 Task: Create a farming presentation slide template or agriculture farming presentation template layout.
Action: Mouse moved to (727, 366)
Screenshot: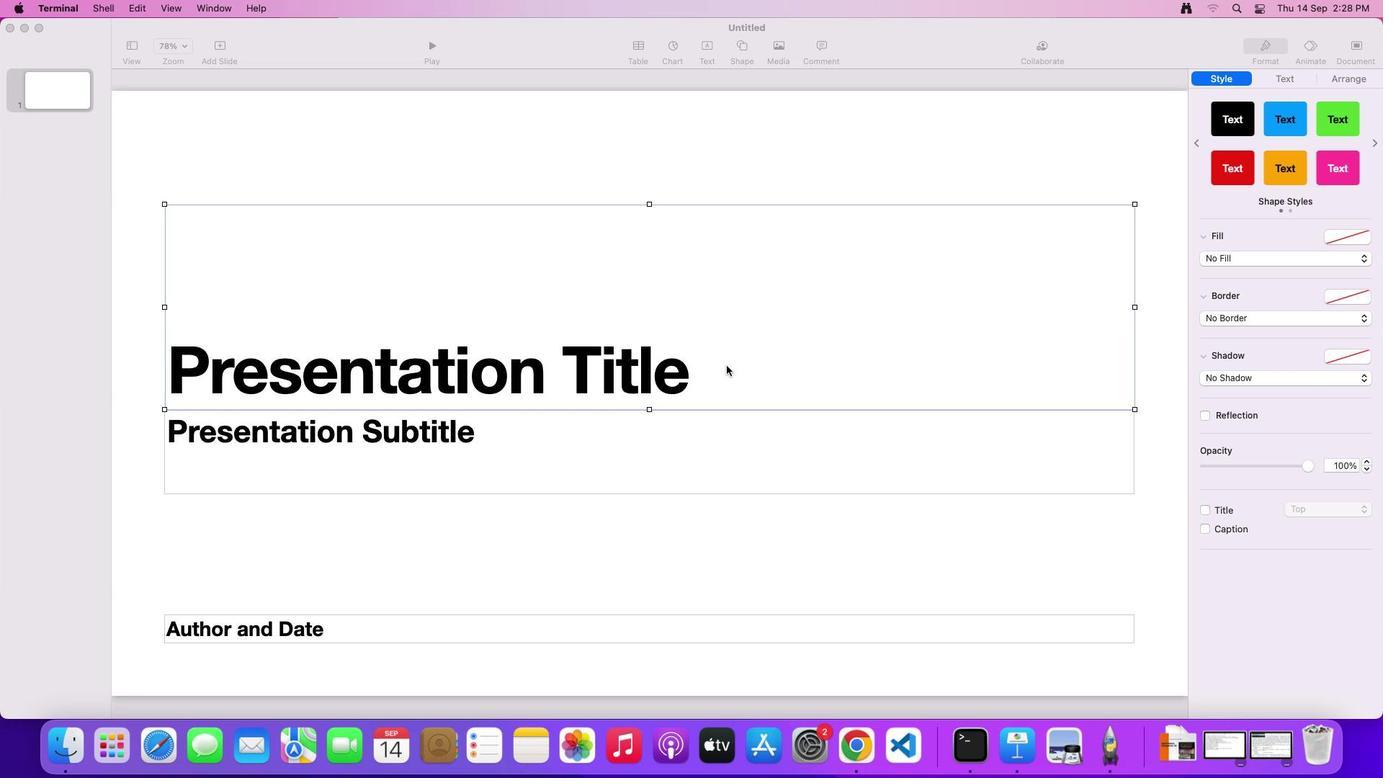 
Action: Mouse pressed left at (727, 366)
Screenshot: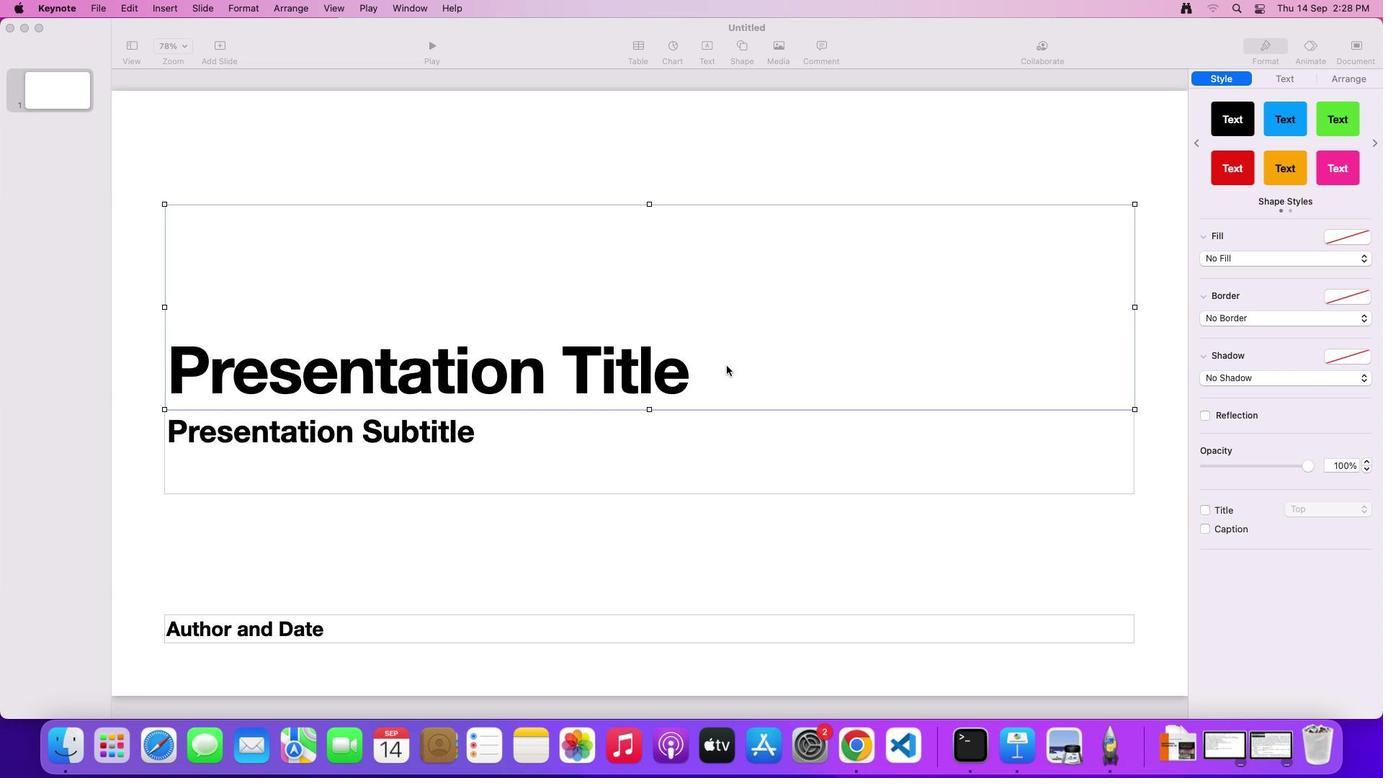 
Action: Key pressed Key.delete
Screenshot: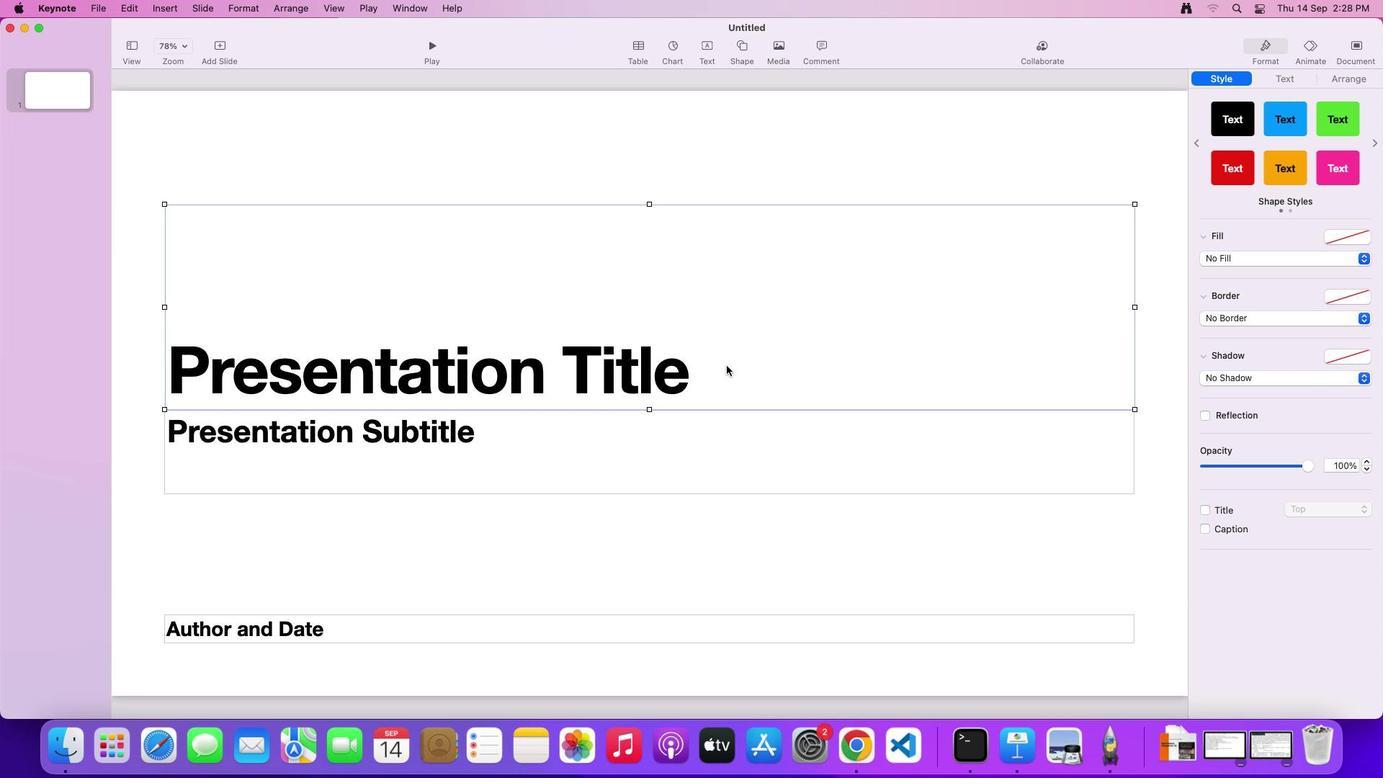 
Action: Mouse moved to (732, 443)
Screenshot: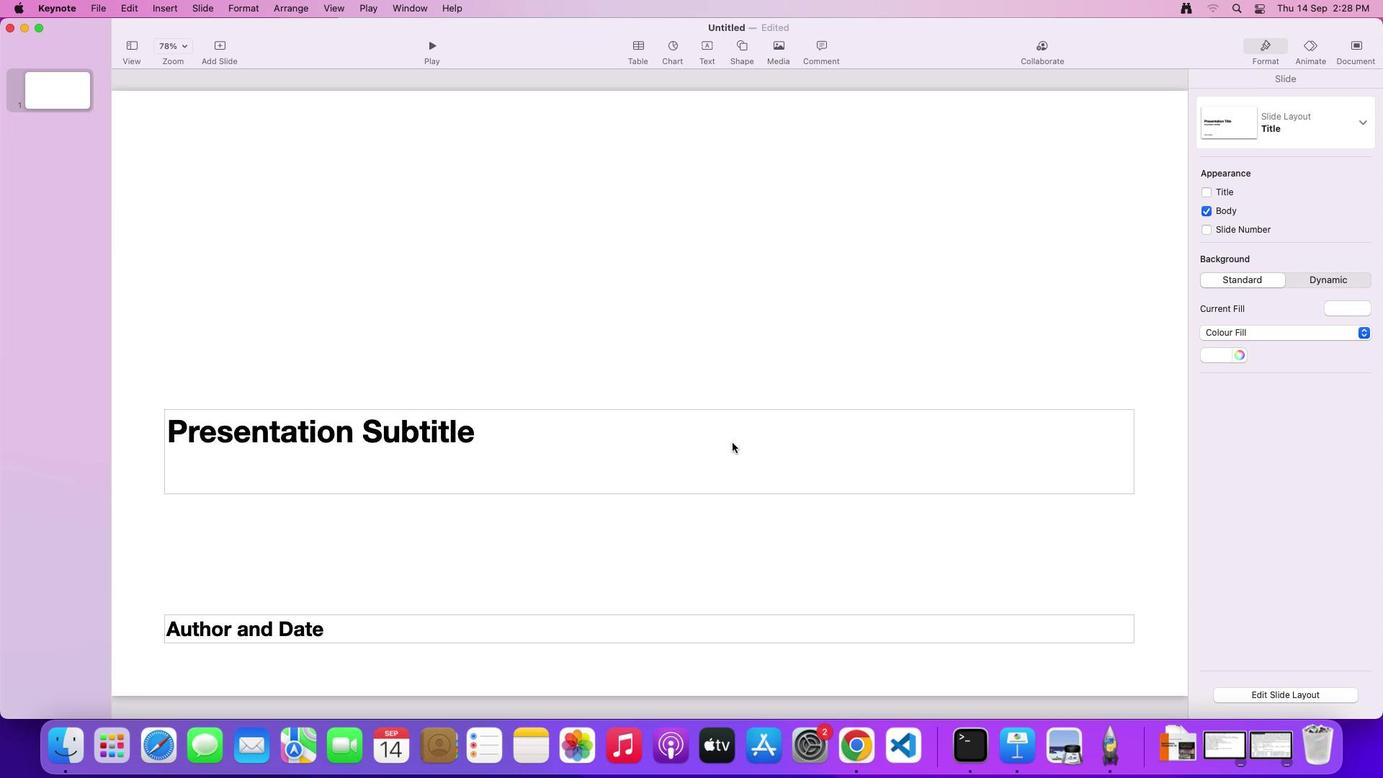 
Action: Mouse pressed left at (732, 443)
Screenshot: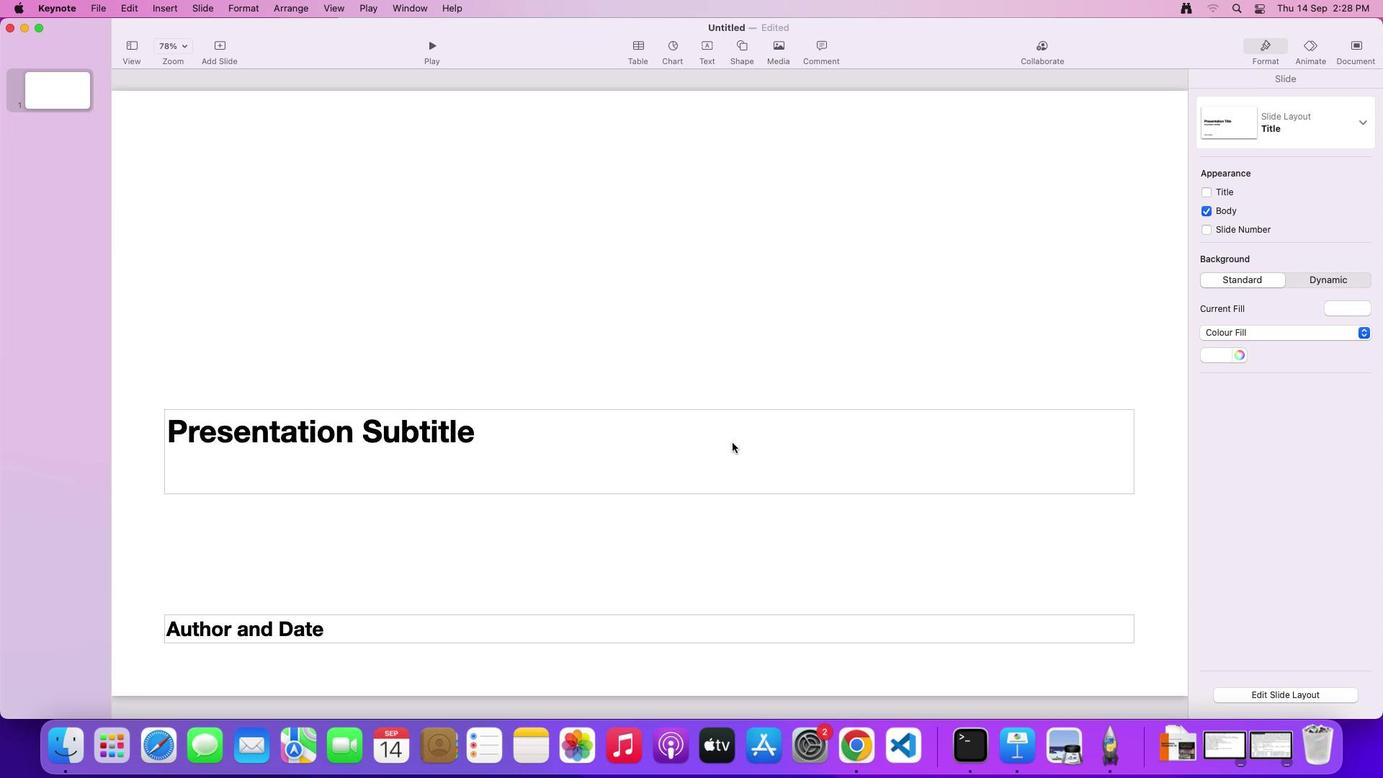 
Action: Key pressed Key.delete
Screenshot: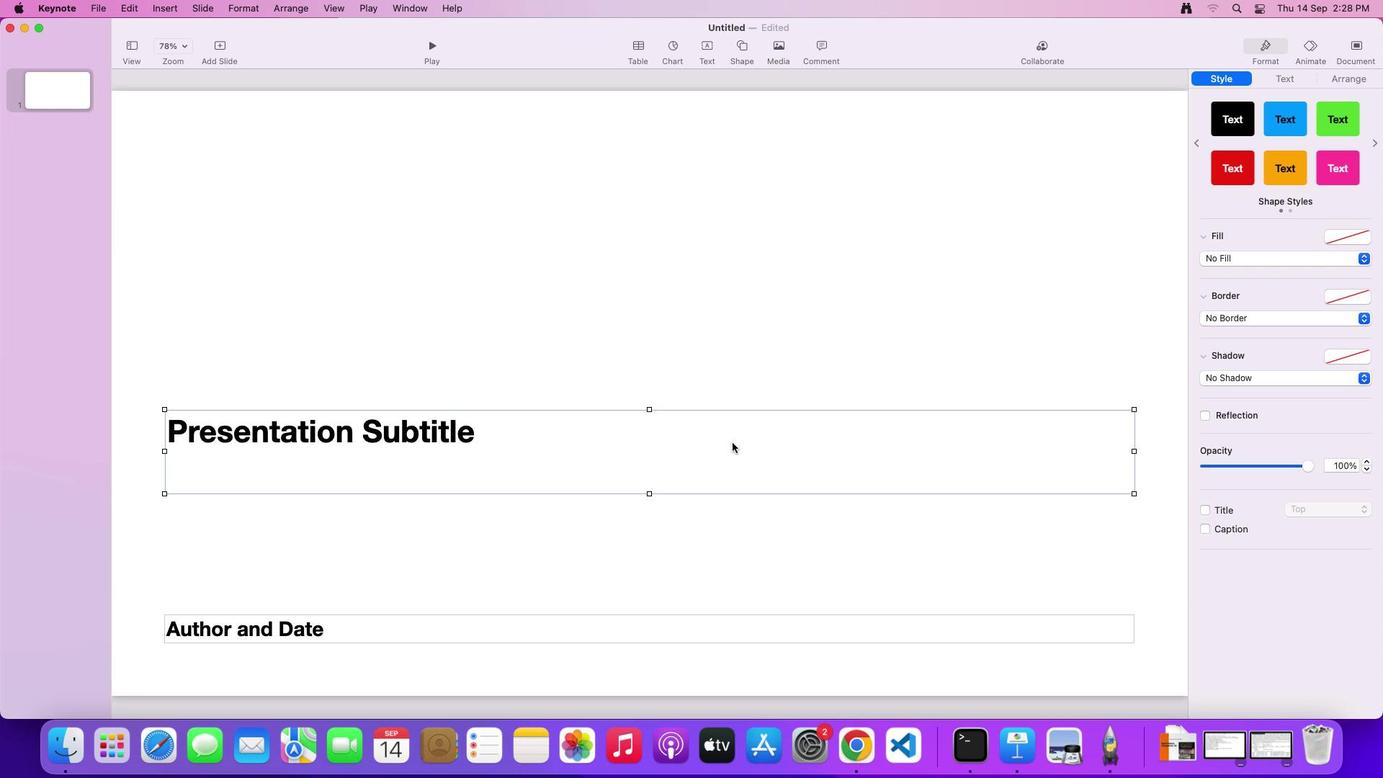 
Action: Mouse moved to (719, 623)
Screenshot: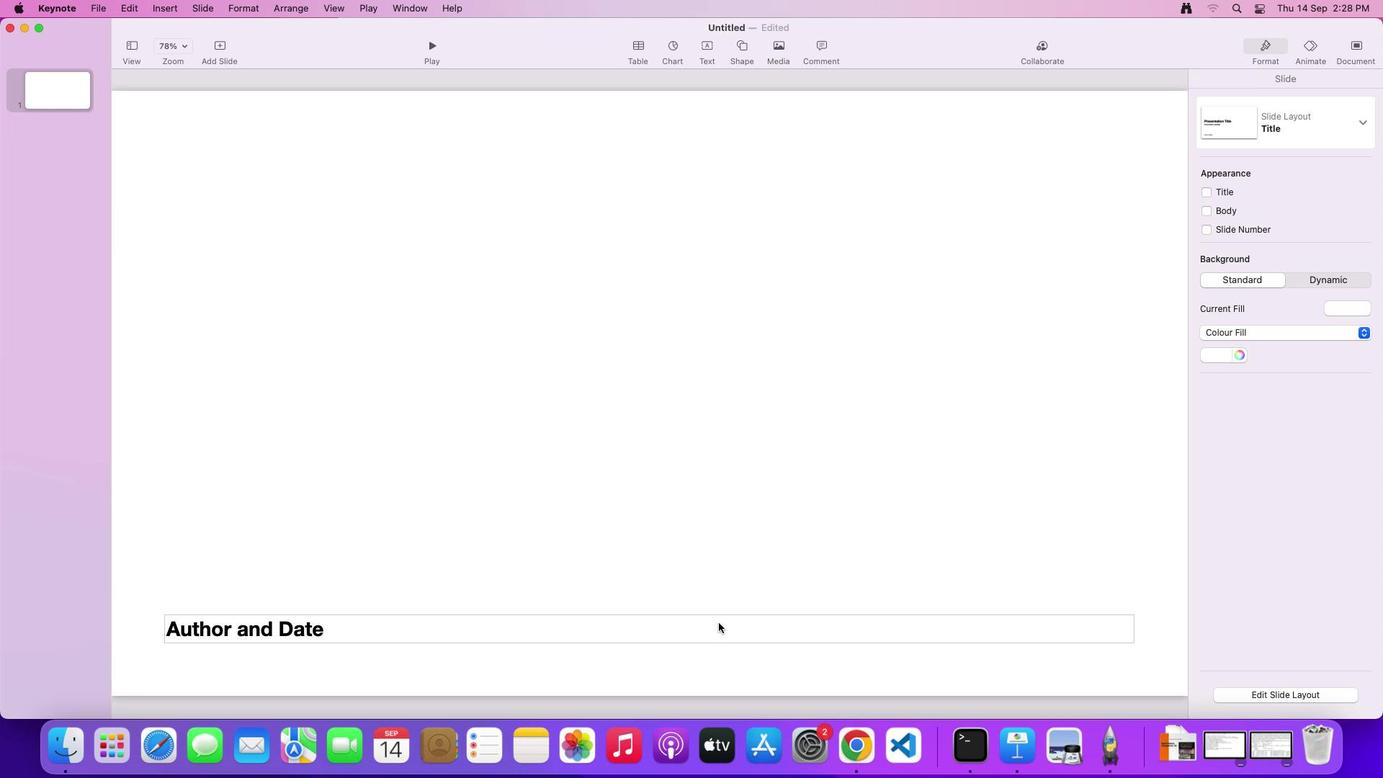 
Action: Mouse pressed left at (719, 623)
Screenshot: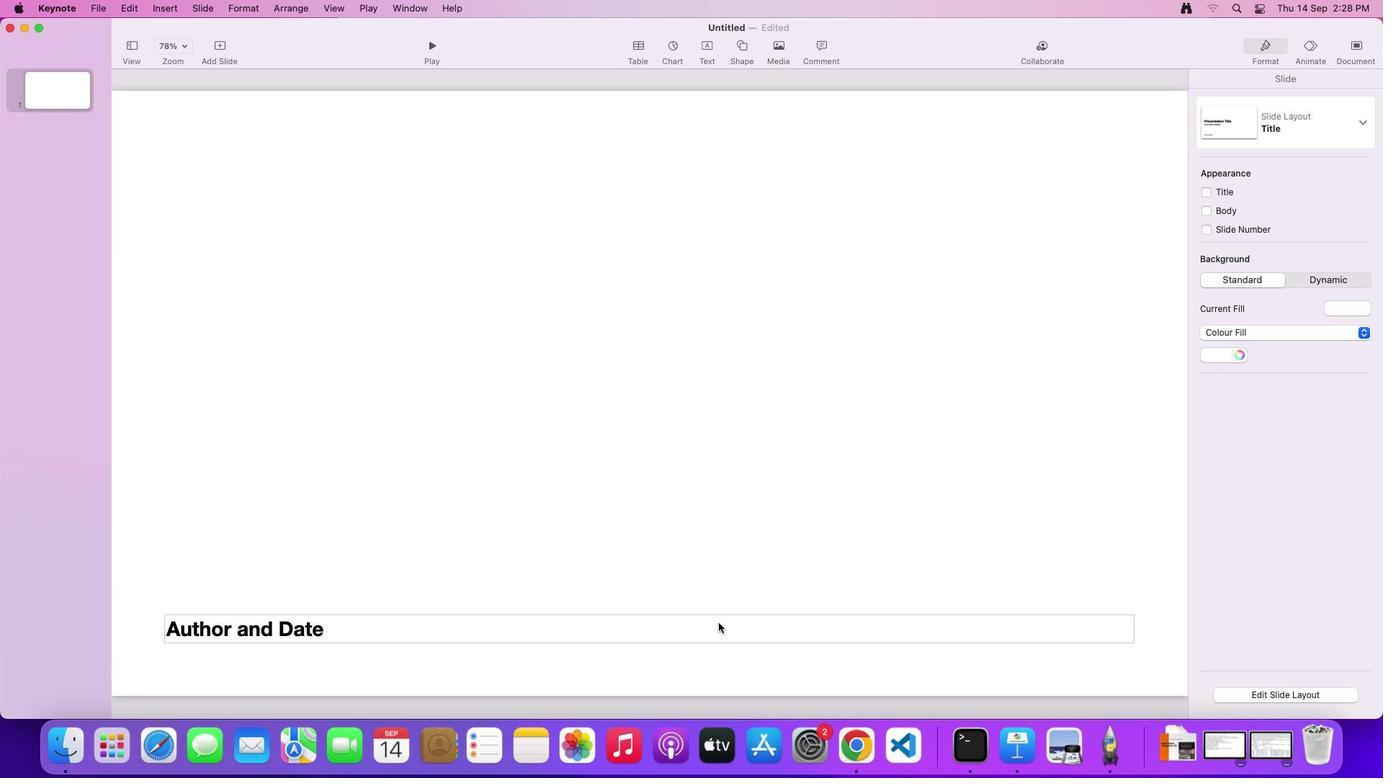 
Action: Key pressed Key.delete
Screenshot: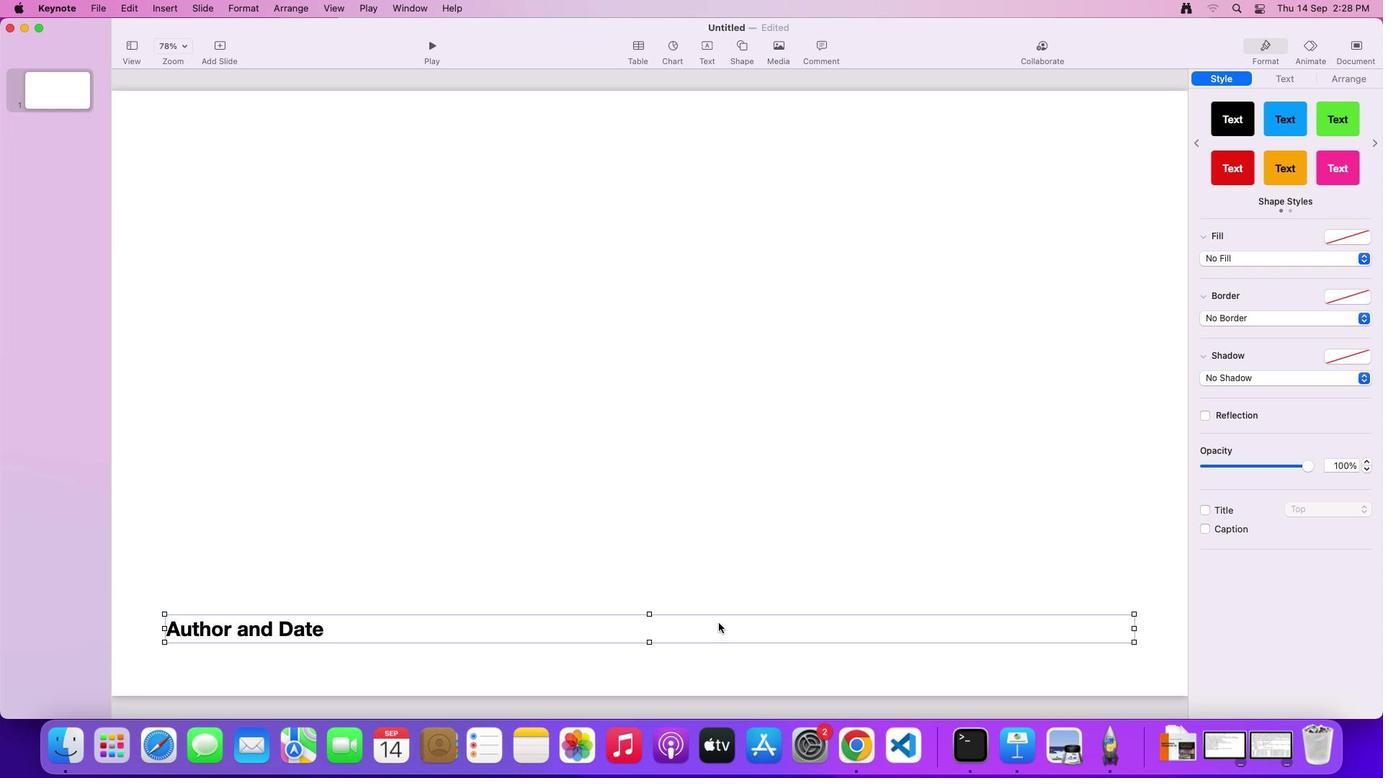 
Action: Mouse moved to (696, 440)
Screenshot: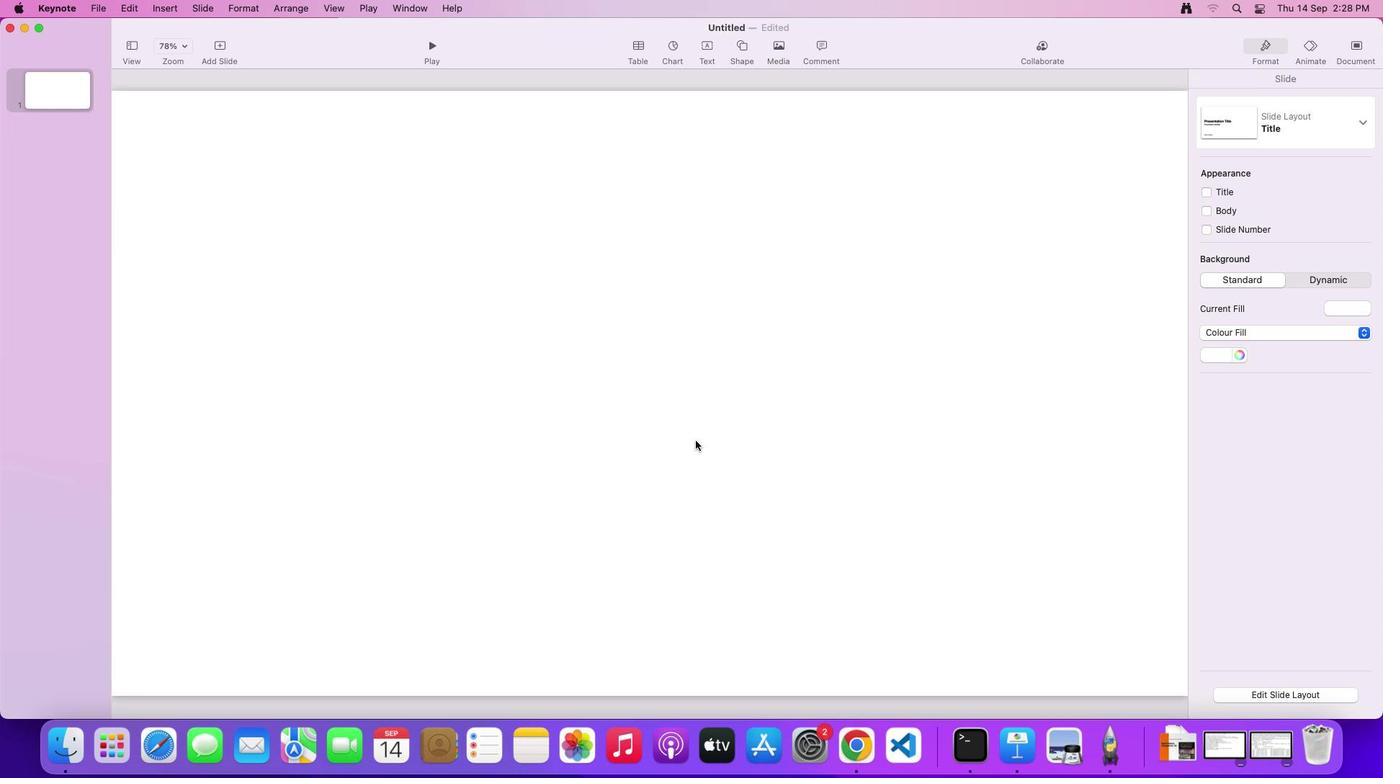 
Action: Mouse pressed left at (696, 440)
Screenshot: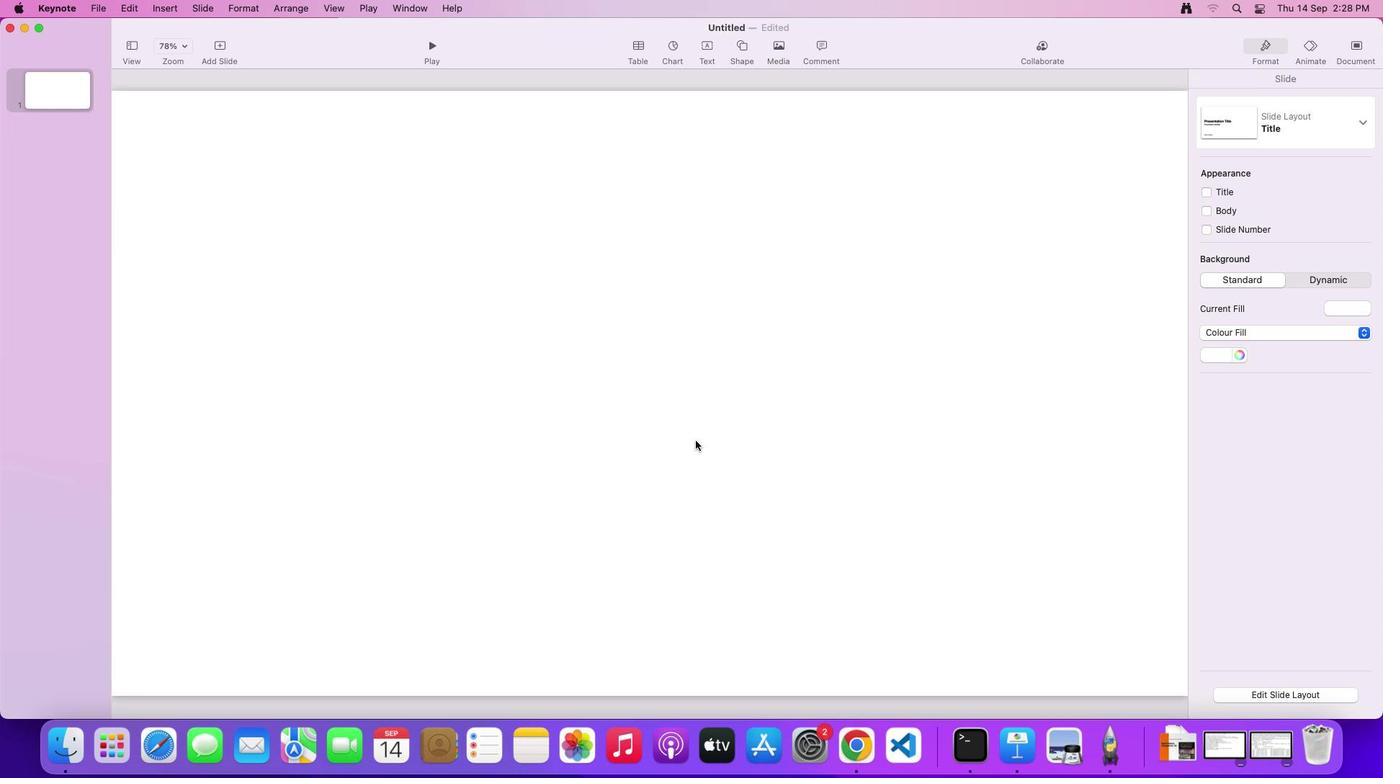 
Action: Mouse moved to (1225, 353)
Screenshot: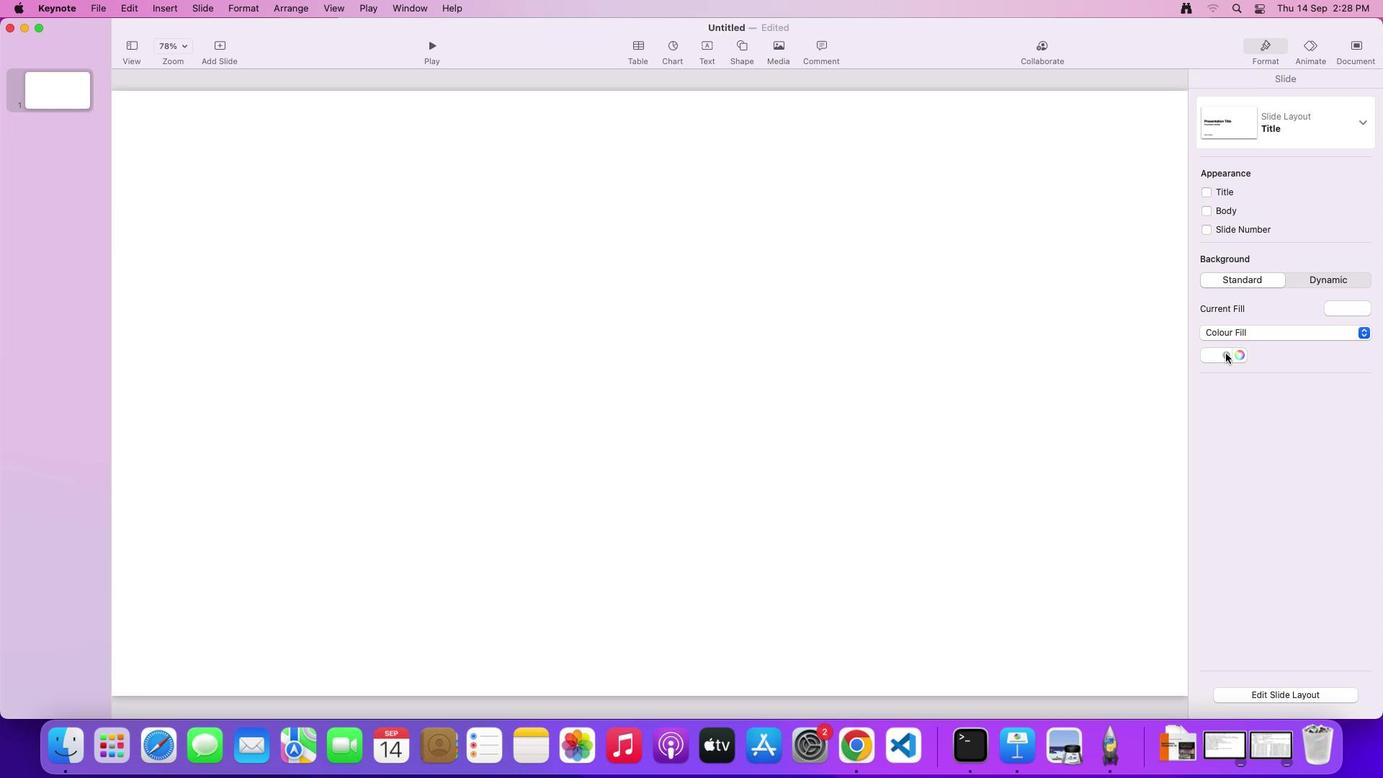 
Action: Mouse pressed left at (1225, 353)
Screenshot: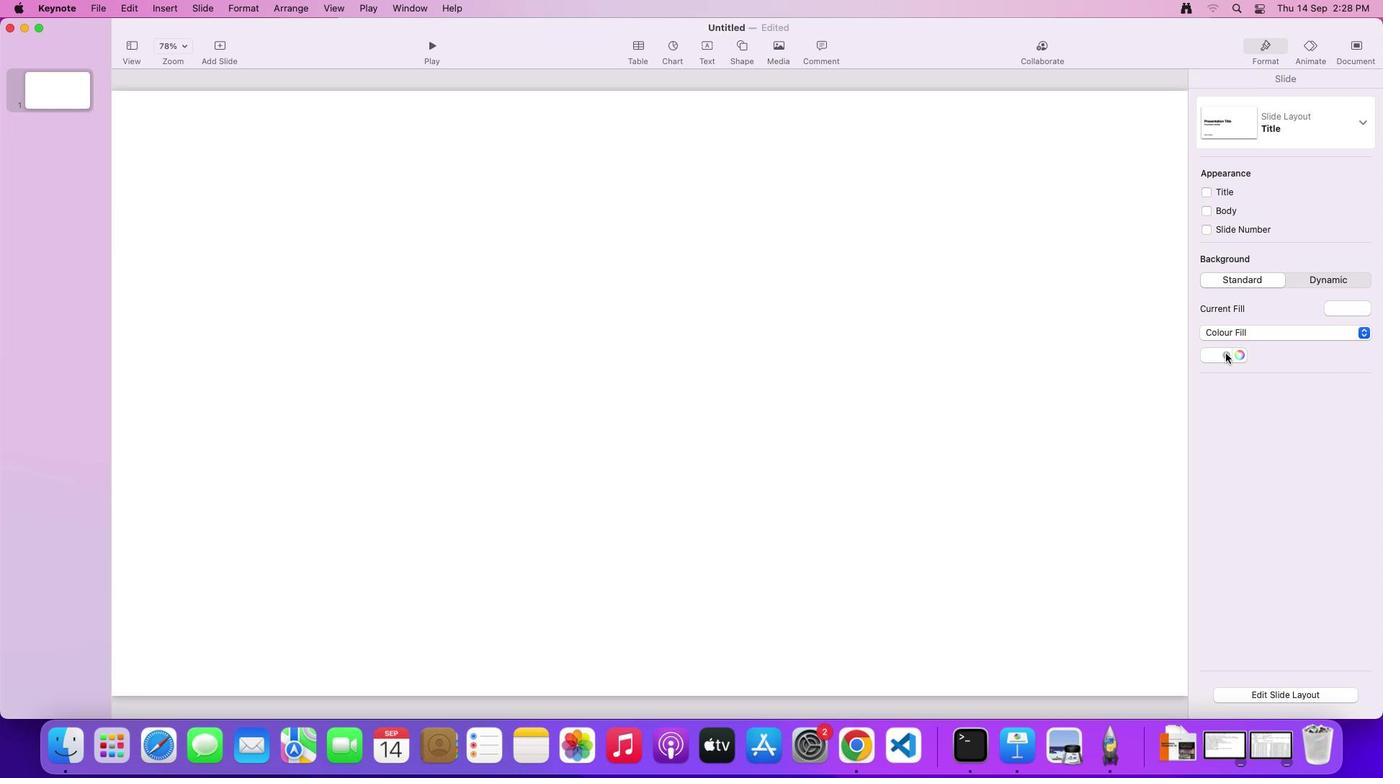 
Action: Mouse moved to (1229, 390)
Screenshot: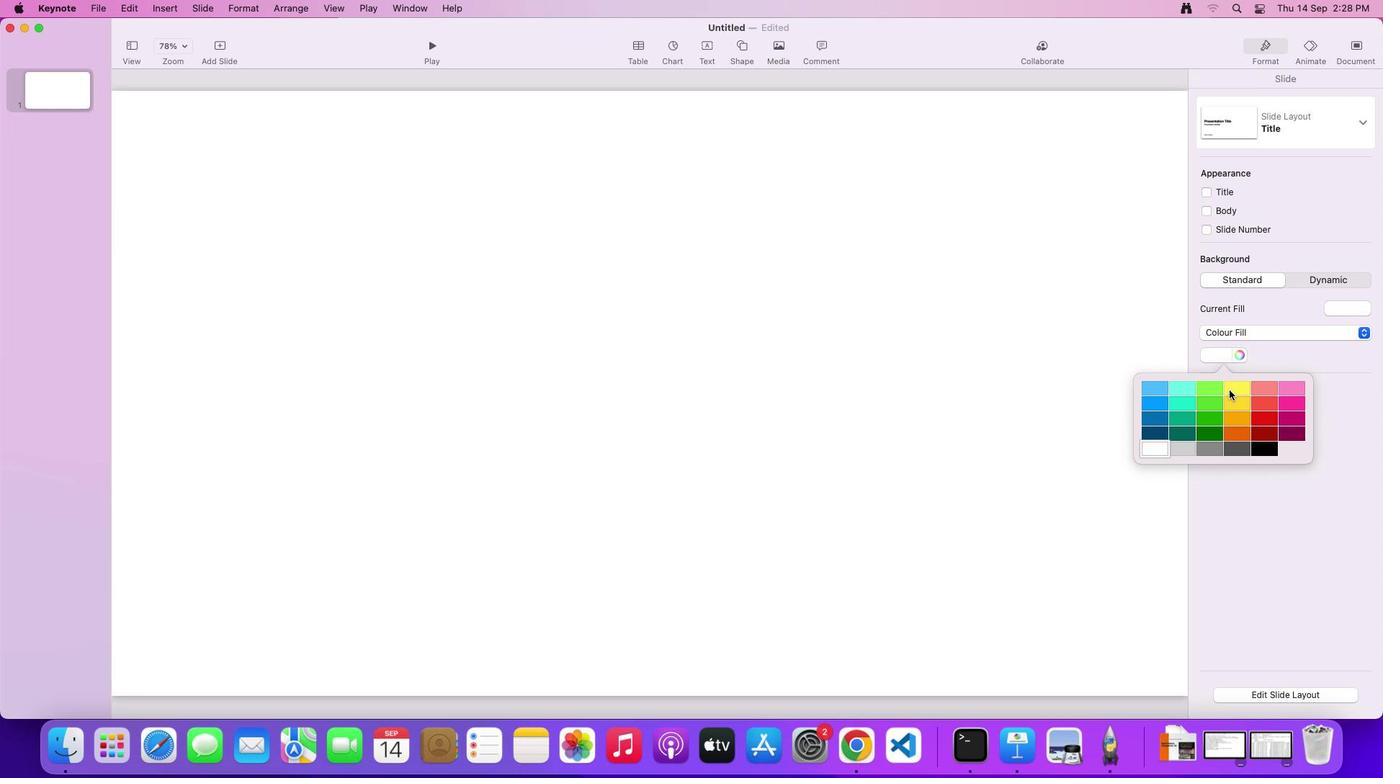 
Action: Mouse pressed left at (1229, 390)
Screenshot: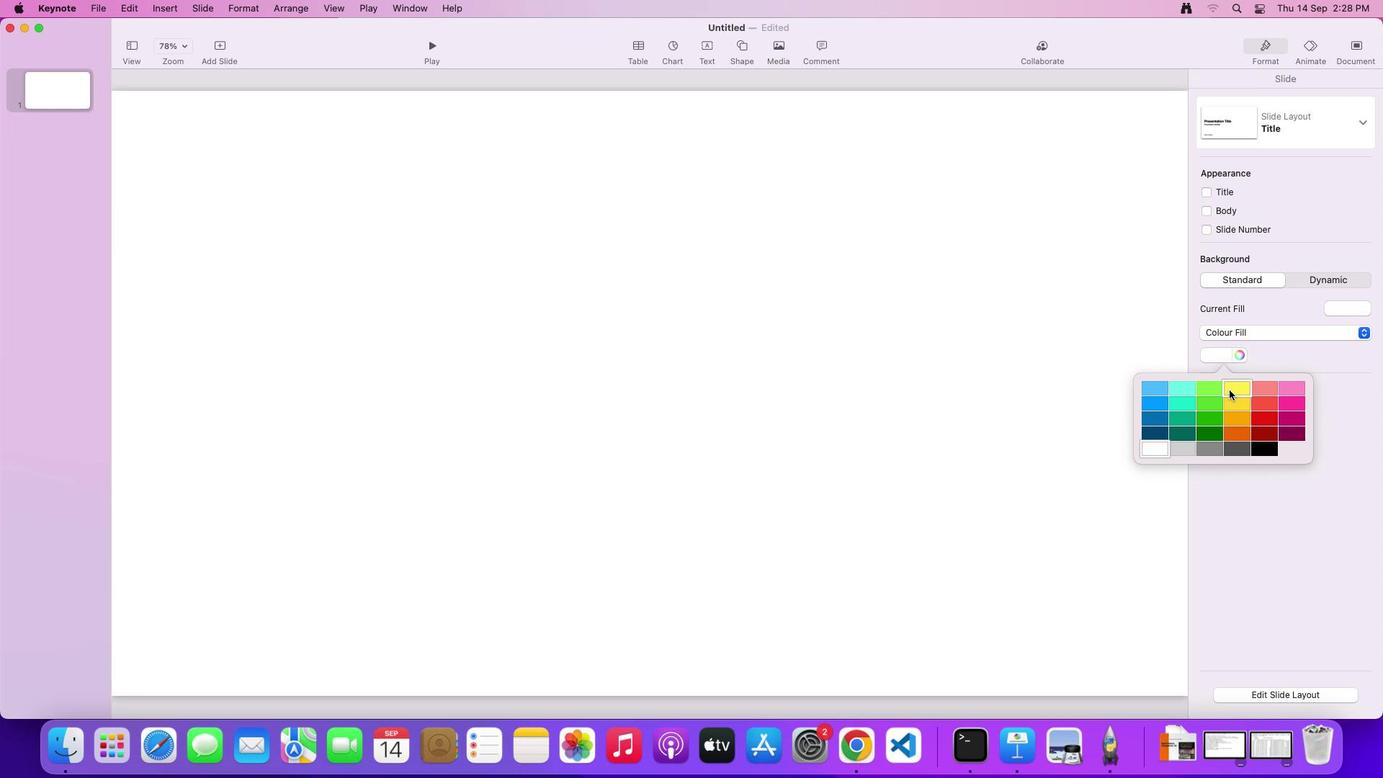 
Action: Mouse moved to (1359, 330)
Screenshot: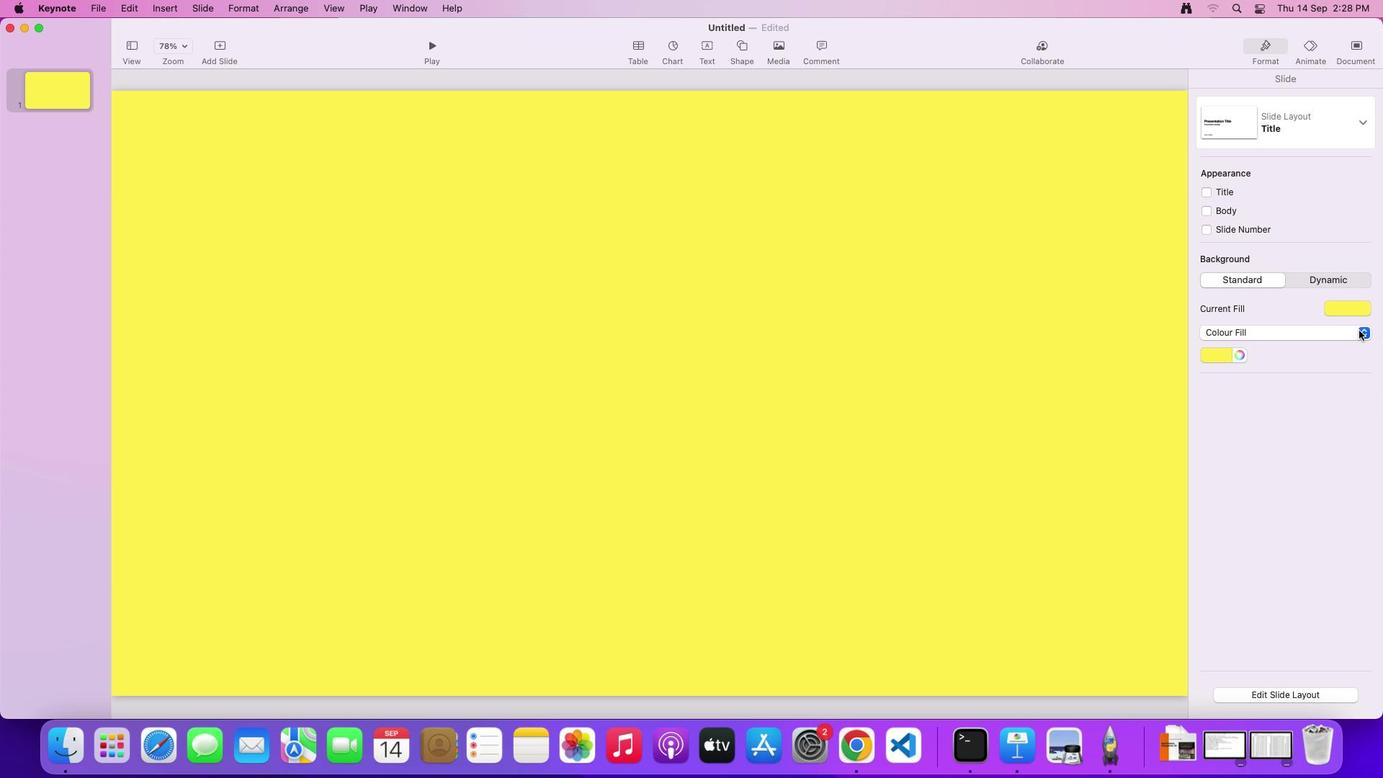 
Action: Mouse pressed left at (1359, 330)
Screenshot: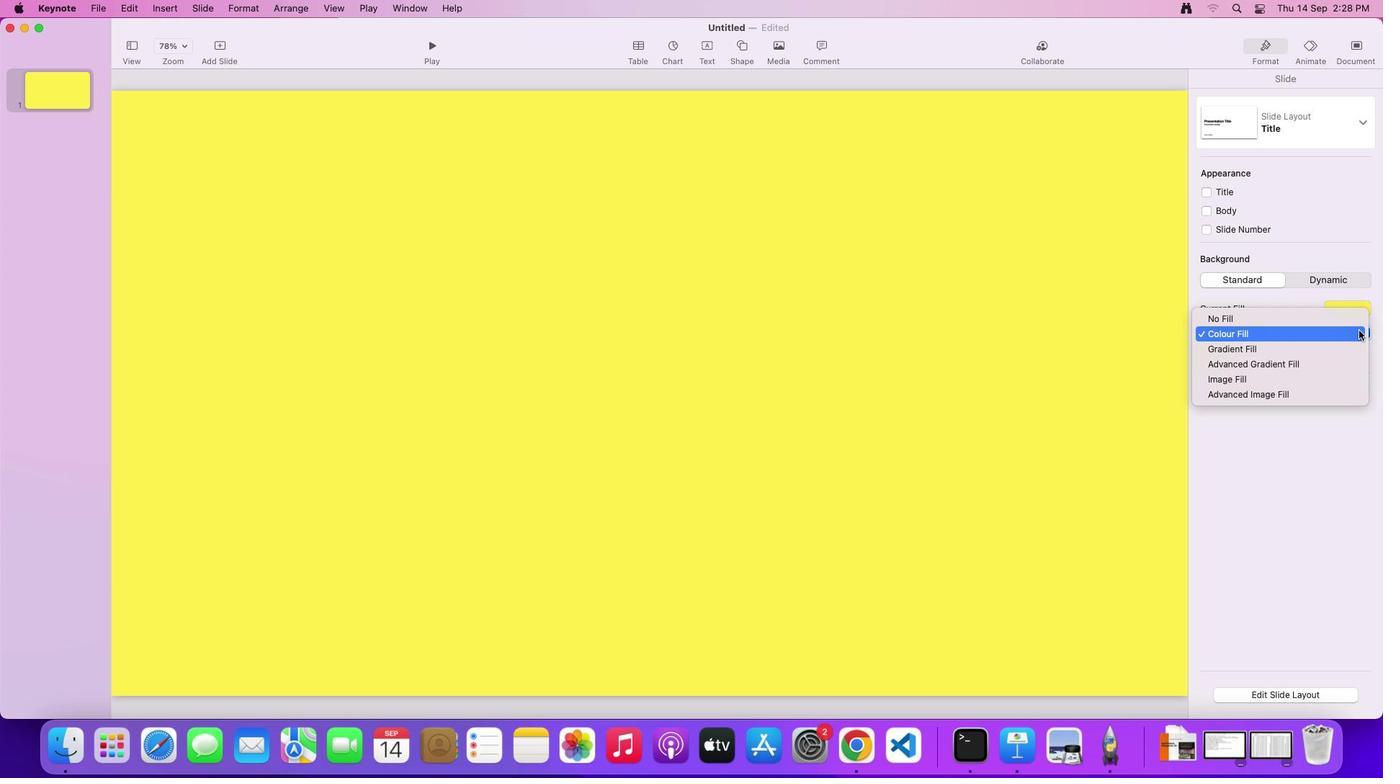 
Action: Mouse moved to (1335, 343)
Screenshot: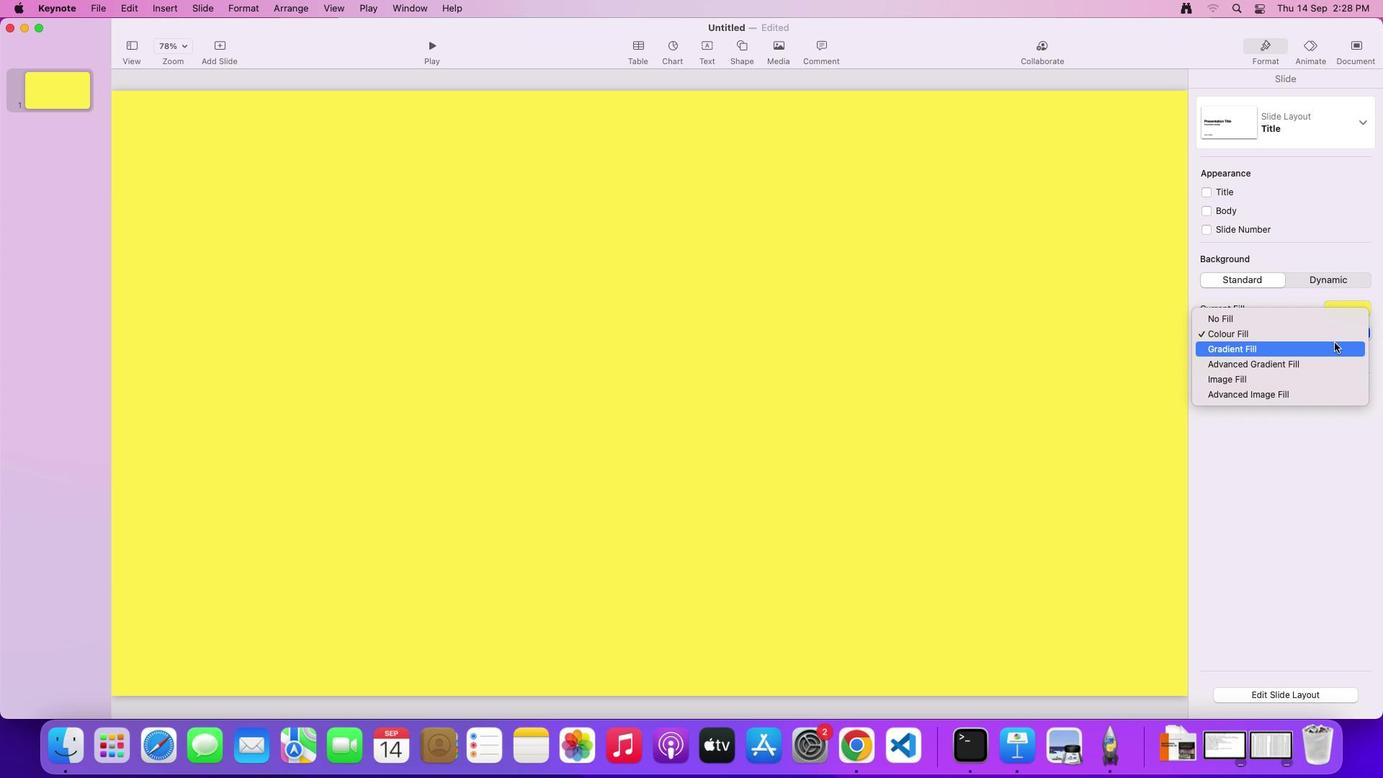 
Action: Mouse pressed left at (1335, 343)
Screenshot: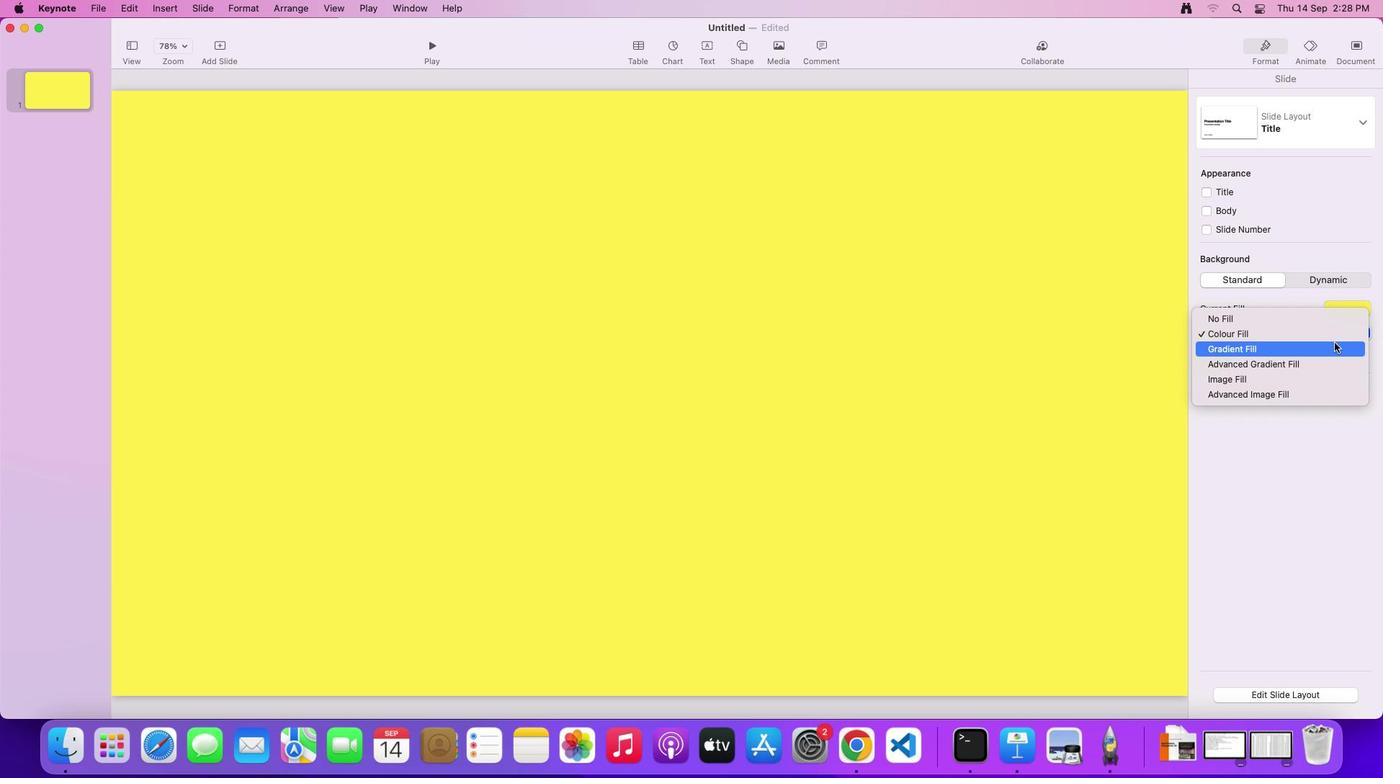 
Action: Mouse moved to (1235, 353)
Screenshot: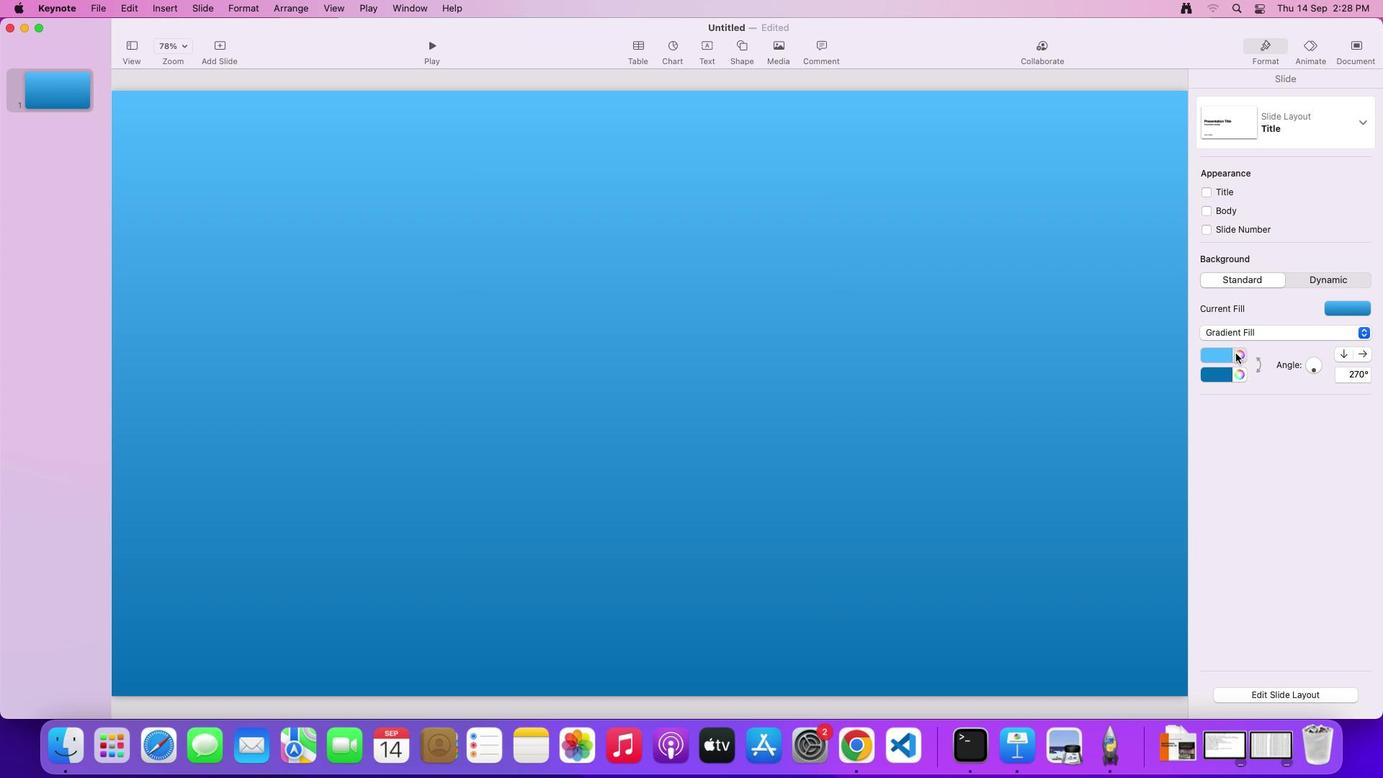 
Action: Mouse pressed left at (1235, 353)
Screenshot: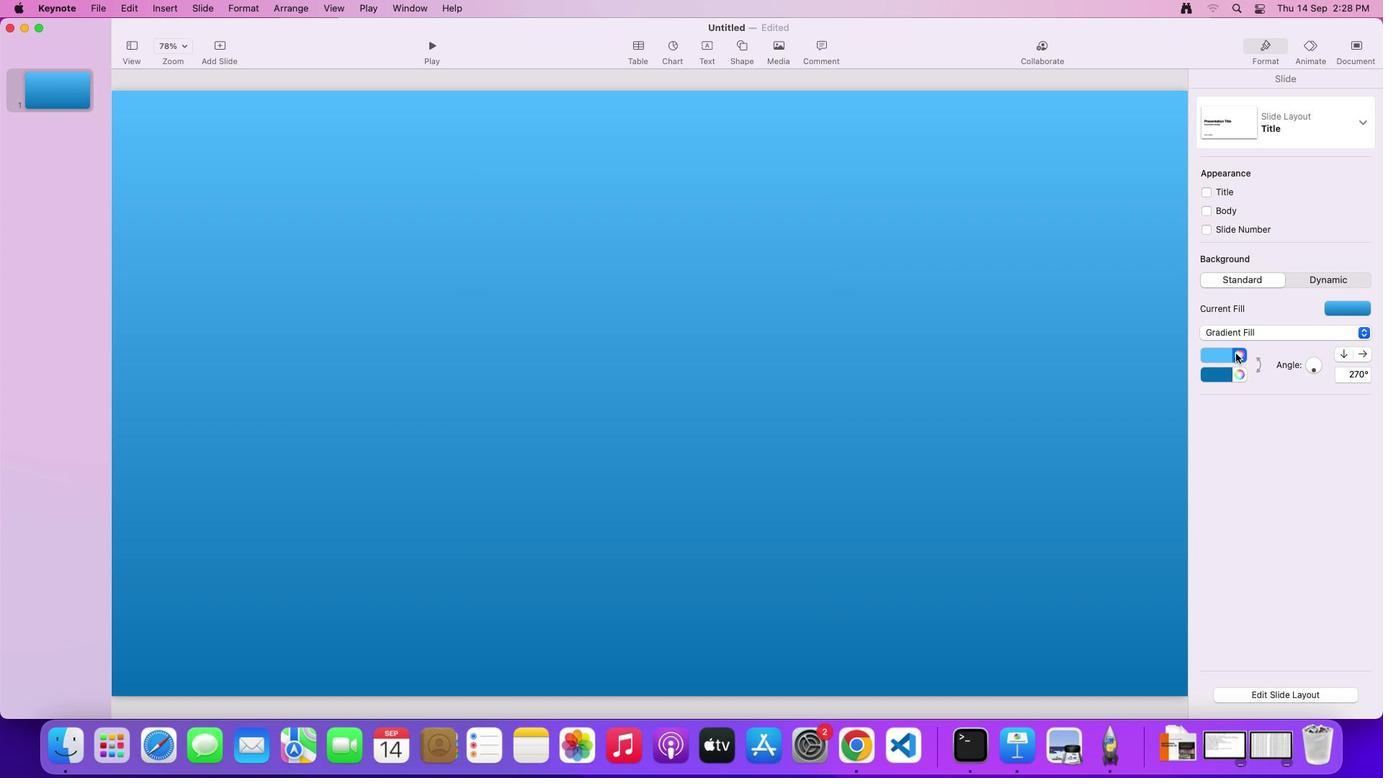
Action: Mouse moved to (18, 462)
Screenshot: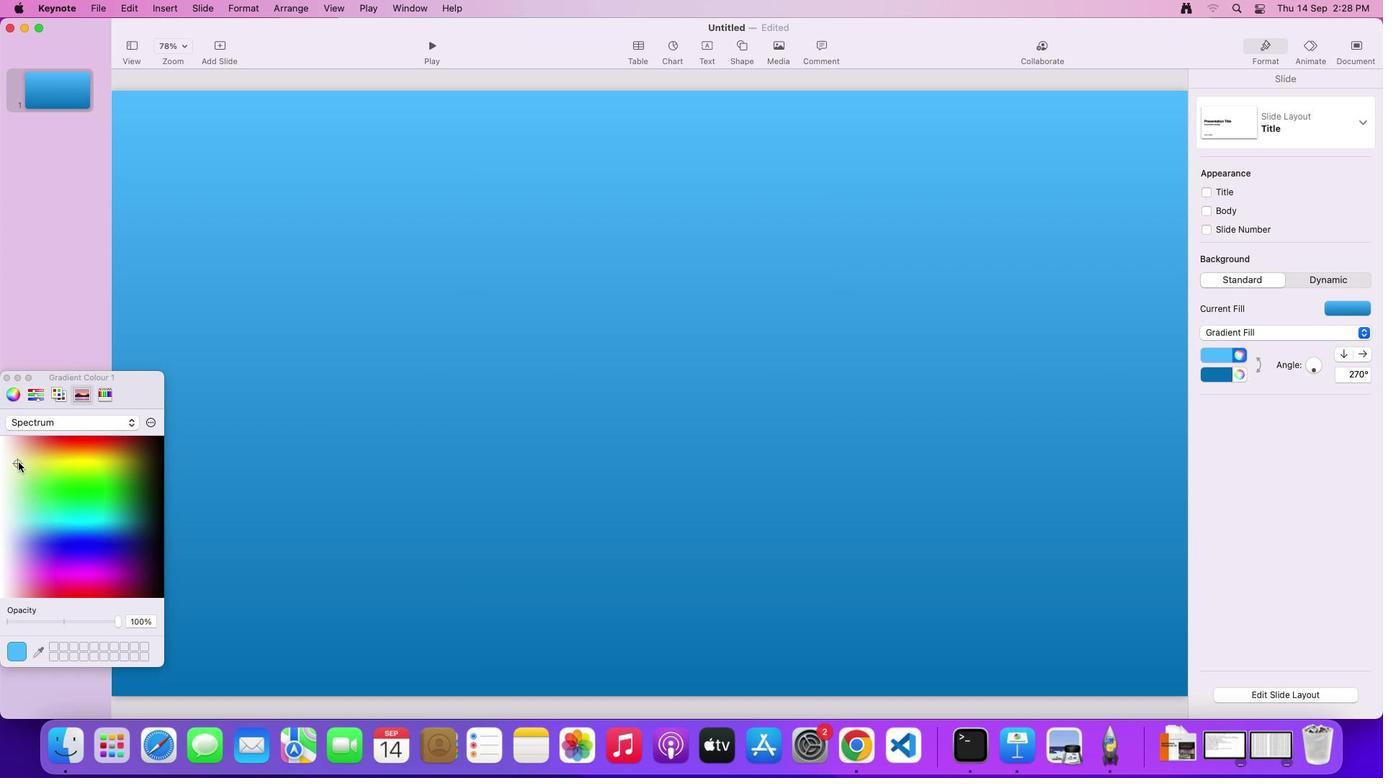 
Action: Mouse pressed left at (18, 462)
Screenshot: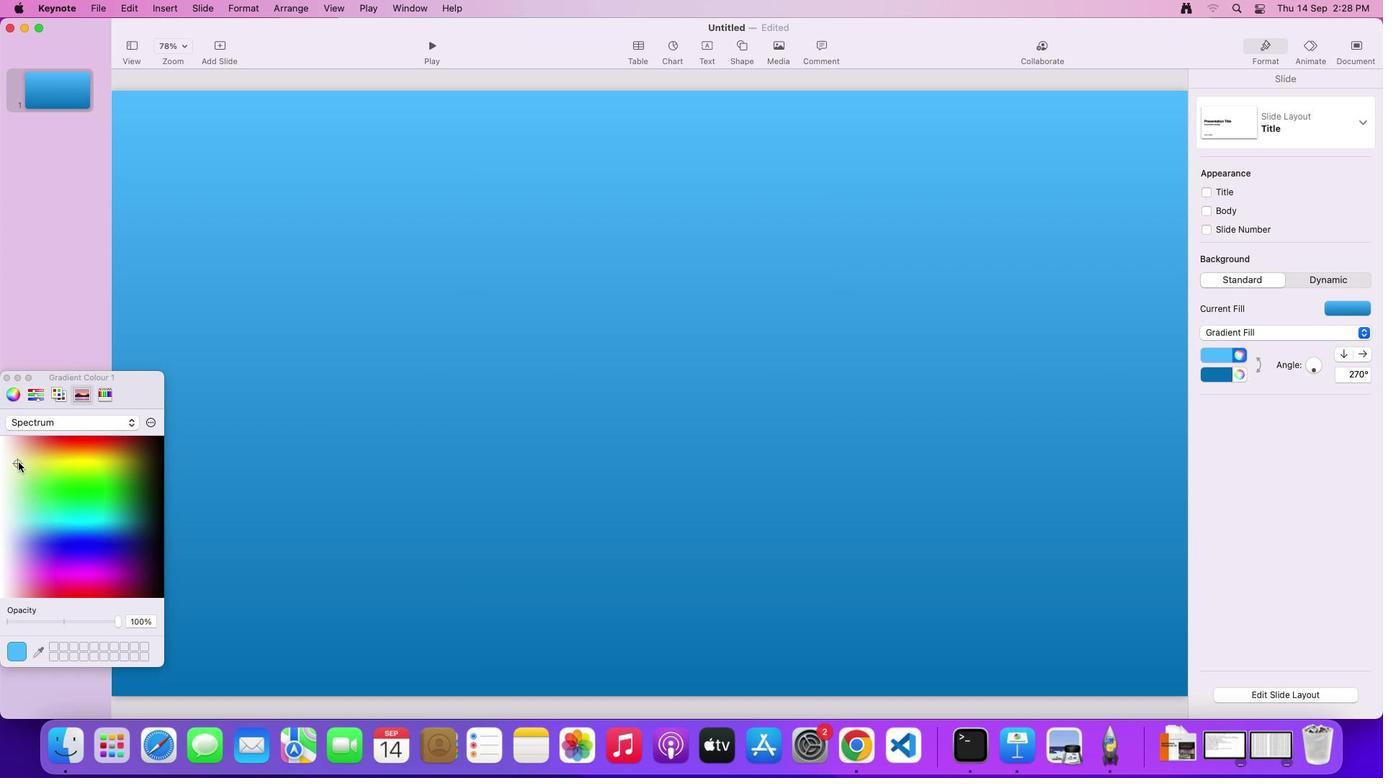 
Action: Mouse moved to (25, 457)
Screenshot: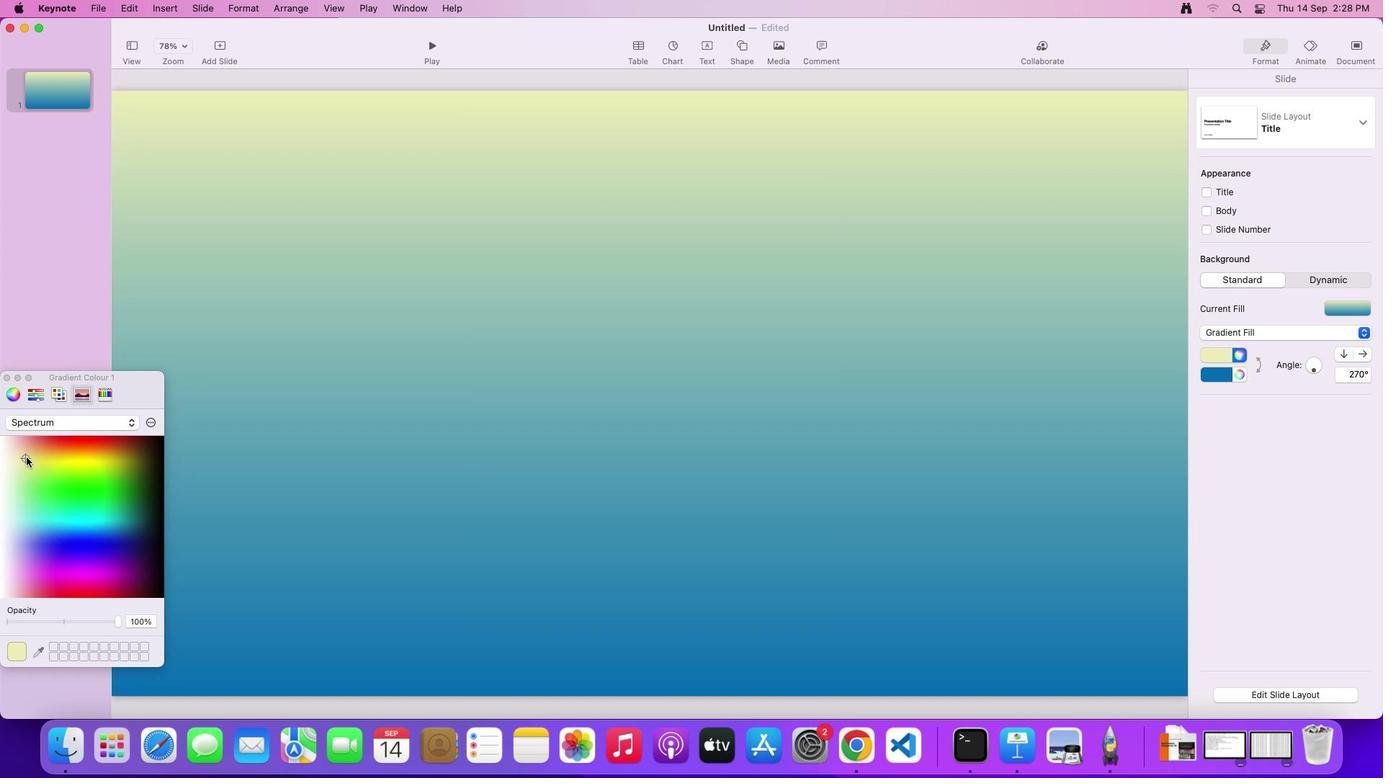 
Action: Mouse pressed left at (25, 457)
Screenshot: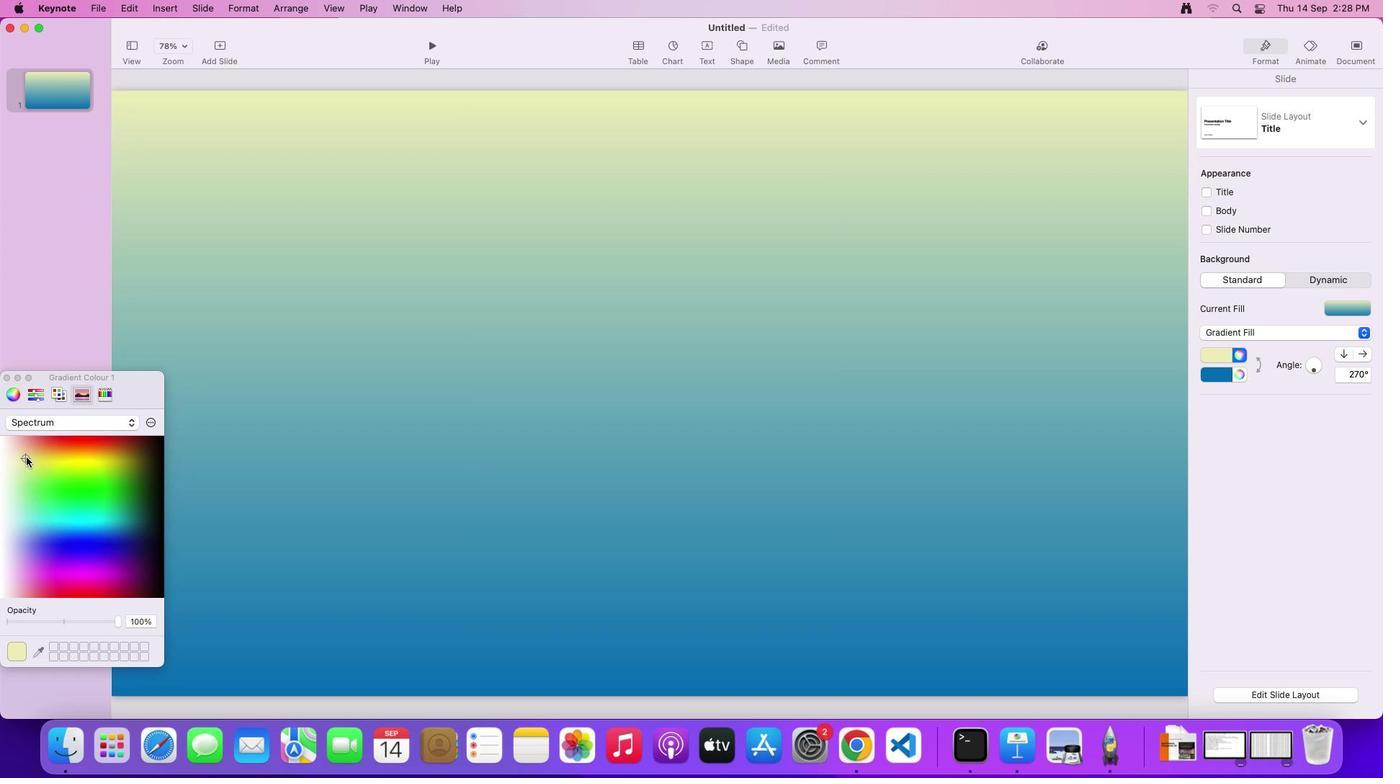 
Action: Mouse moved to (1234, 374)
Screenshot: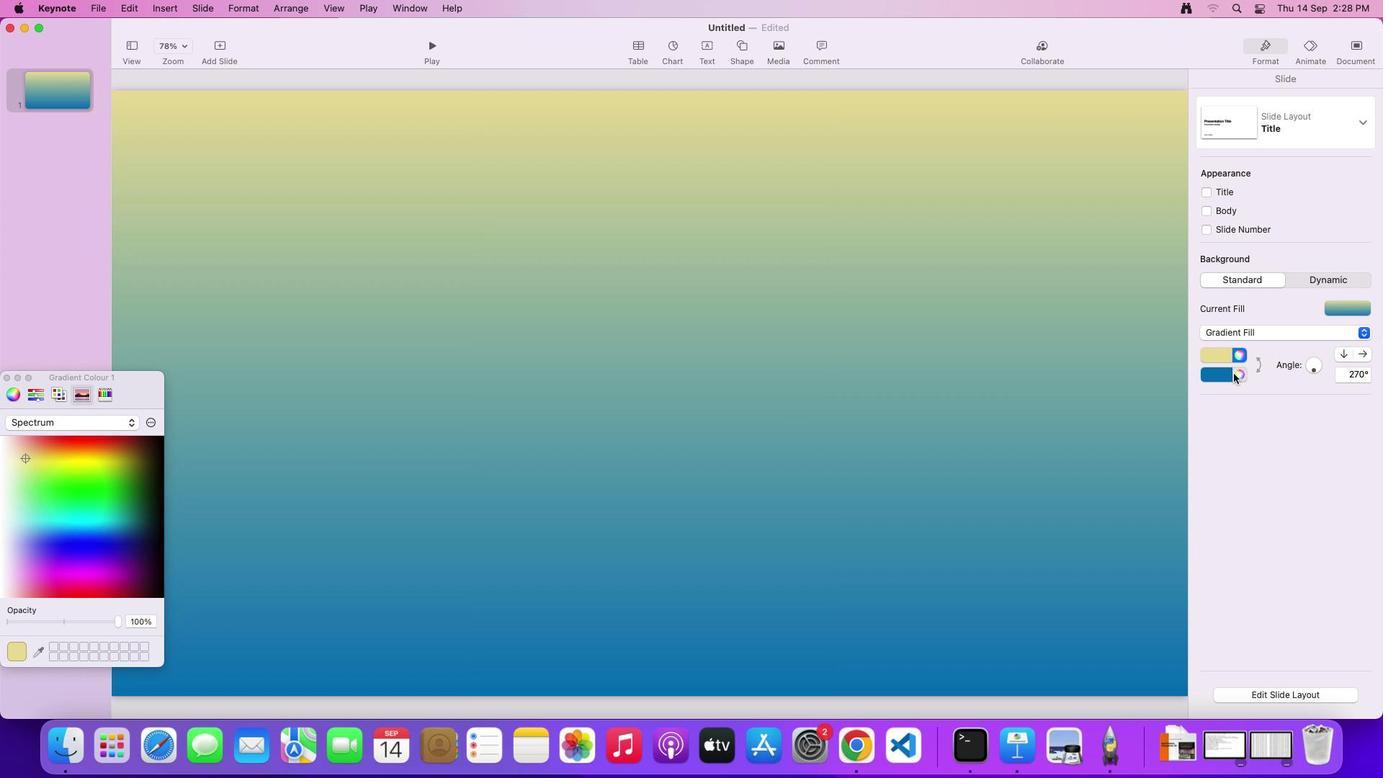 
Action: Mouse pressed left at (1234, 374)
Screenshot: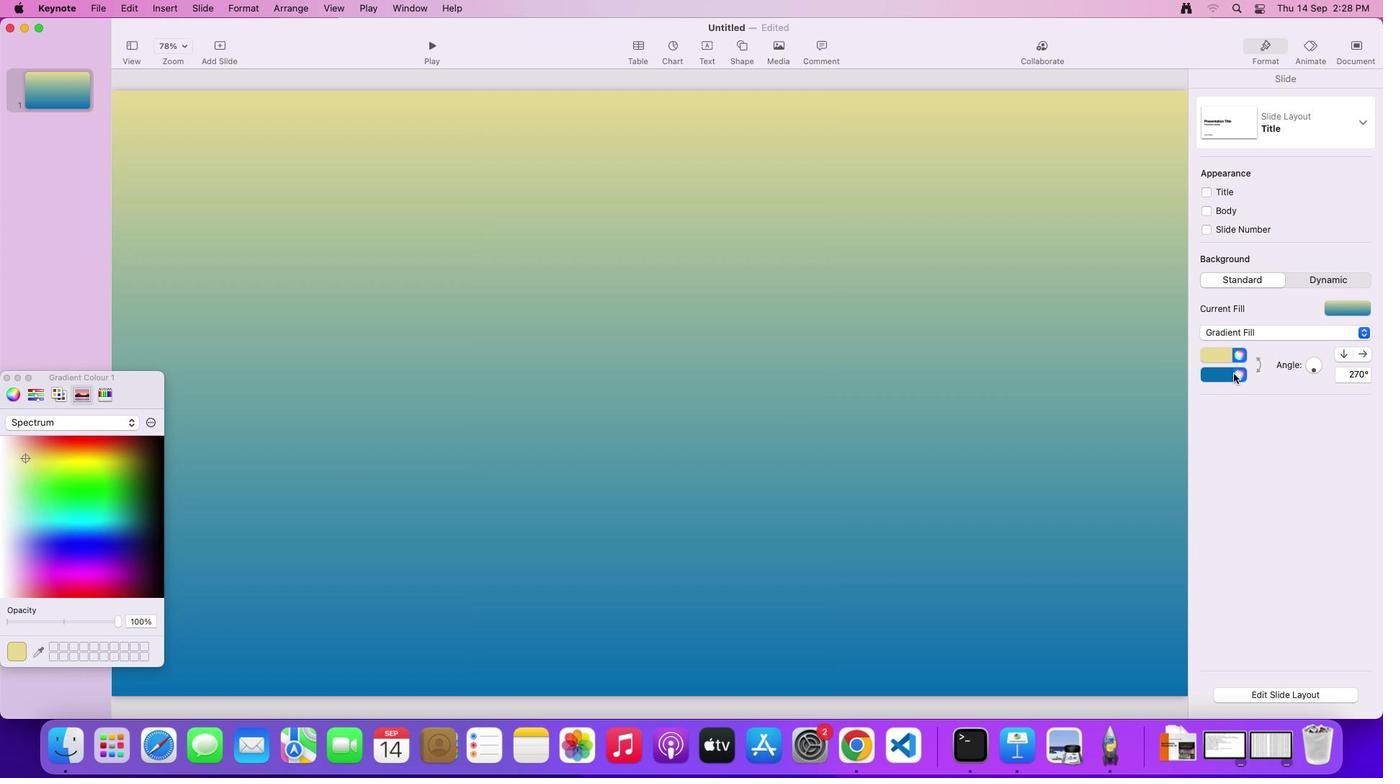 
Action: Mouse moved to (20, 465)
Screenshot: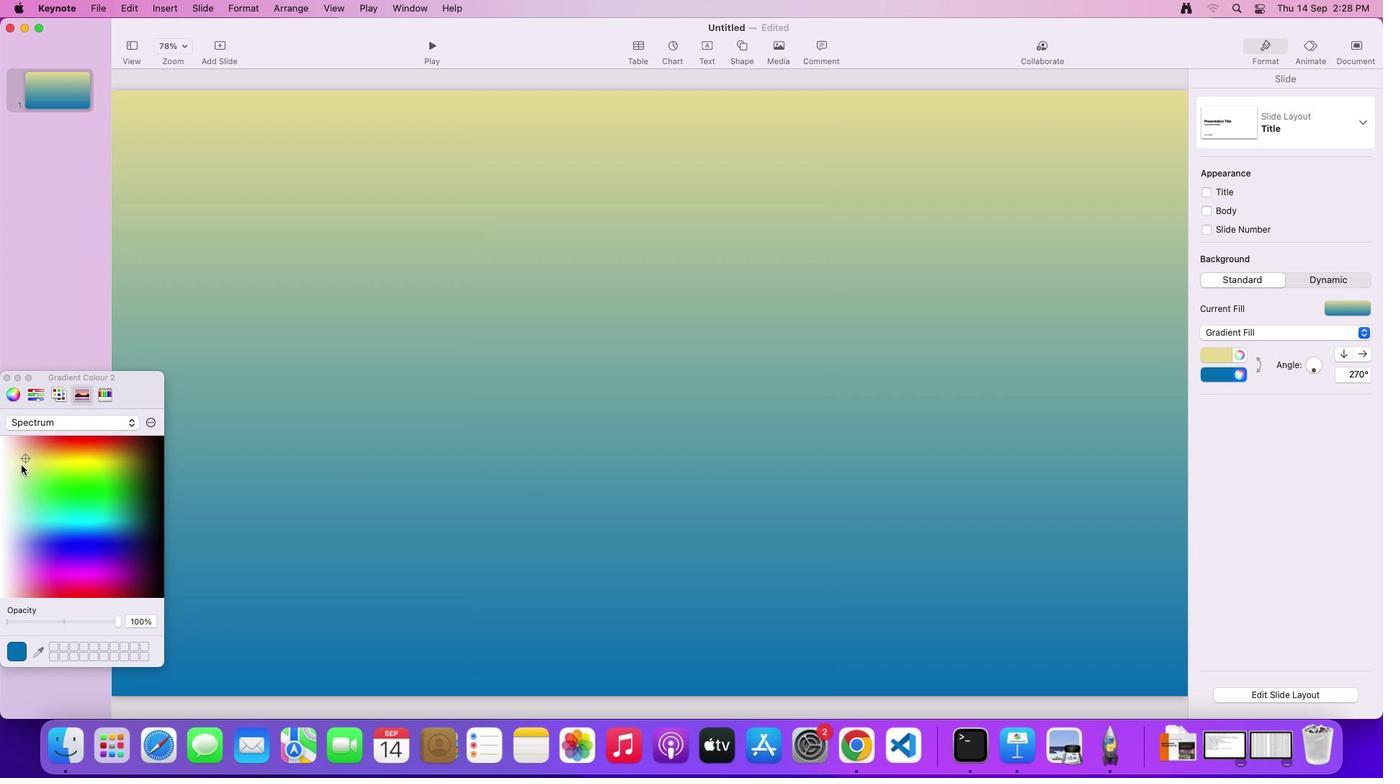 
Action: Mouse pressed left at (20, 465)
Screenshot: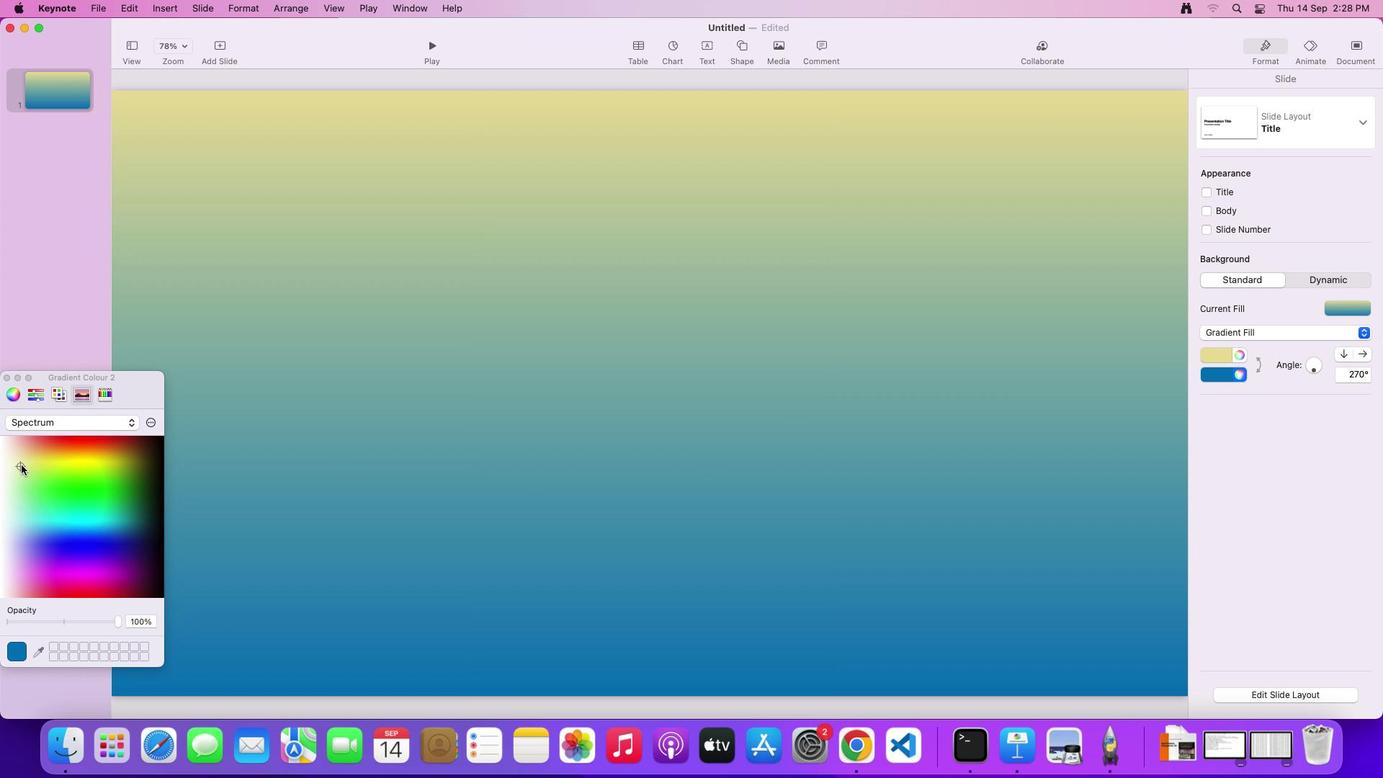 
Action: Mouse moved to (25, 461)
Screenshot: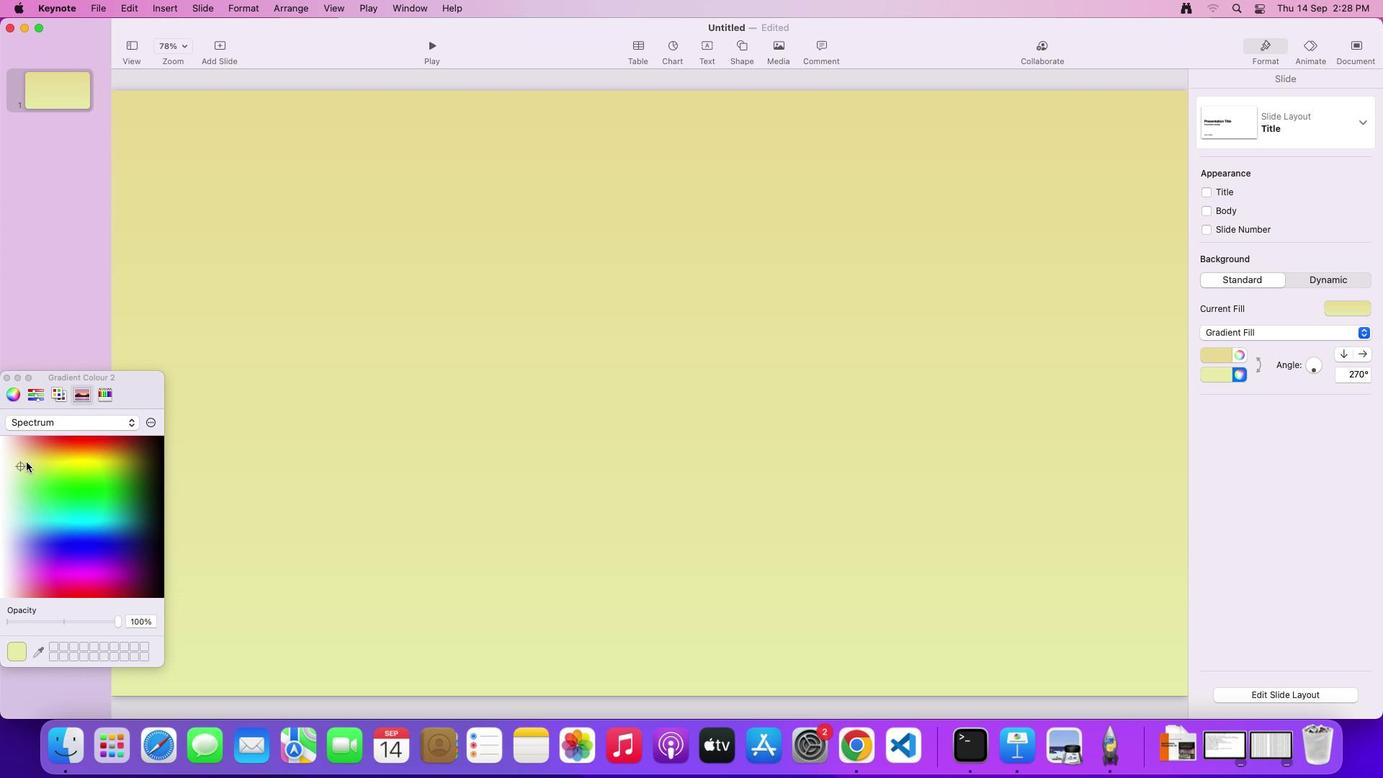 
Action: Mouse pressed left at (25, 461)
Screenshot: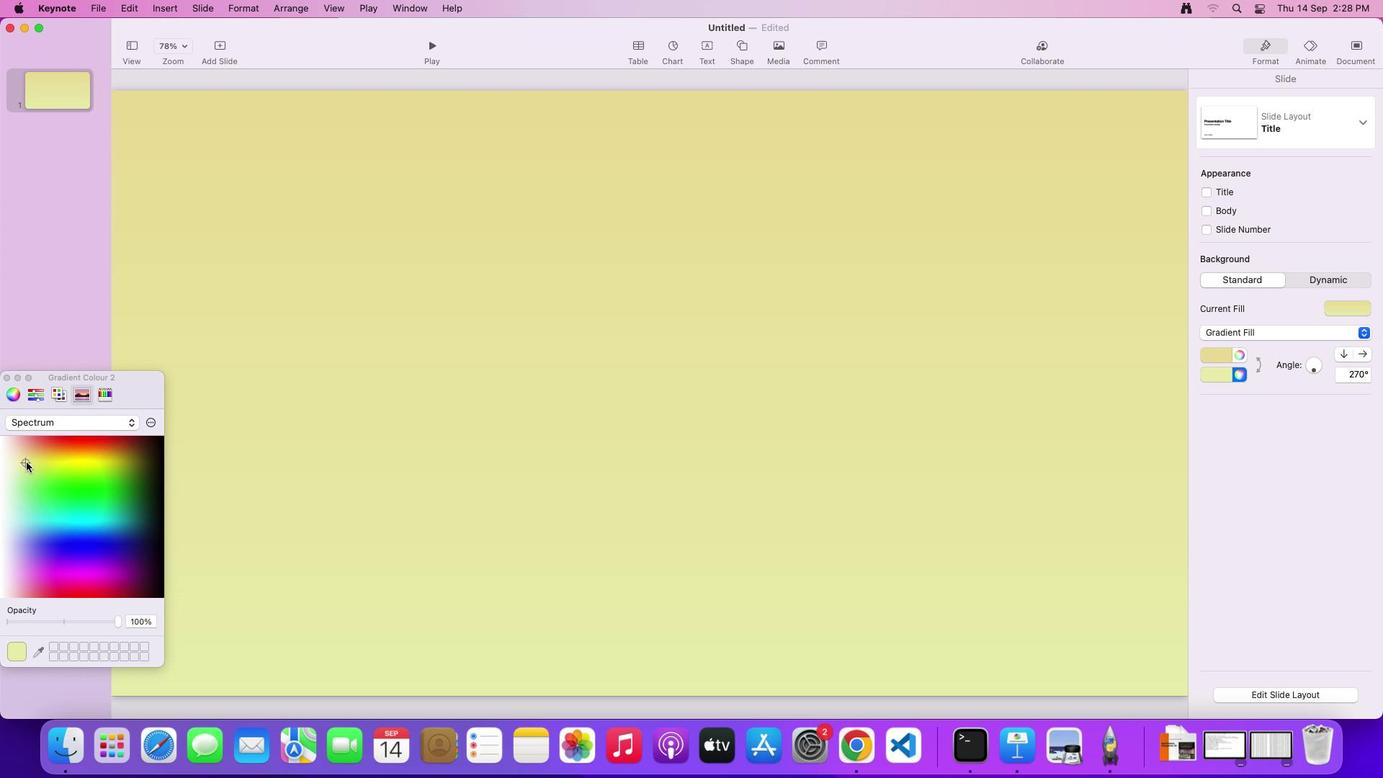 
Action: Mouse moved to (7, 378)
Screenshot: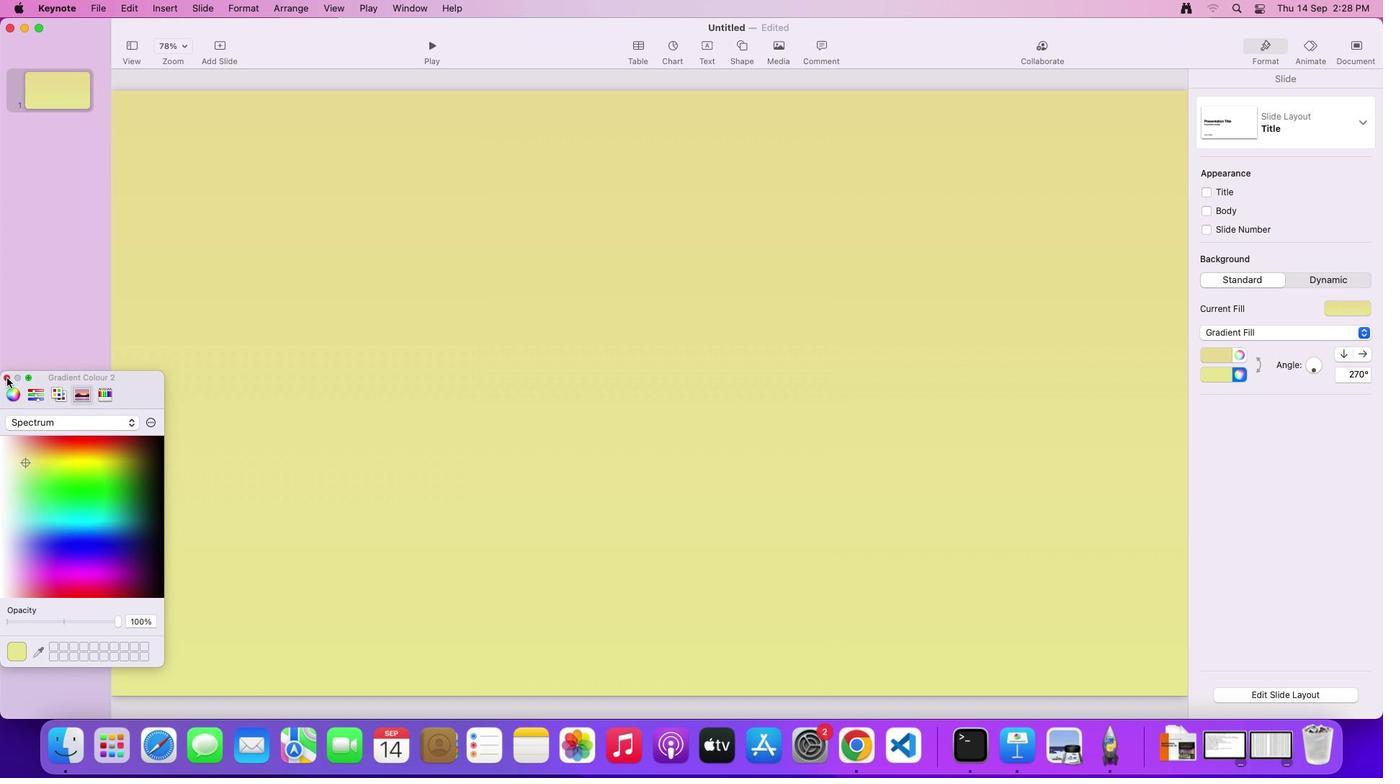 
Action: Mouse pressed left at (7, 378)
Screenshot: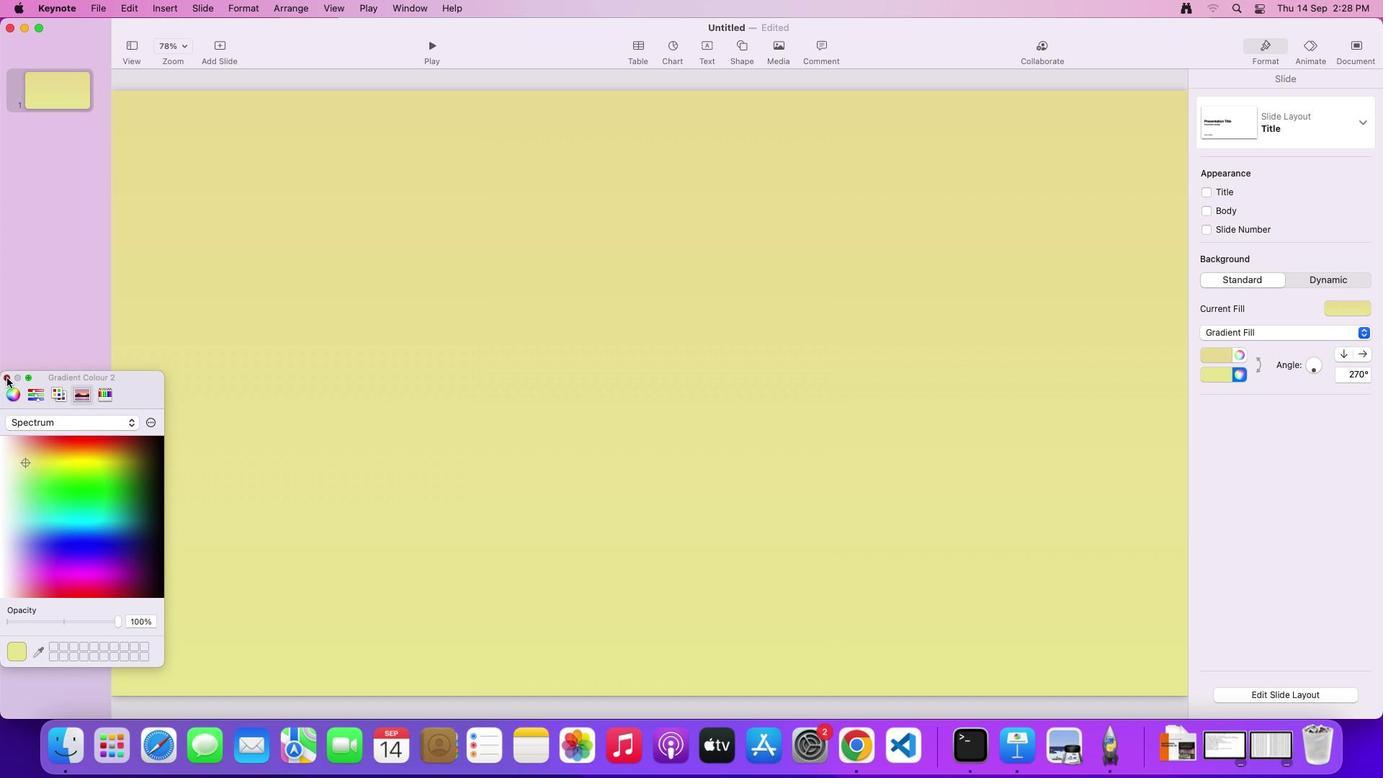
Action: Mouse moved to (744, 47)
Screenshot: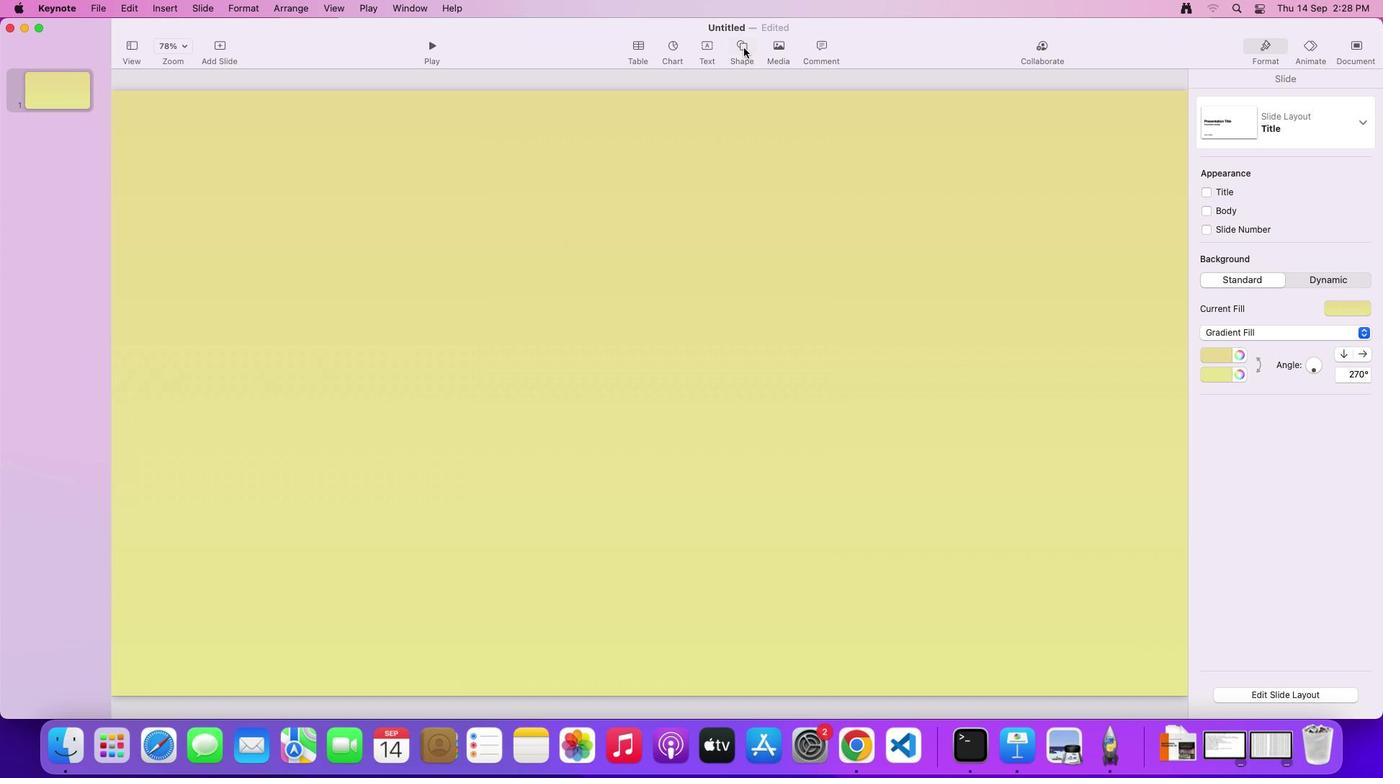 
Action: Mouse pressed left at (744, 47)
Screenshot: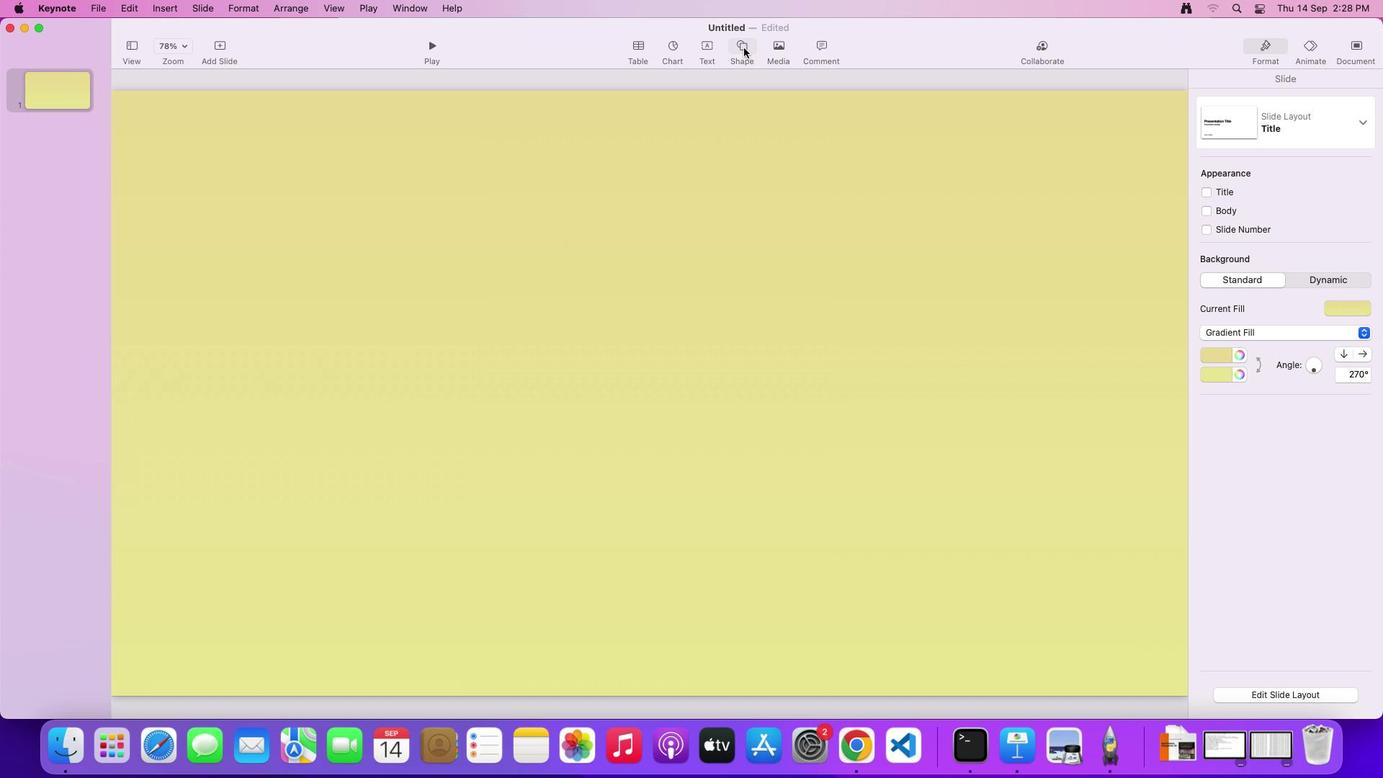 
Action: Mouse moved to (738, 164)
Screenshot: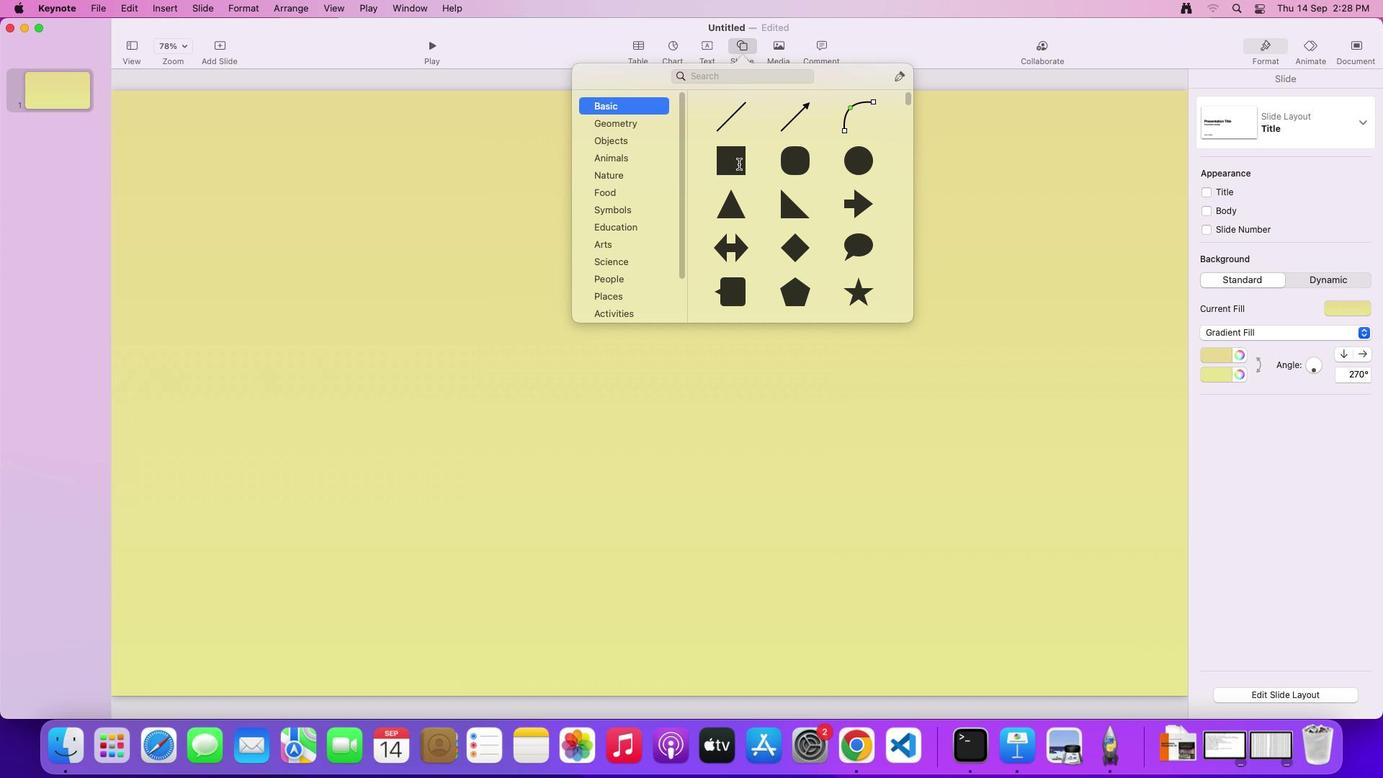 
Action: Mouse pressed left at (738, 164)
Screenshot: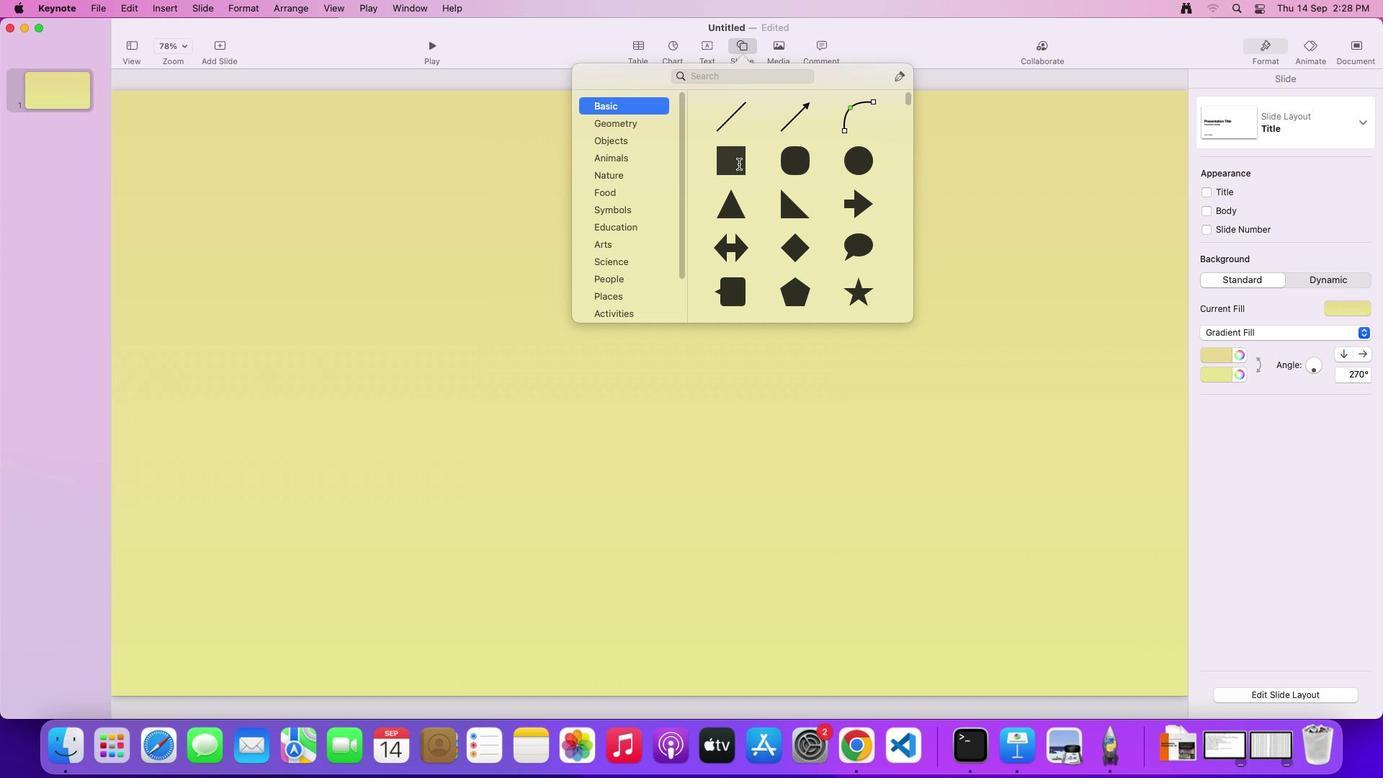 
Action: Mouse moved to (620, 361)
Screenshot: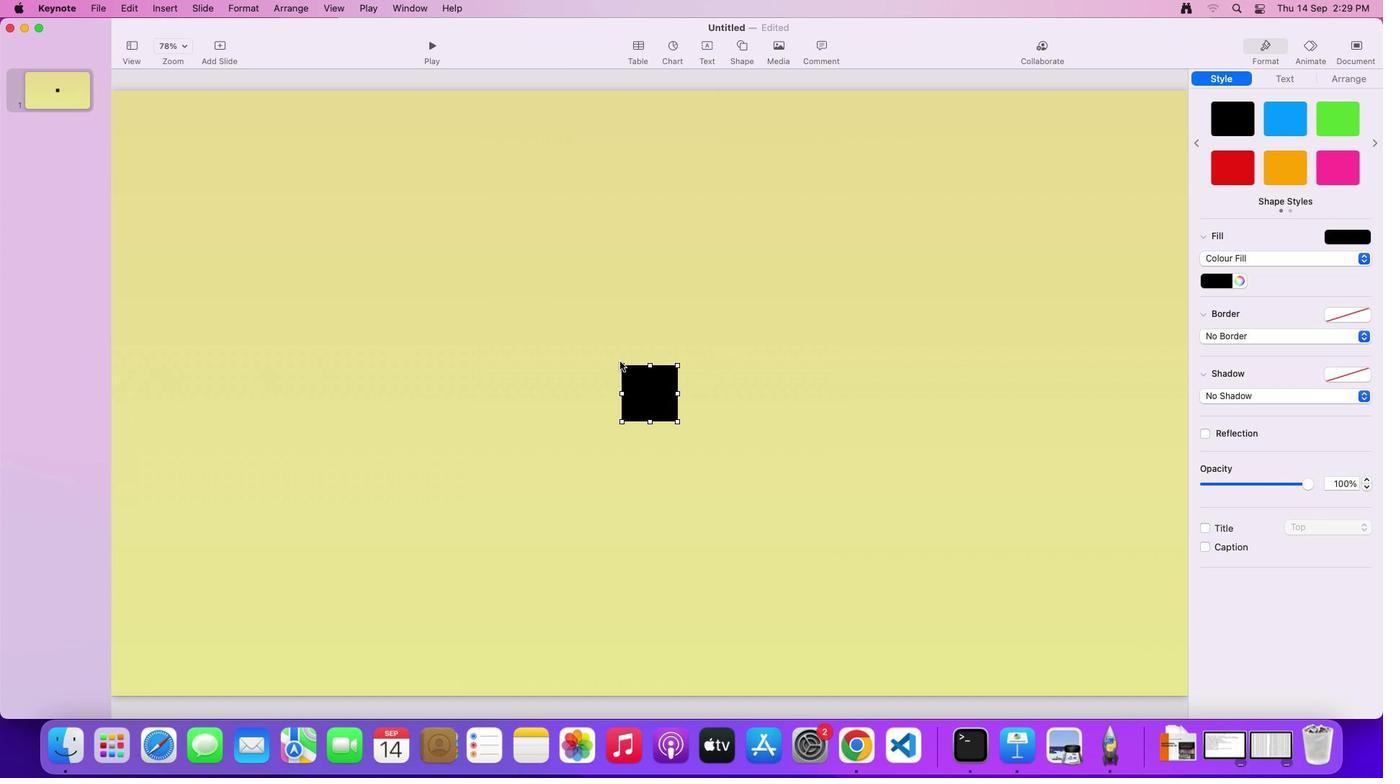 
Action: Mouse pressed left at (620, 361)
Screenshot: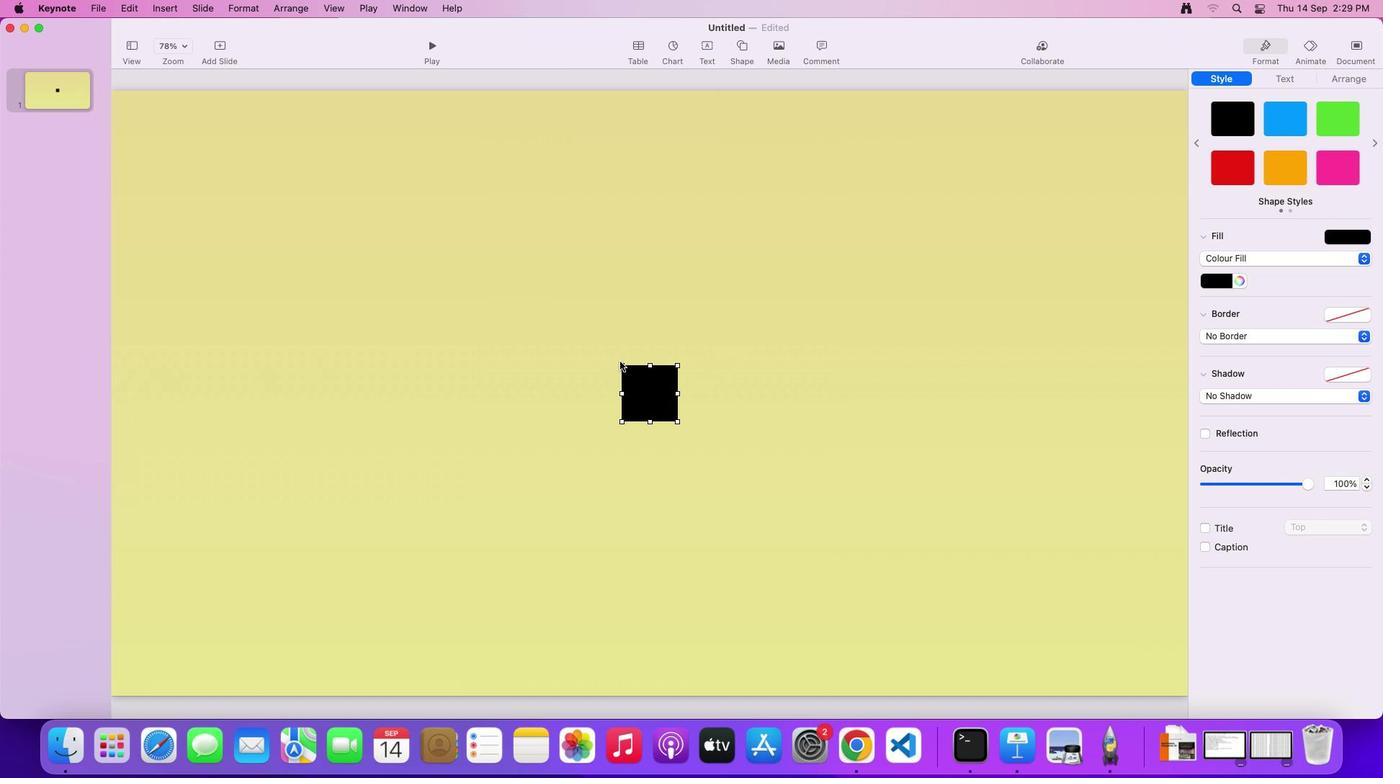 
Action: Mouse moved to (430, 309)
Screenshot: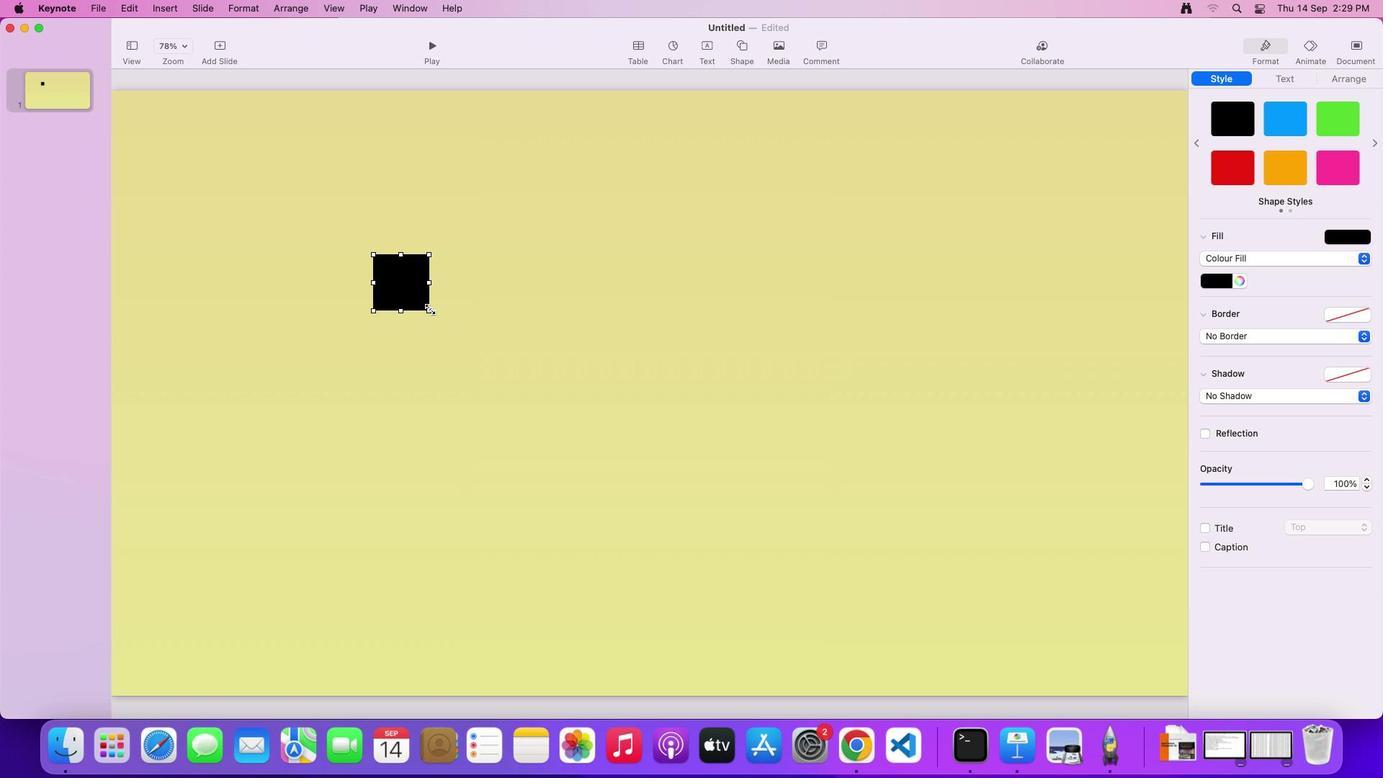 
Action: Mouse pressed left at (430, 309)
Screenshot: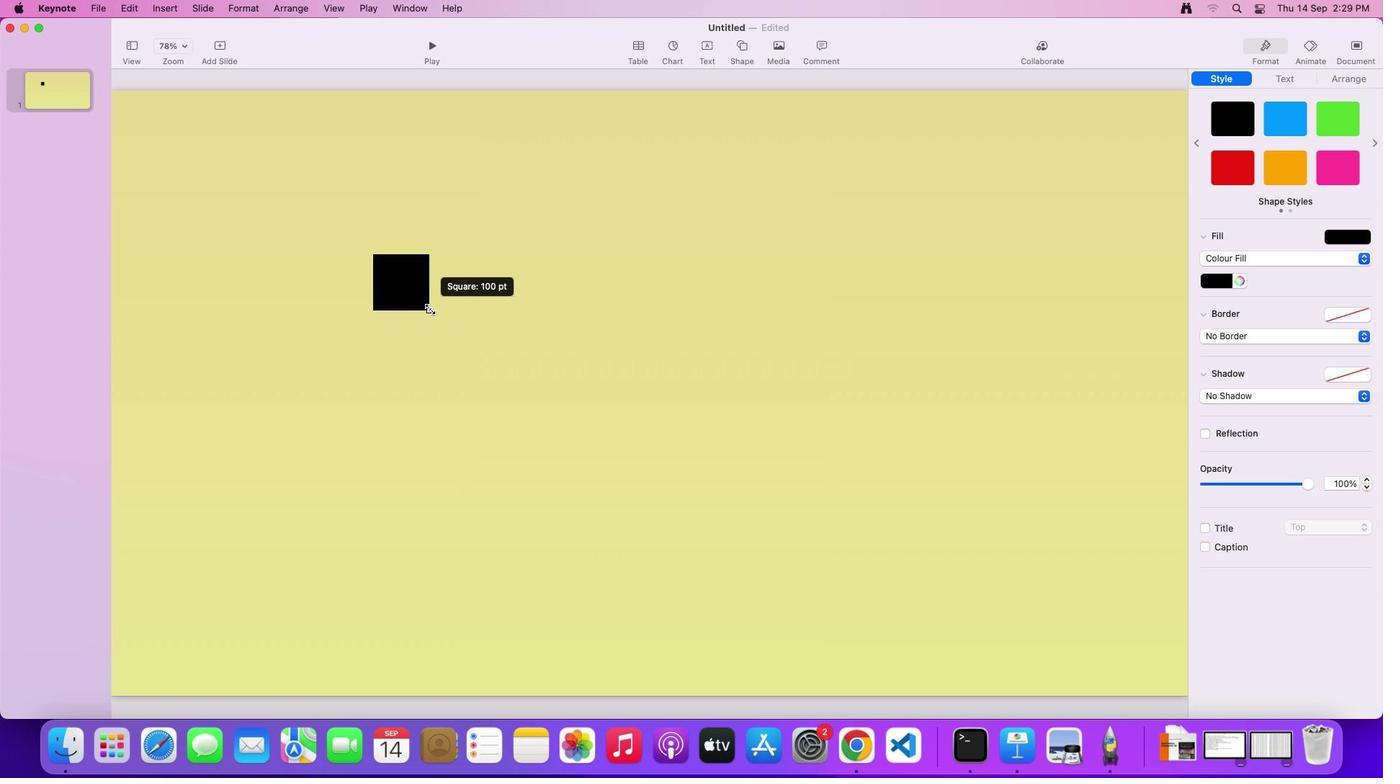
Action: Mouse moved to (423, 303)
Screenshot: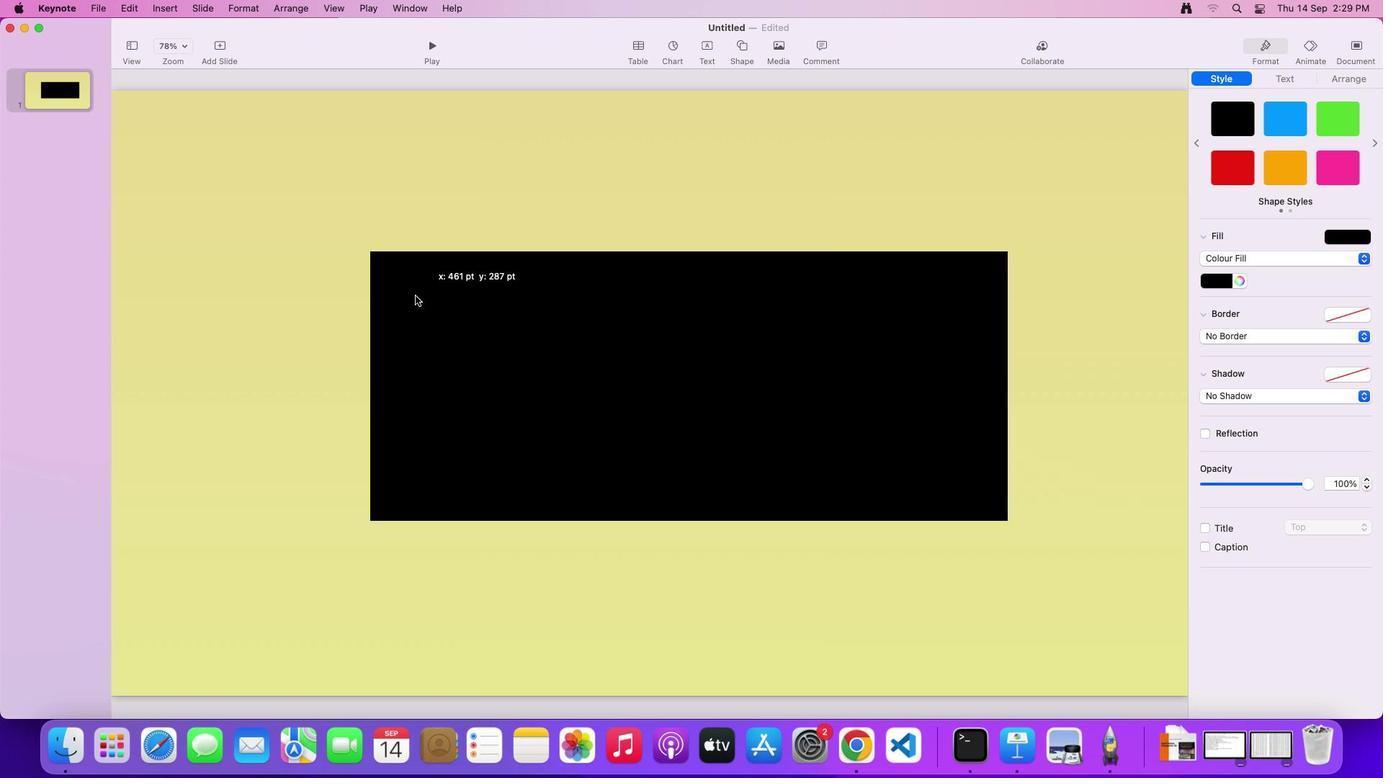 
Action: Mouse pressed left at (423, 303)
Screenshot: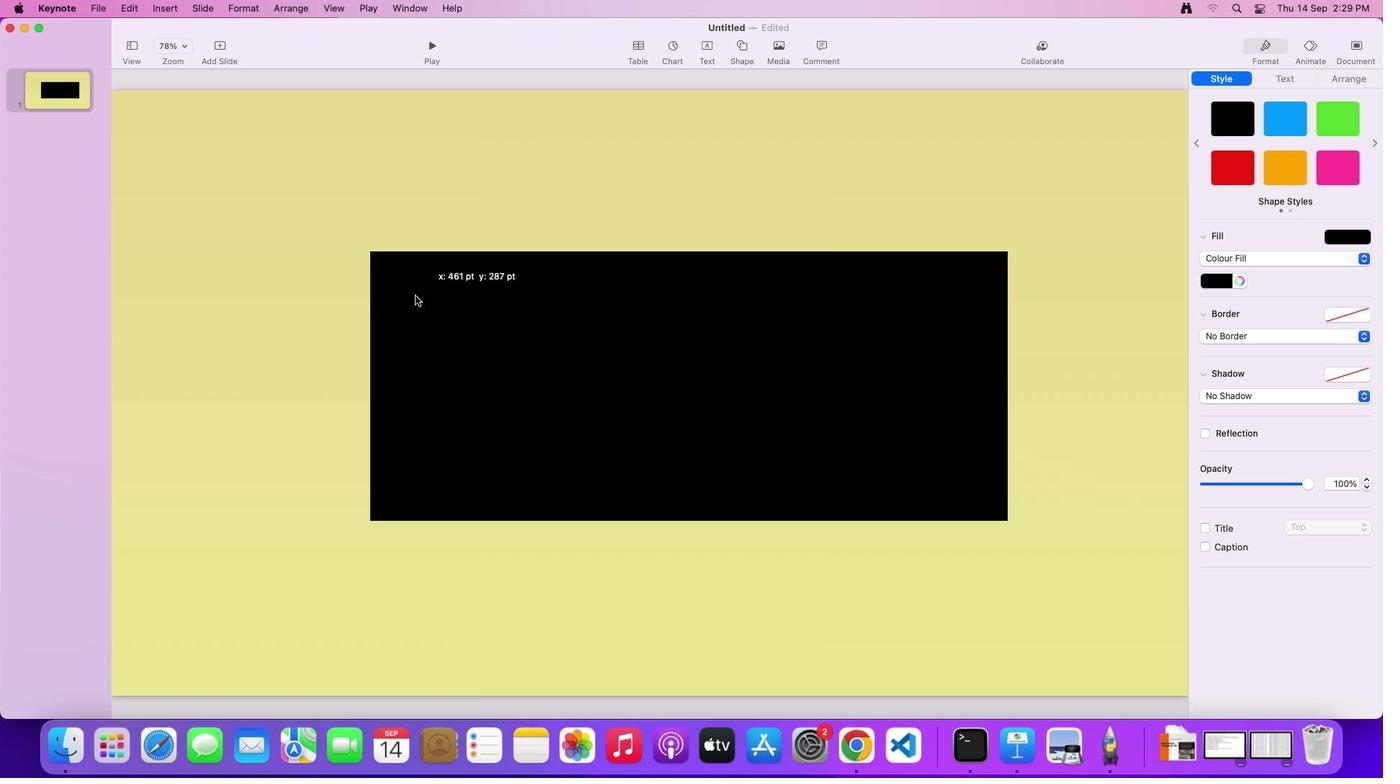 
Action: Mouse moved to (680, 389)
Screenshot: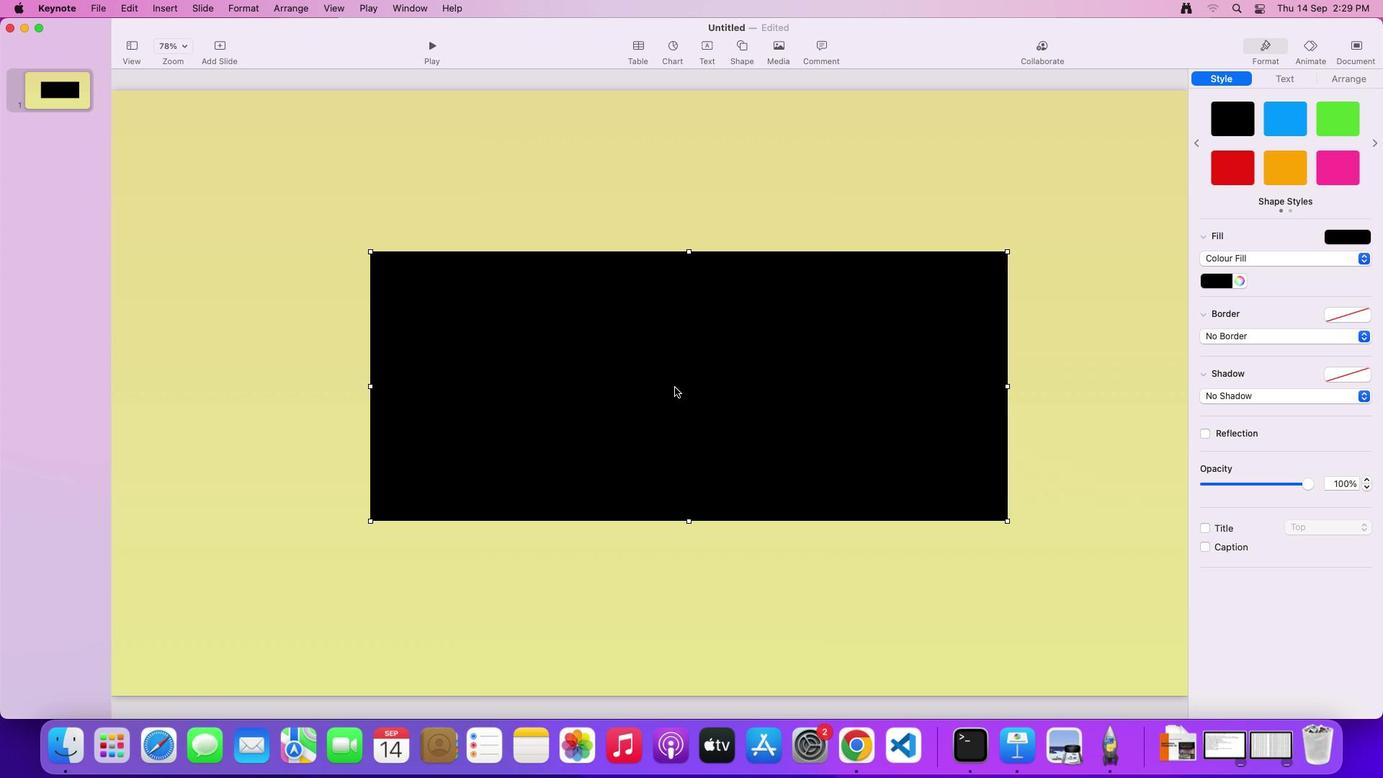 
Action: Mouse pressed left at (680, 389)
Screenshot: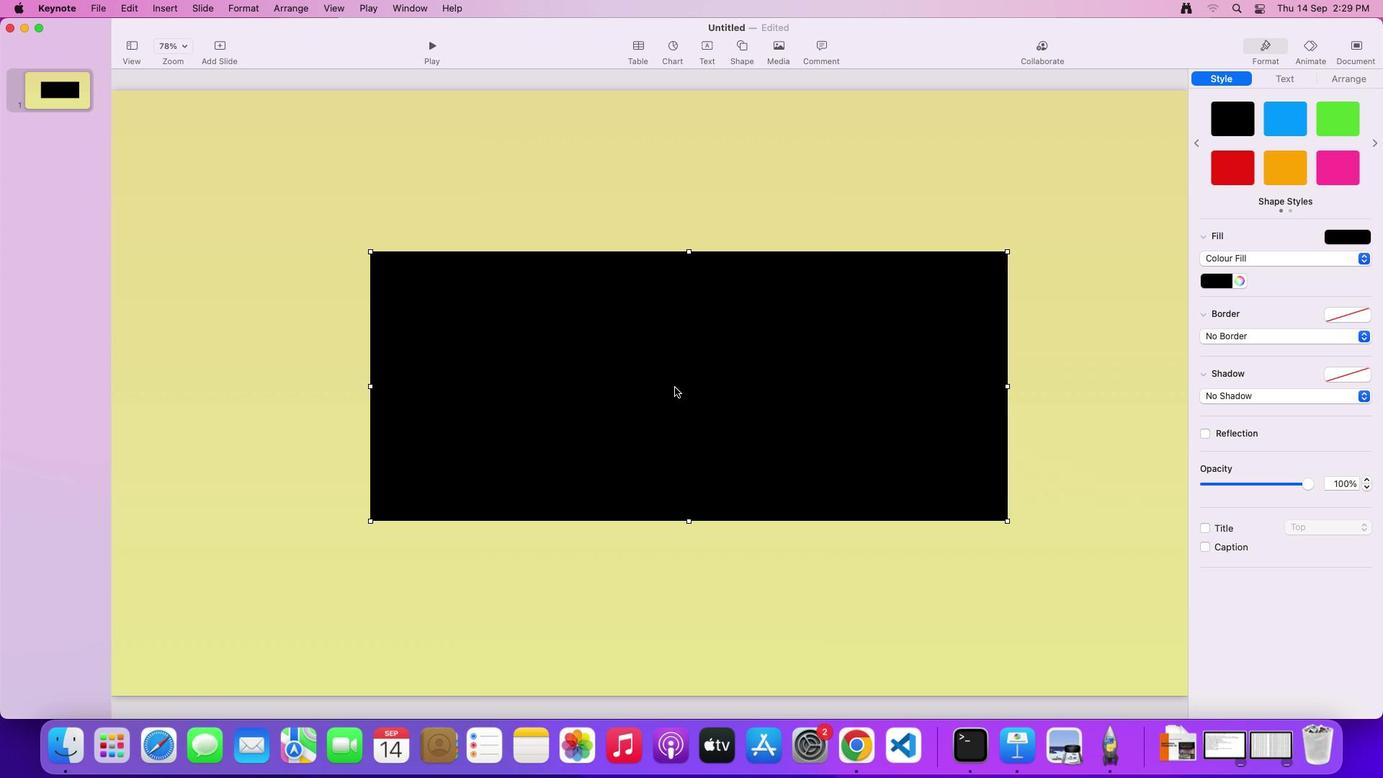 
Action: Mouse moved to (818, 446)
Screenshot: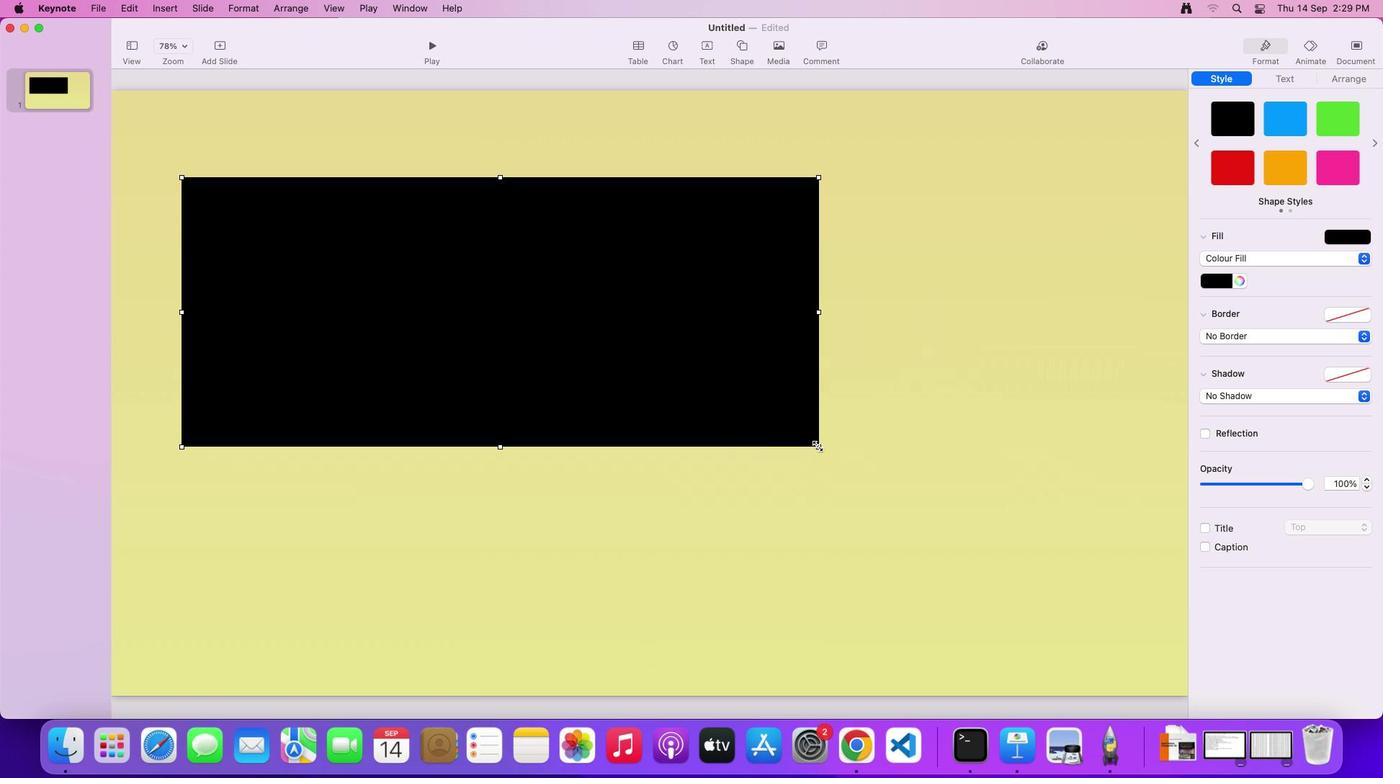 
Action: Mouse pressed left at (818, 446)
Screenshot: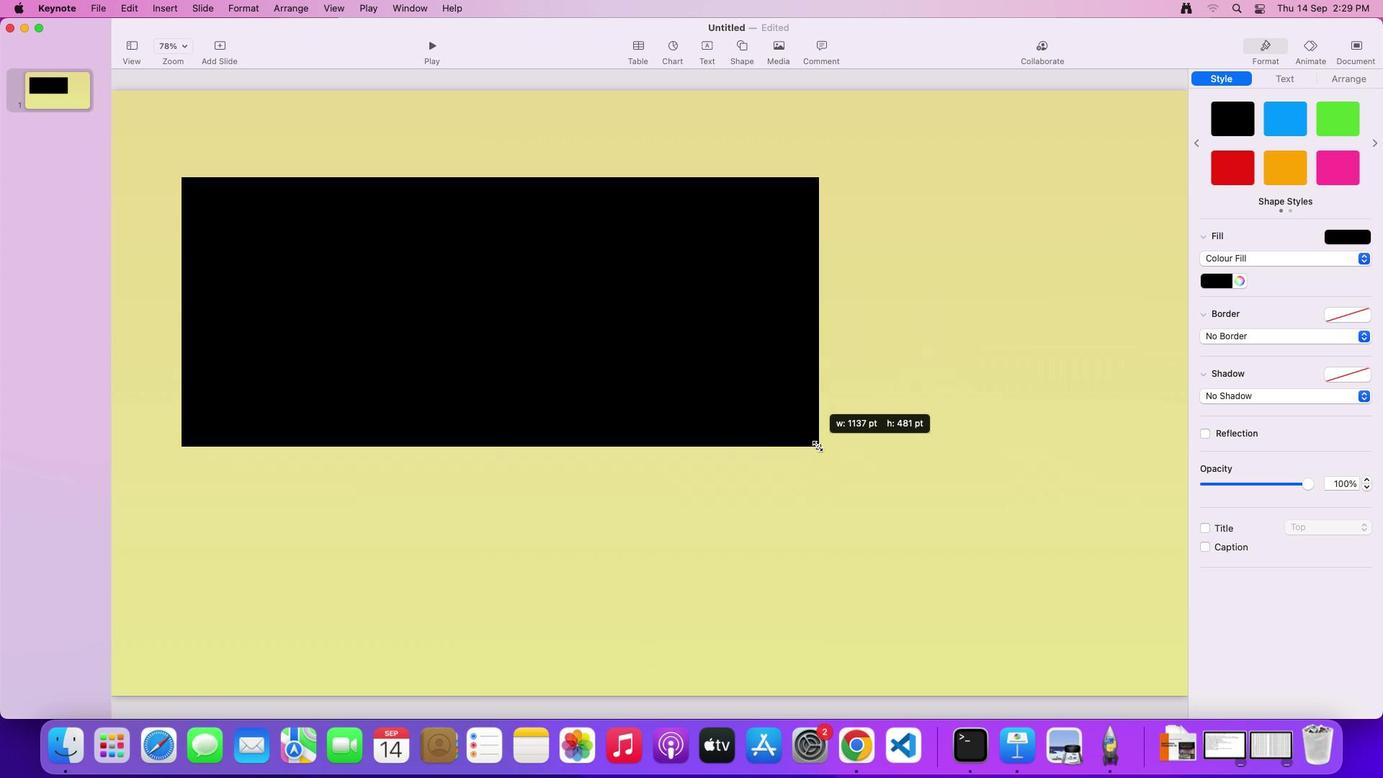 
Action: Mouse moved to (851, 478)
Screenshot: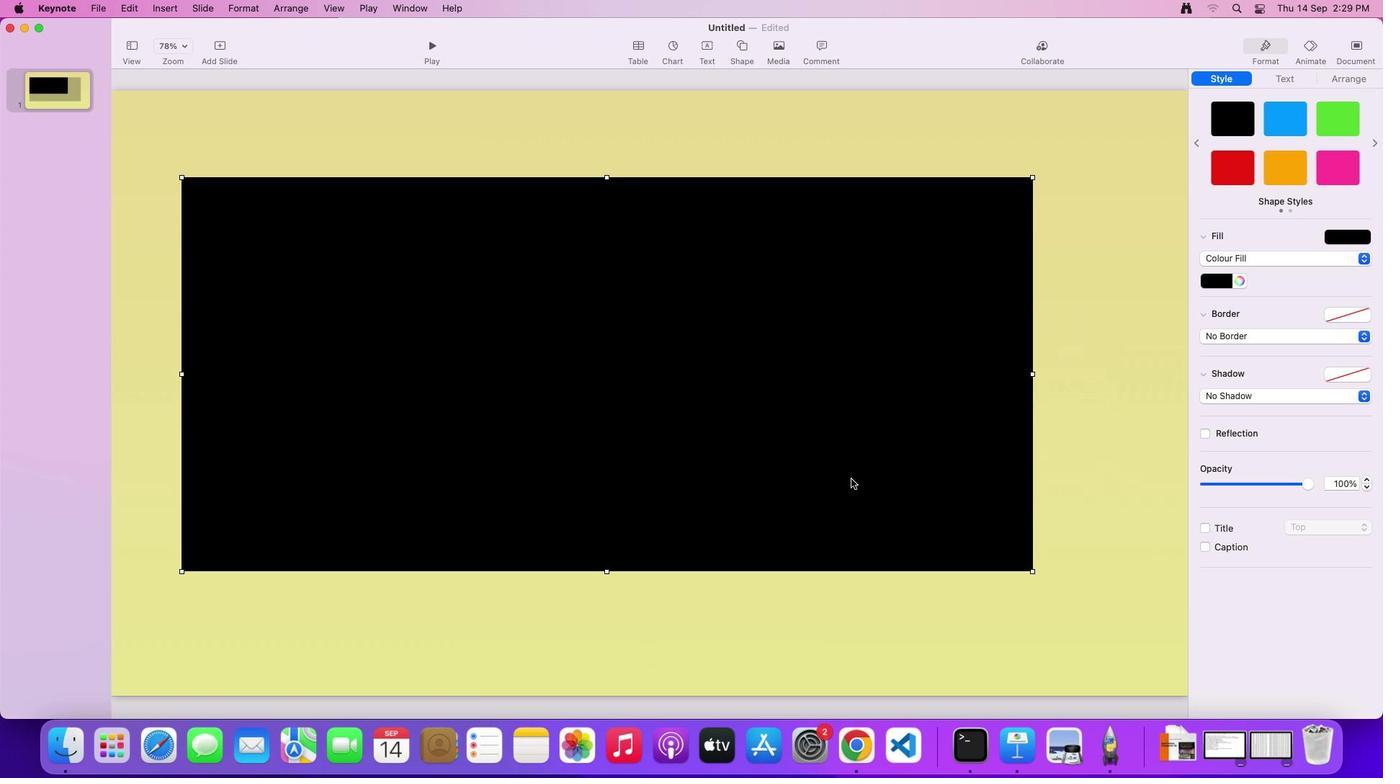 
Action: Mouse pressed left at (851, 478)
Screenshot: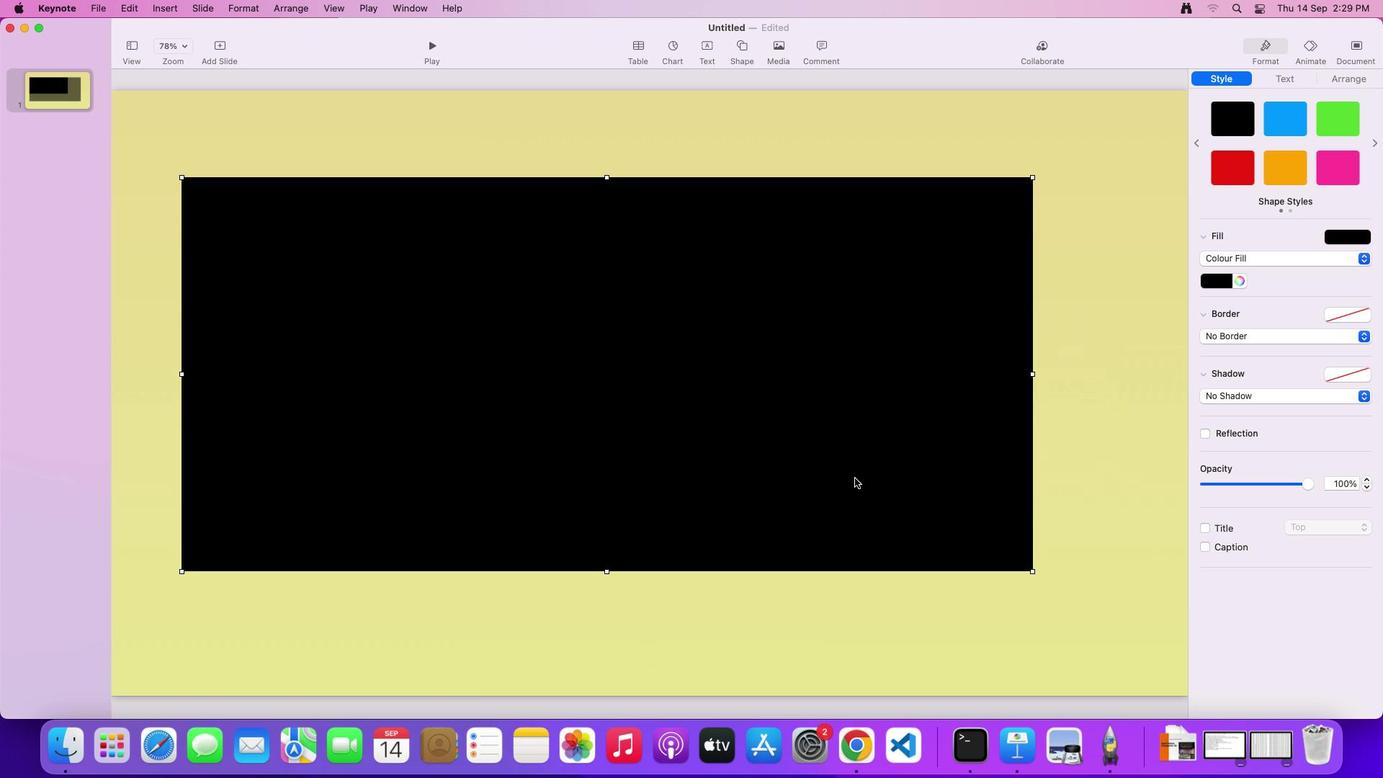 
Action: Mouse moved to (1370, 255)
Screenshot: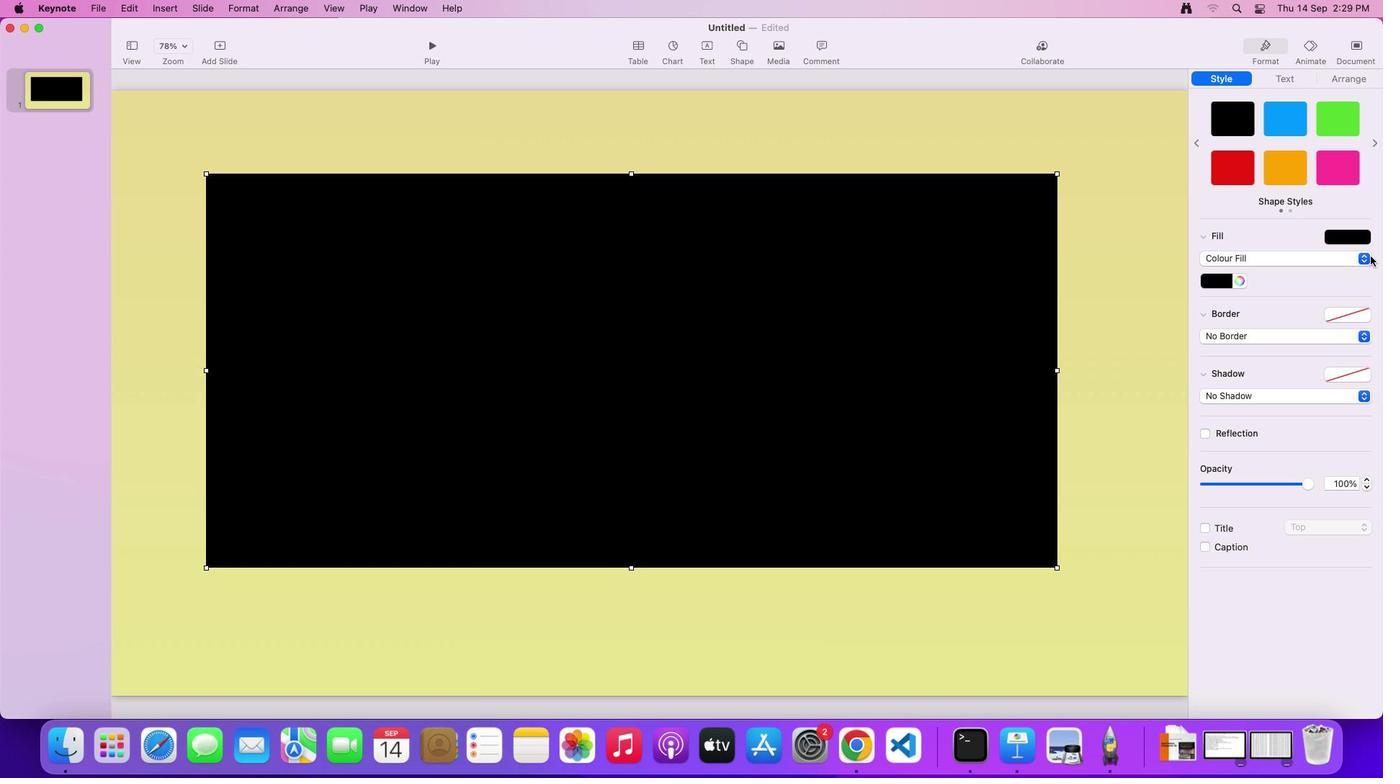 
Action: Mouse pressed left at (1370, 255)
Screenshot: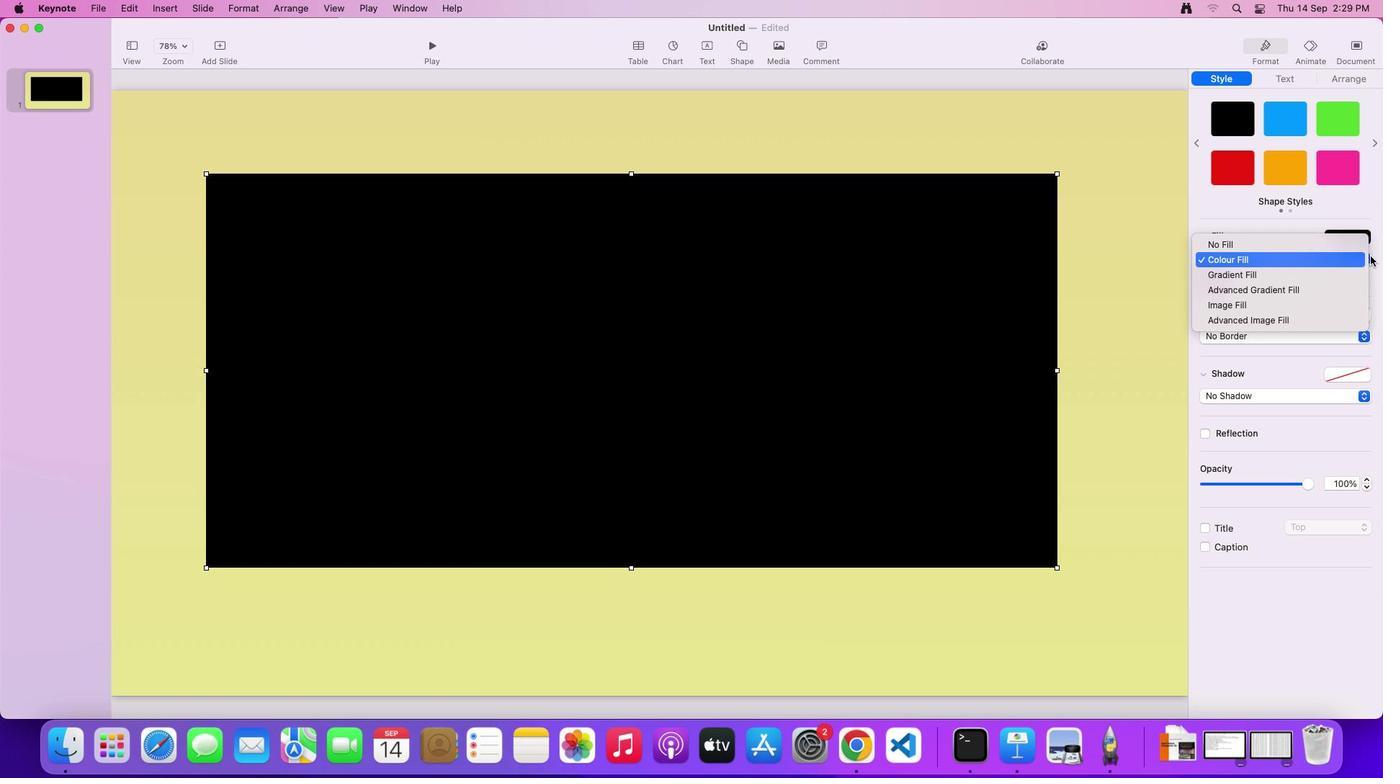 
Action: Mouse moved to (1320, 273)
Screenshot: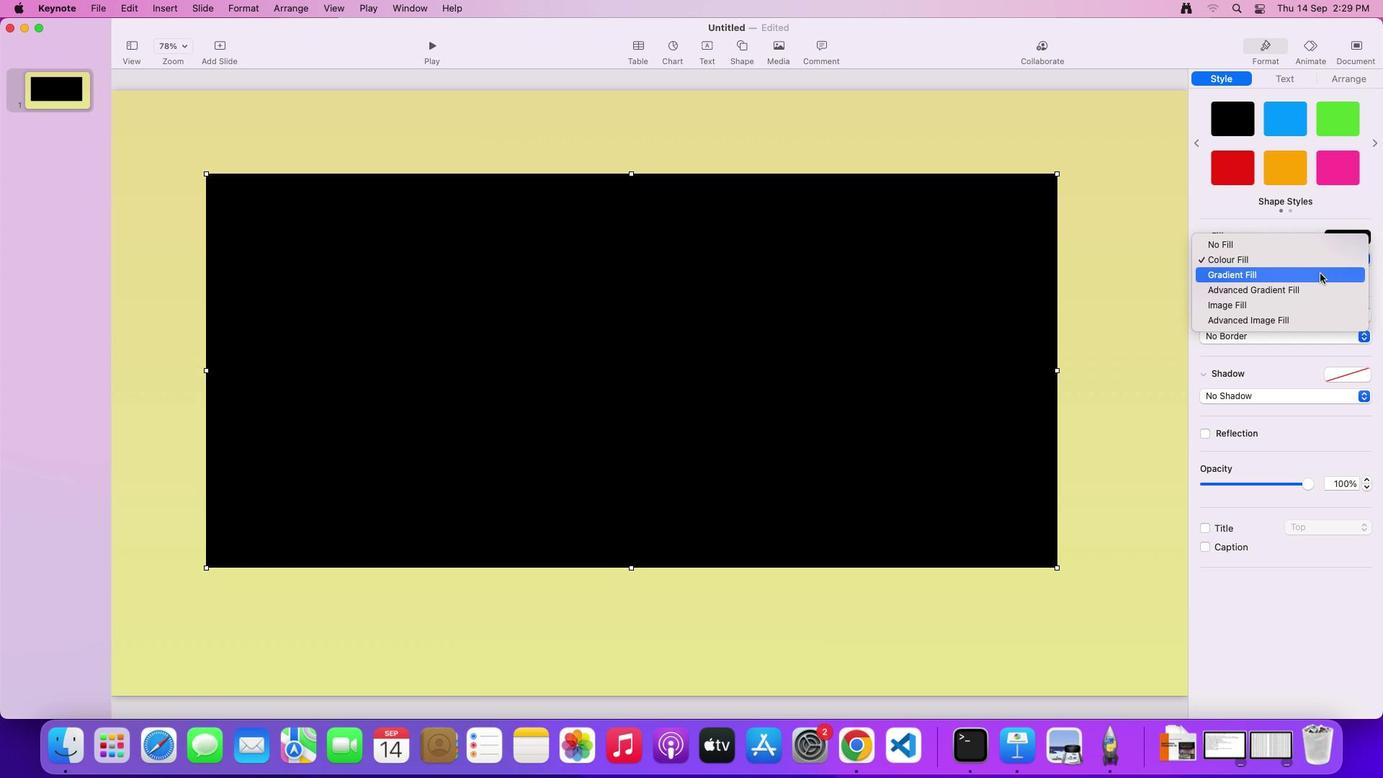 
Action: Mouse pressed left at (1320, 273)
Screenshot: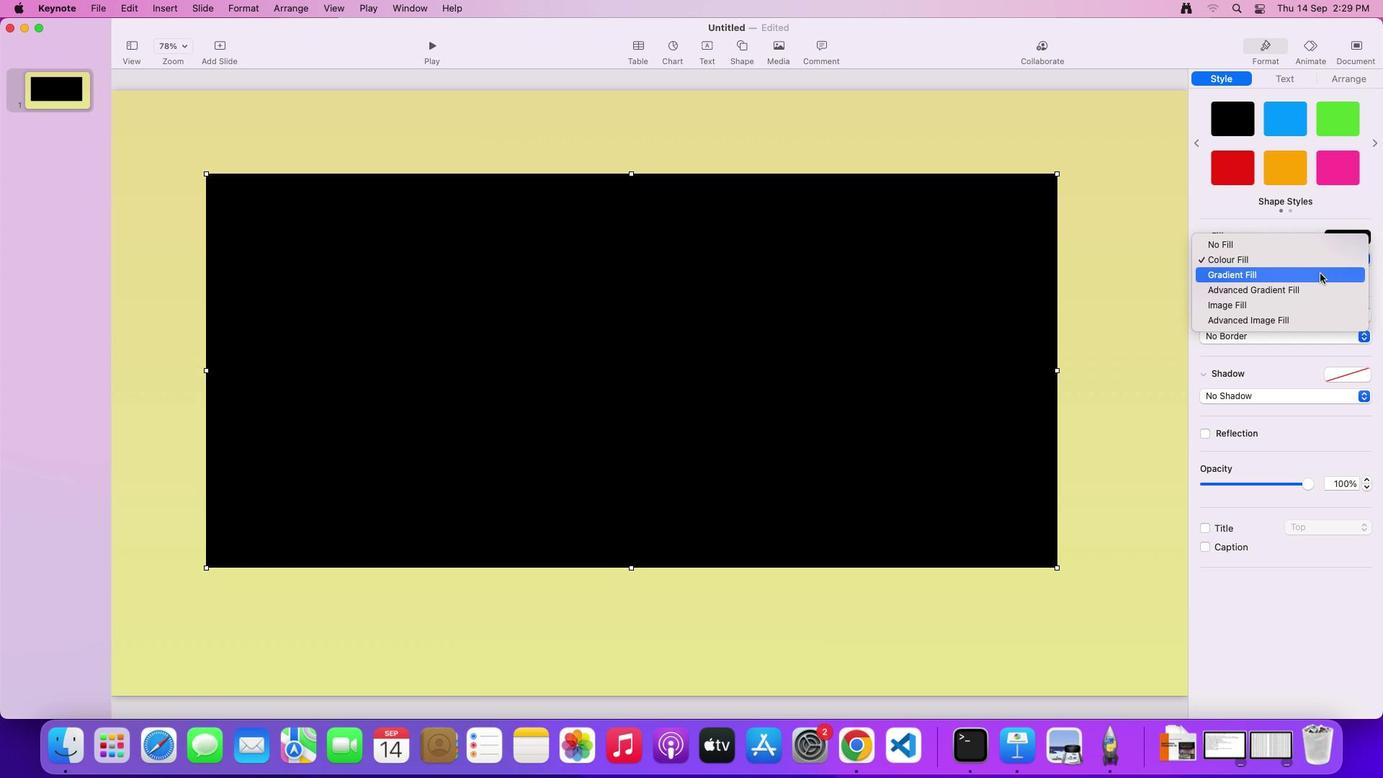 
Action: Mouse moved to (1235, 275)
Screenshot: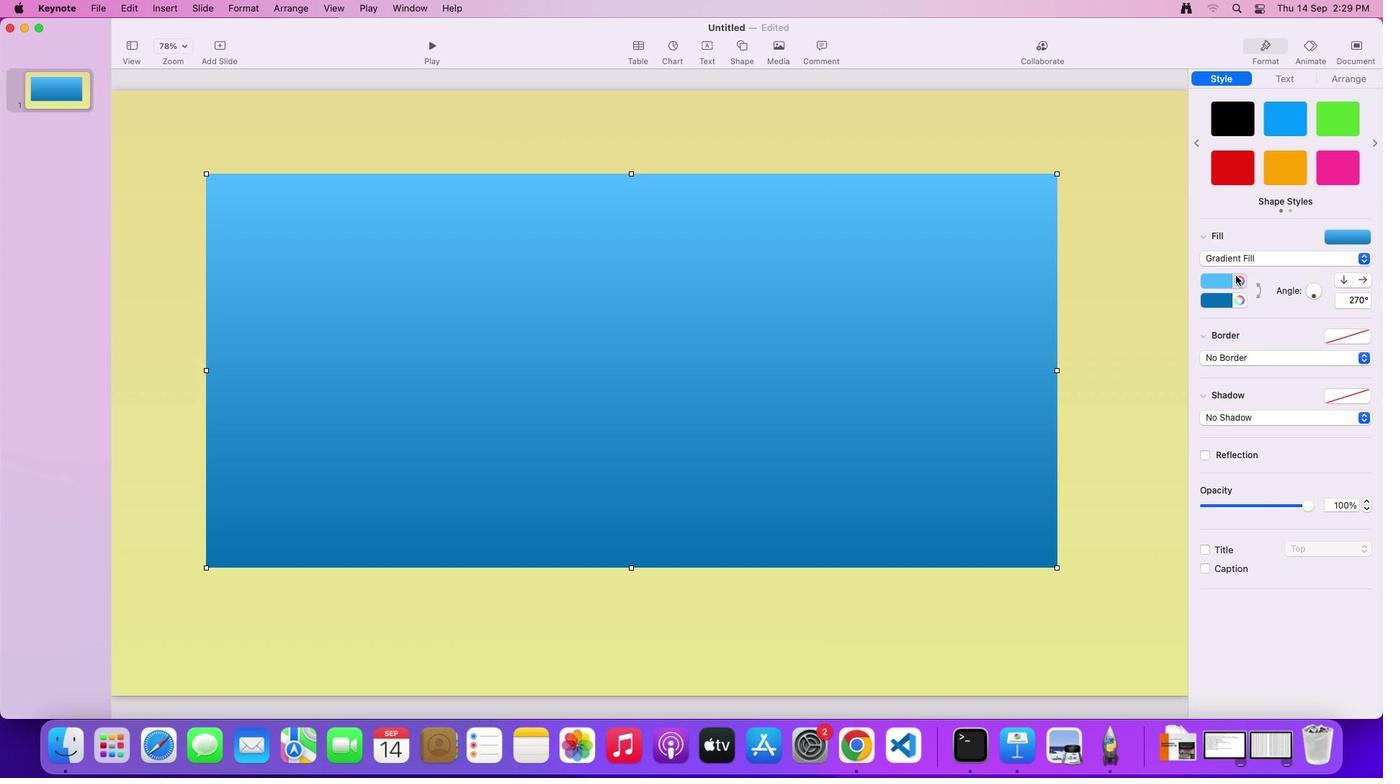 
Action: Mouse pressed left at (1235, 275)
Screenshot: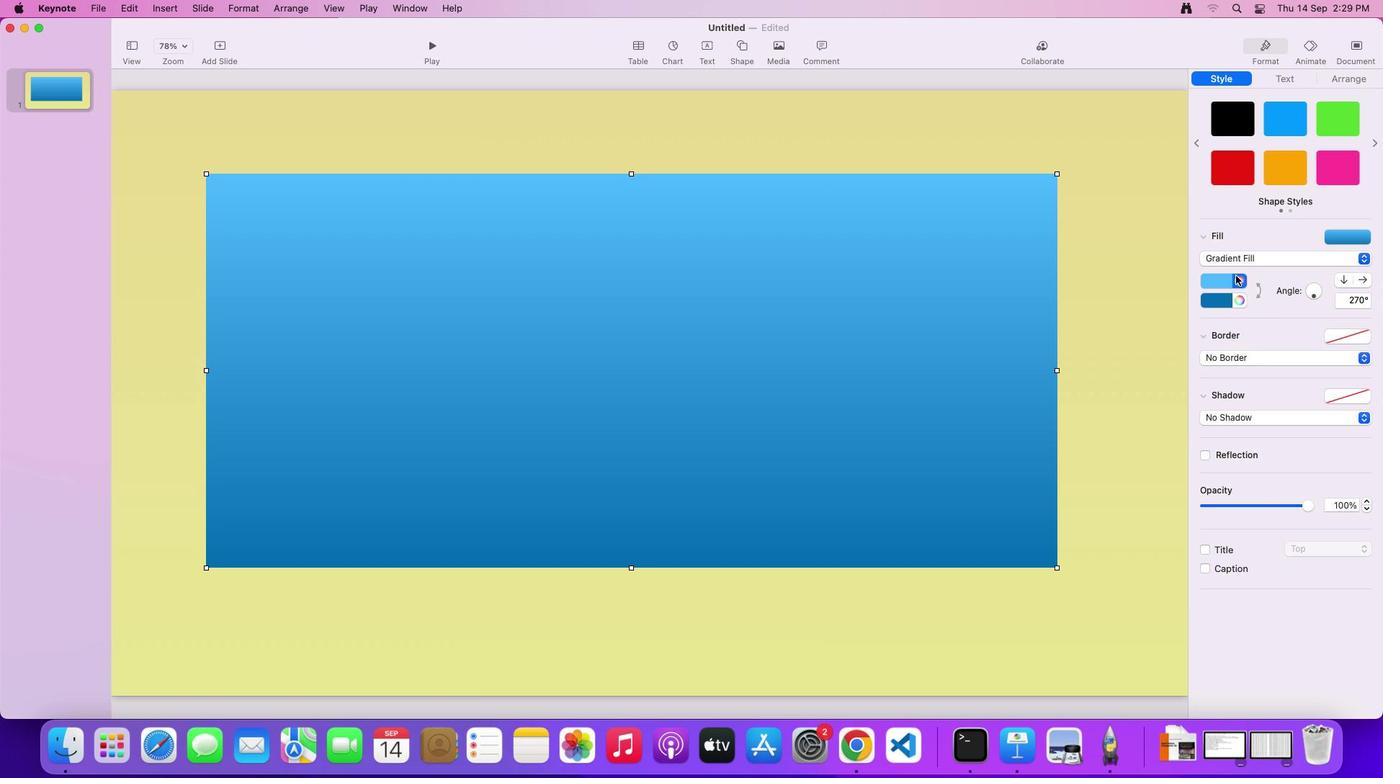 
Action: Mouse moved to (32, 477)
Screenshot: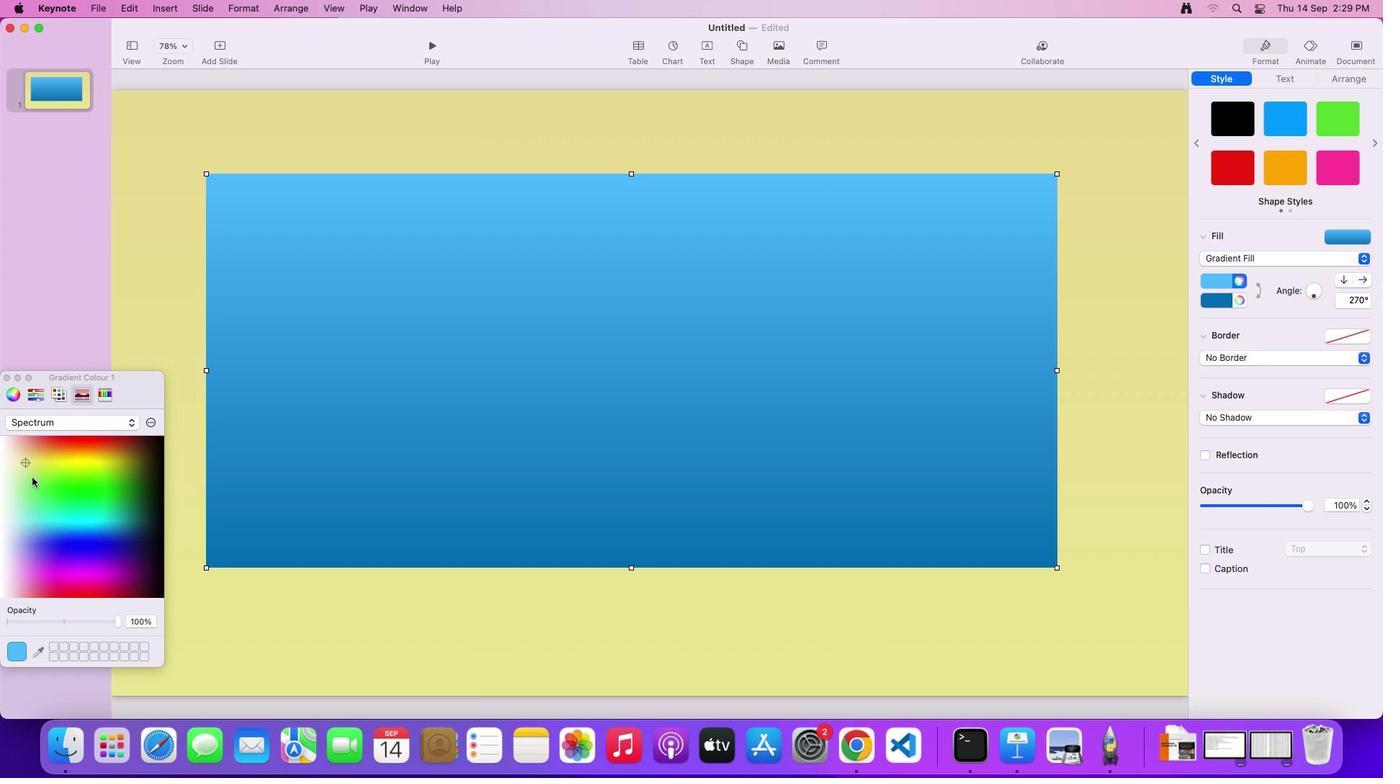 
Action: Mouse pressed left at (32, 477)
Screenshot: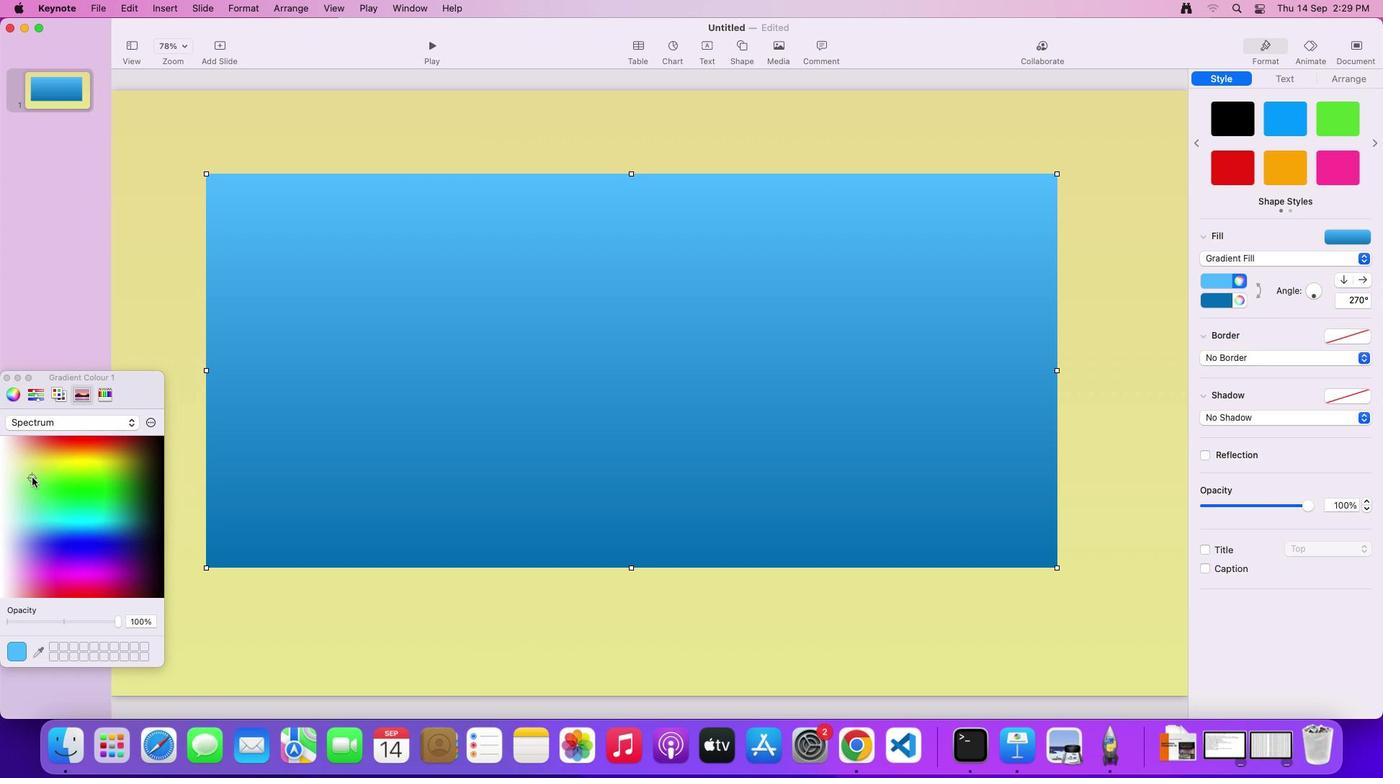 
Action: Mouse moved to (25, 484)
Screenshot: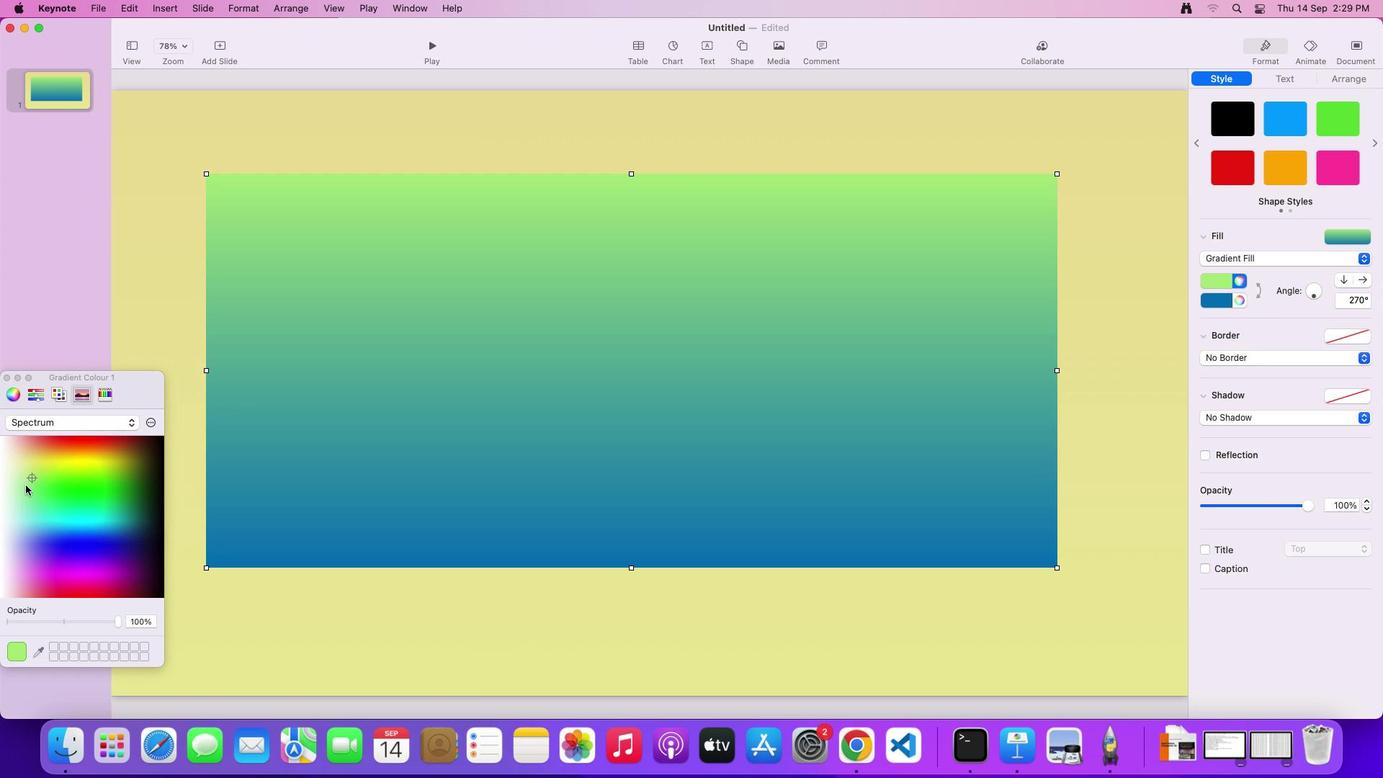 
Action: Mouse pressed left at (25, 484)
Screenshot: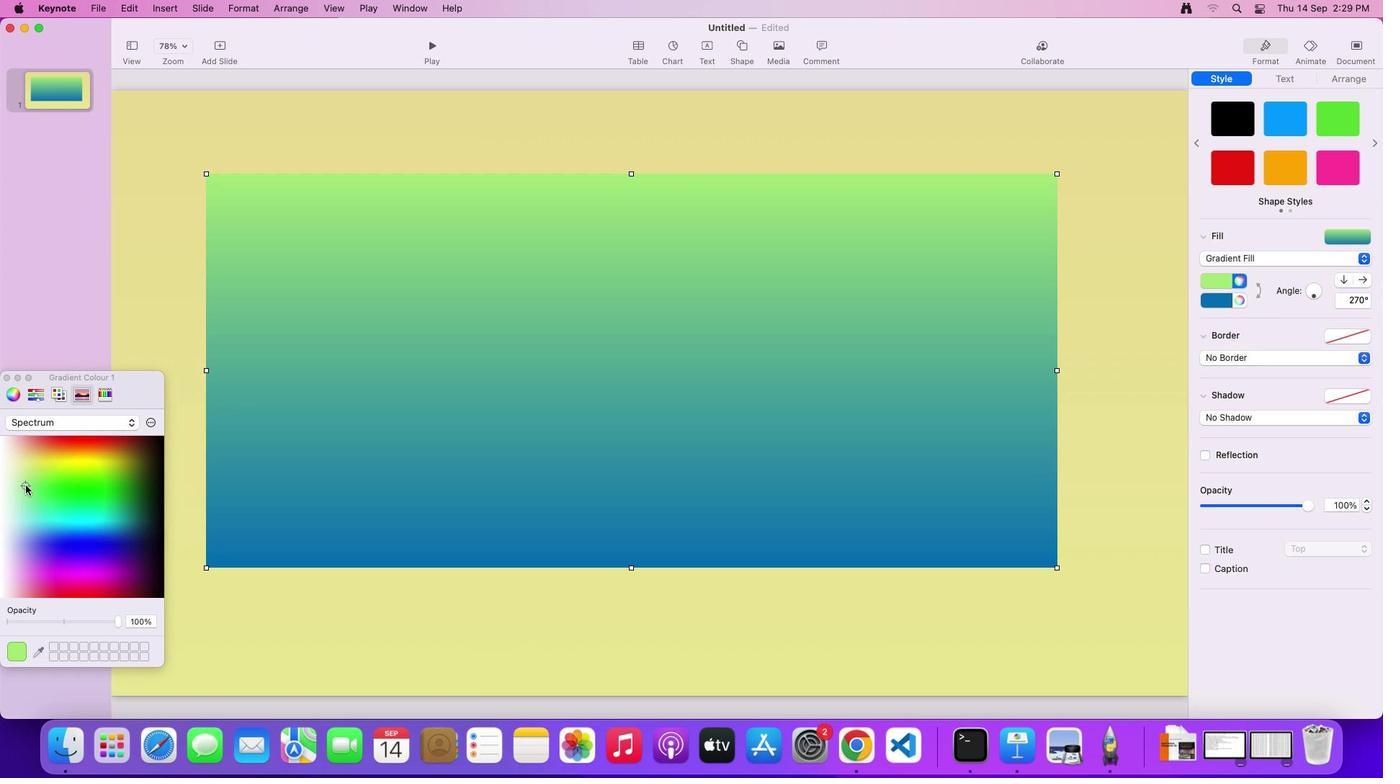 
Action: Mouse moved to (33, 480)
Screenshot: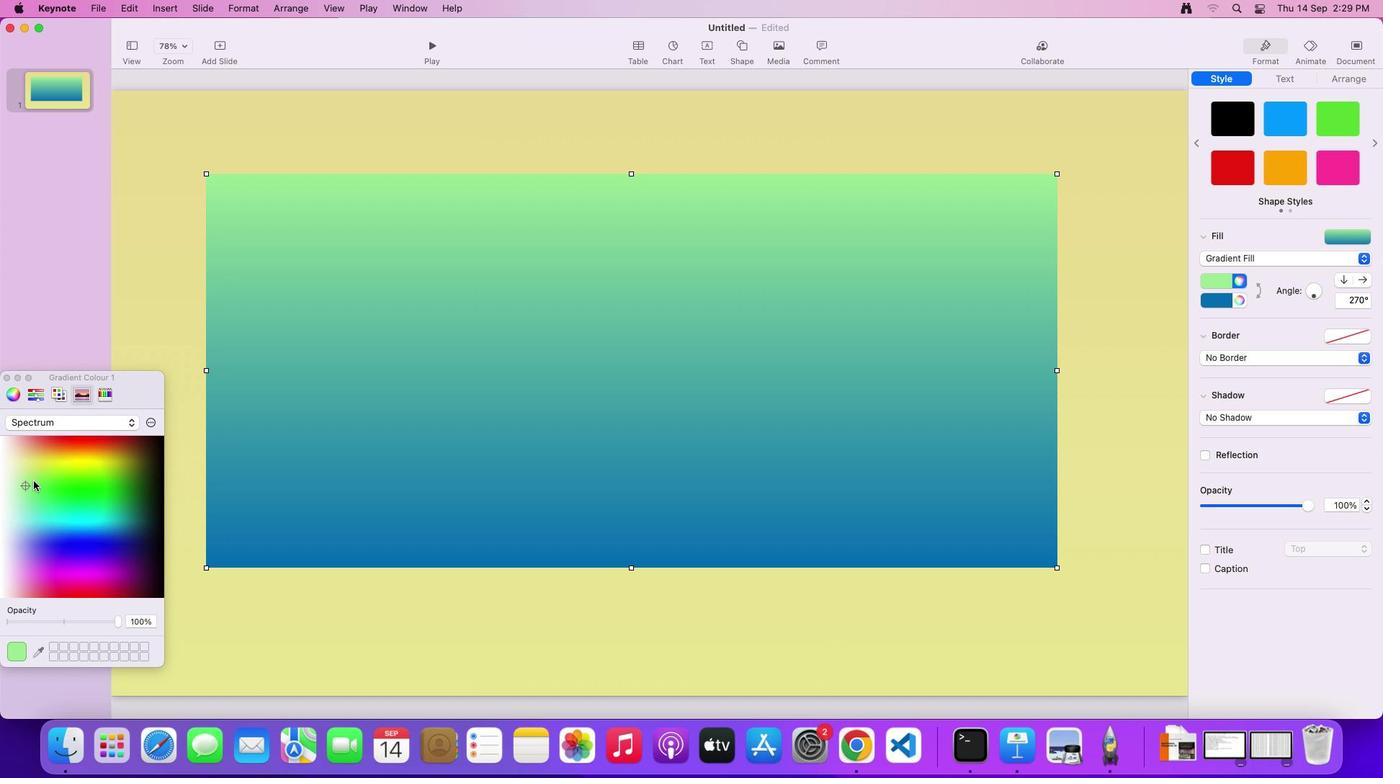 
Action: Mouse pressed left at (33, 480)
Screenshot: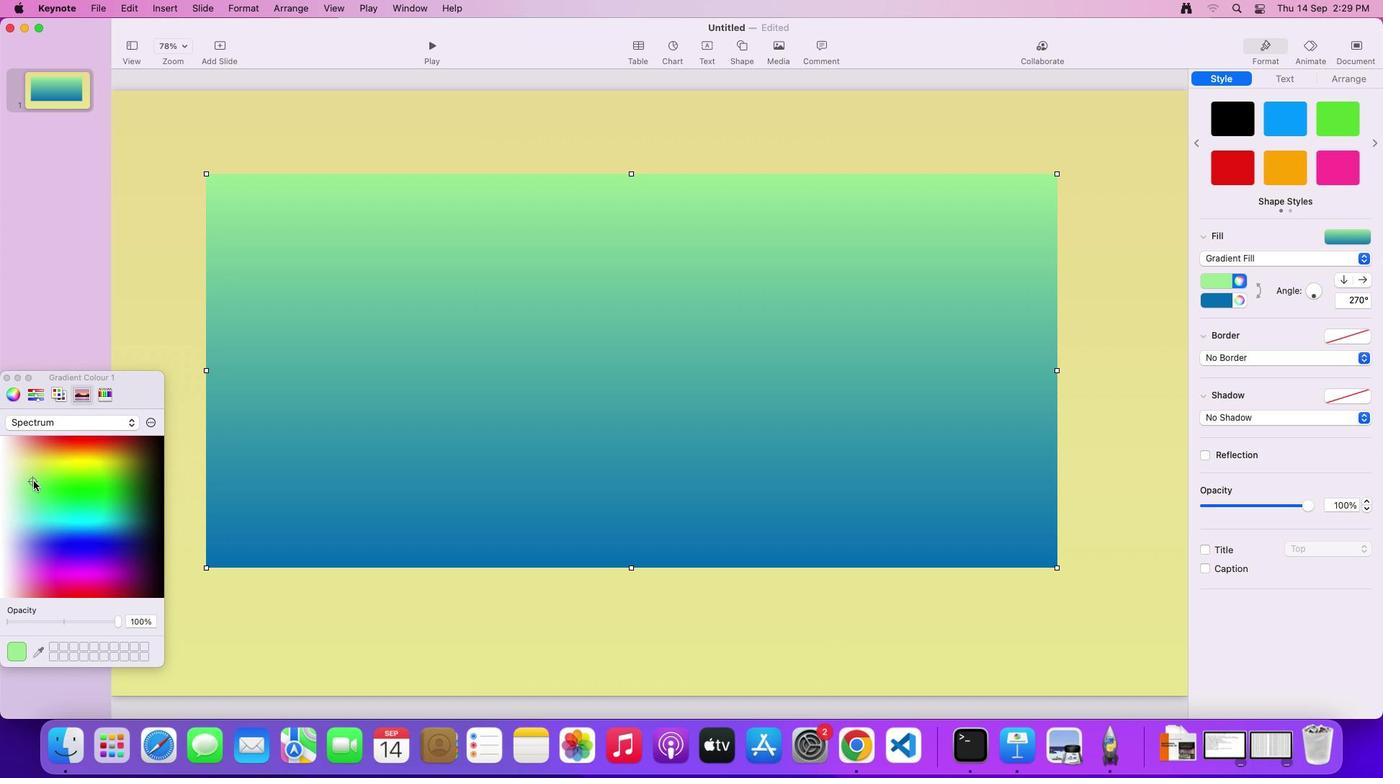
Action: Mouse moved to (1239, 294)
Screenshot: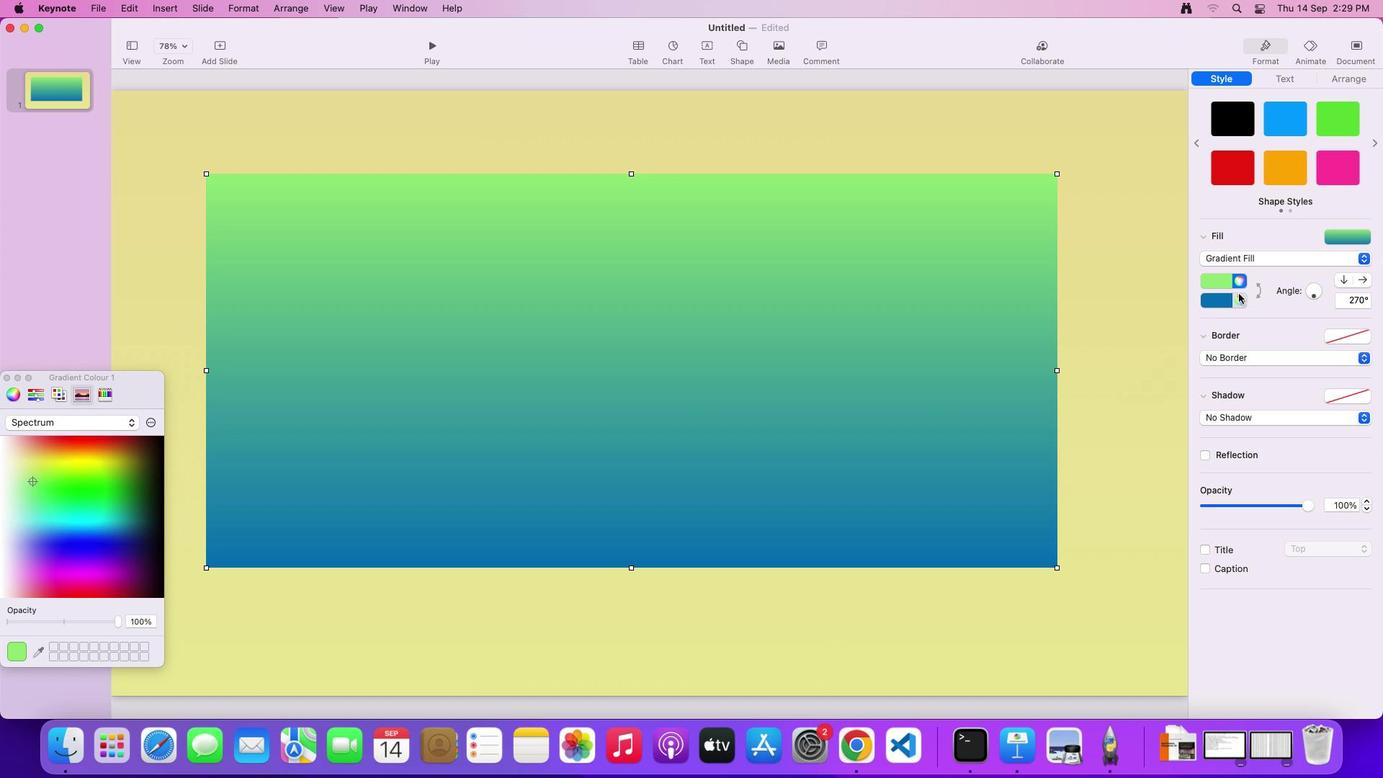 
Action: Mouse pressed left at (1239, 294)
Screenshot: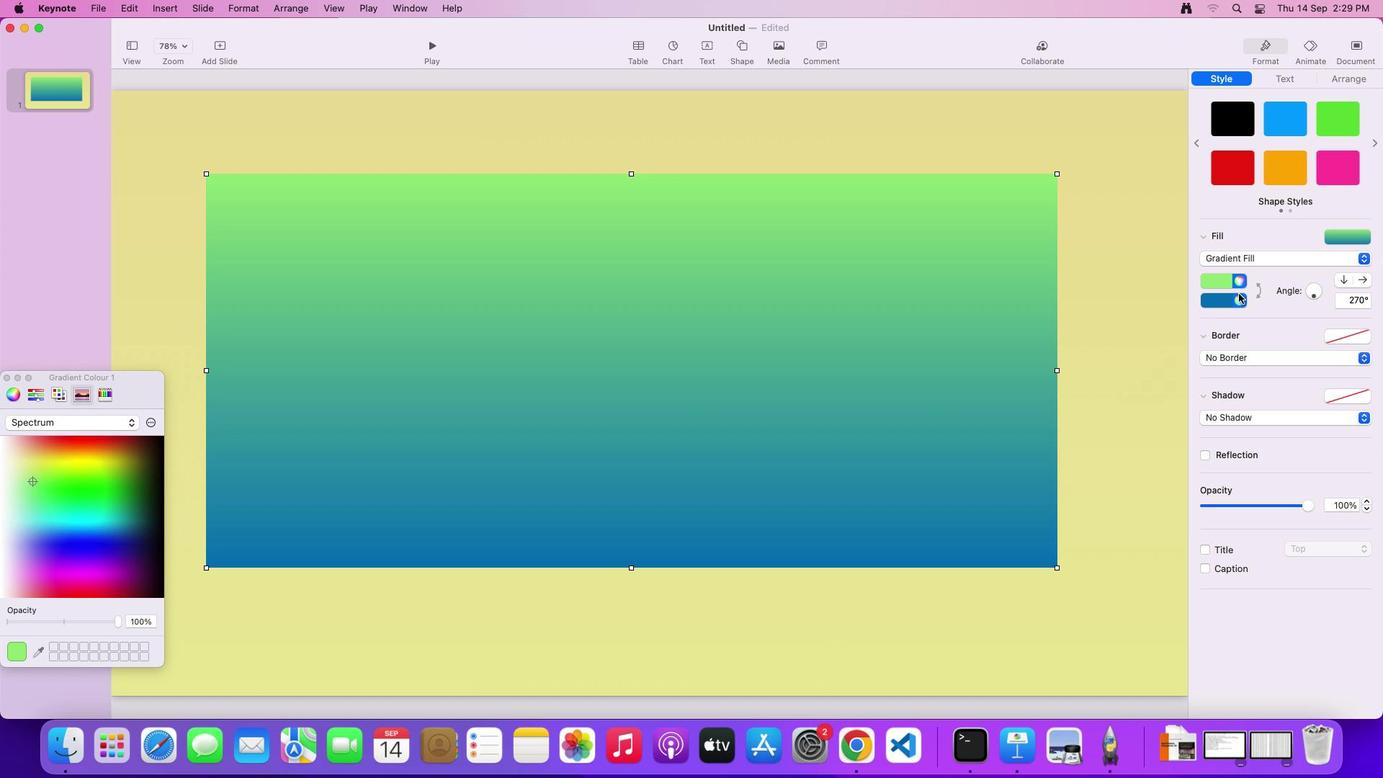 
Action: Mouse moved to (1235, 301)
Screenshot: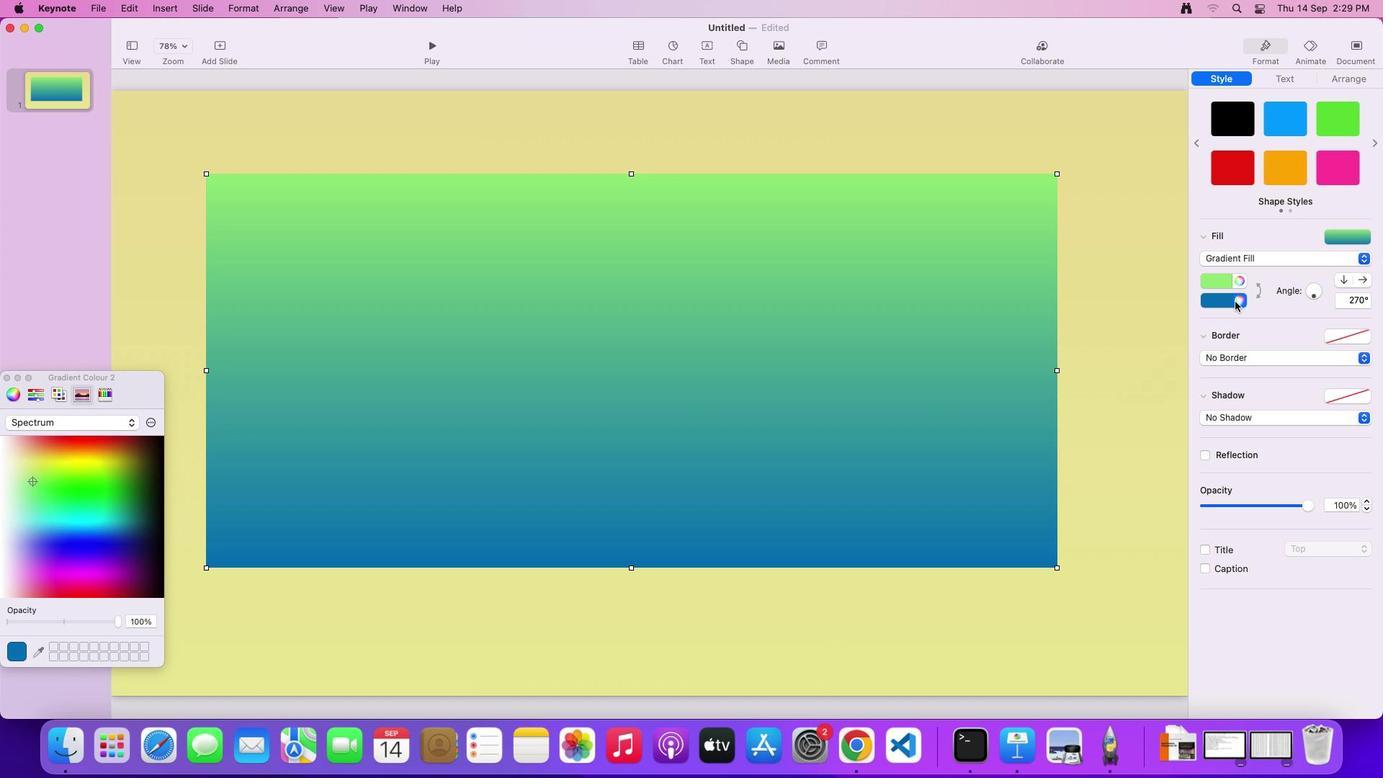
Action: Mouse pressed left at (1235, 301)
Screenshot: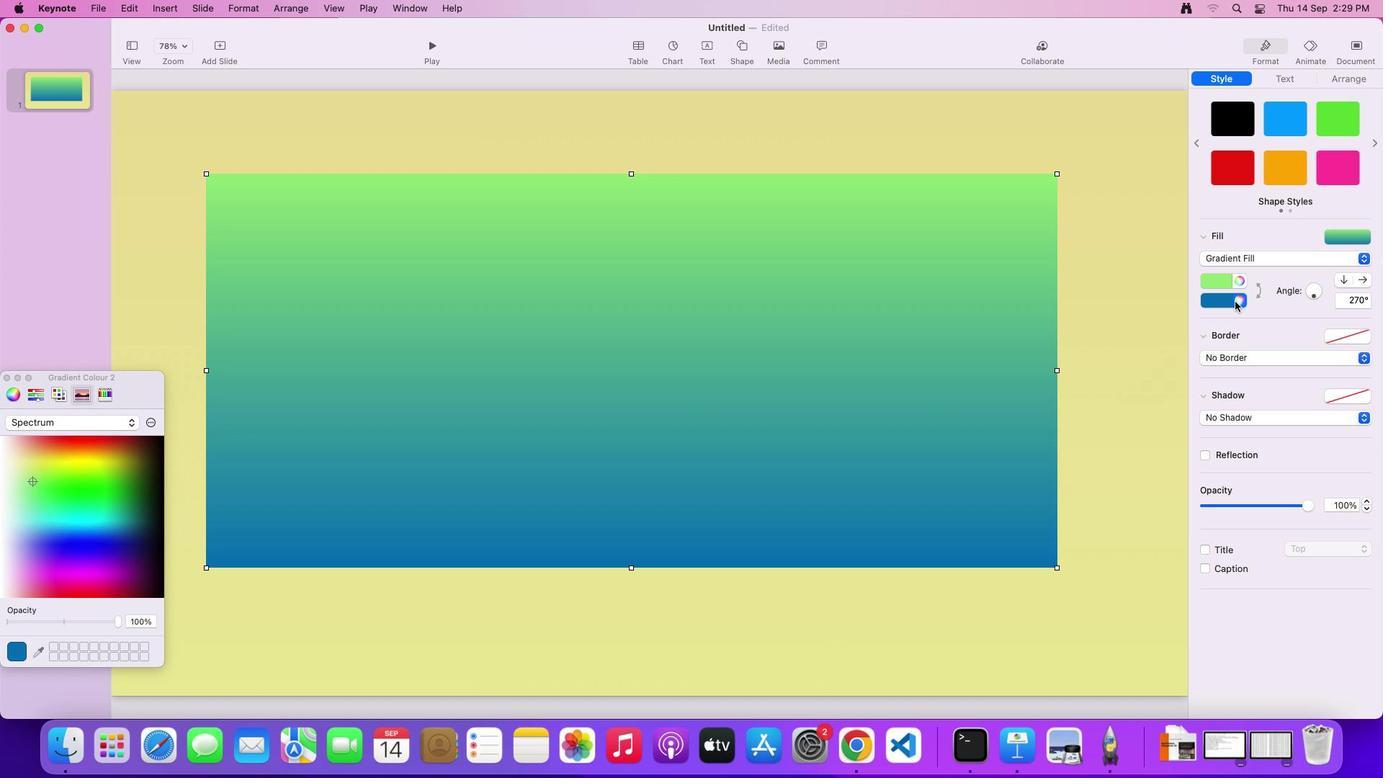 
Action: Mouse moved to (30, 489)
Screenshot: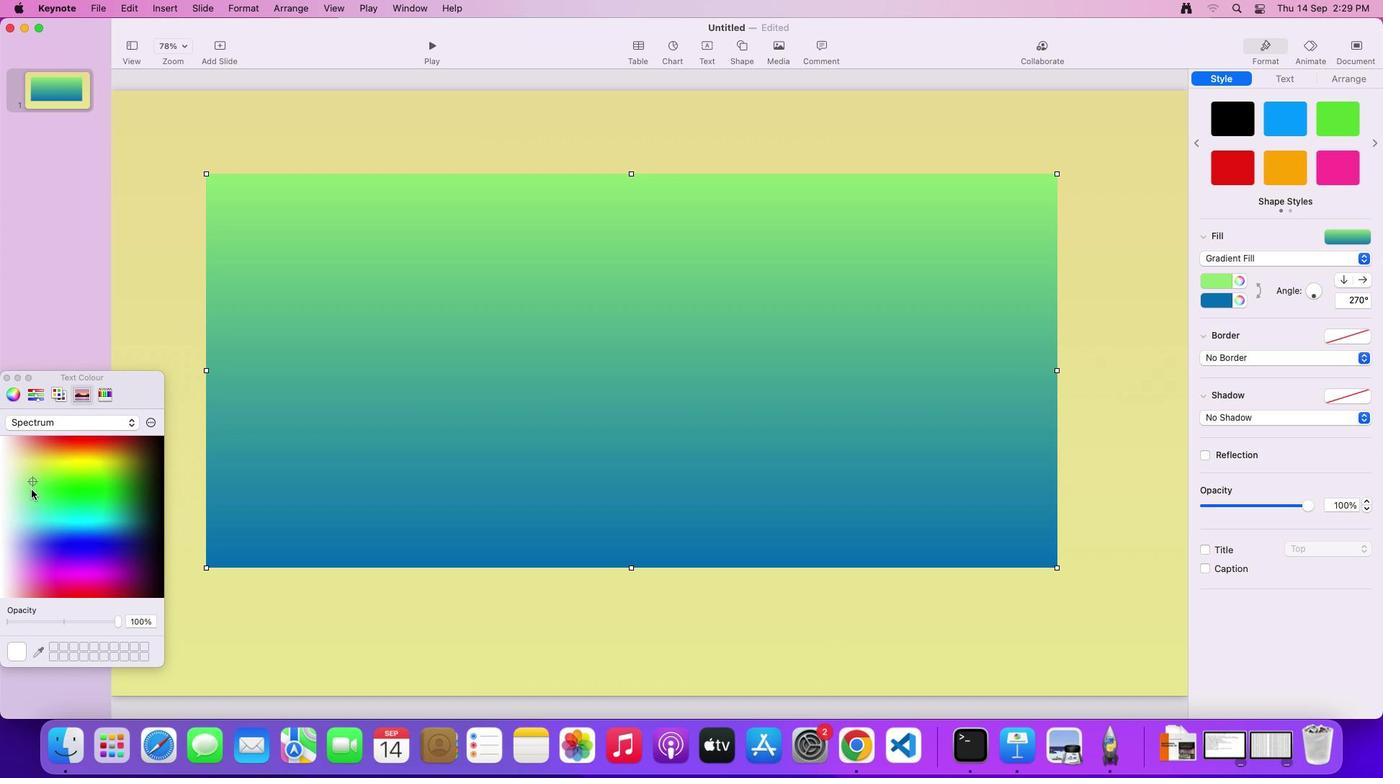 
Action: Mouse pressed left at (30, 489)
Screenshot: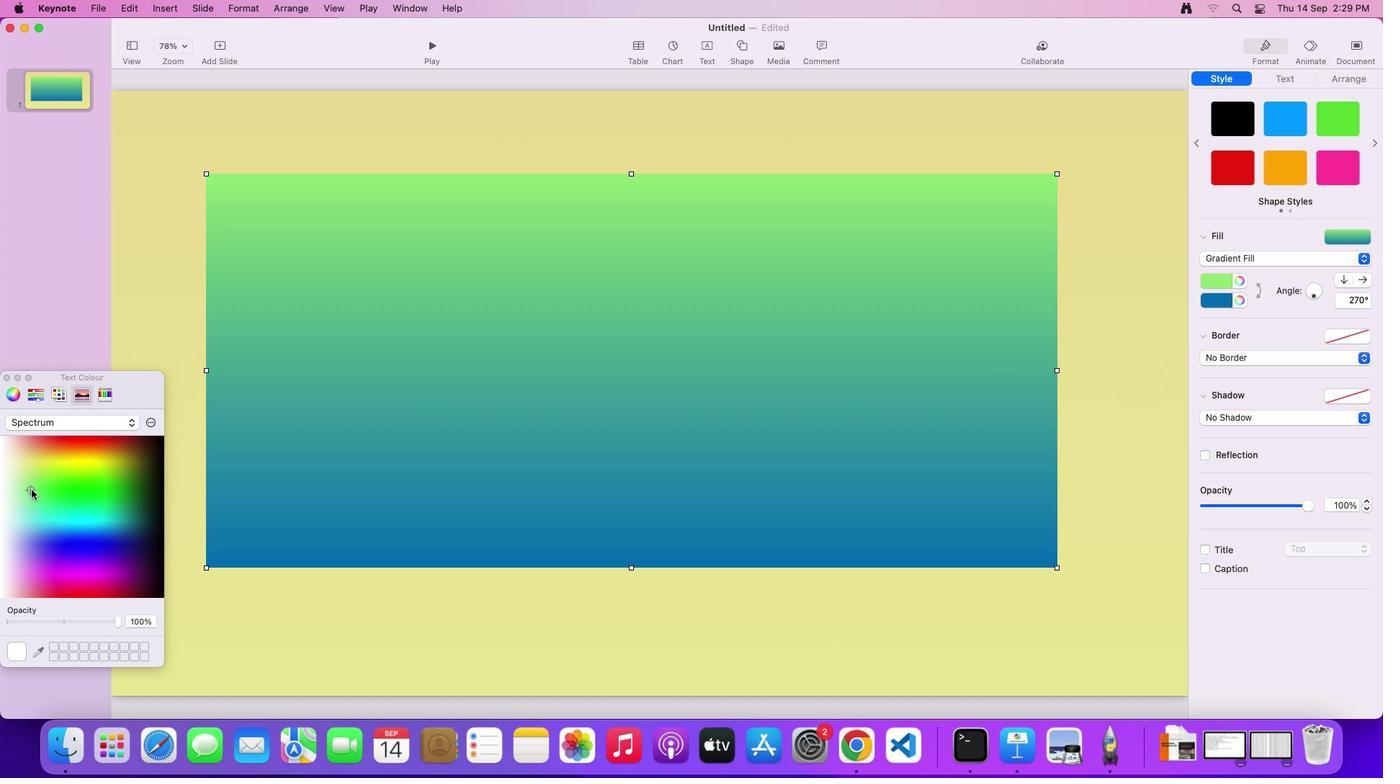 
Action: Mouse pressed left at (30, 489)
Screenshot: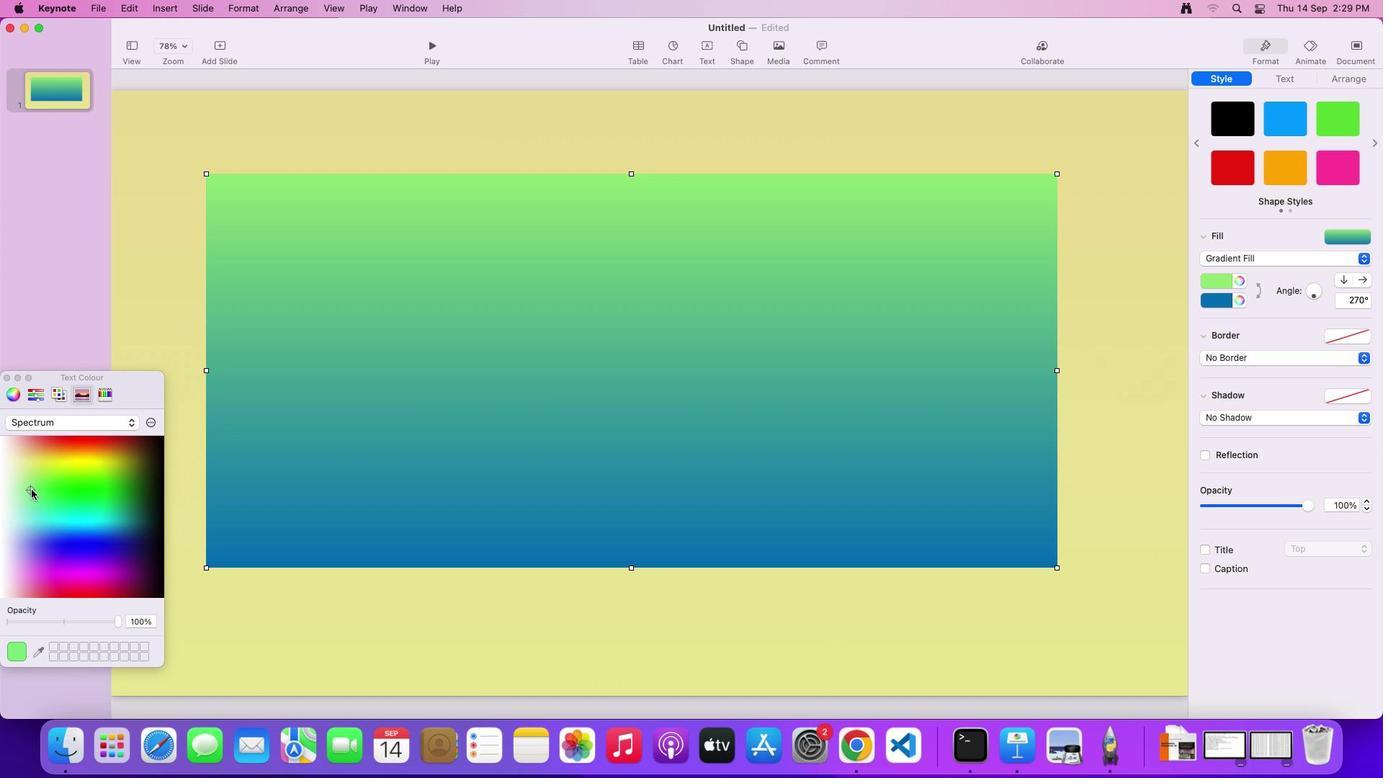 
Action: Mouse moved to (36, 495)
Screenshot: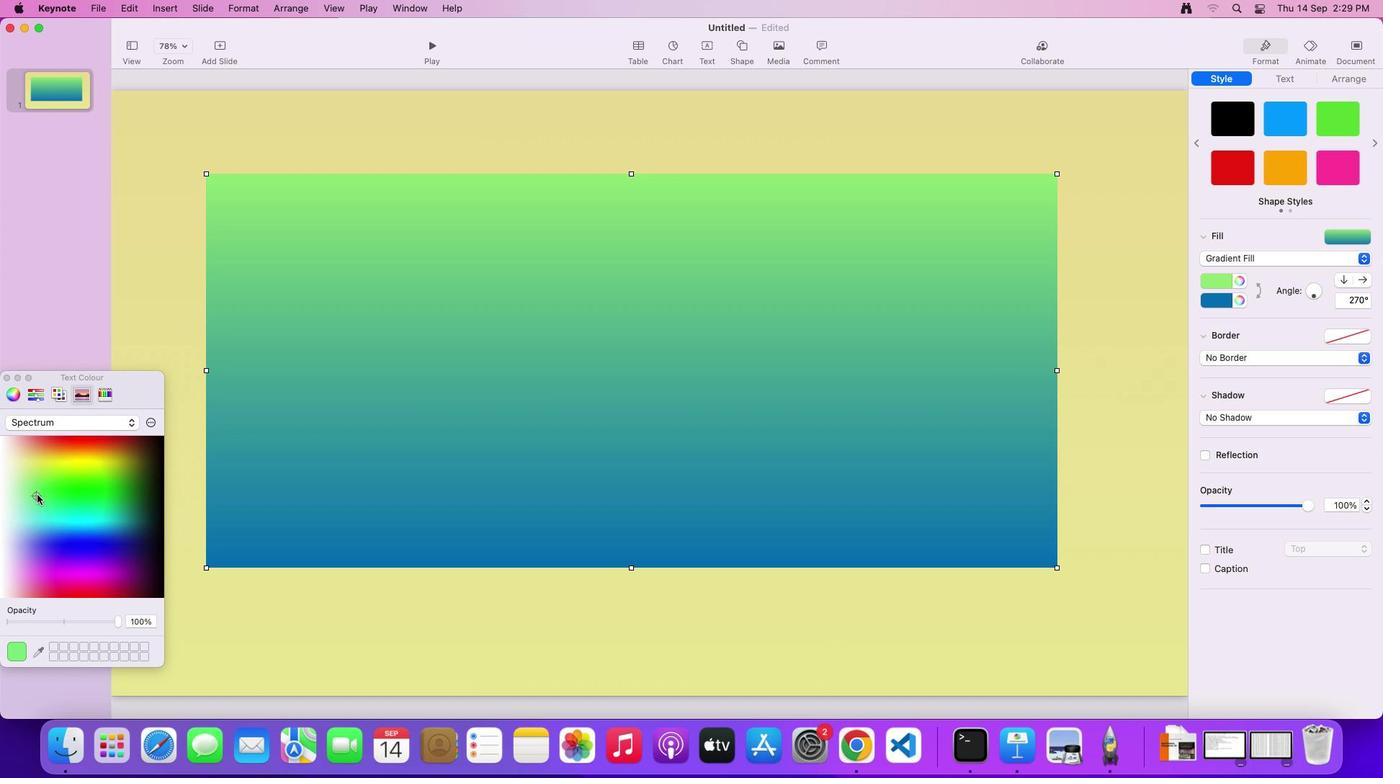 
Action: Mouse pressed left at (36, 495)
Screenshot: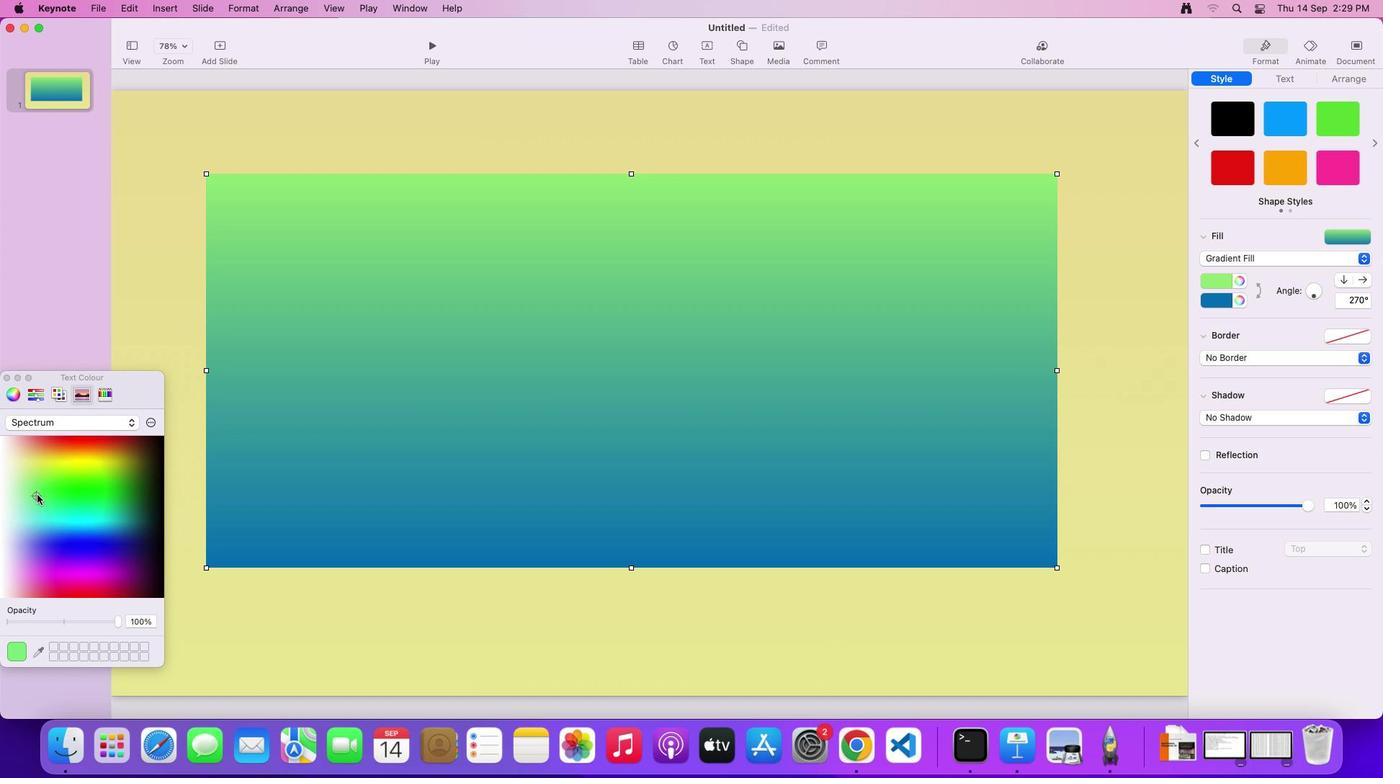 
Action: Mouse moved to (1238, 300)
Screenshot: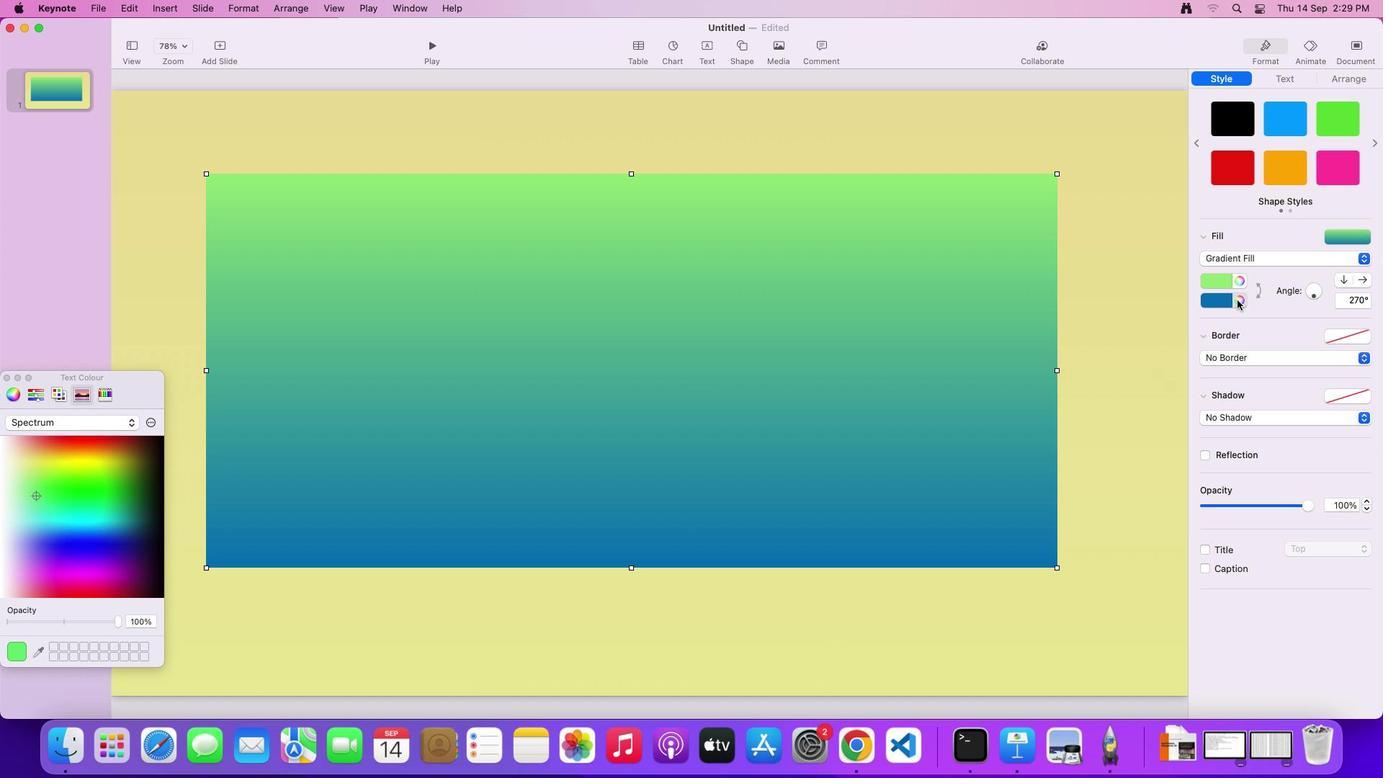 
Action: Mouse pressed left at (1238, 300)
Screenshot: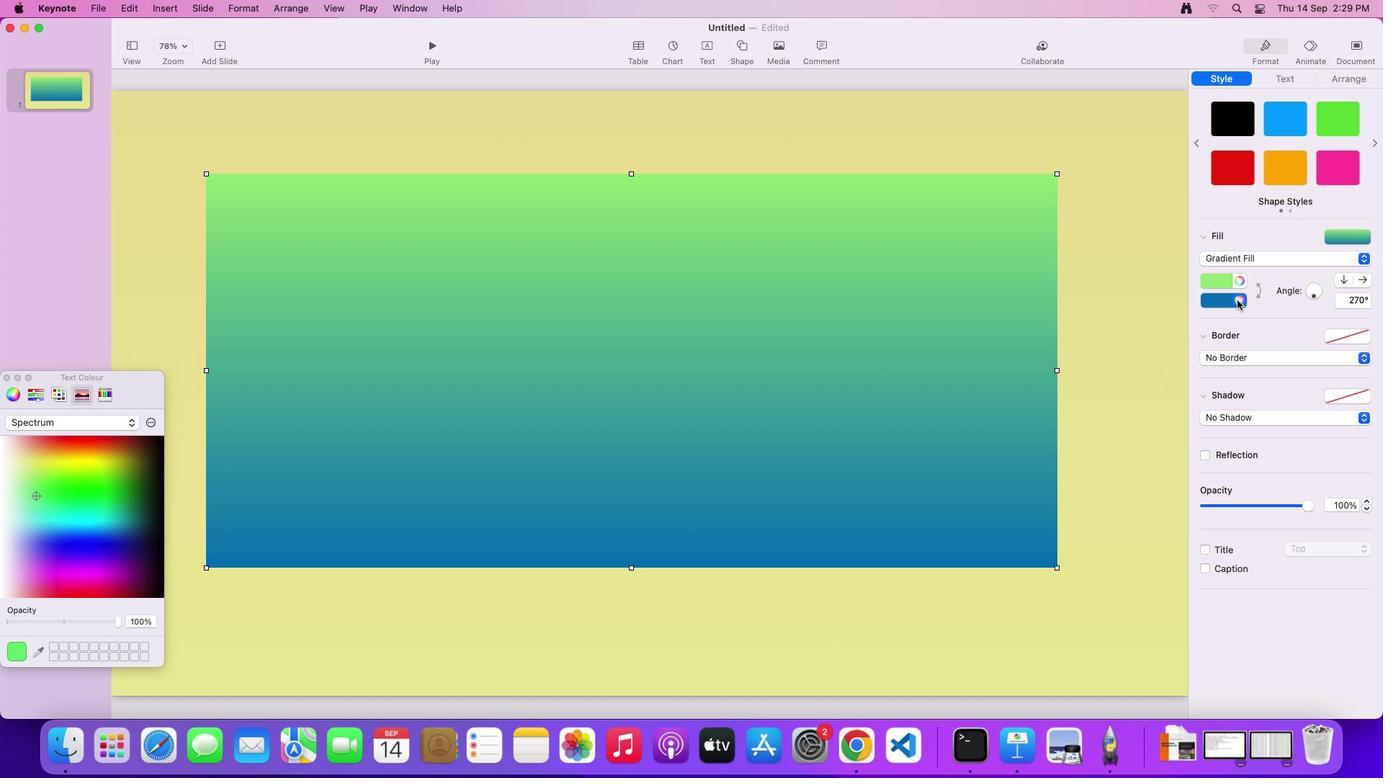 
Action: Mouse moved to (37, 484)
Screenshot: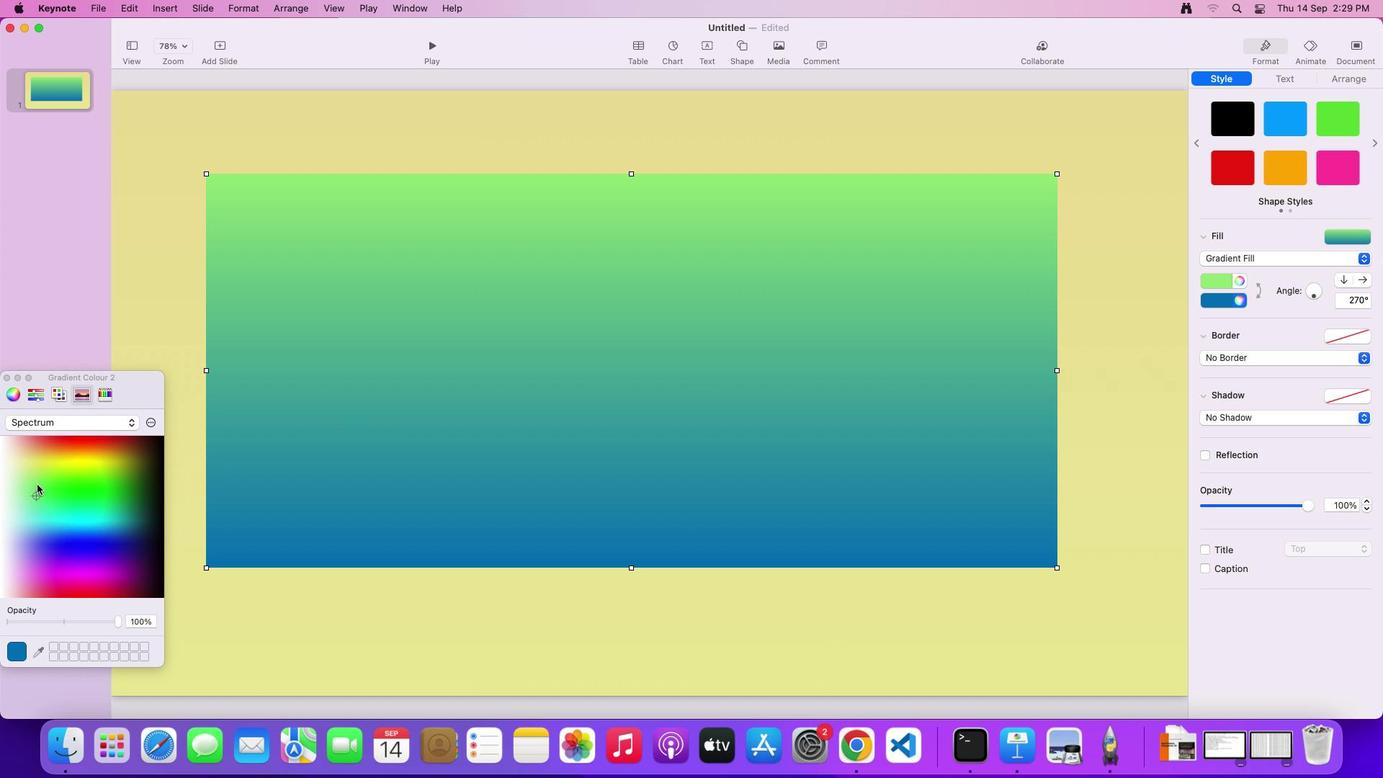 
Action: Mouse pressed left at (37, 484)
Screenshot: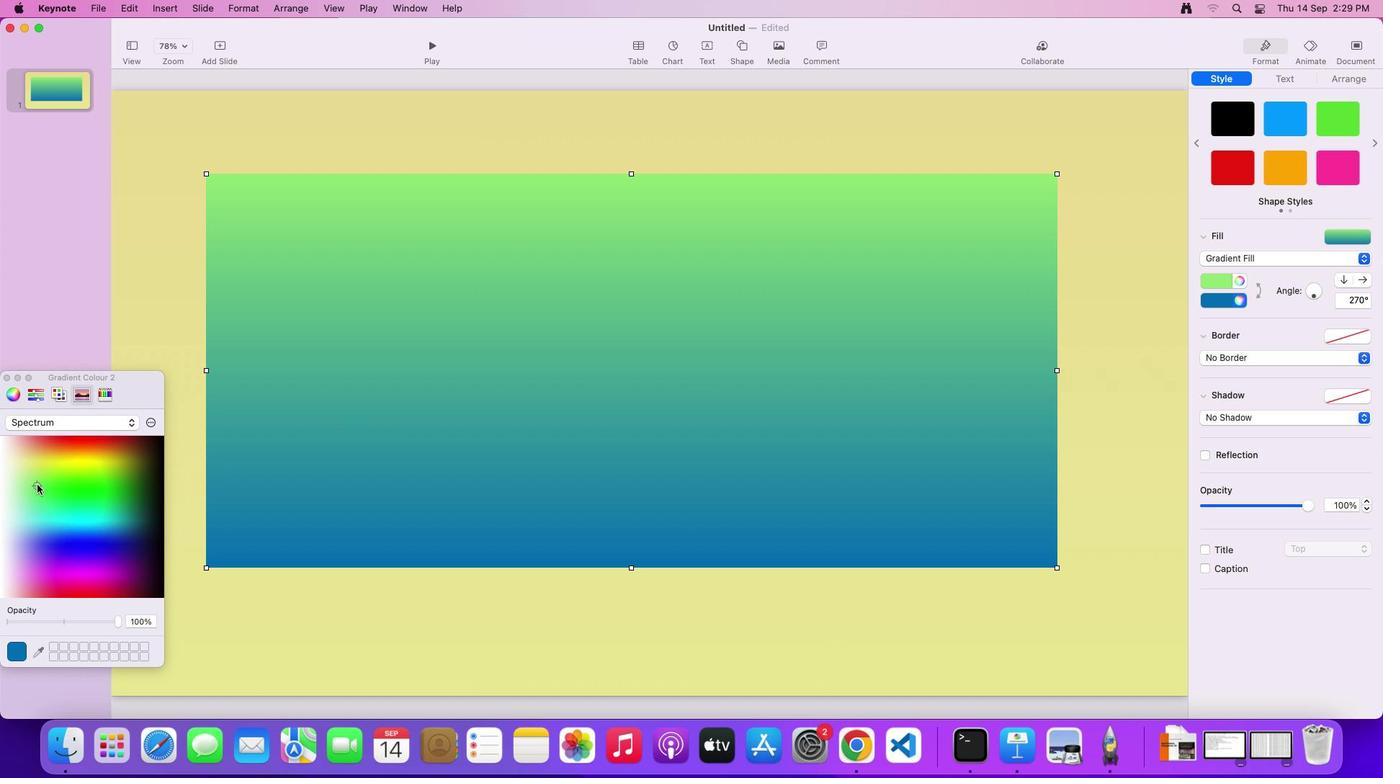 
Action: Mouse moved to (38, 477)
Screenshot: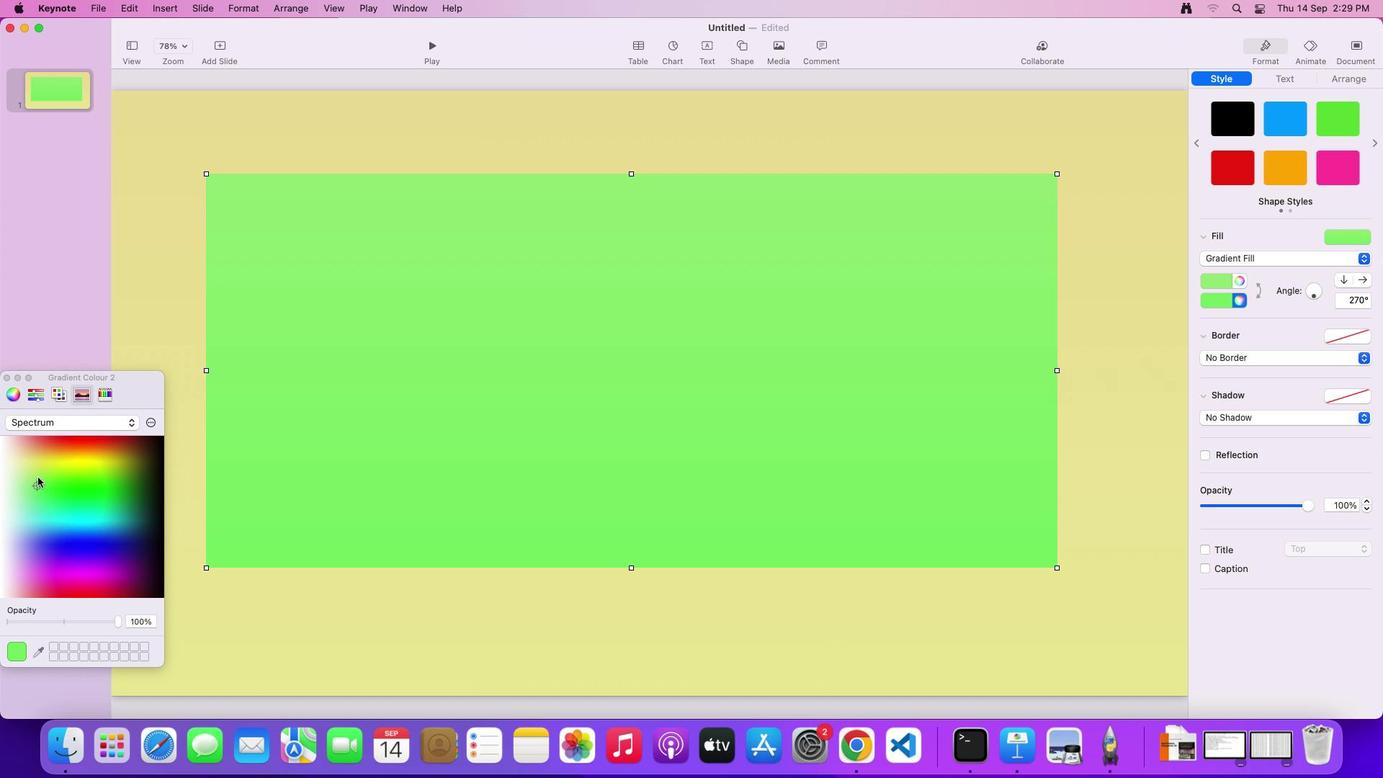 
Action: Mouse pressed left at (38, 477)
Screenshot: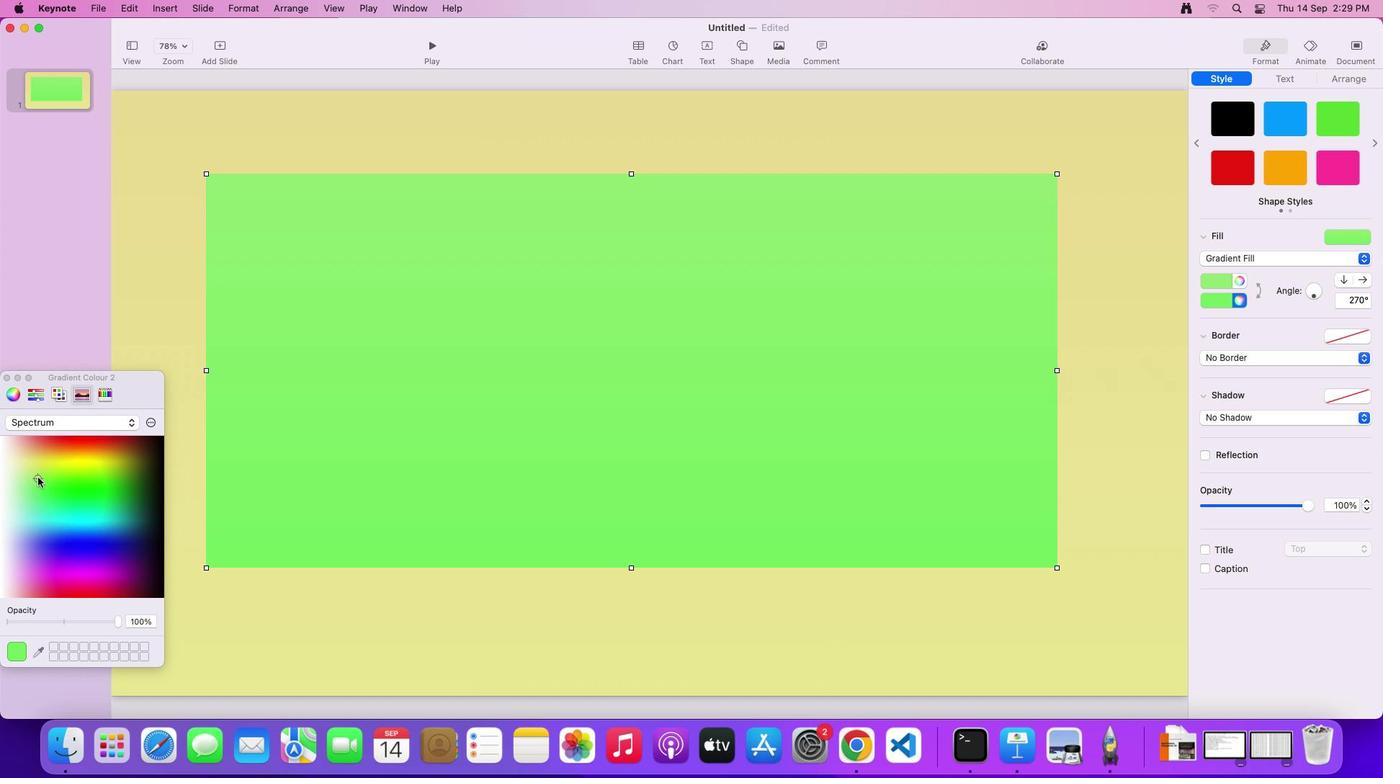 
Action: Mouse moved to (40, 475)
Screenshot: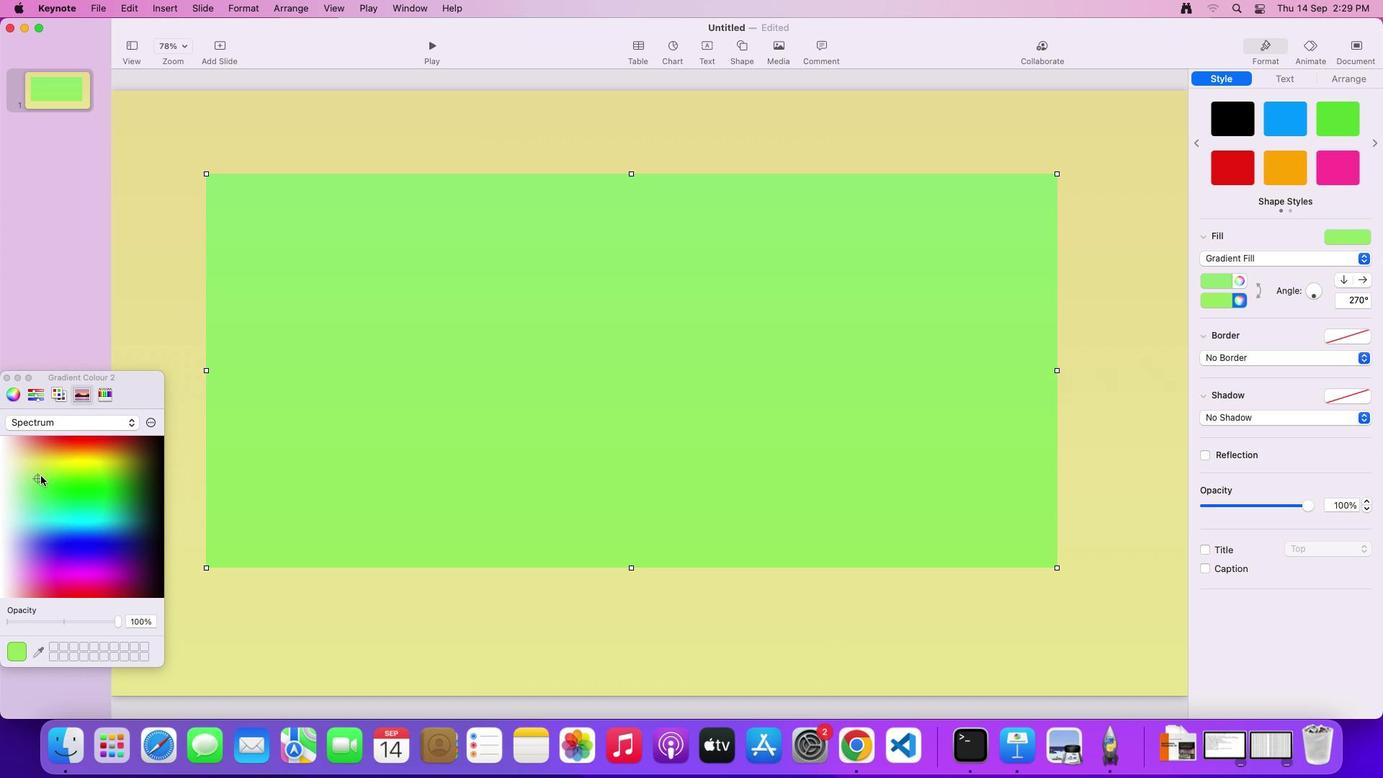 
Action: Mouse pressed left at (40, 475)
Screenshot: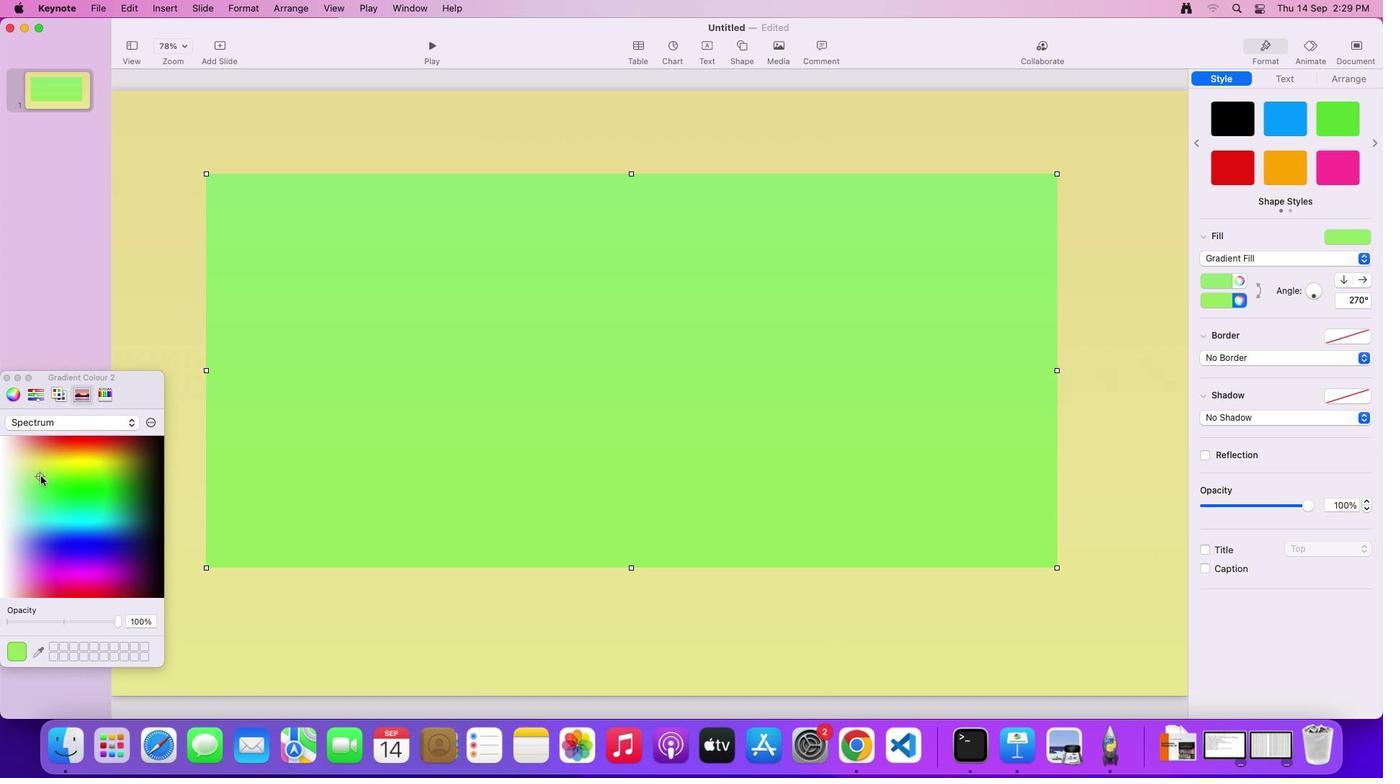 
Action: Mouse moved to (54, 473)
Screenshot: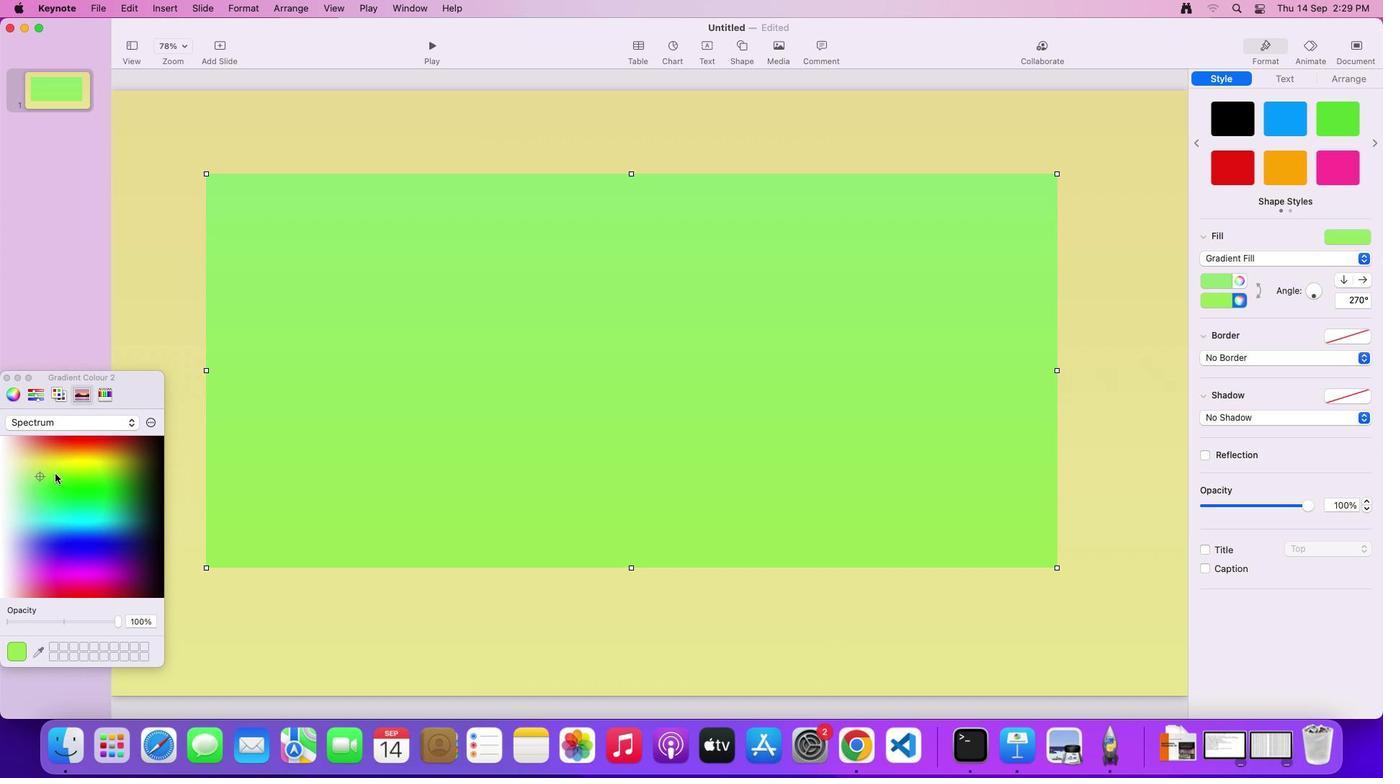 
Action: Mouse pressed left at (54, 473)
Screenshot: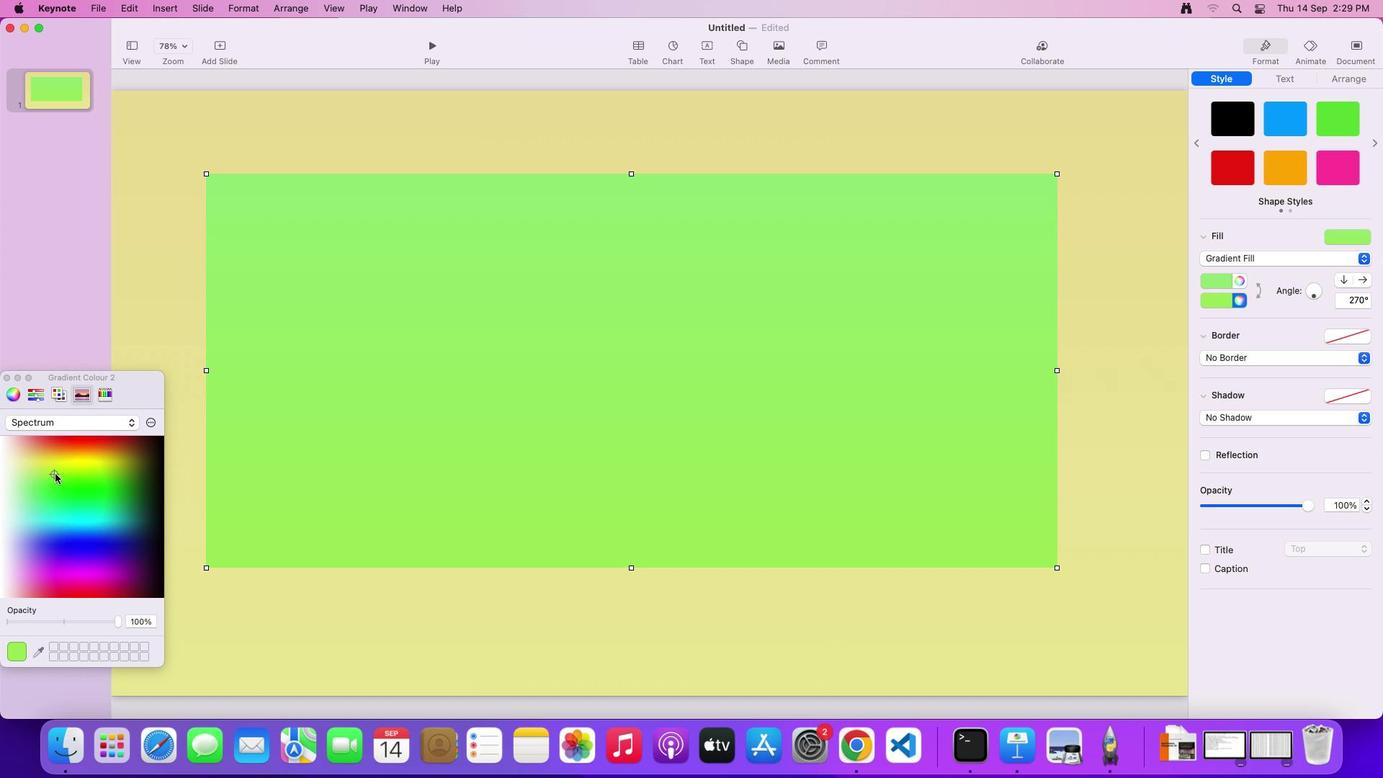 
Action: Mouse moved to (46, 496)
Screenshot: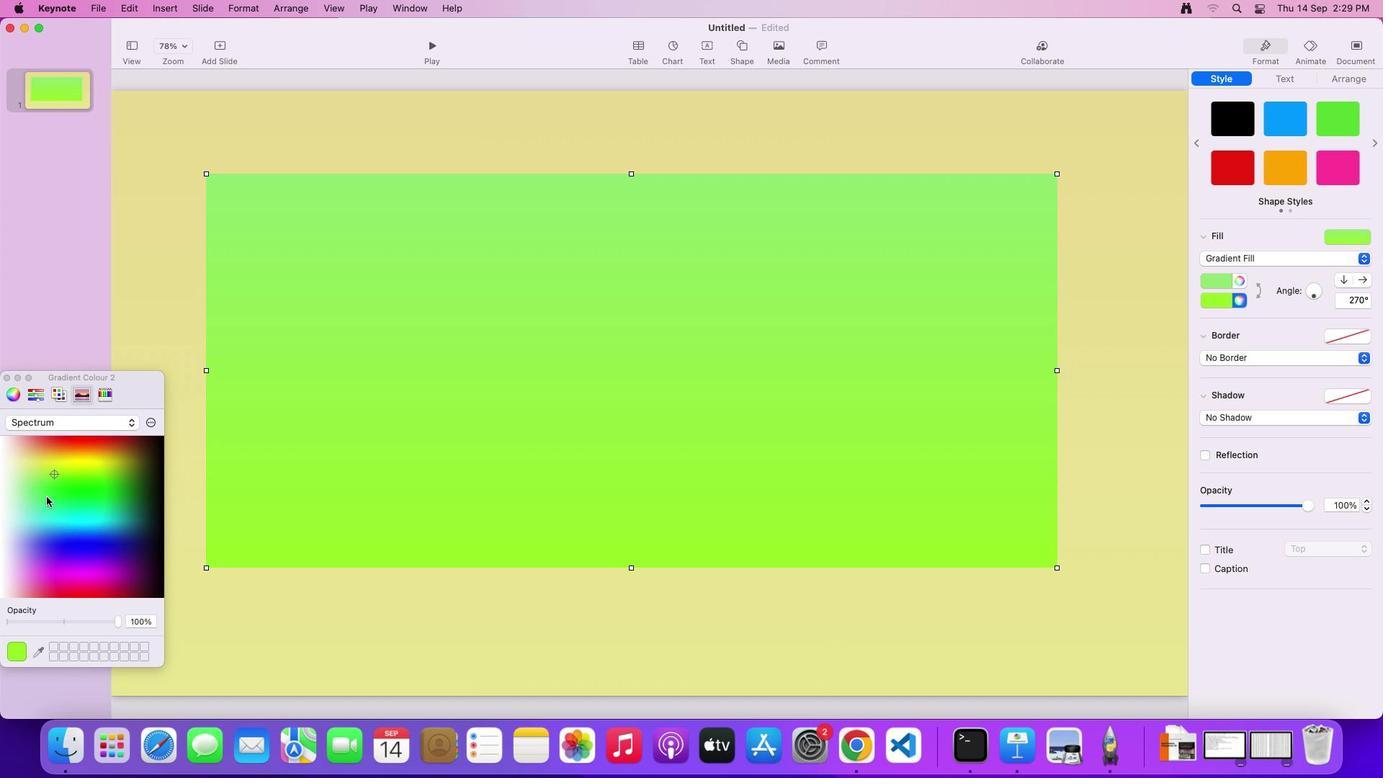 
Action: Mouse pressed left at (46, 496)
Screenshot: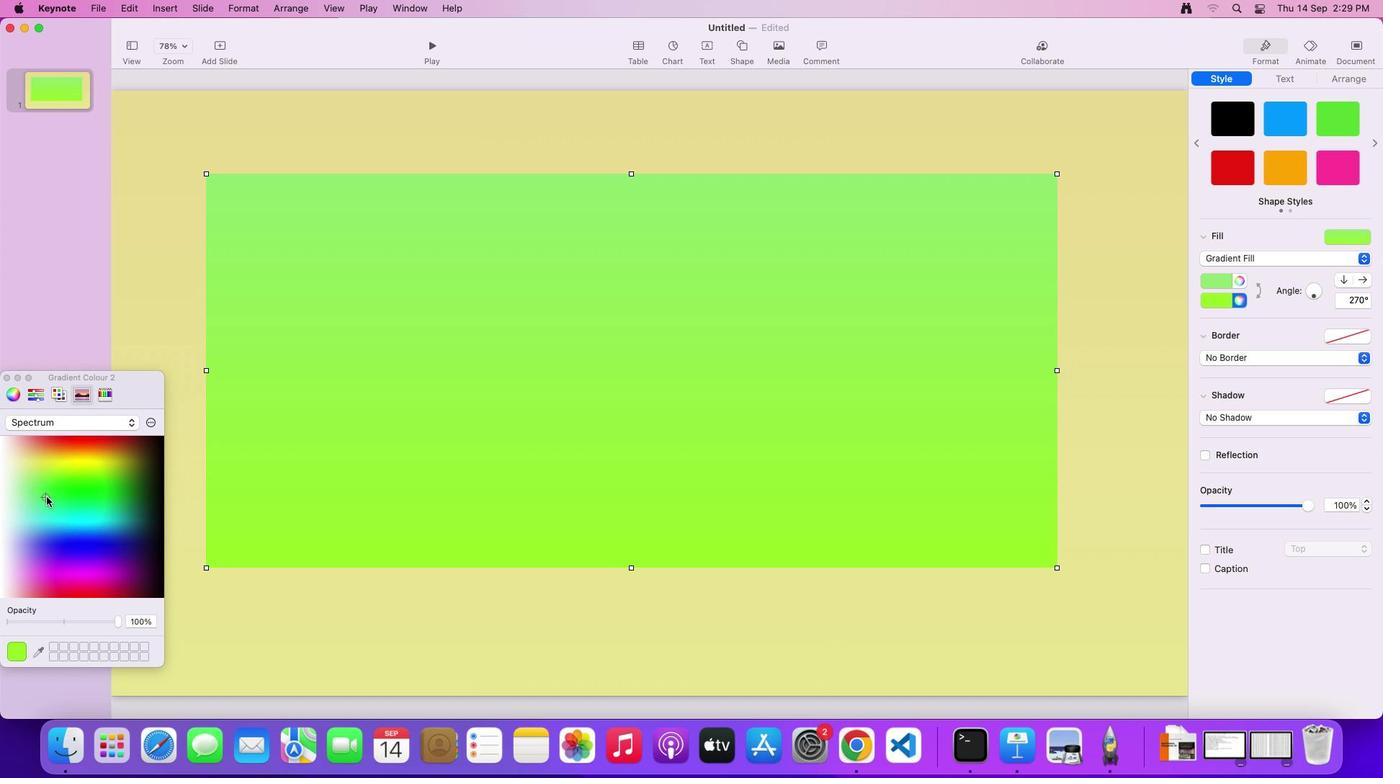 
Action: Mouse moved to (41, 485)
Screenshot: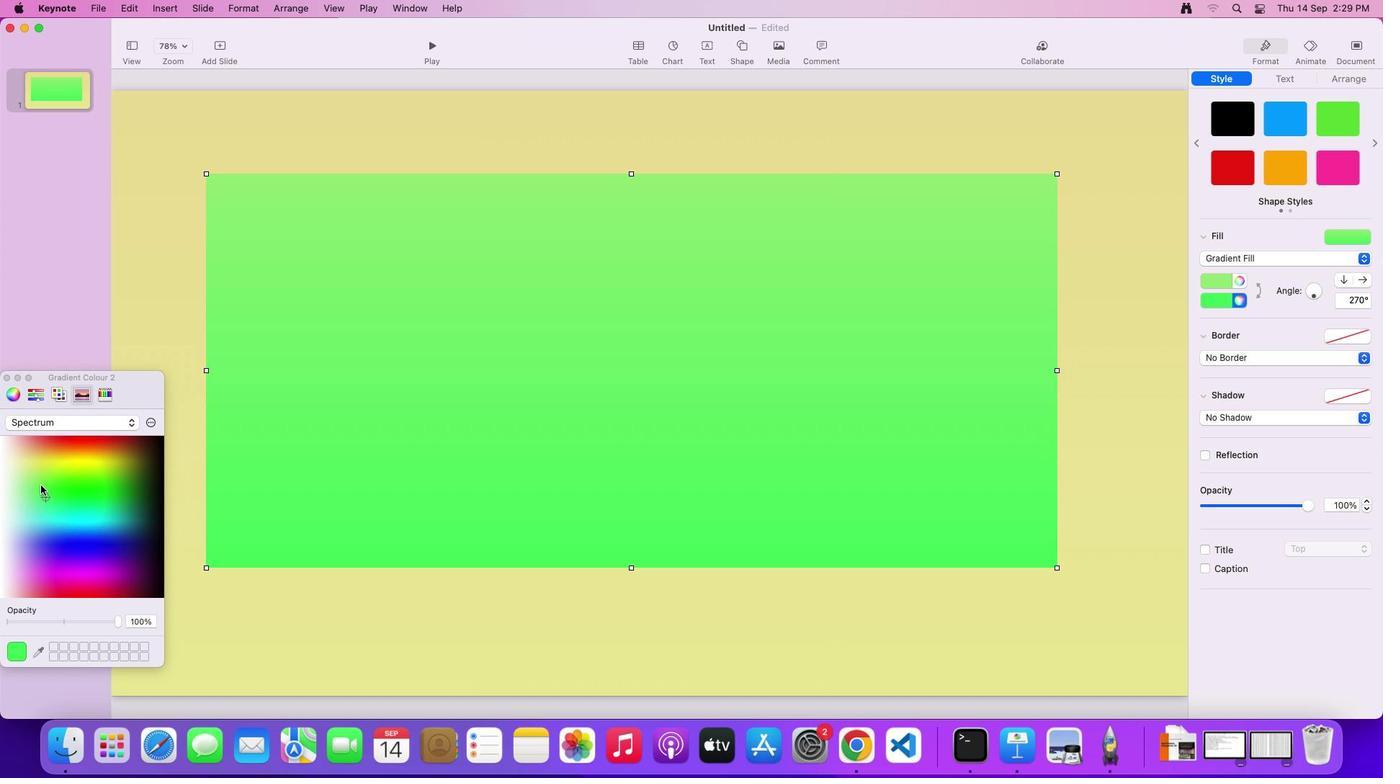 
Action: Mouse pressed left at (41, 485)
Screenshot: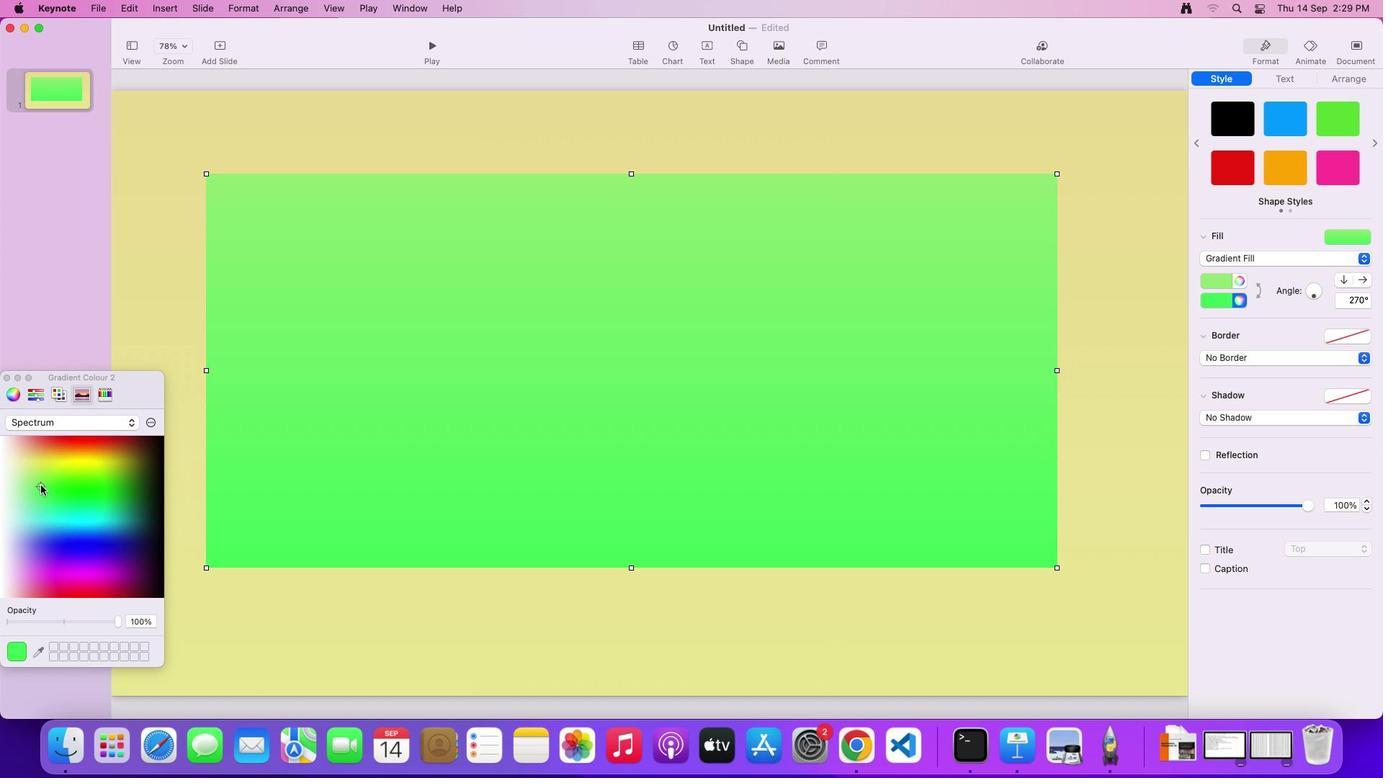 
Action: Mouse moved to (10, 379)
Screenshot: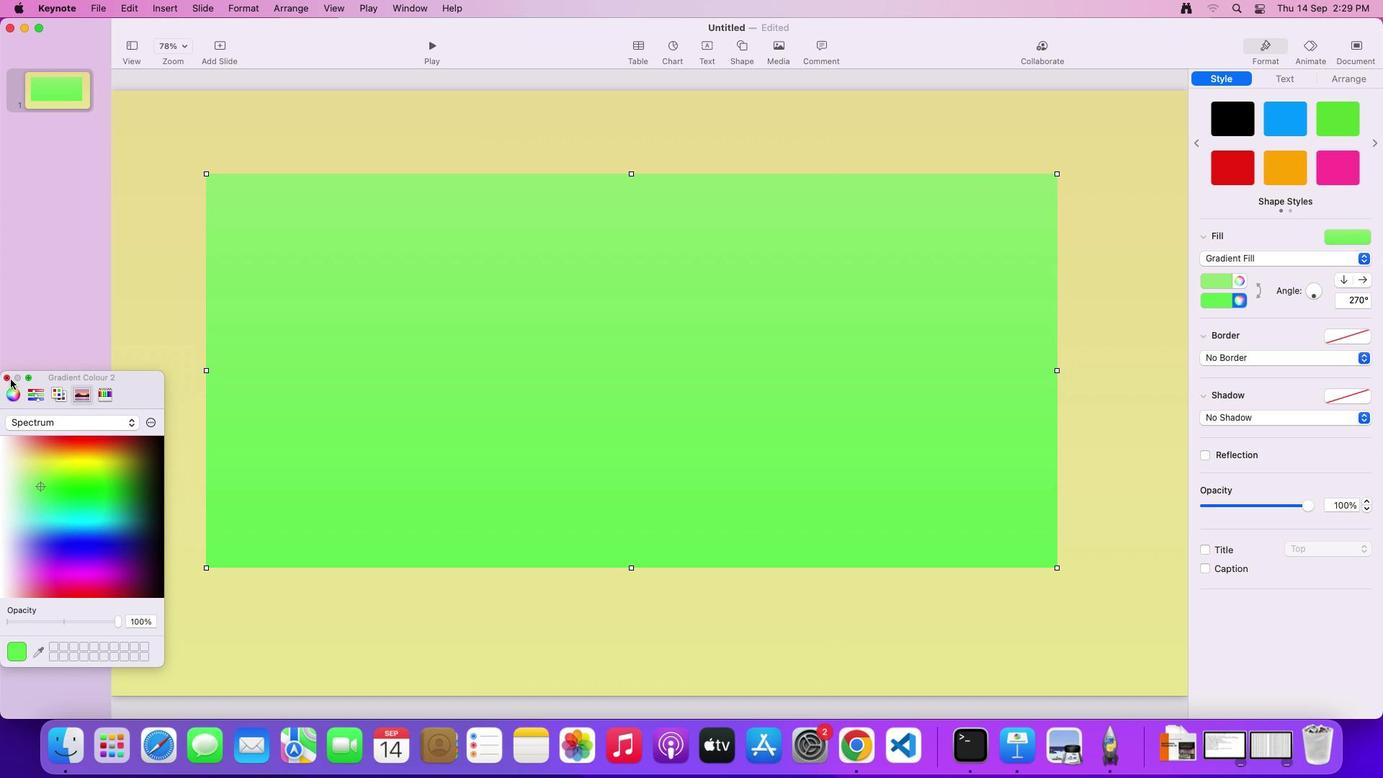 
Action: Mouse pressed left at (10, 379)
Screenshot: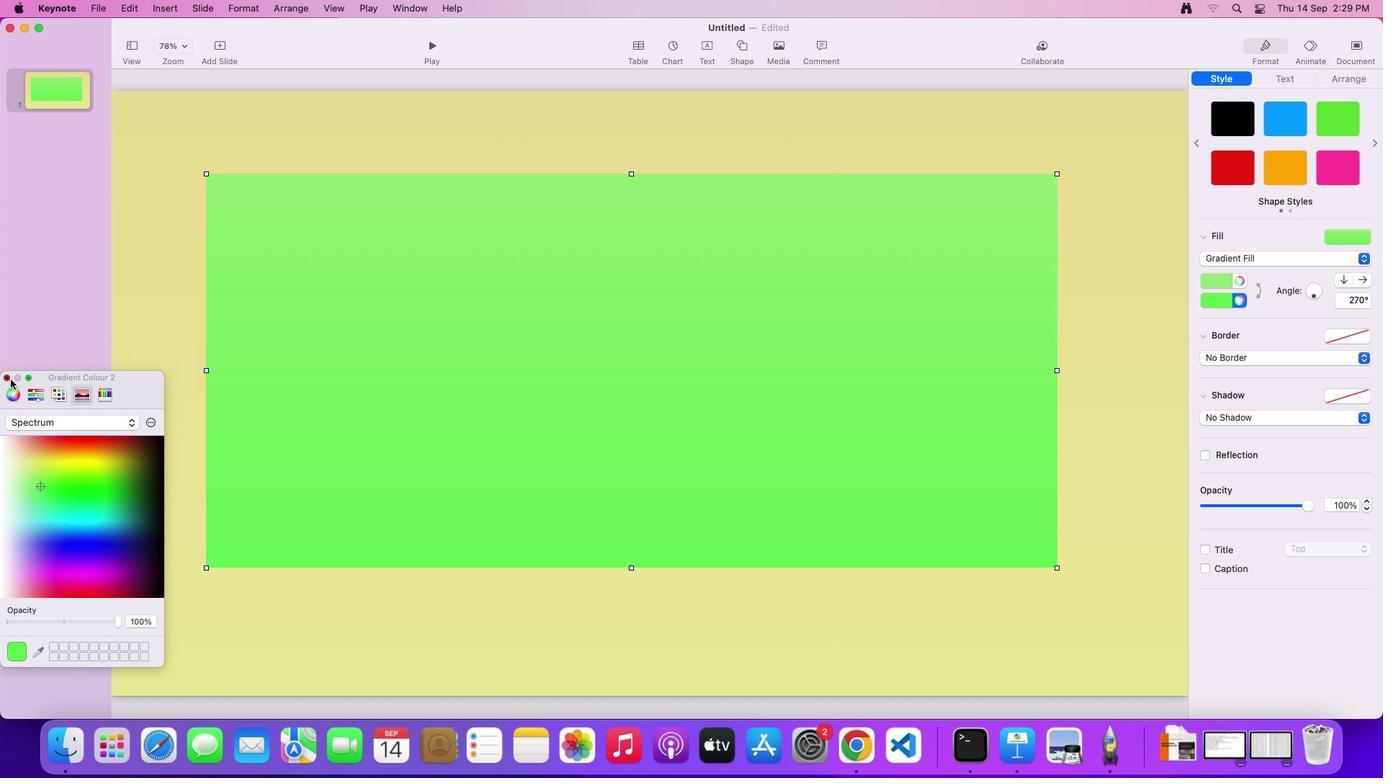 
Action: Mouse moved to (648, 394)
Screenshot: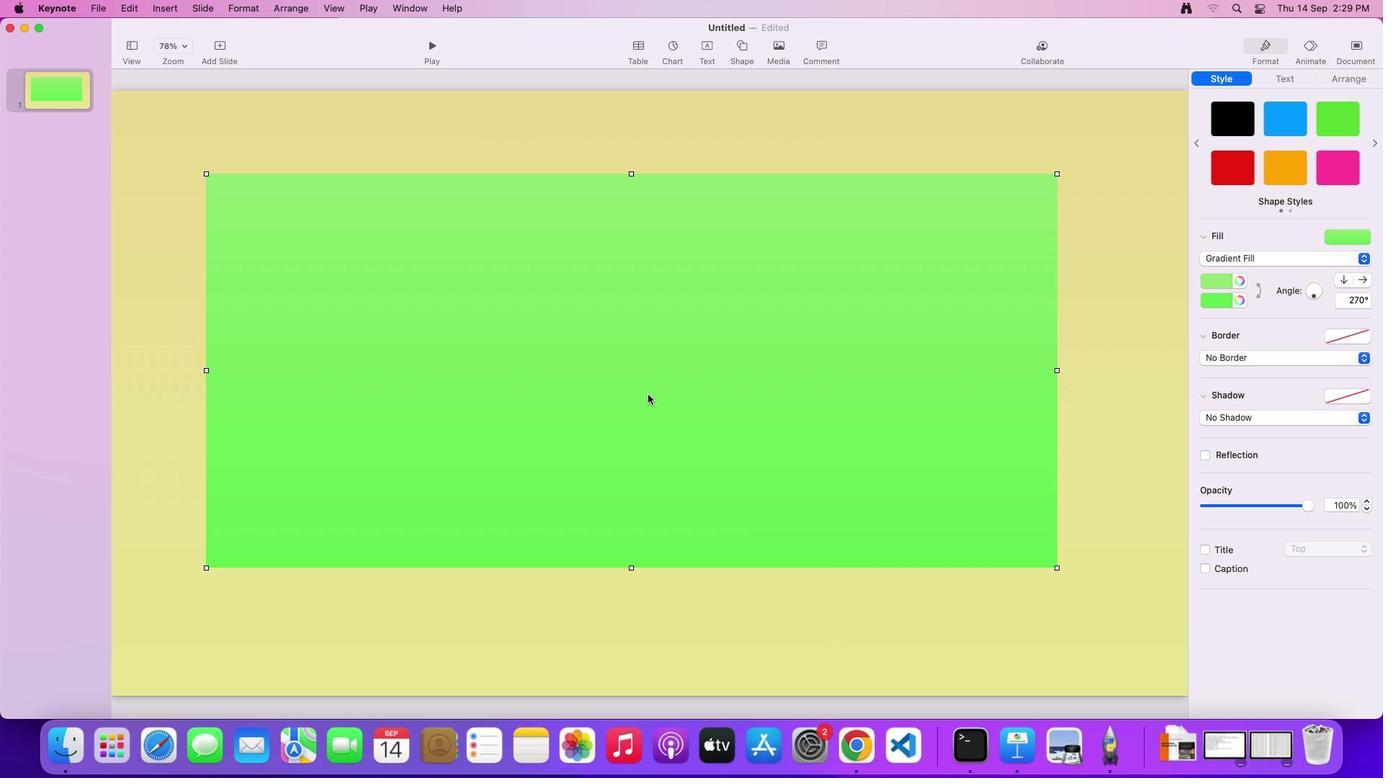
Action: Mouse pressed left at (648, 394)
Screenshot: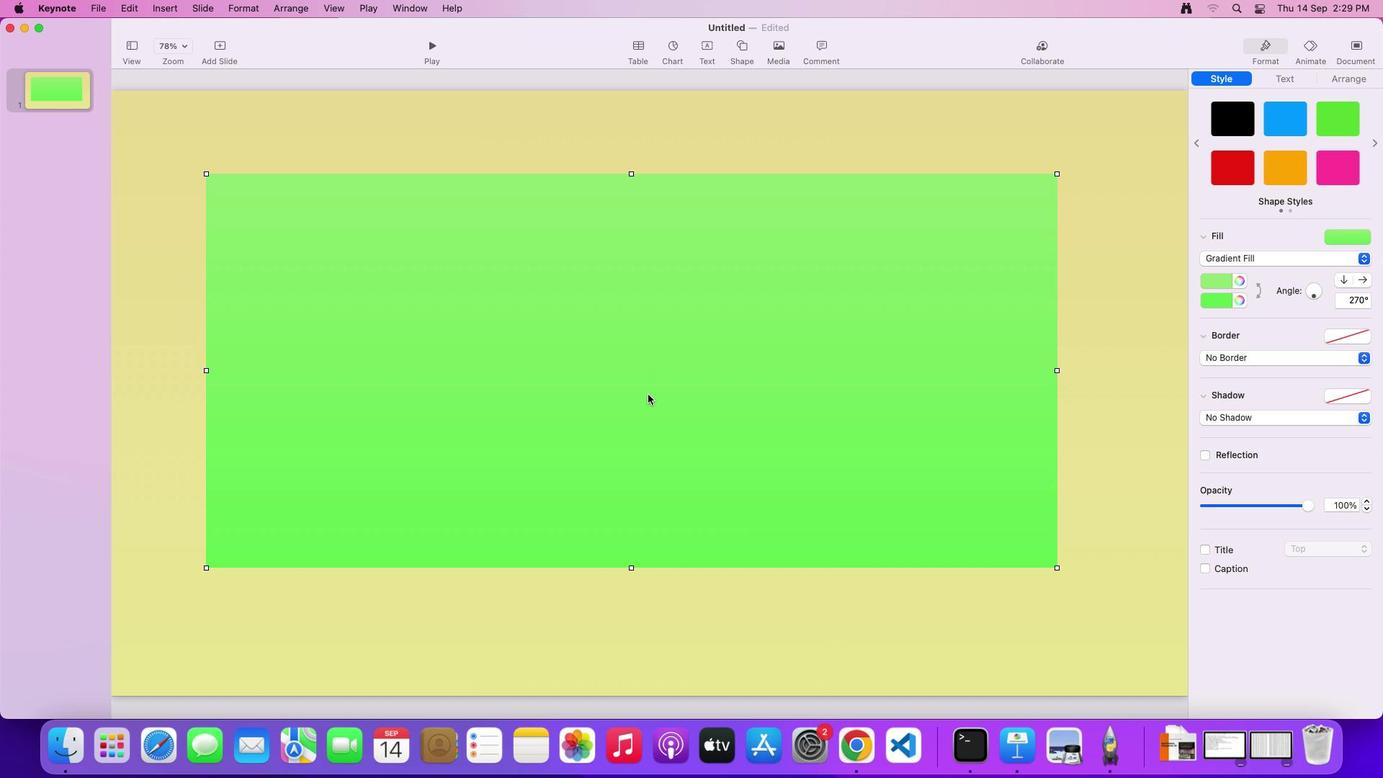 
Action: Mouse moved to (673, 361)
Screenshot: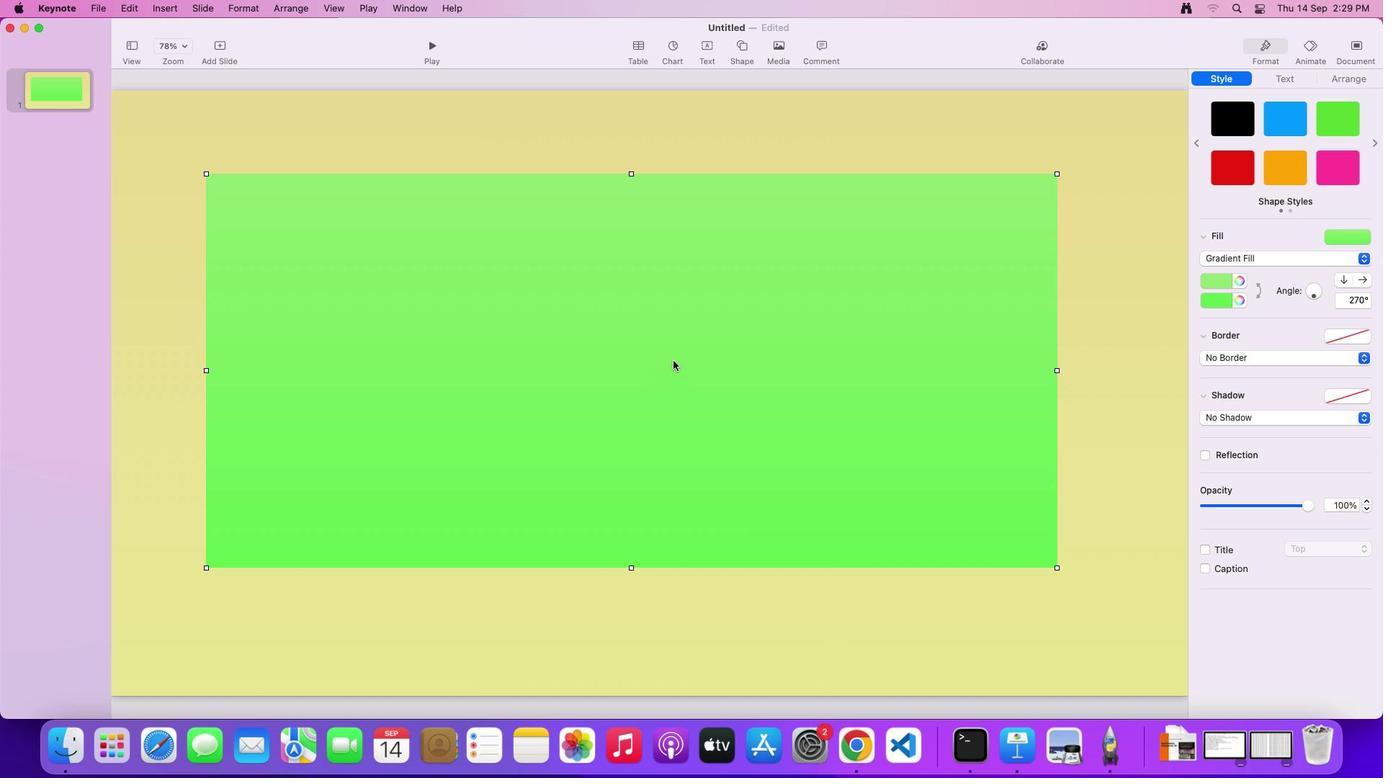 
Action: Mouse pressed left at (673, 361)
Screenshot: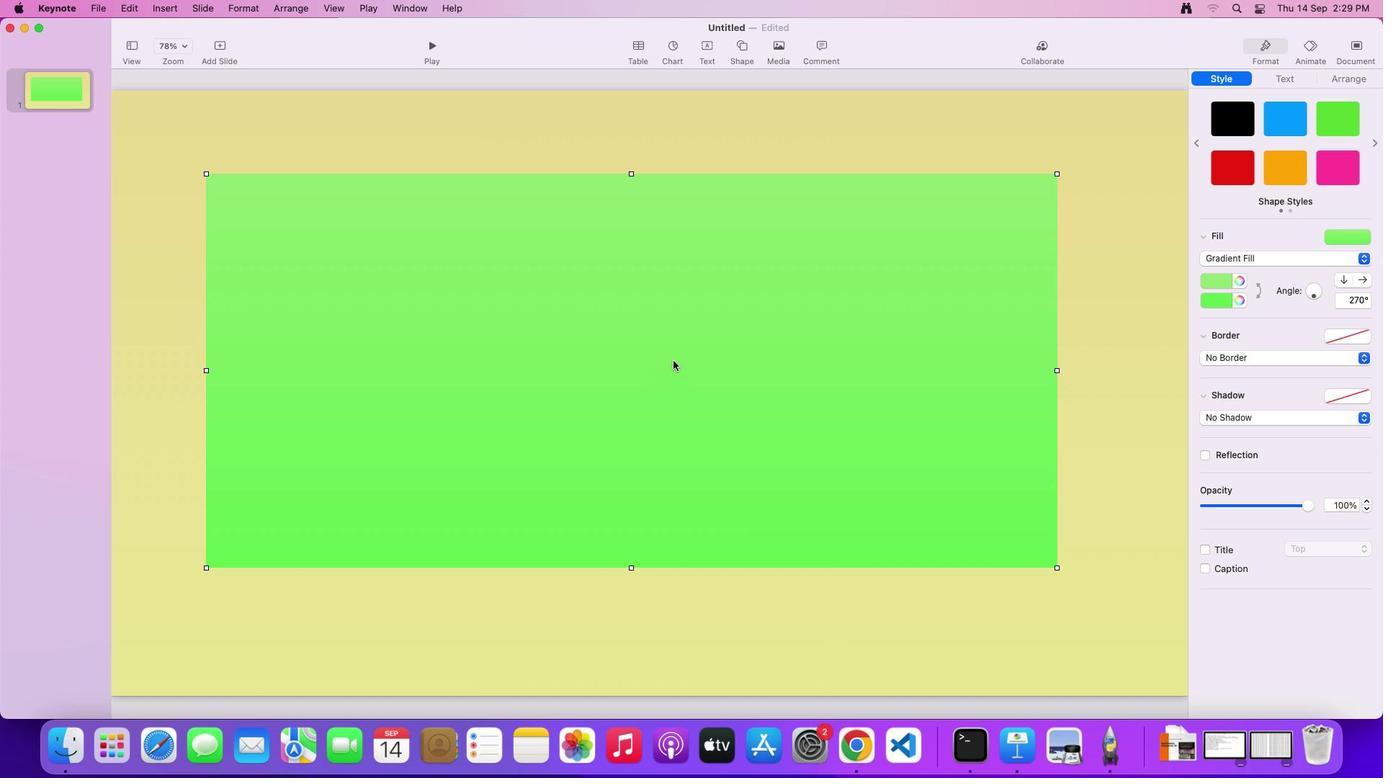 
Action: Mouse moved to (745, 43)
Screenshot: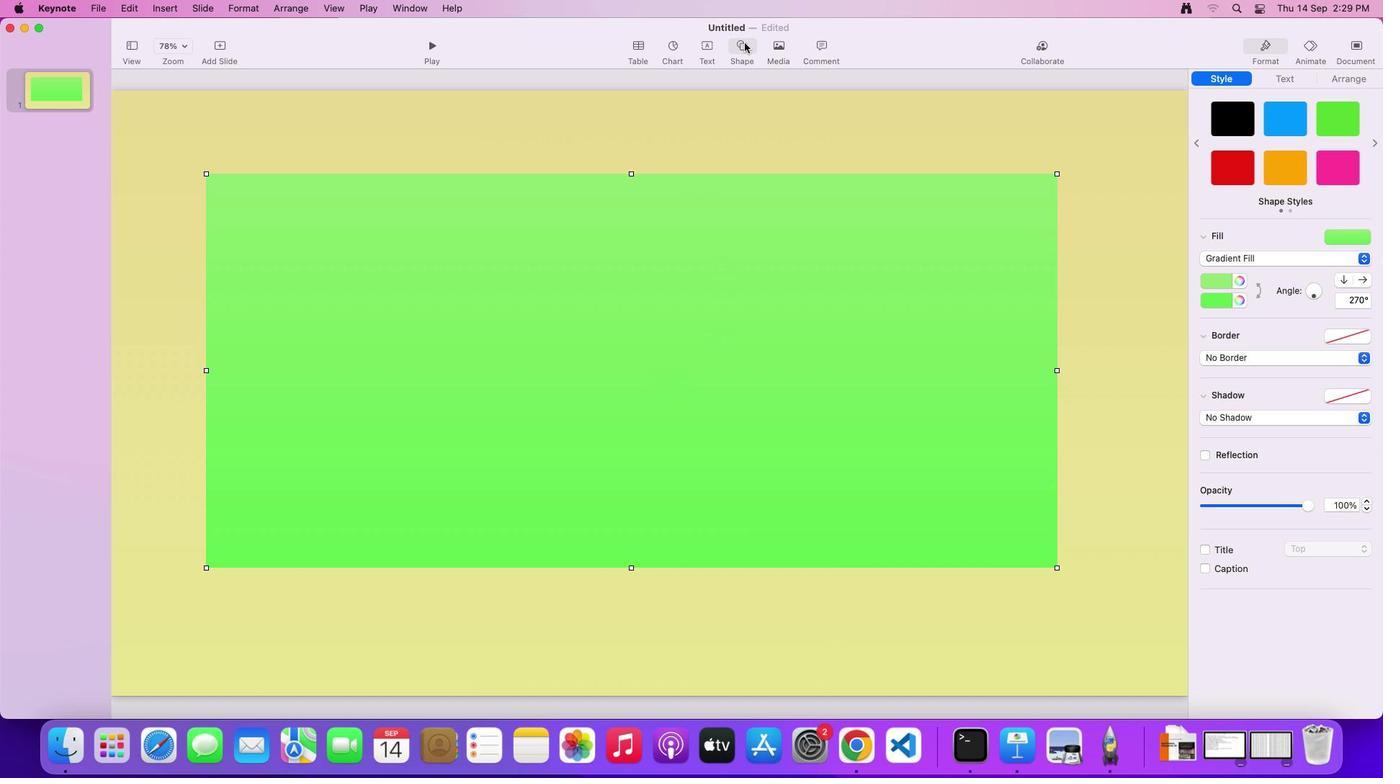 
Action: Mouse pressed left at (745, 43)
Screenshot: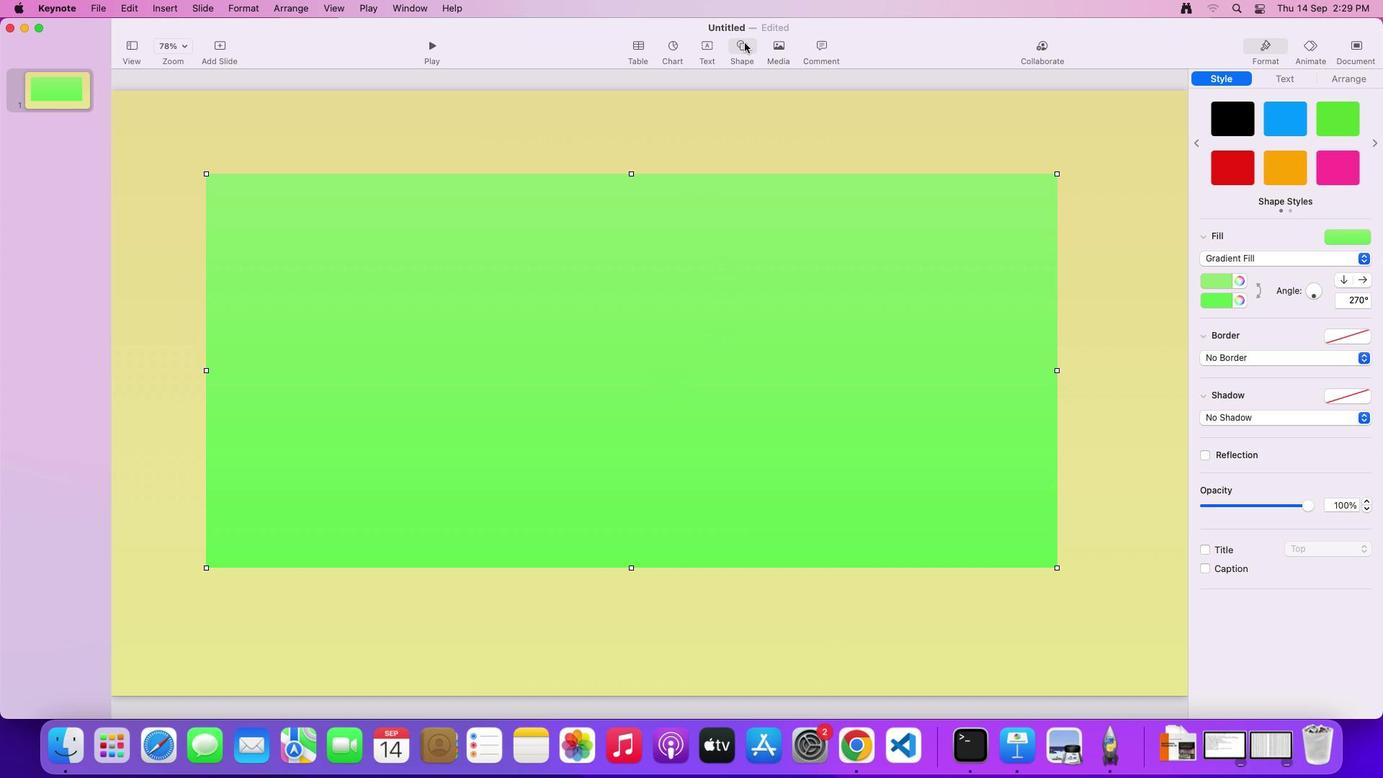 
Action: Mouse moved to (735, 158)
Screenshot: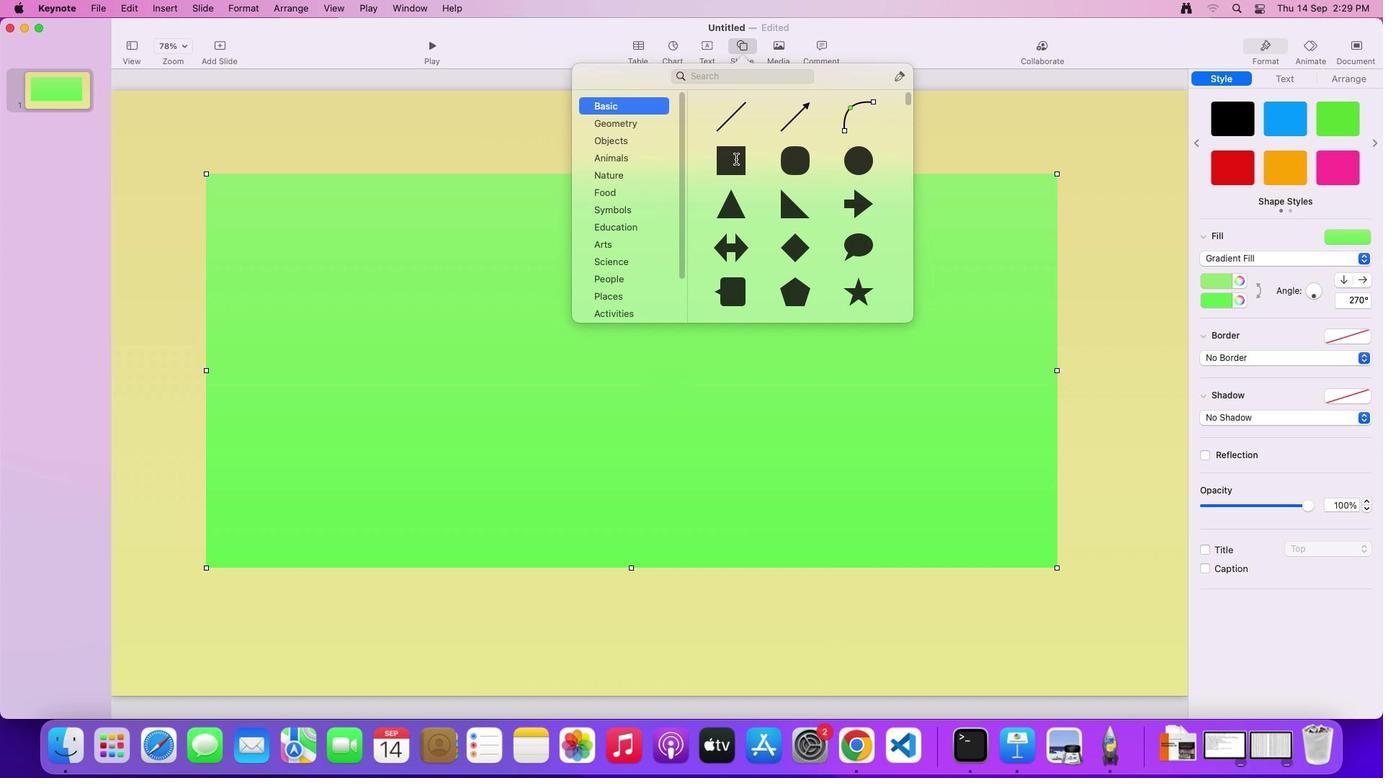 
Action: Mouse pressed left at (735, 158)
Screenshot: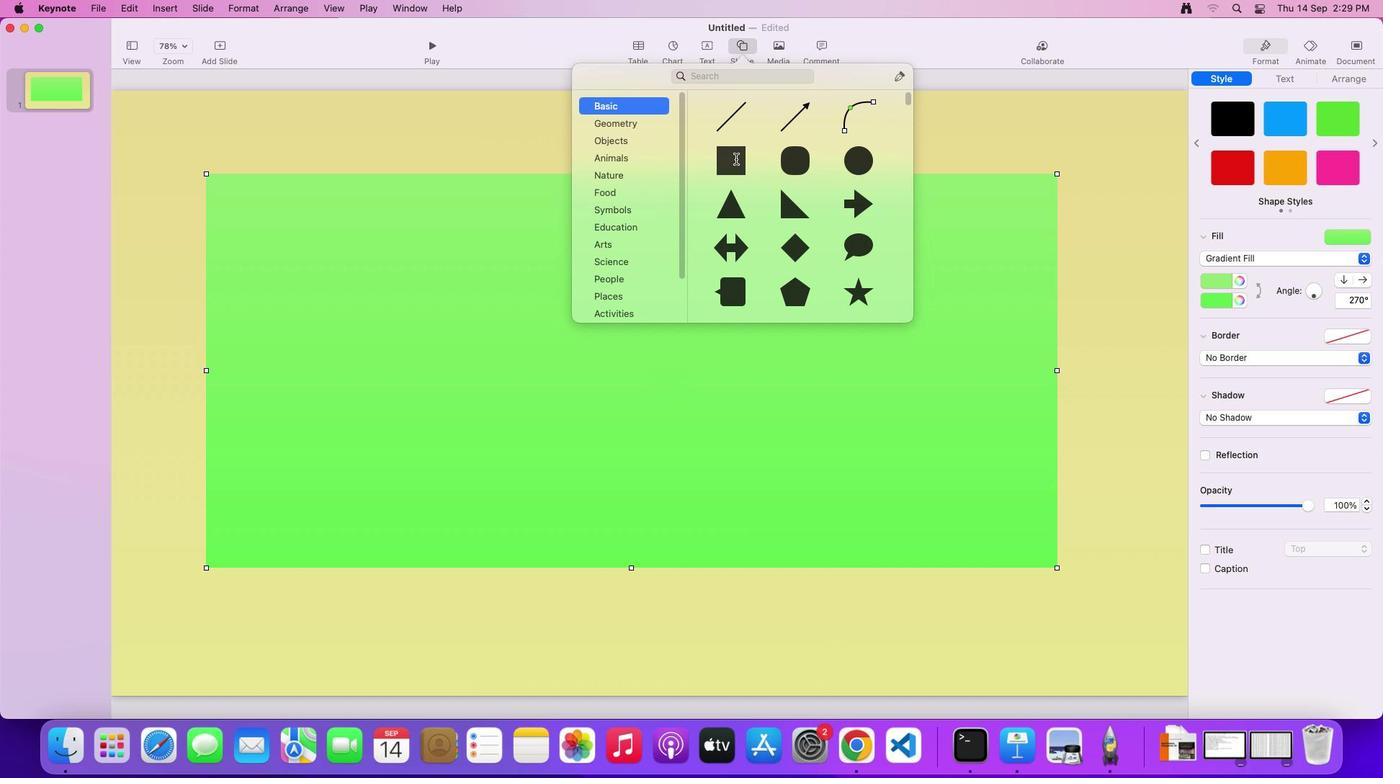 
Action: Mouse moved to (678, 367)
Screenshot: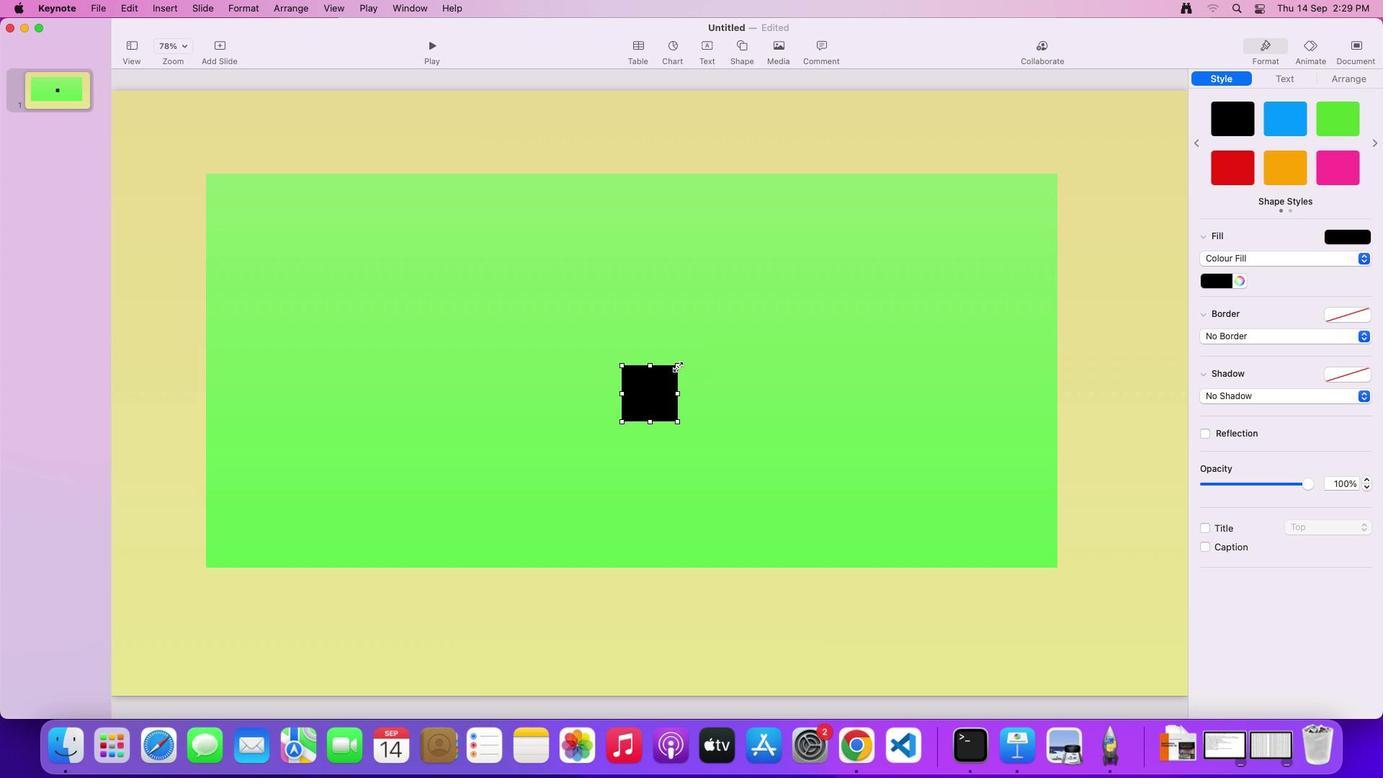 
Action: Mouse pressed left at (678, 367)
Screenshot: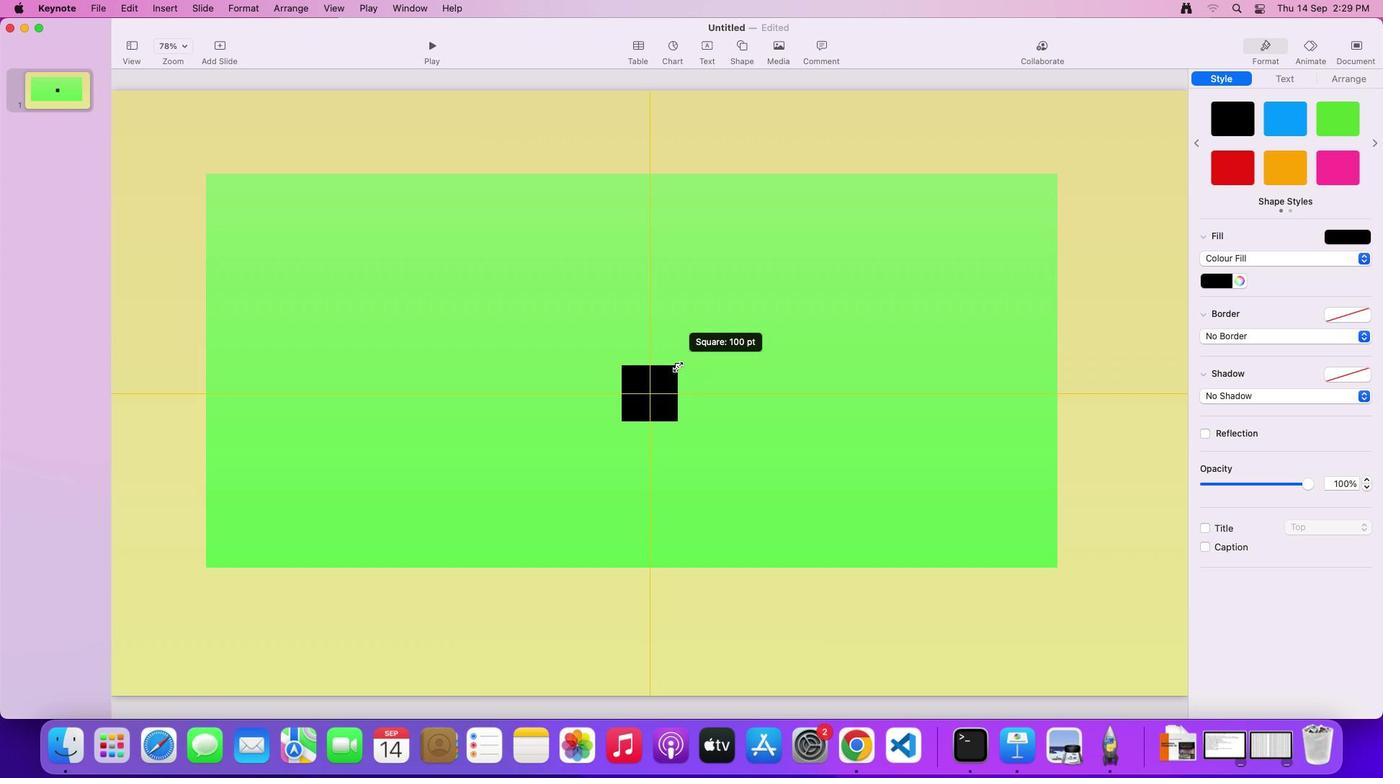 
Action: Mouse moved to (802, 332)
Screenshot: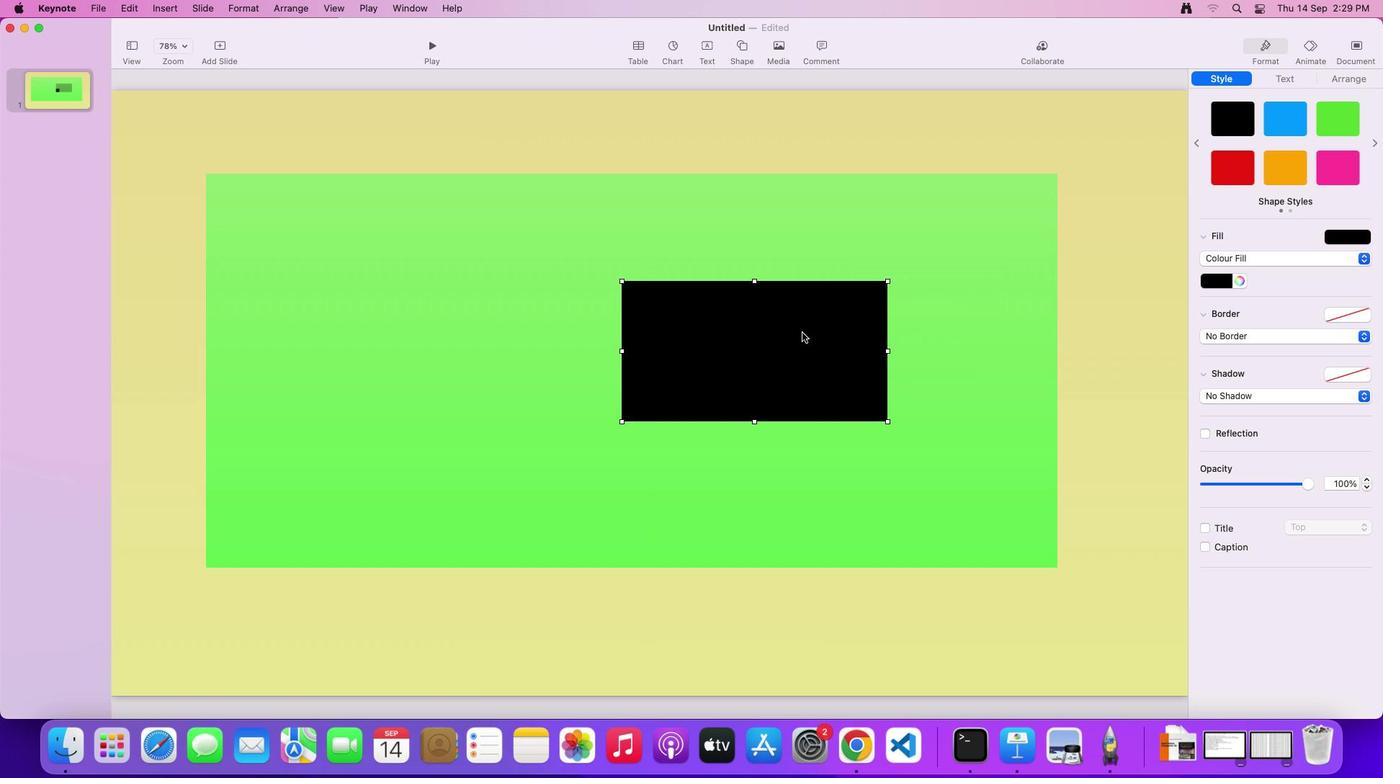 
Action: Mouse pressed left at (802, 332)
Screenshot: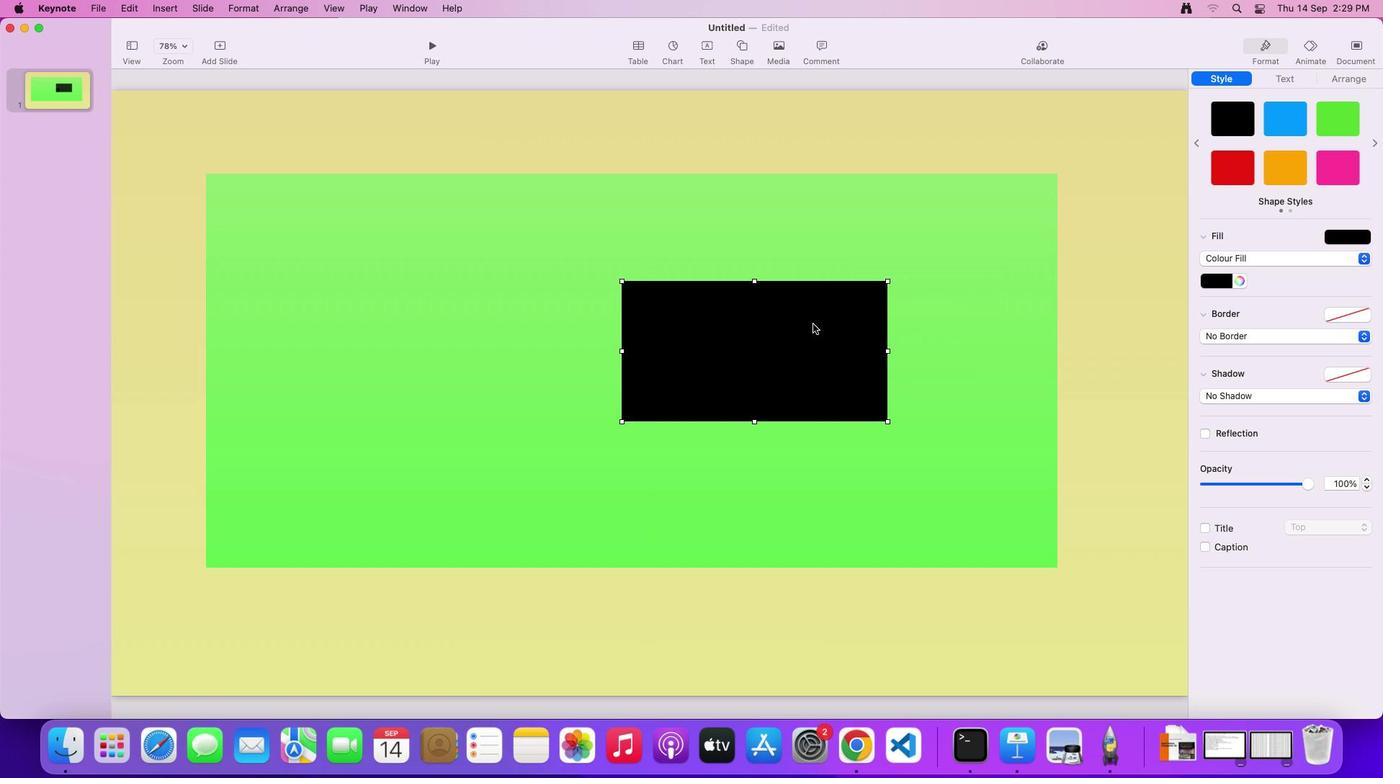 
Action: Mouse moved to (1052, 314)
Screenshot: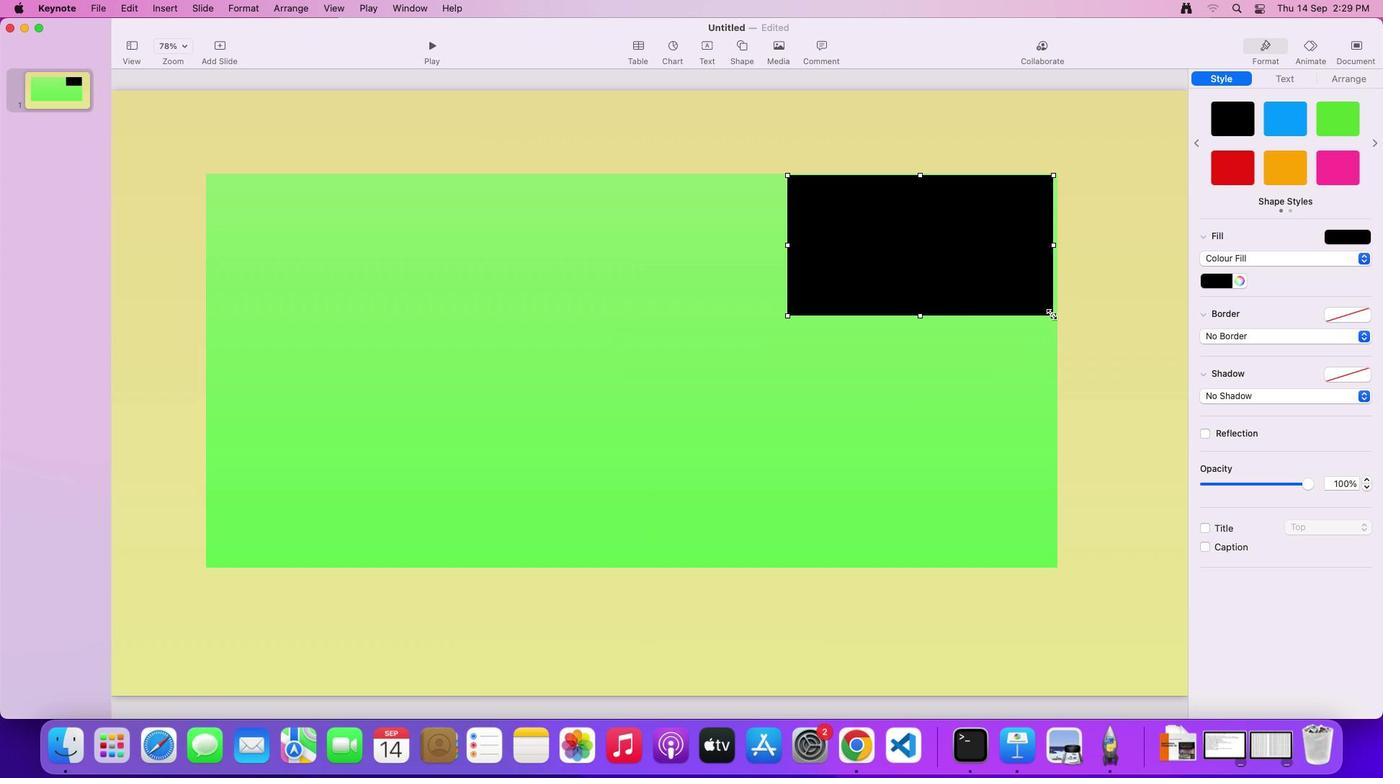 
Action: Mouse pressed left at (1052, 314)
Screenshot: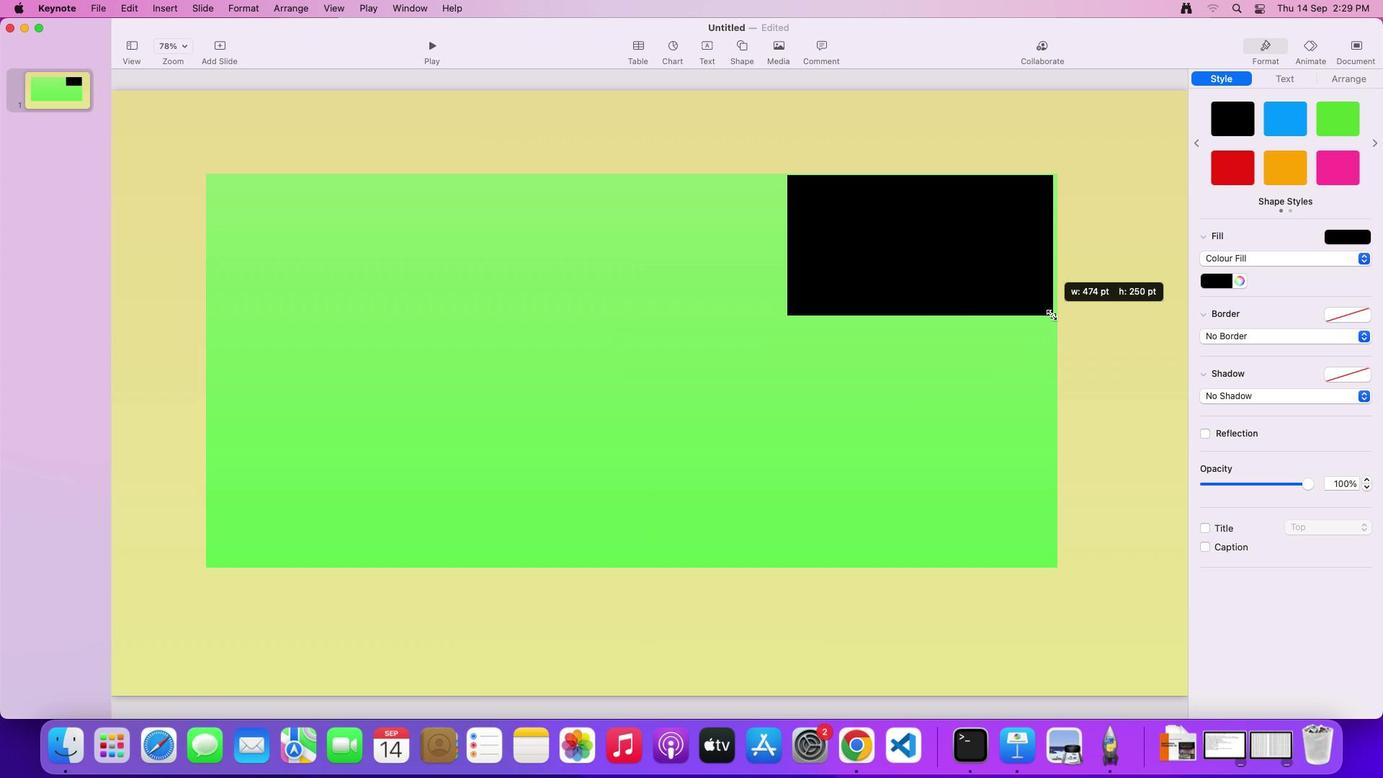 
Action: Mouse moved to (787, 175)
Screenshot: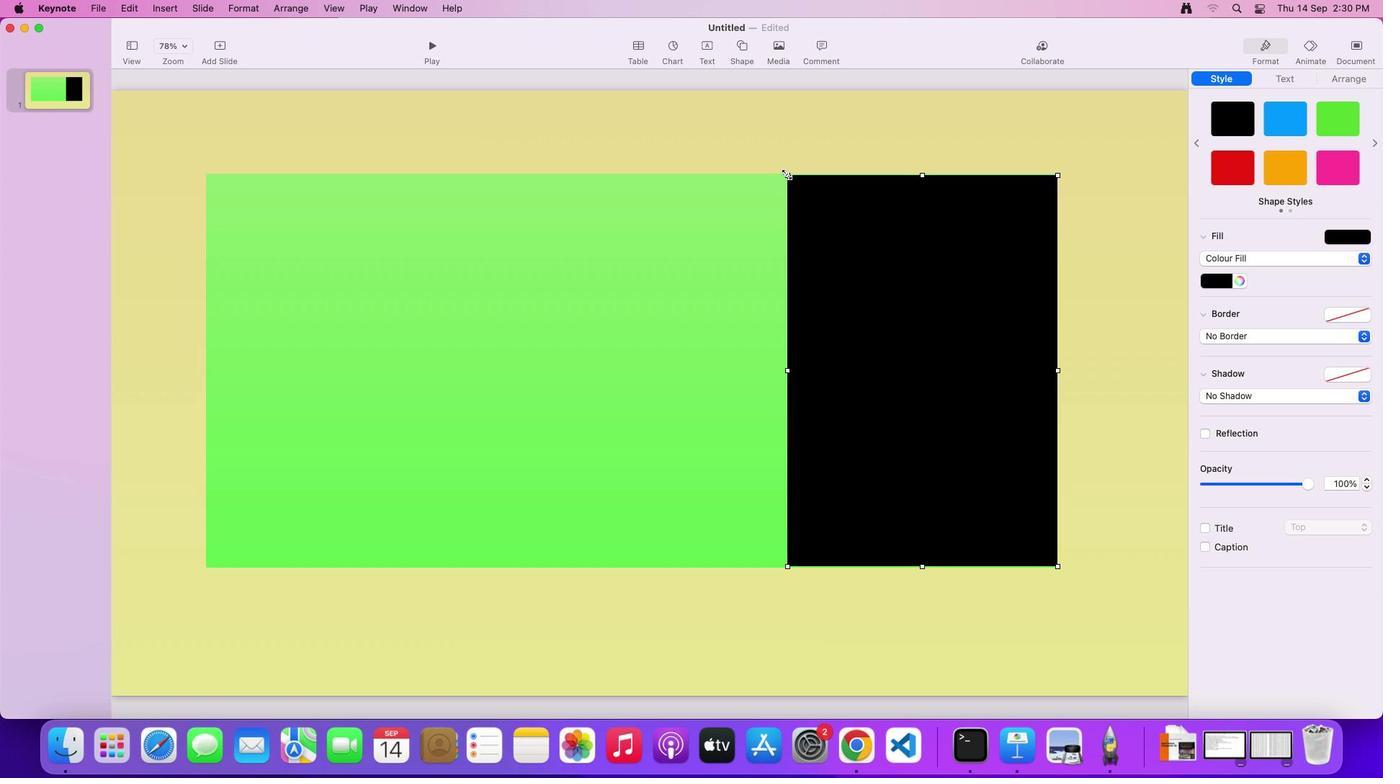 
Action: Mouse pressed left at (787, 175)
Screenshot: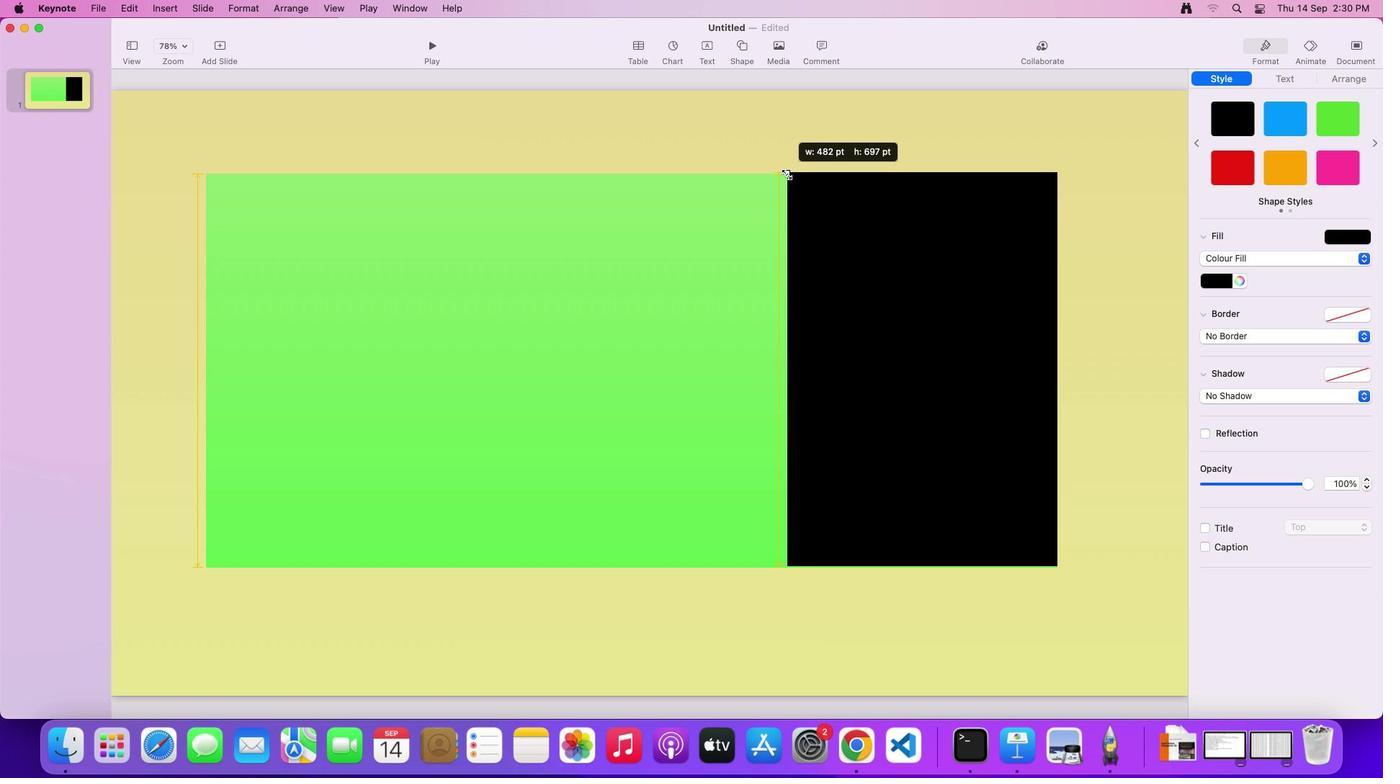 
Action: Mouse moved to (1224, 279)
Screenshot: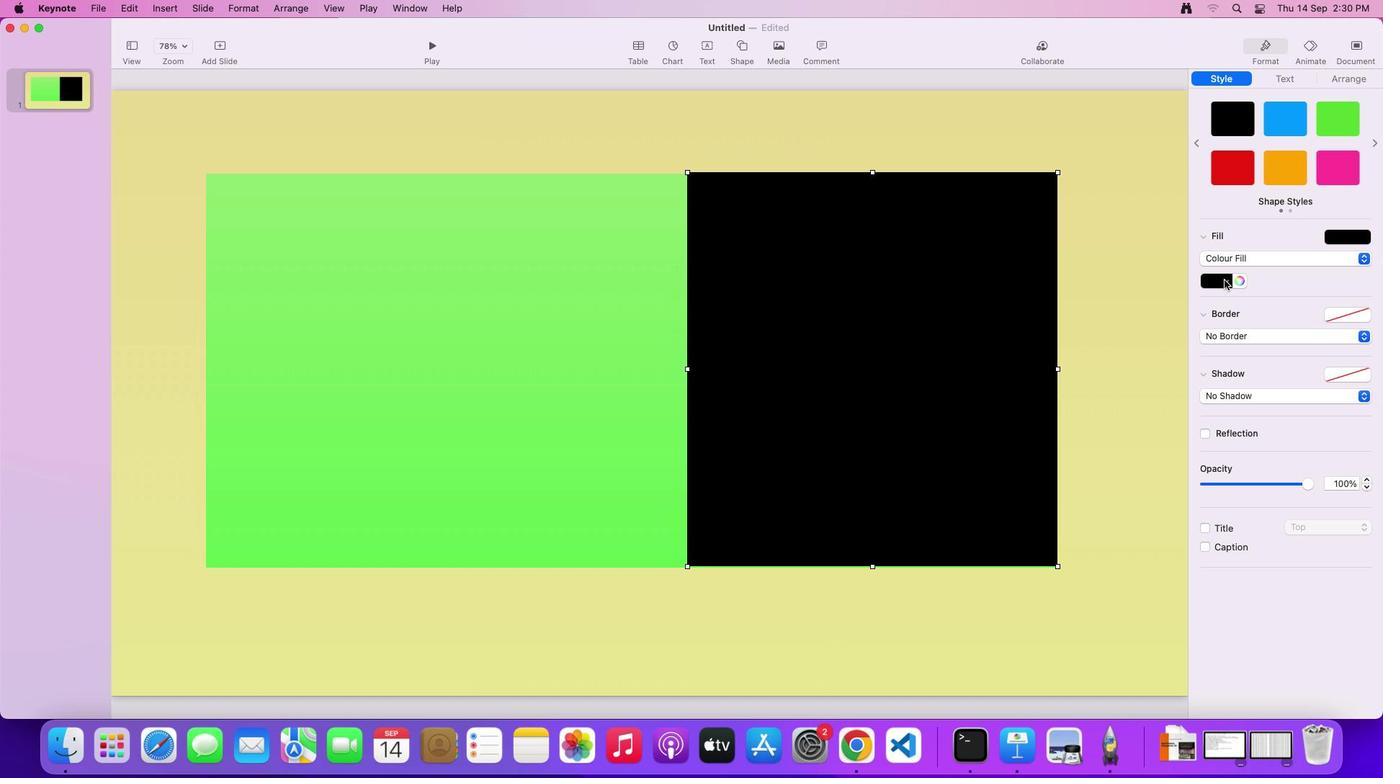 
Action: Mouse pressed left at (1224, 279)
Screenshot: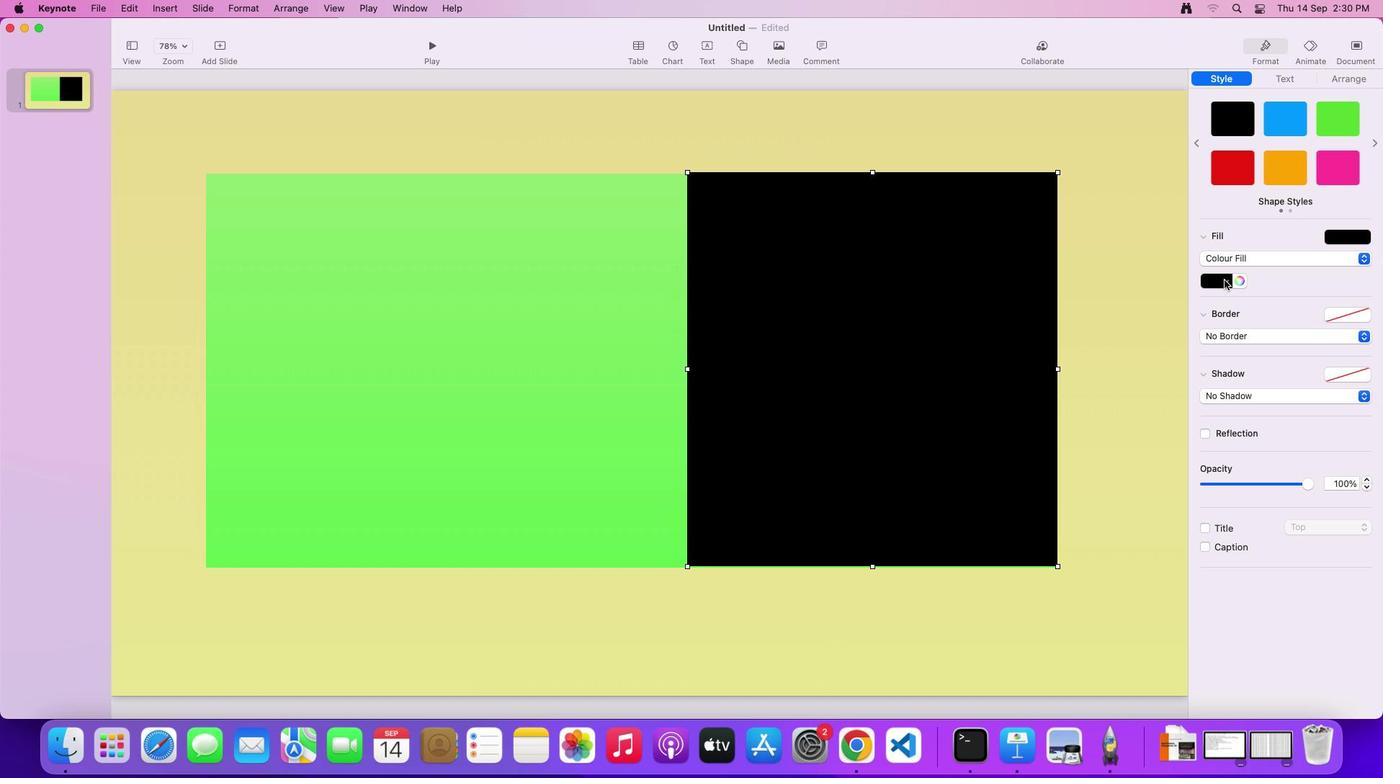 
Action: Mouse moved to (1155, 371)
Screenshot: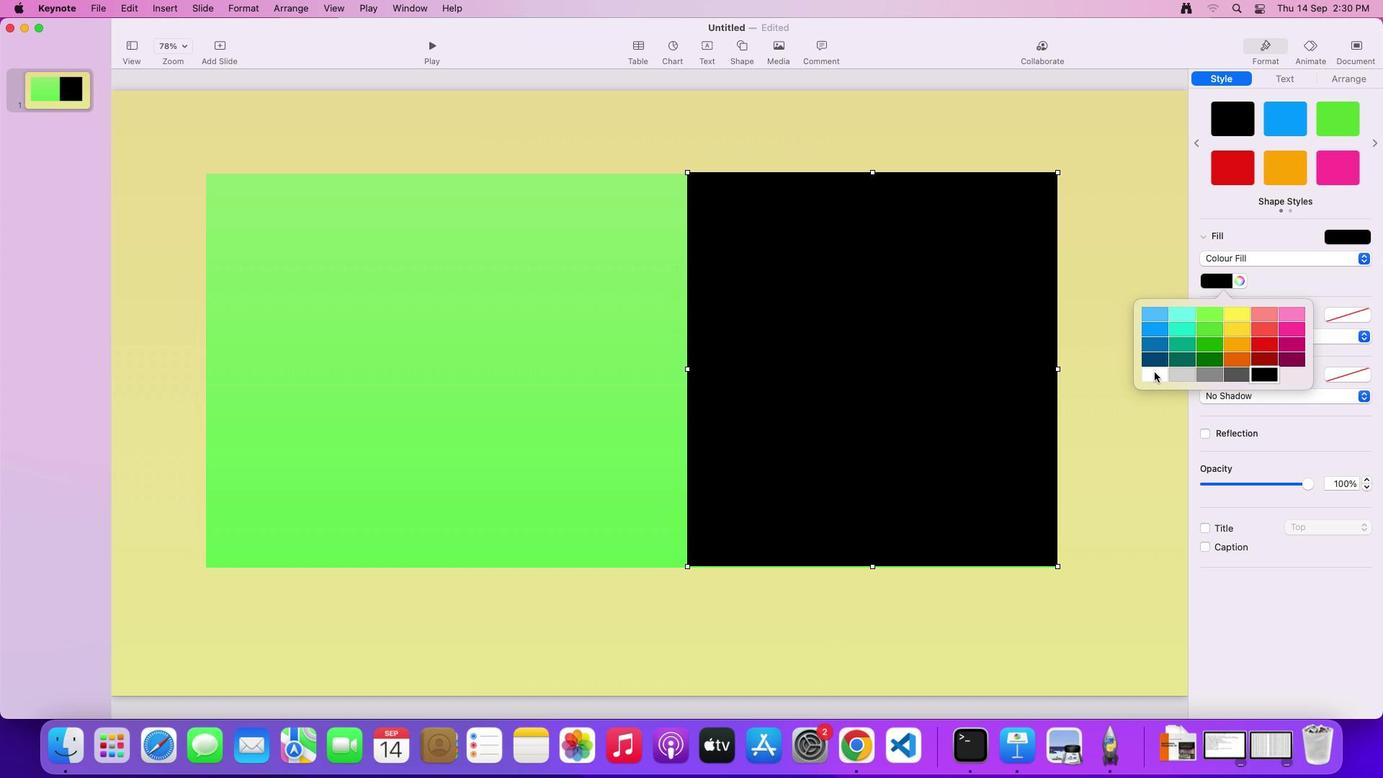 
Action: Mouse pressed left at (1155, 371)
Screenshot: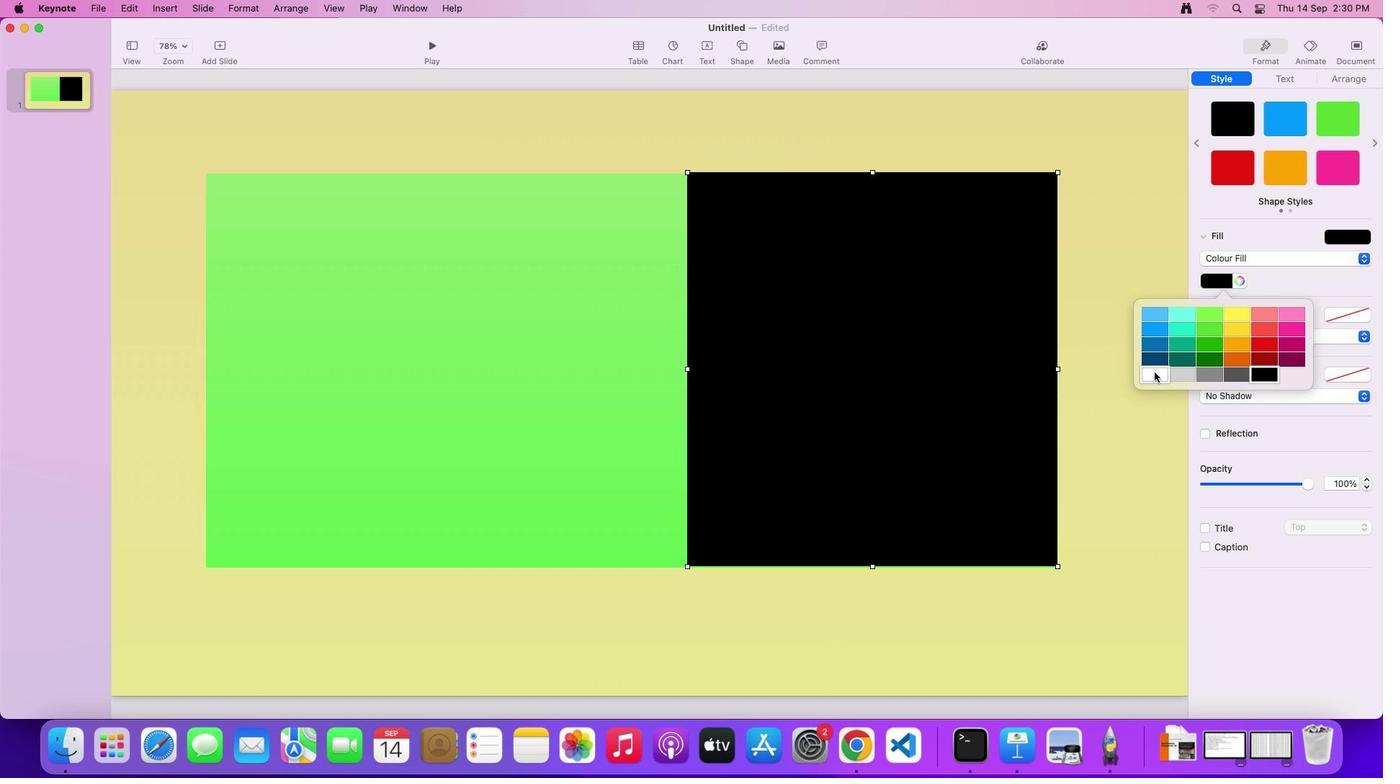 
Action: Mouse moved to (686, 415)
Screenshot: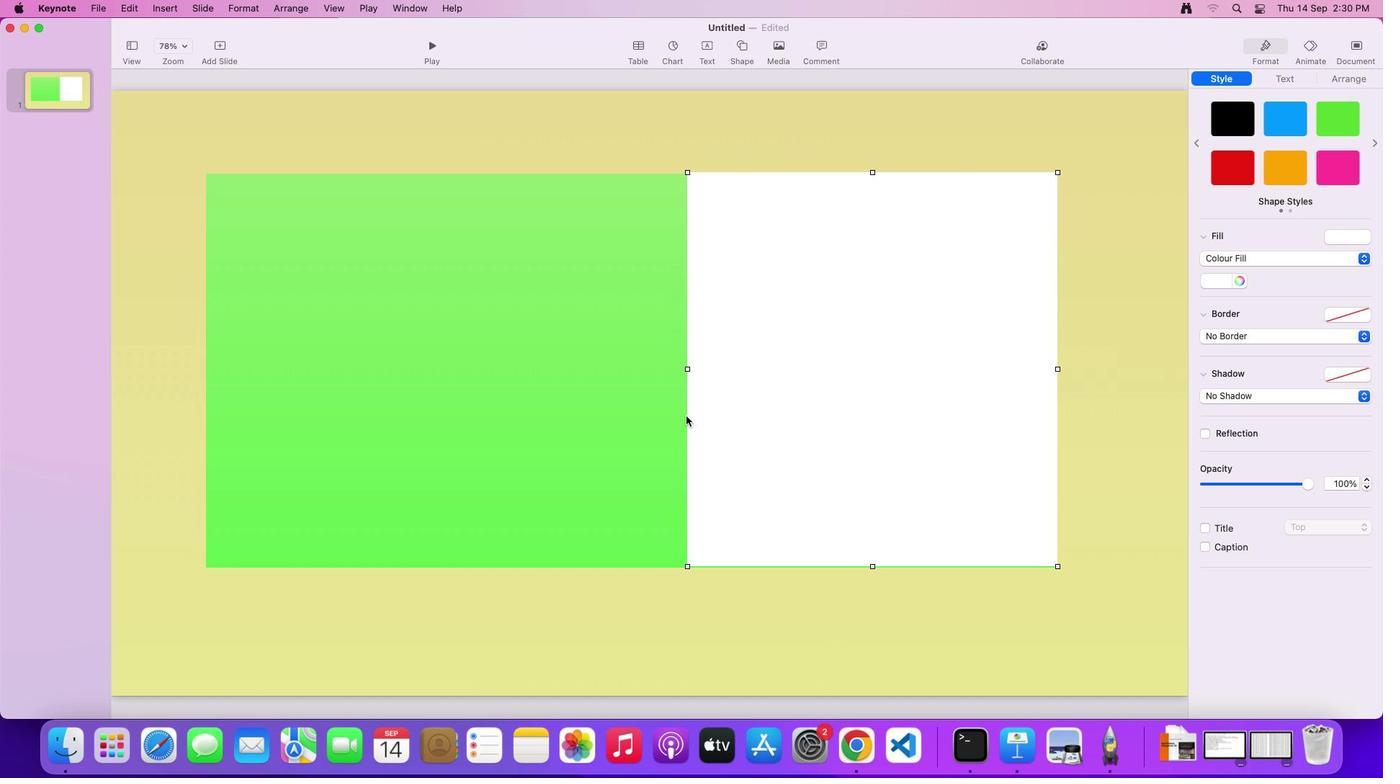 
Action: Mouse pressed left at (686, 415)
Screenshot: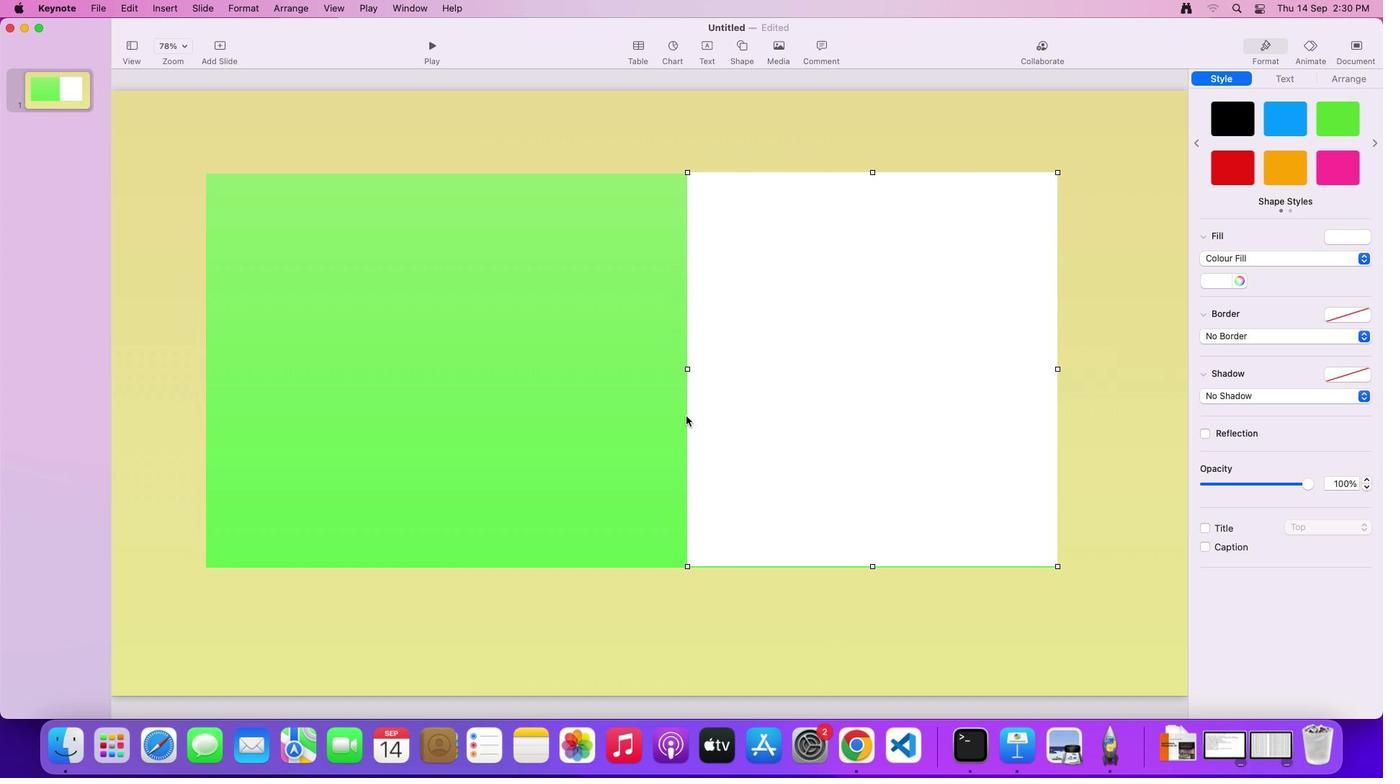 
Action: Mouse moved to (687, 564)
Screenshot: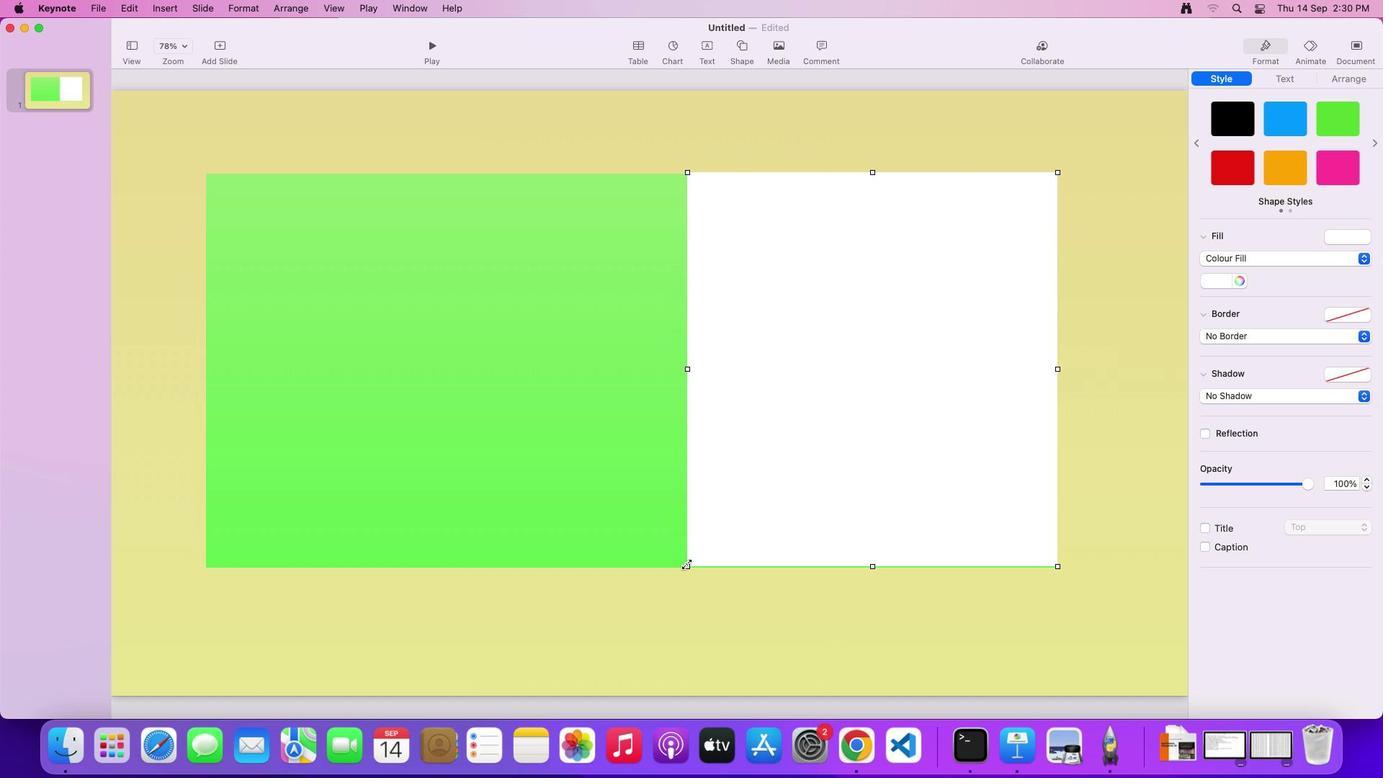
Action: Mouse pressed left at (687, 564)
Screenshot: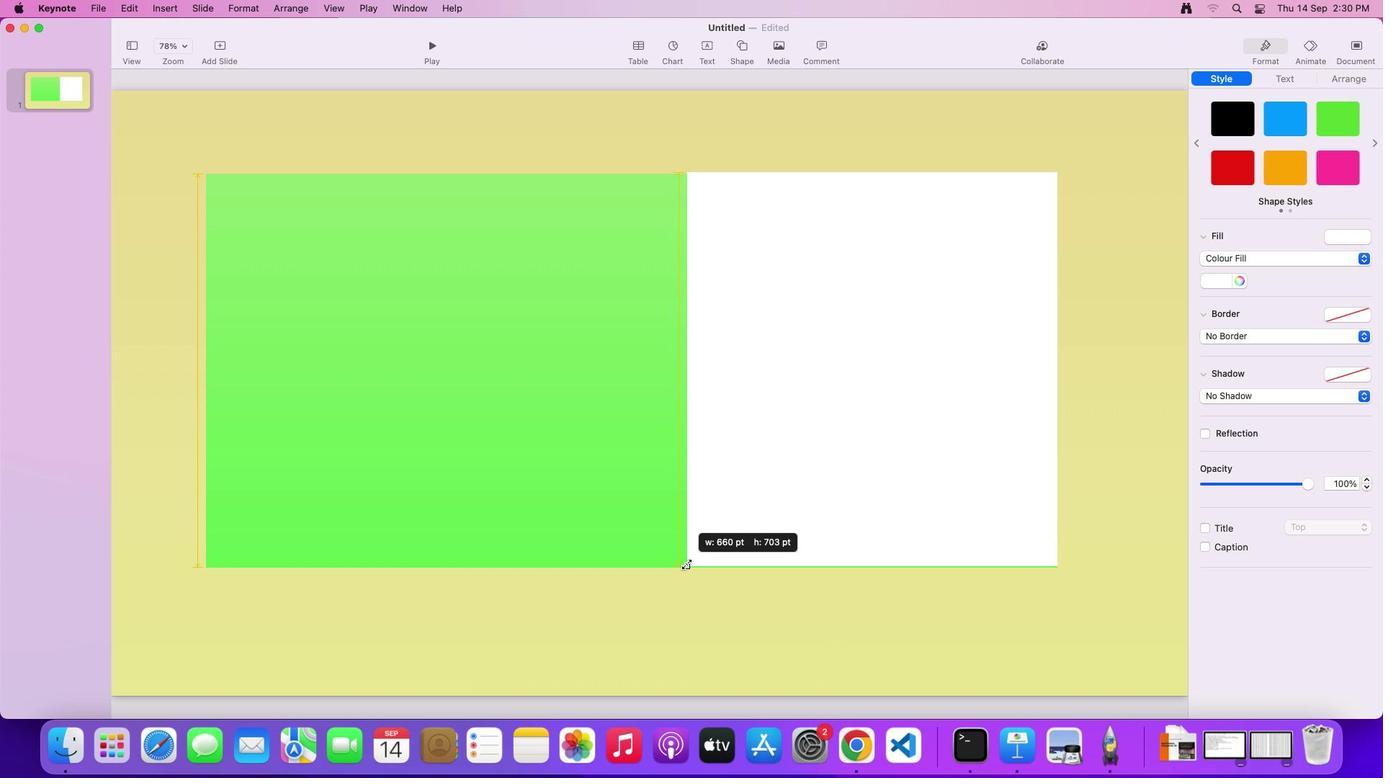 
Action: Mouse moved to (591, 512)
Screenshot: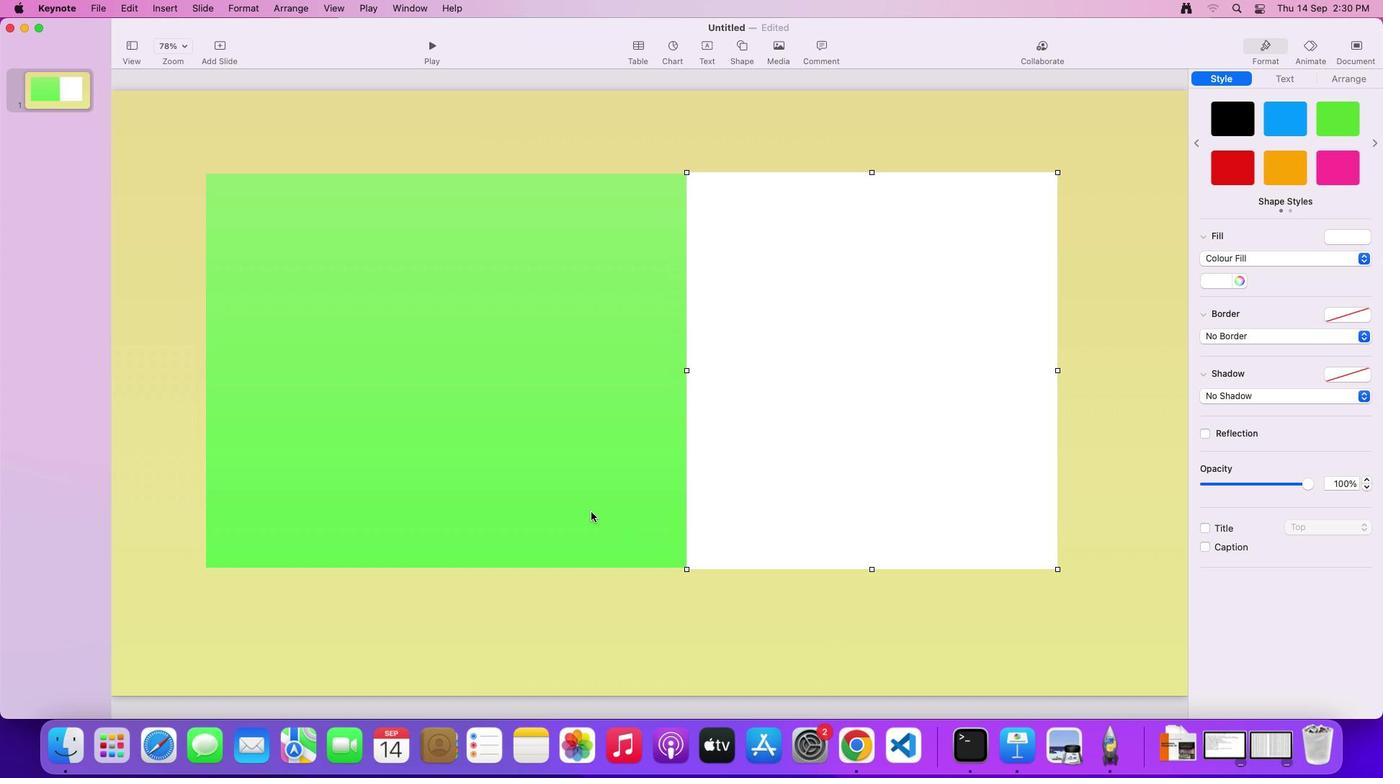 
Action: Mouse pressed left at (591, 512)
Screenshot: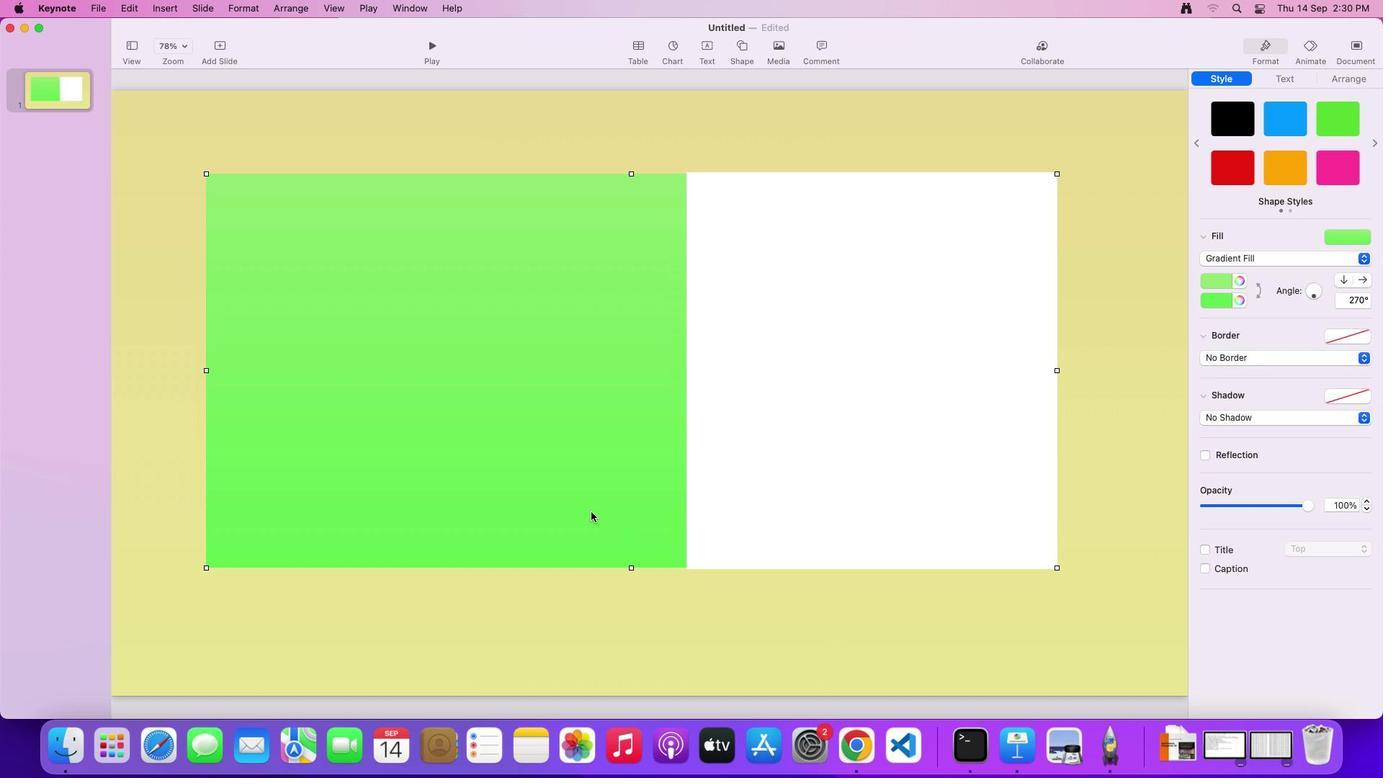 
Action: Mouse moved to (802, 446)
Screenshot: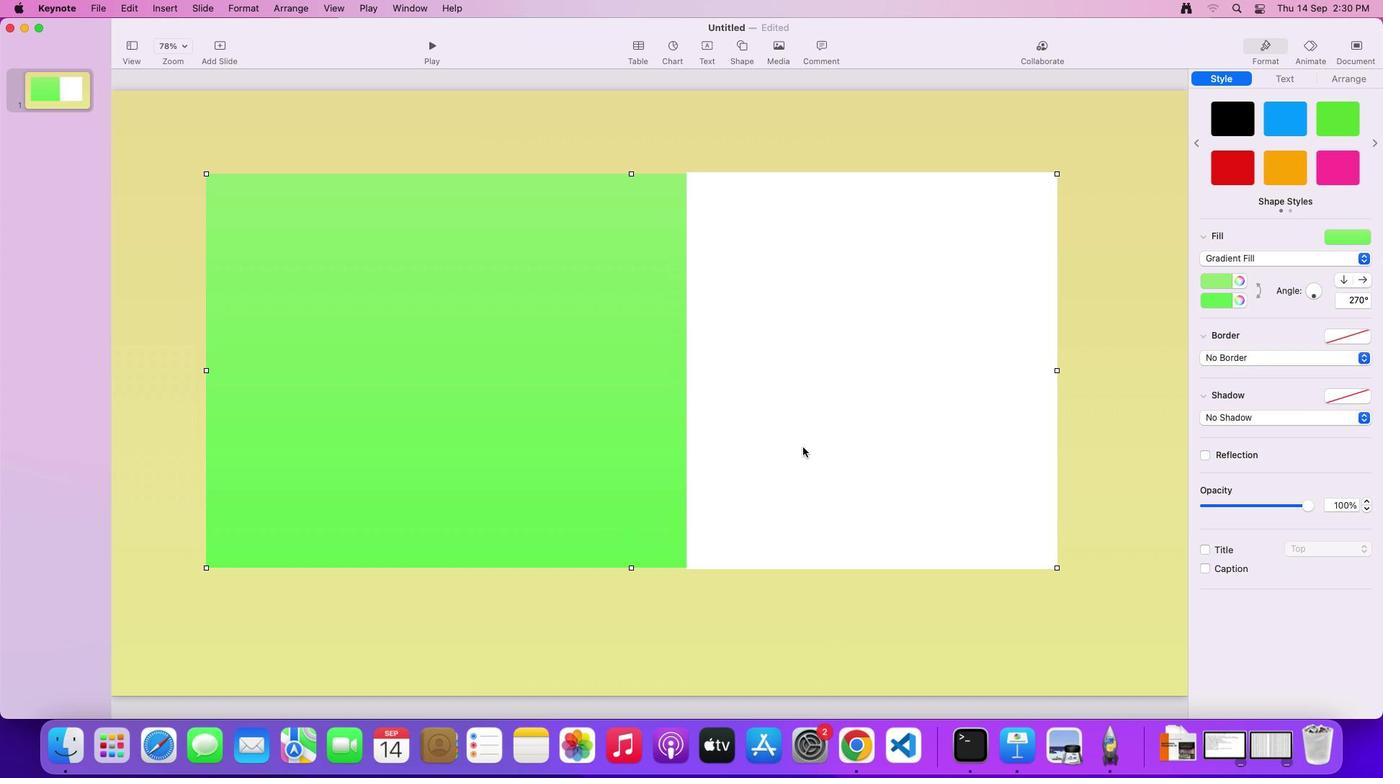 
Action: Mouse pressed left at (802, 446)
Screenshot: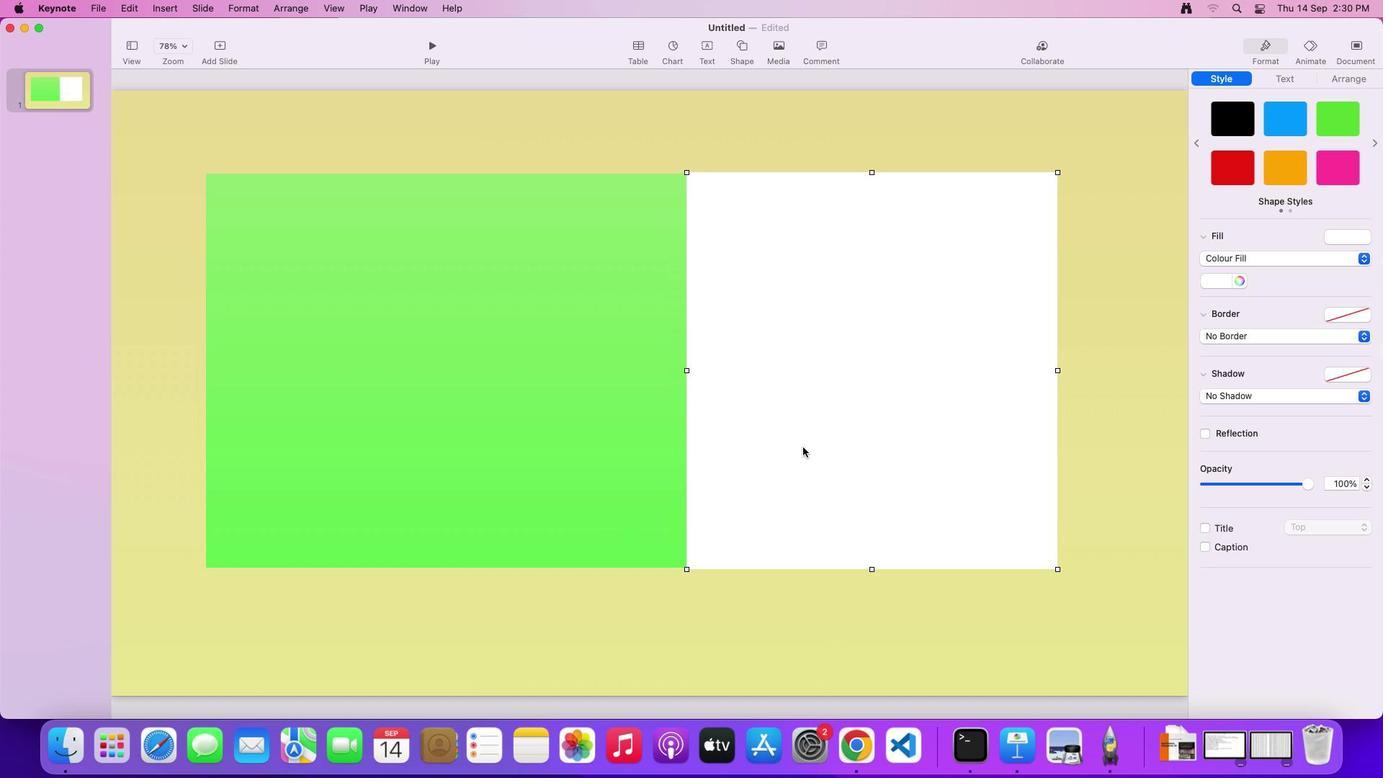 
Action: Mouse moved to (862, 300)
Screenshot: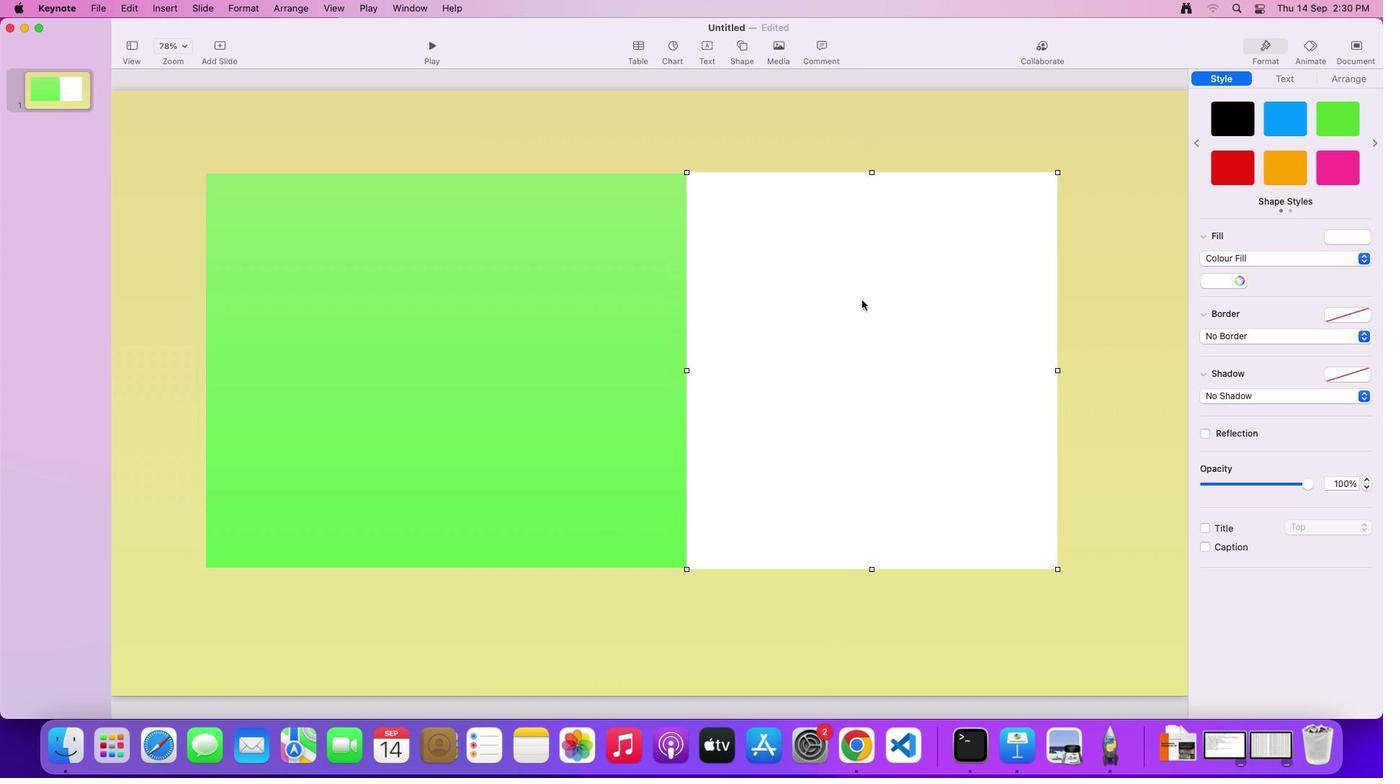 
Action: Mouse pressed left at (862, 300)
Screenshot: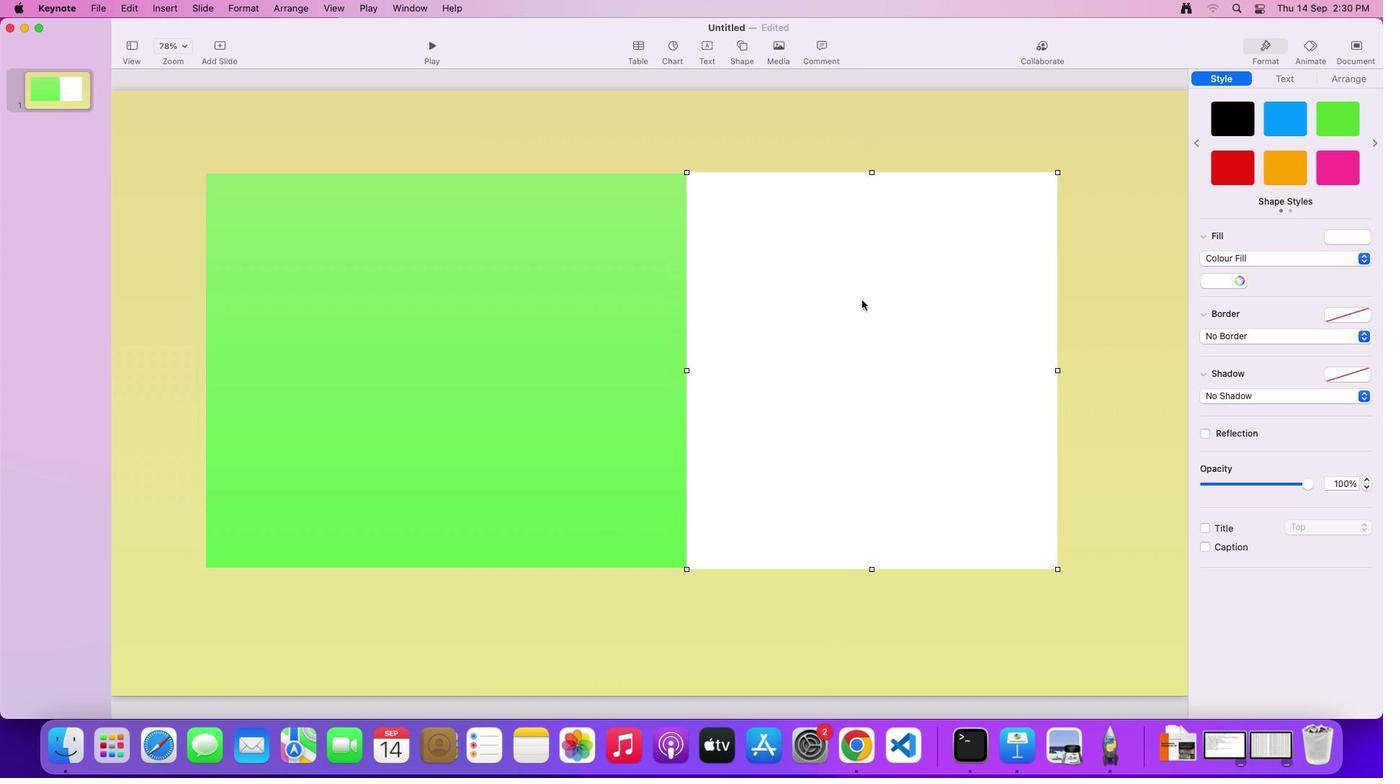 
Action: Mouse moved to (743, 39)
Screenshot: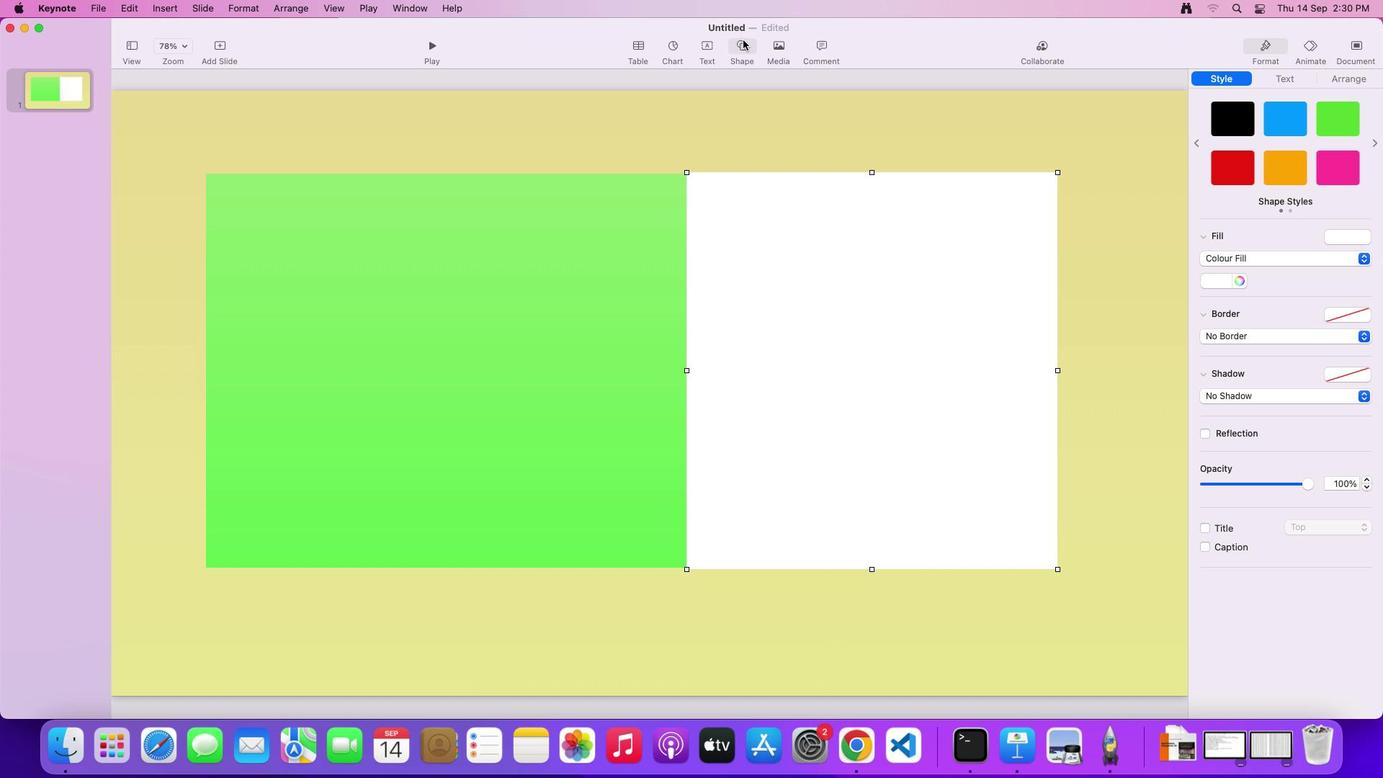 
Action: Mouse pressed left at (743, 39)
Screenshot: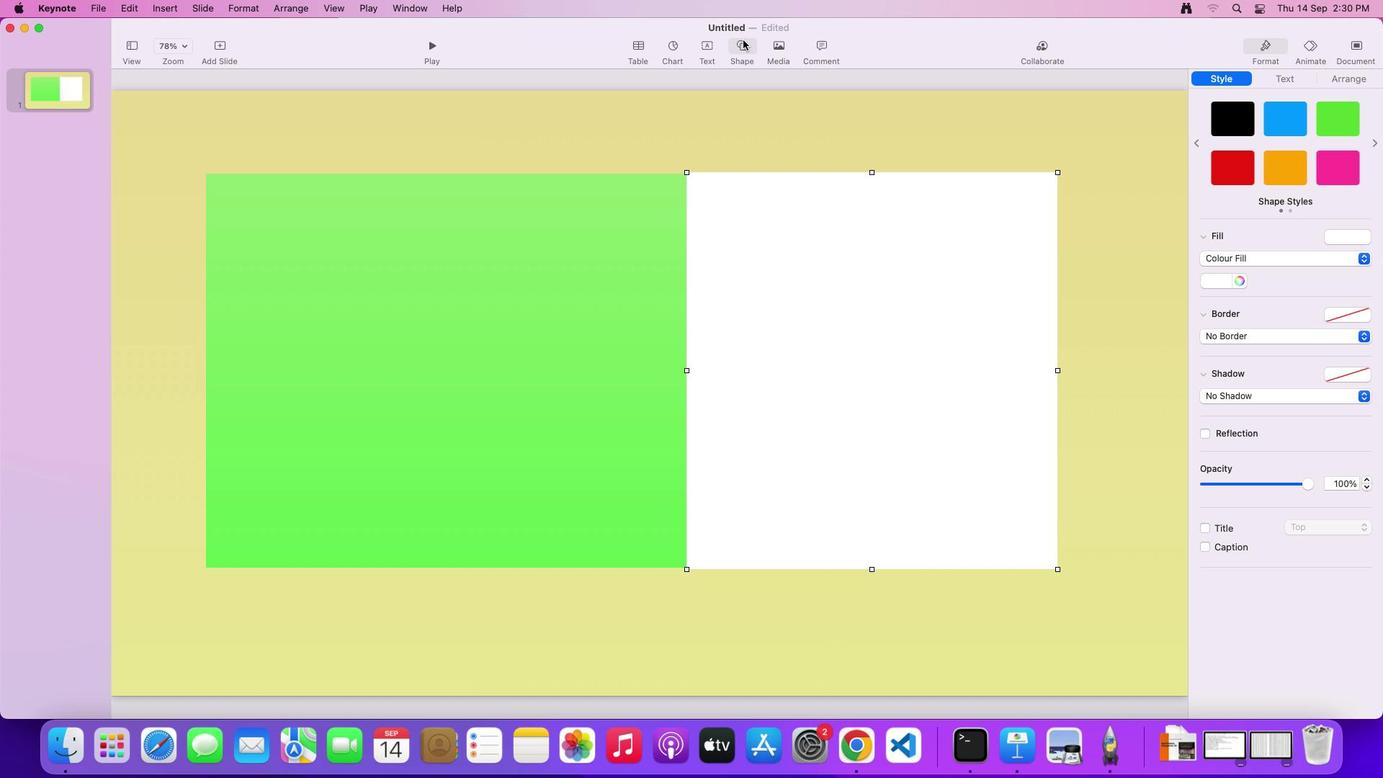 
Action: Mouse moved to (729, 172)
Screenshot: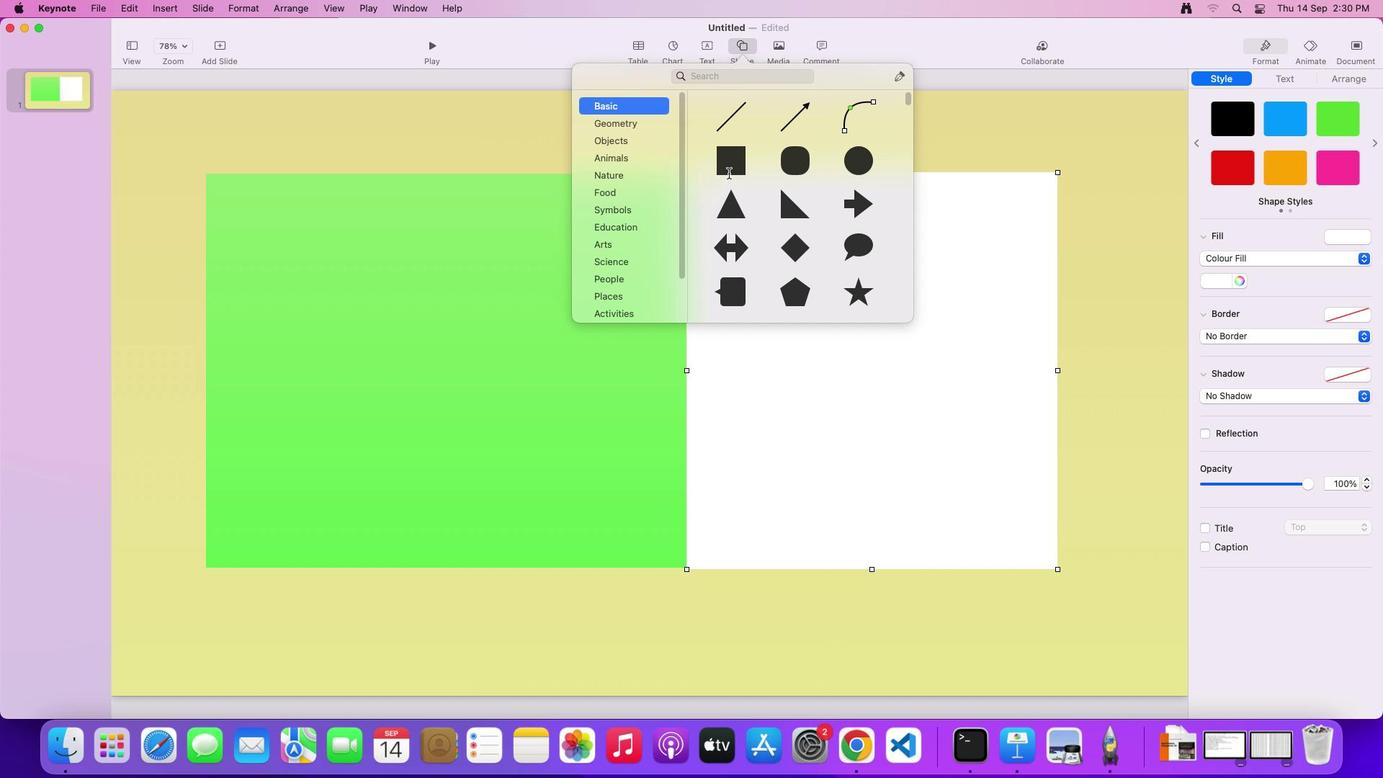 
Action: Mouse pressed left at (729, 172)
Screenshot: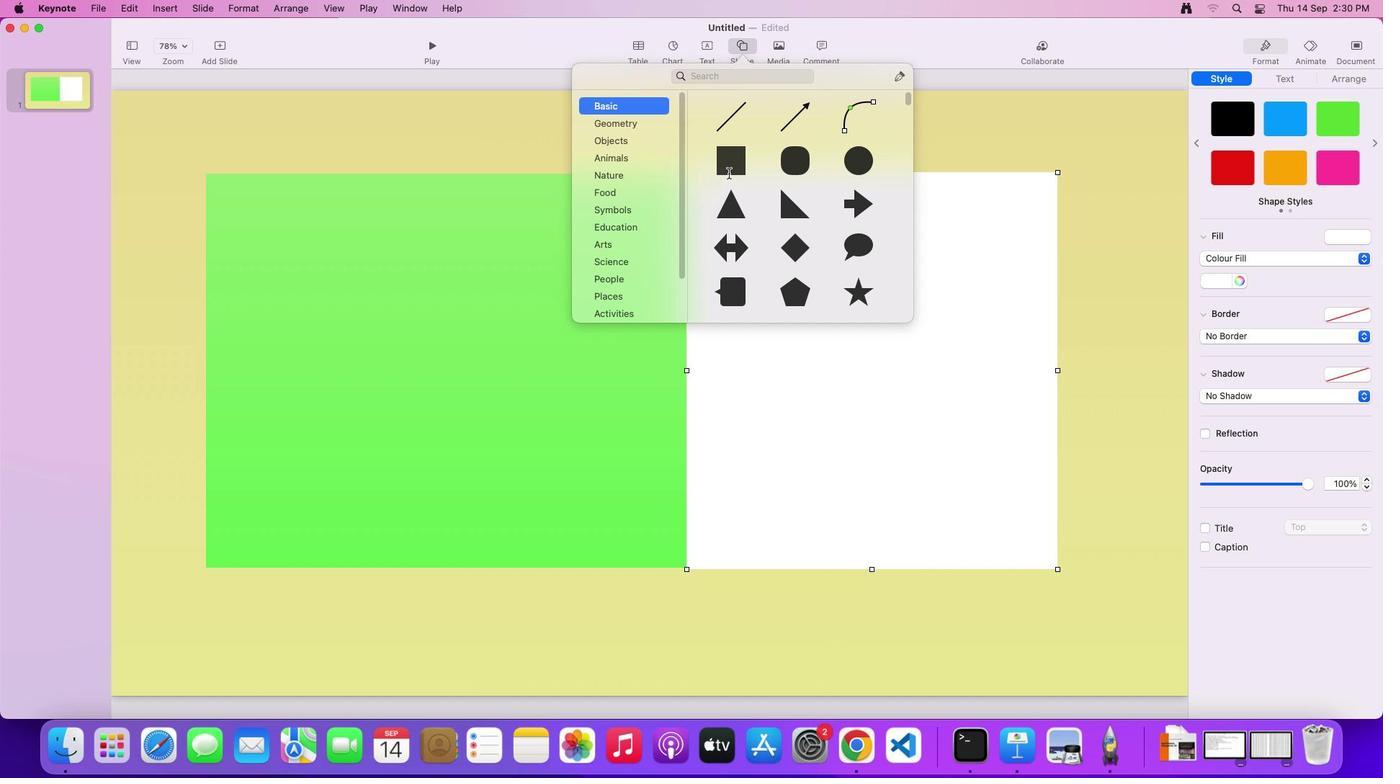 
Action: Mouse moved to (623, 366)
Screenshot: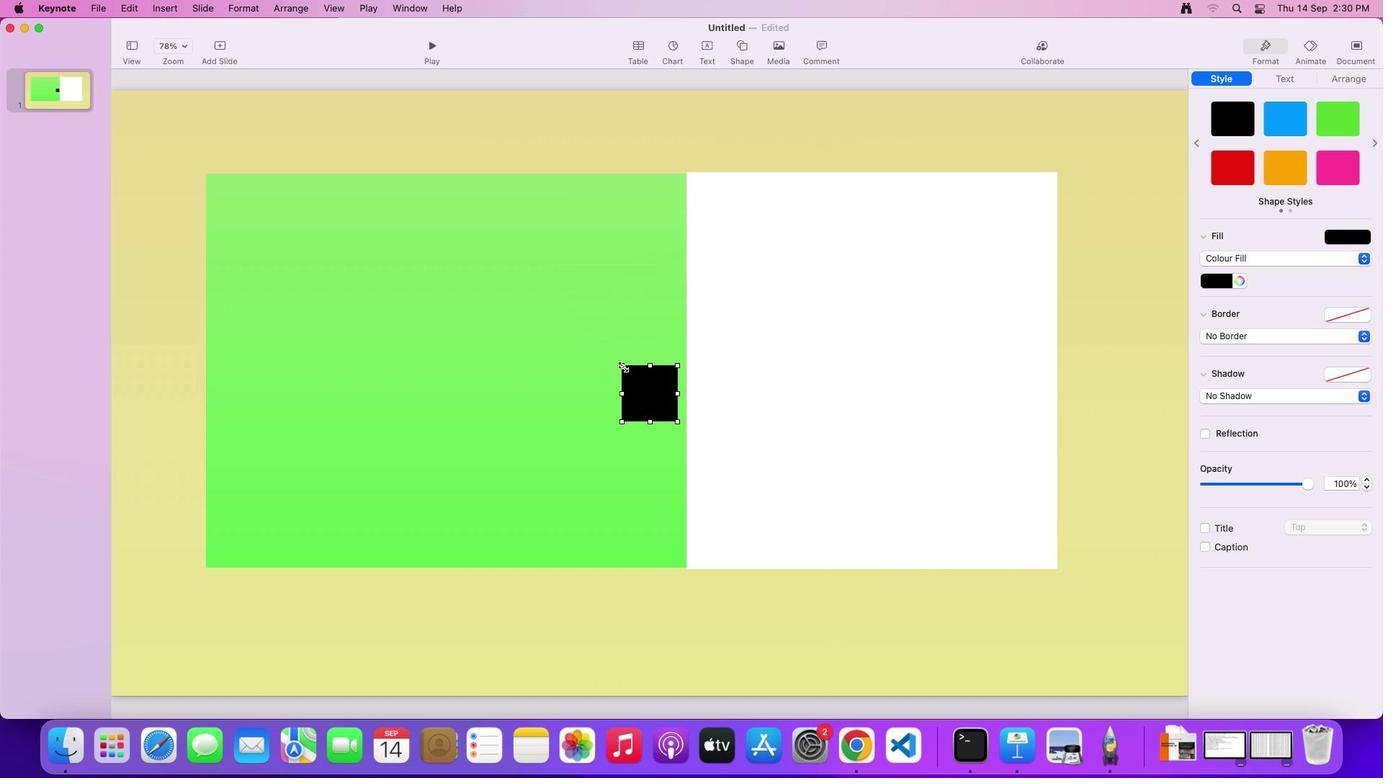 
Action: Mouse pressed left at (623, 366)
Screenshot: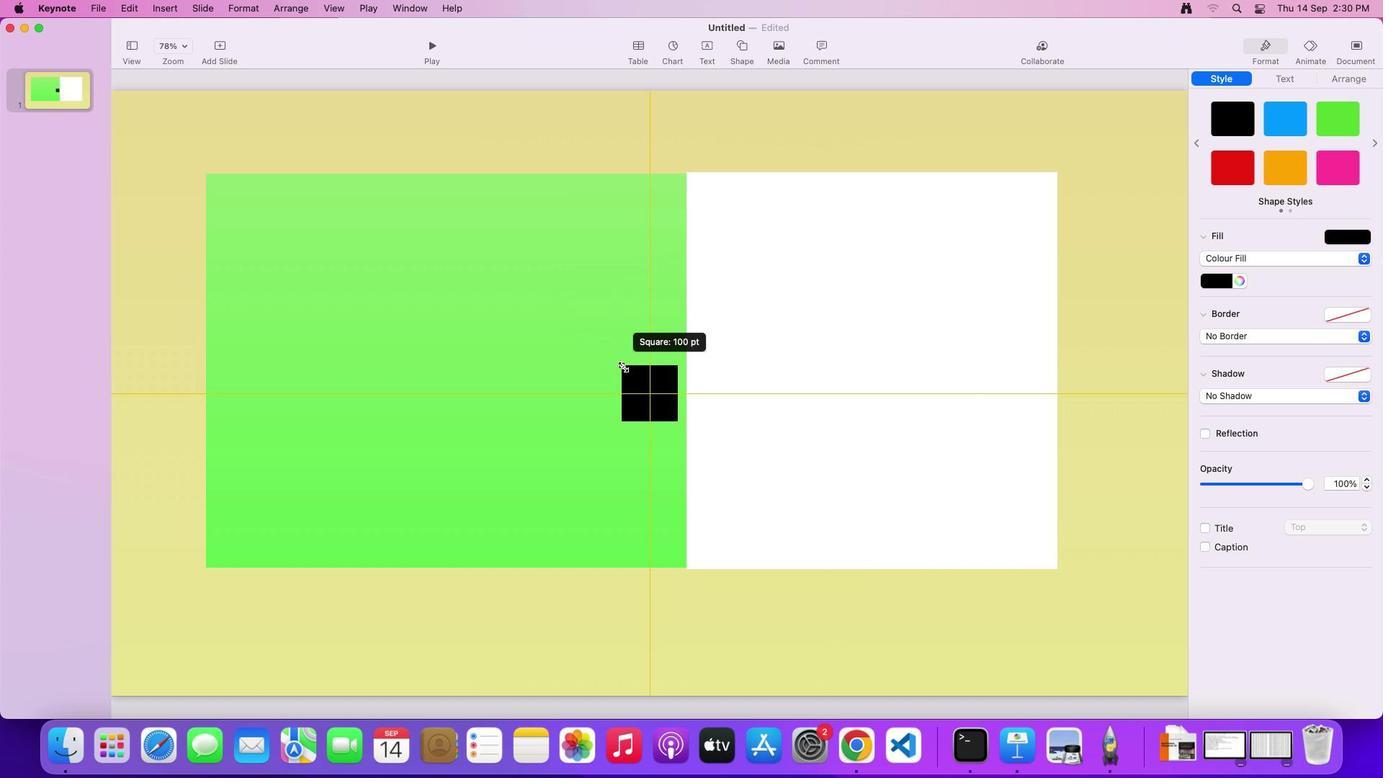 
Action: Mouse moved to (523, 174)
Screenshot: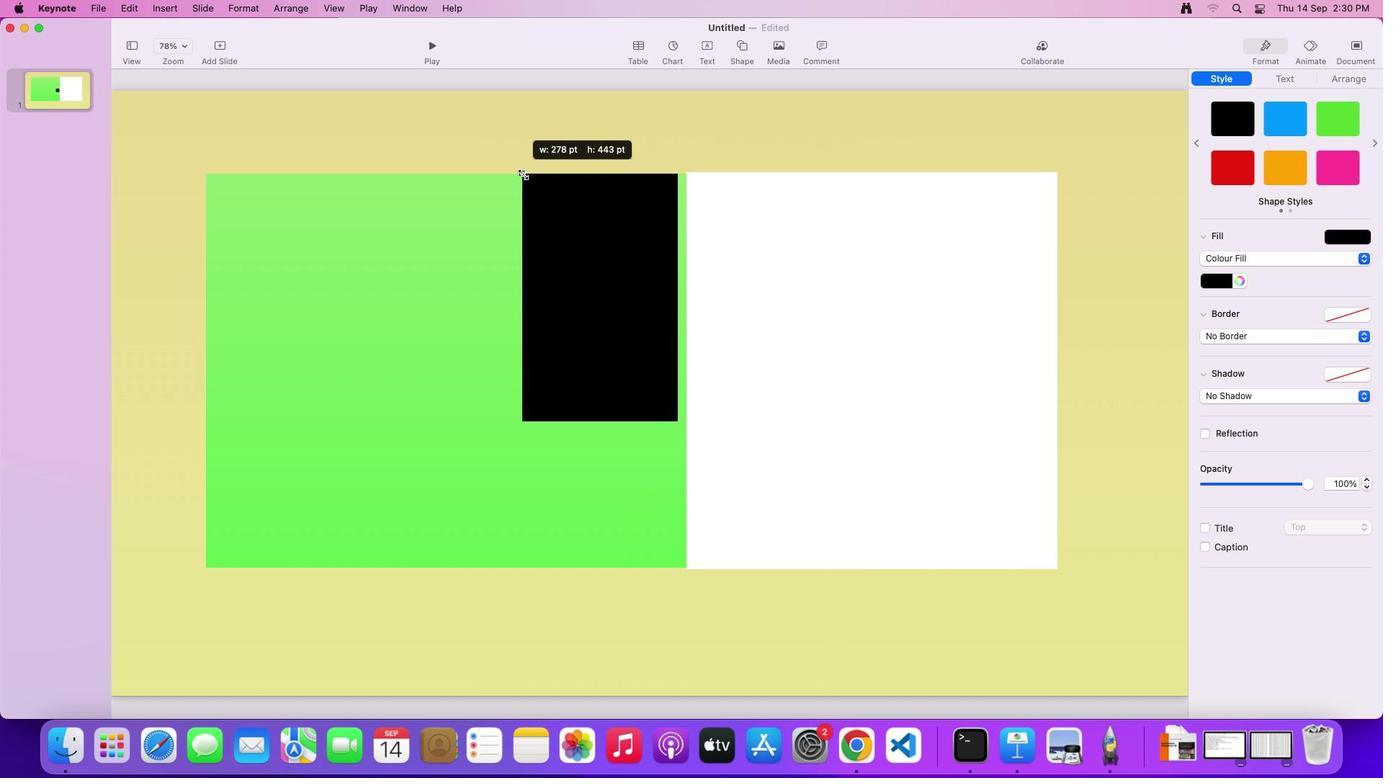 
Action: Mouse pressed left at (523, 174)
Screenshot: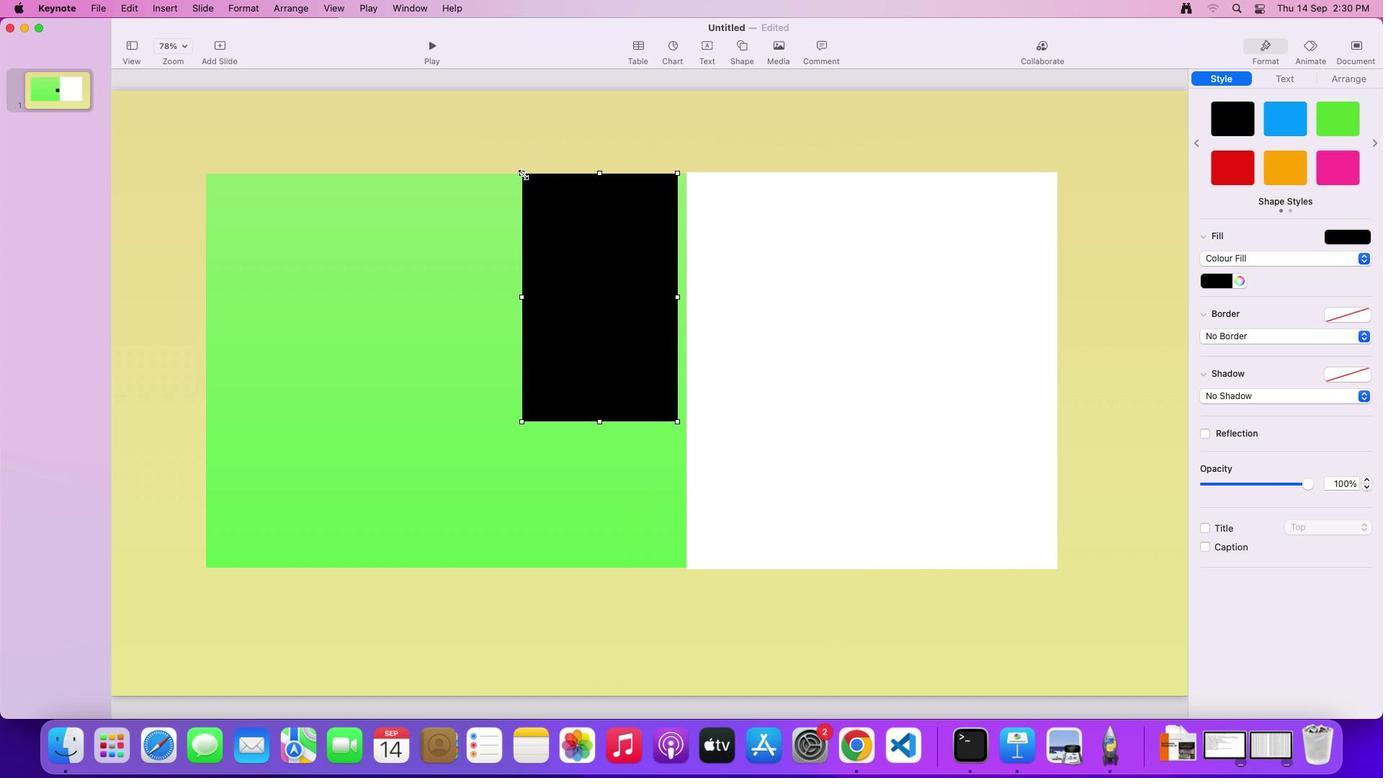 
Action: Mouse moved to (679, 172)
Screenshot: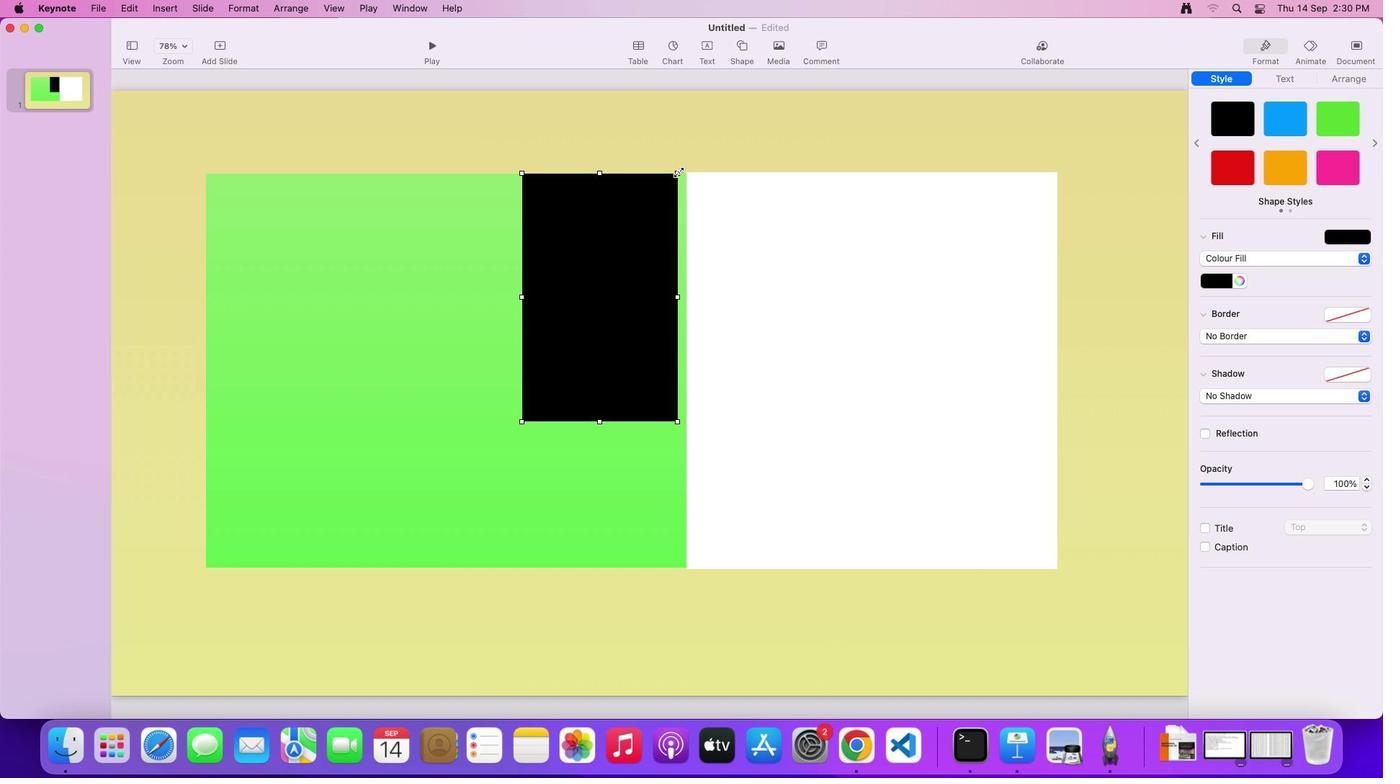 
Action: Mouse pressed left at (679, 172)
Screenshot: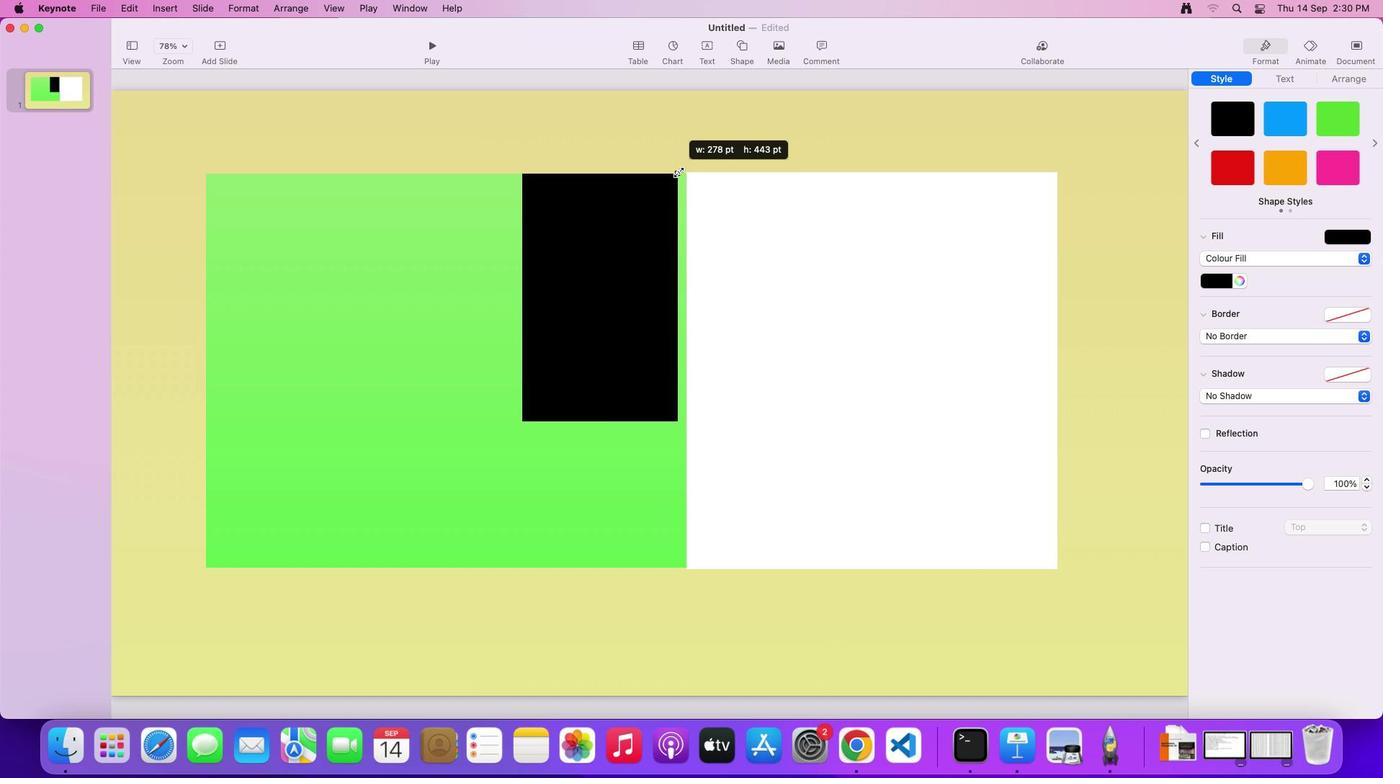 
Action: Mouse moved to (634, 420)
Screenshot: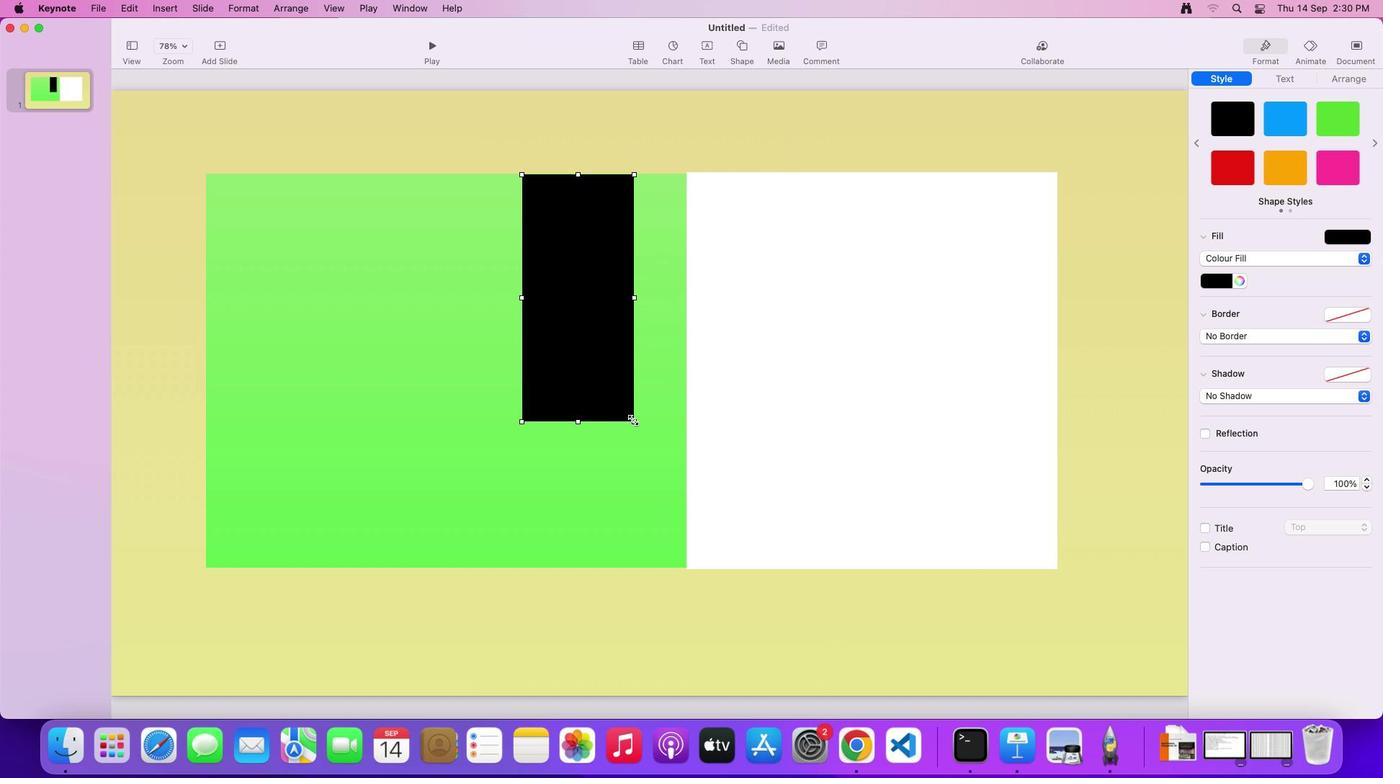 
Action: Mouse pressed left at (634, 420)
Screenshot: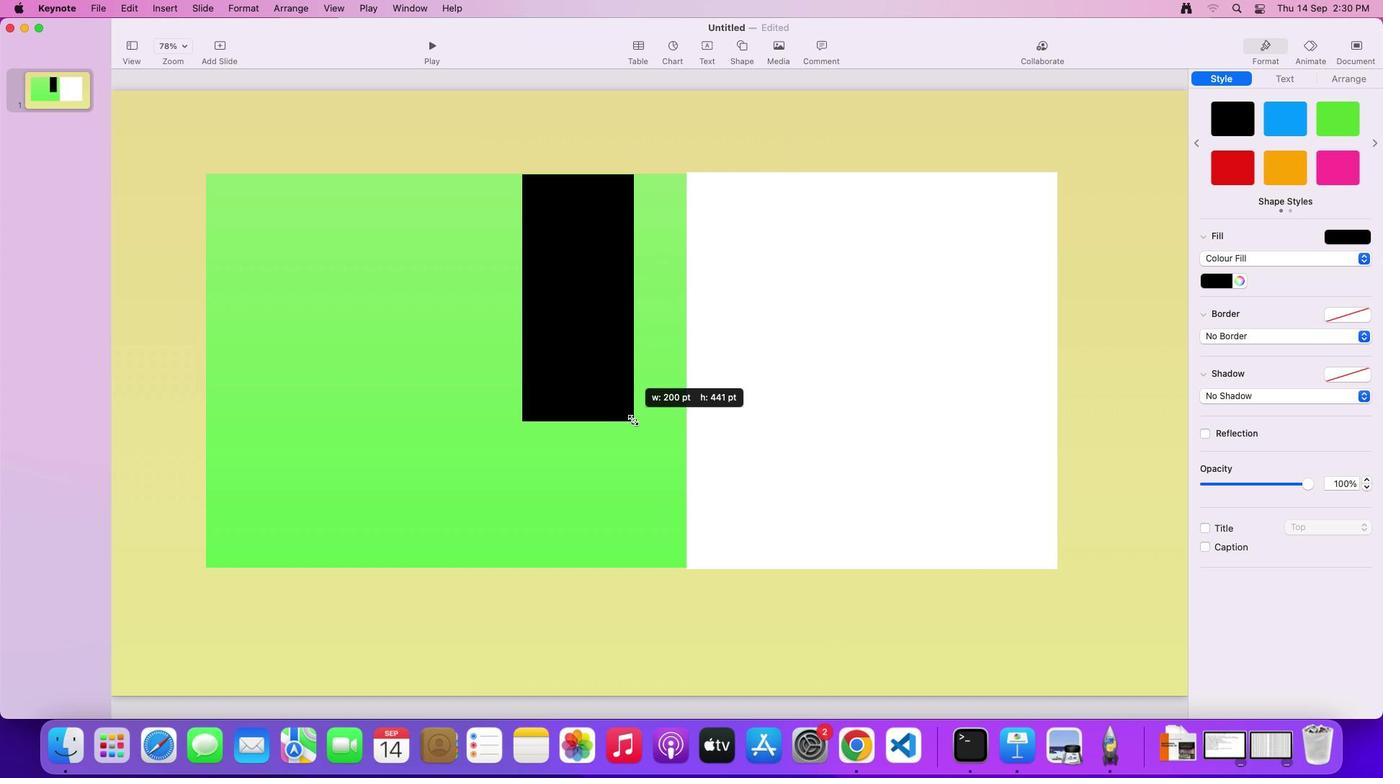 
Action: Mouse moved to (534, 434)
Screenshot: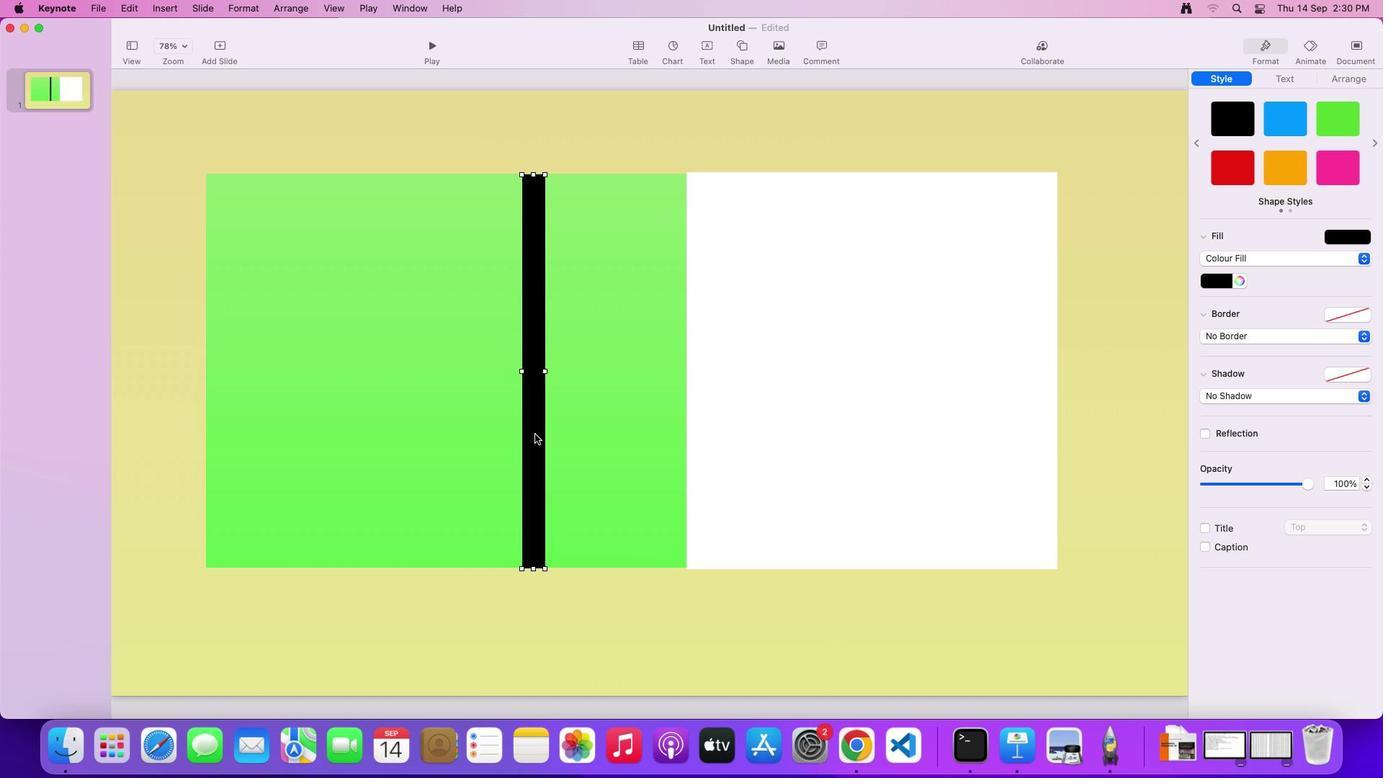 
Action: Mouse pressed left at (534, 434)
Screenshot: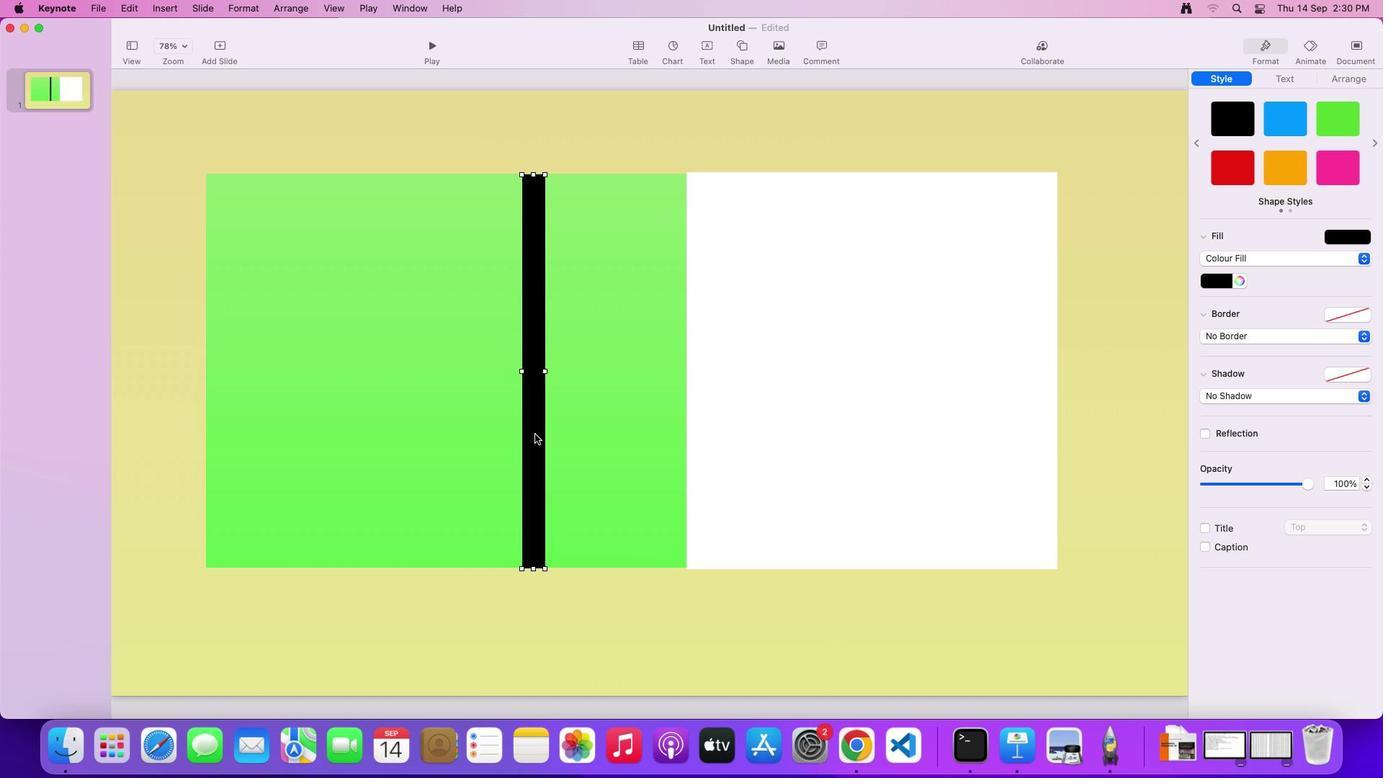
Action: Mouse moved to (1228, 280)
Screenshot: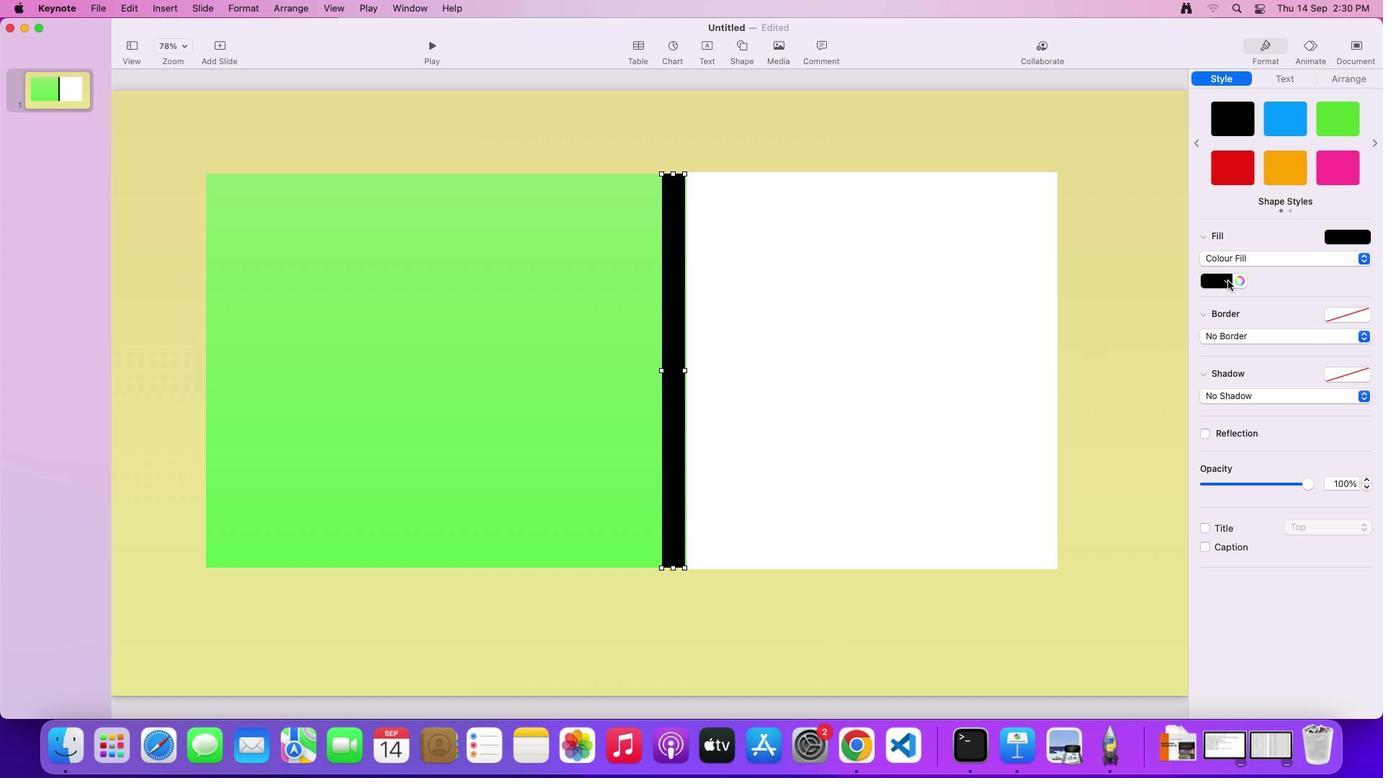 
Action: Mouse pressed left at (1228, 280)
Screenshot: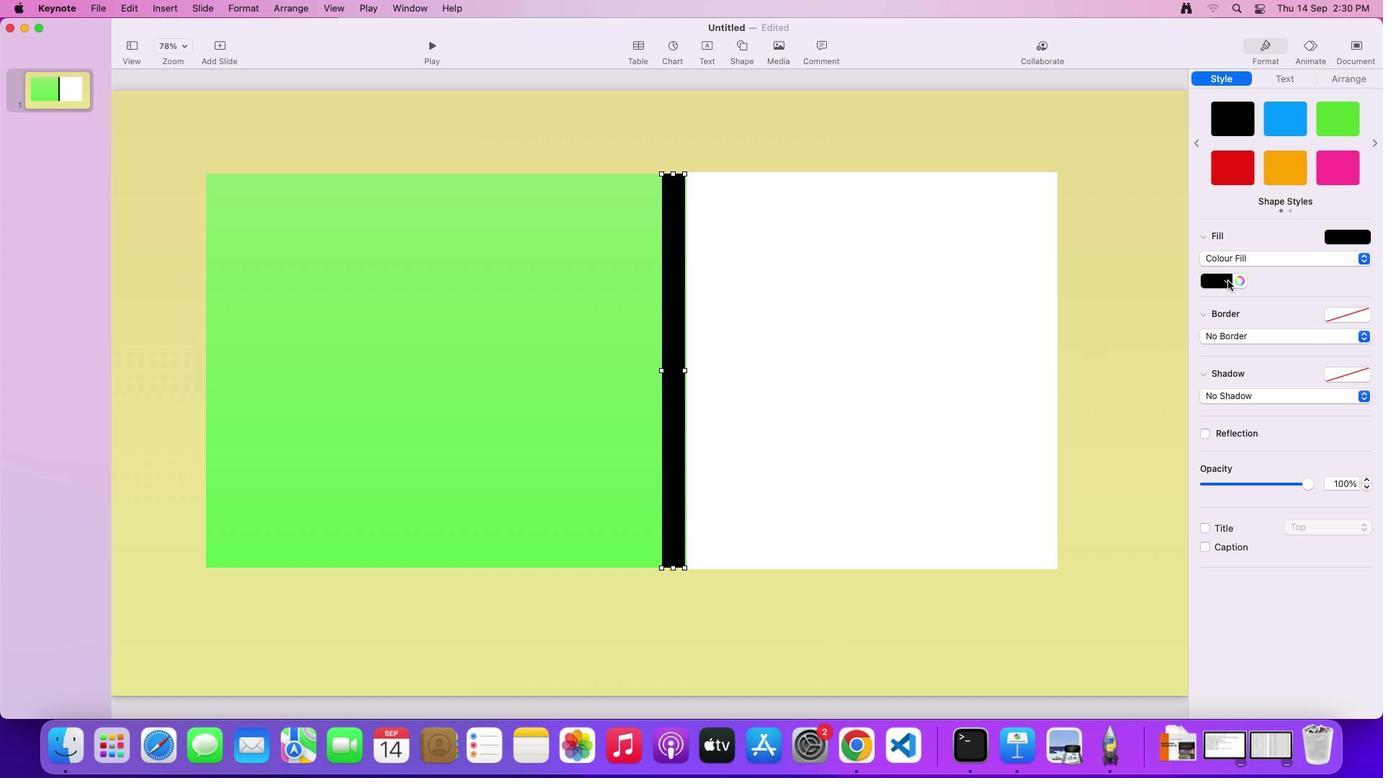 
Action: Mouse moved to (1190, 344)
Screenshot: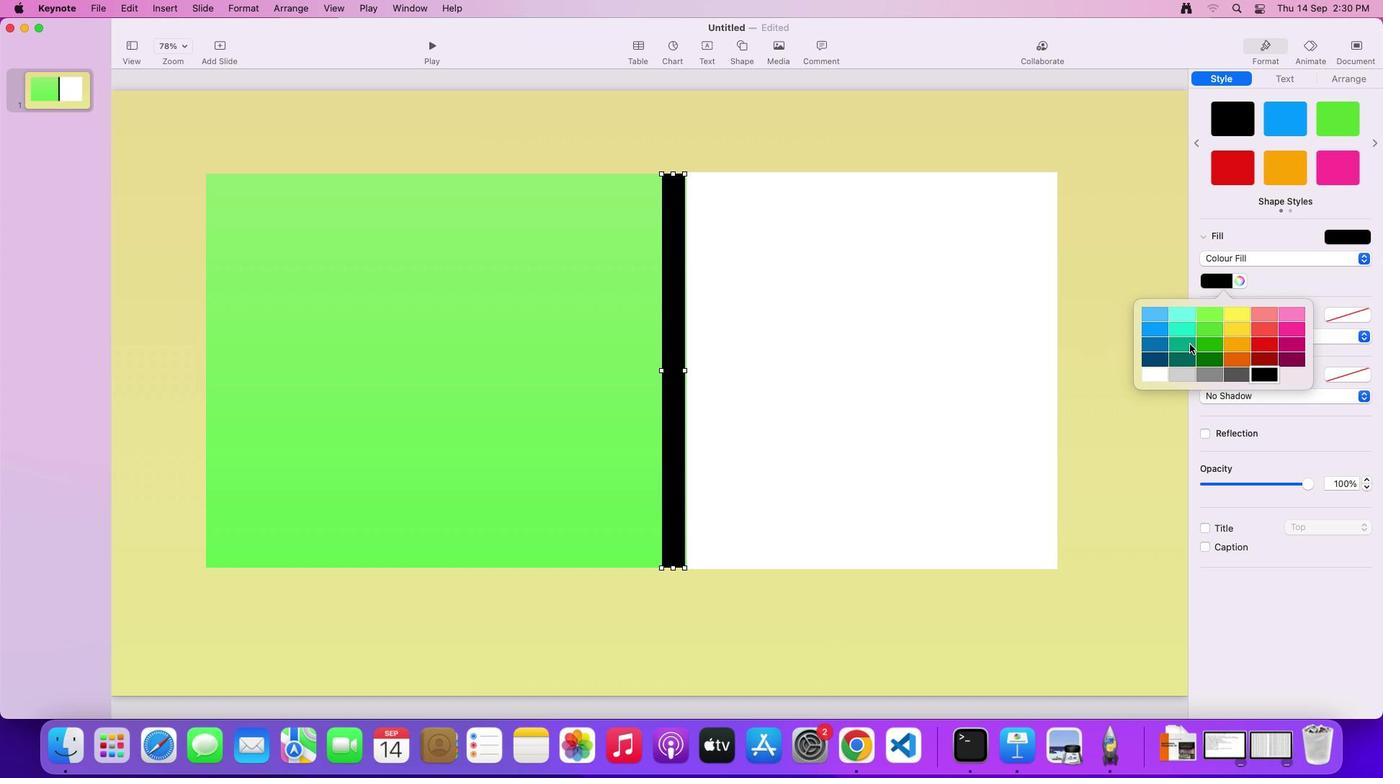 
Action: Mouse pressed left at (1190, 344)
Screenshot: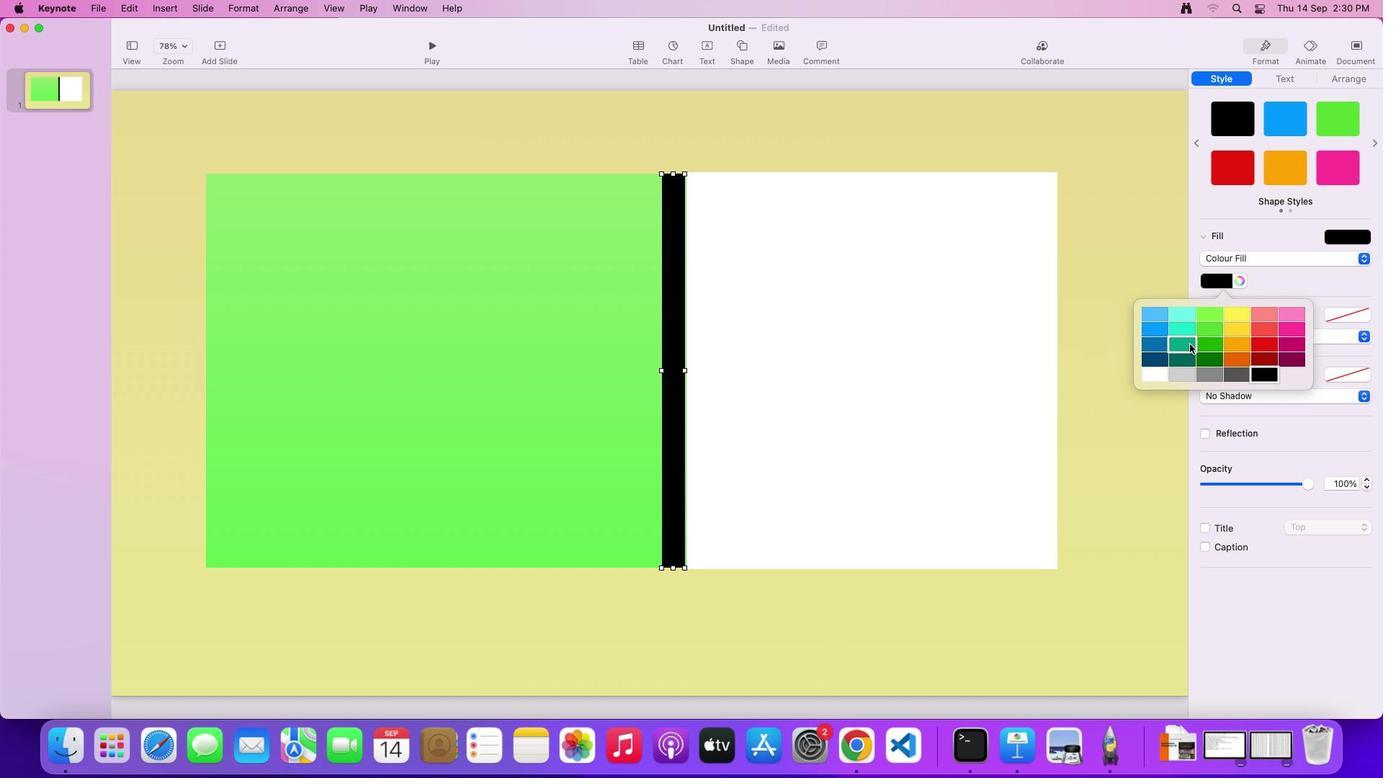 
Action: Mouse moved to (1309, 484)
Screenshot: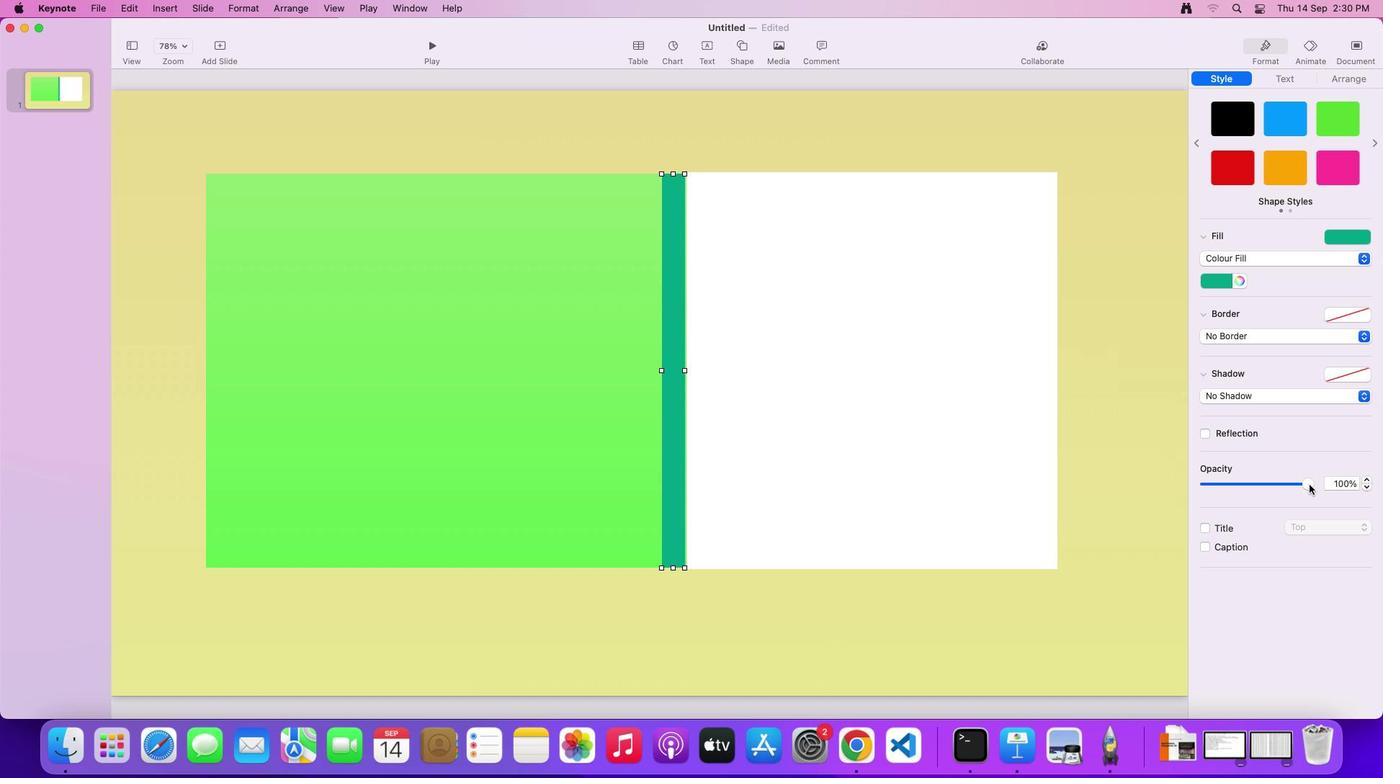 
Action: Mouse pressed left at (1309, 484)
Screenshot: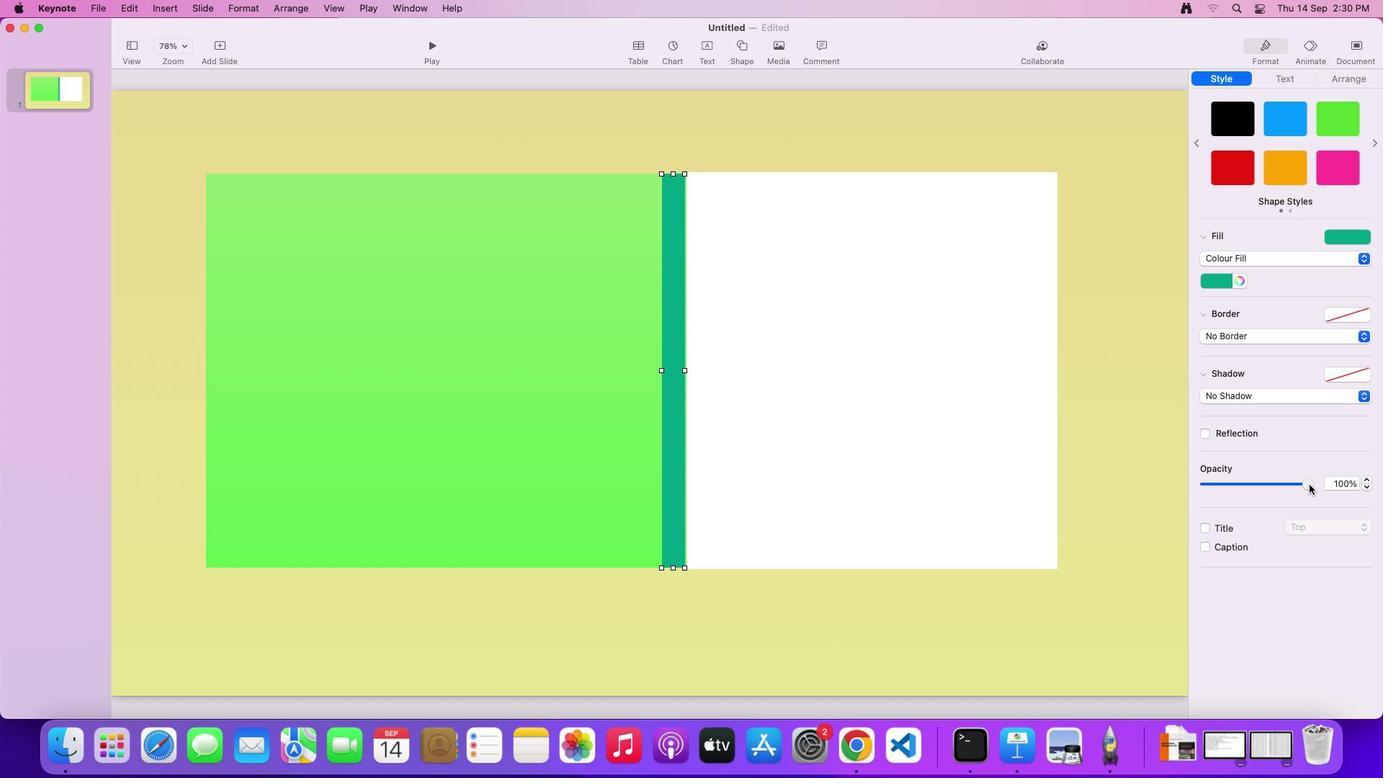 
Action: Mouse moved to (1367, 261)
Screenshot: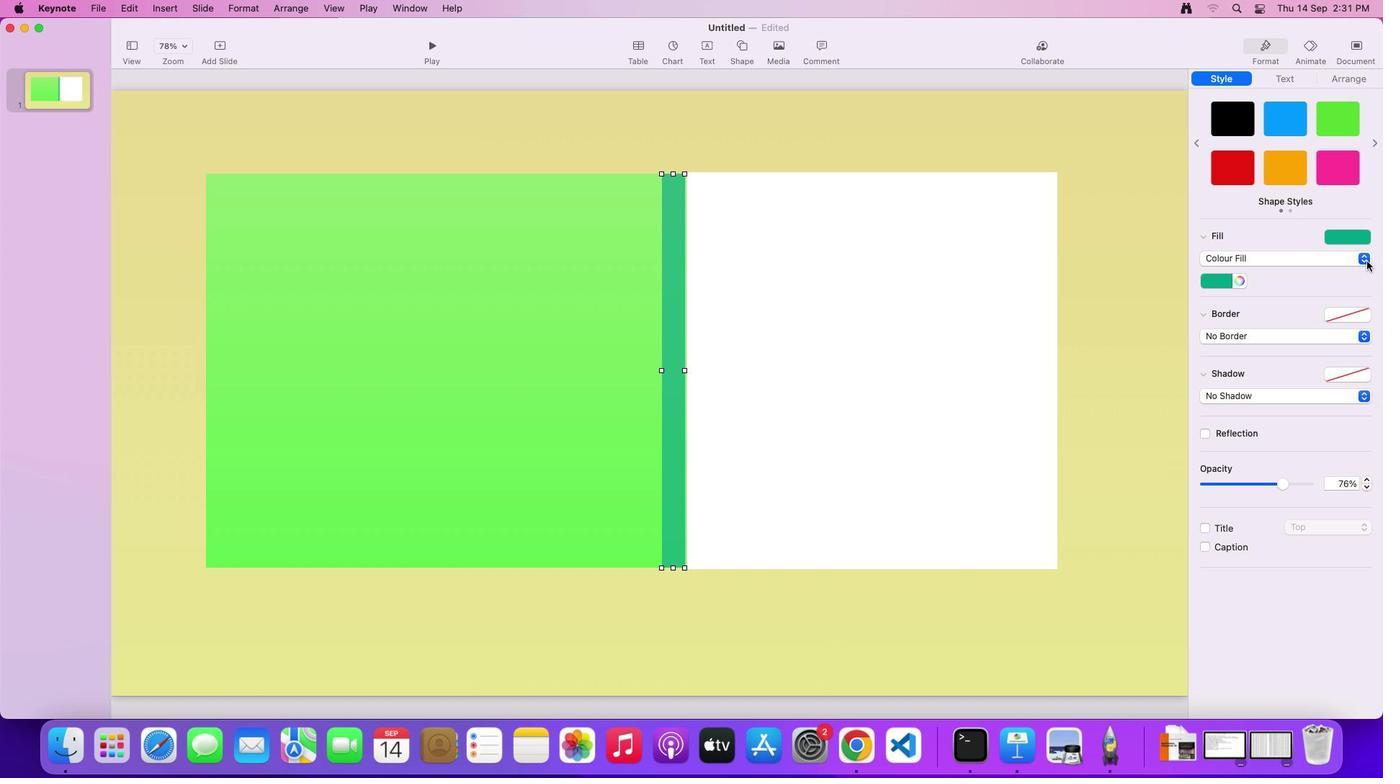 
Action: Mouse pressed left at (1367, 261)
Screenshot: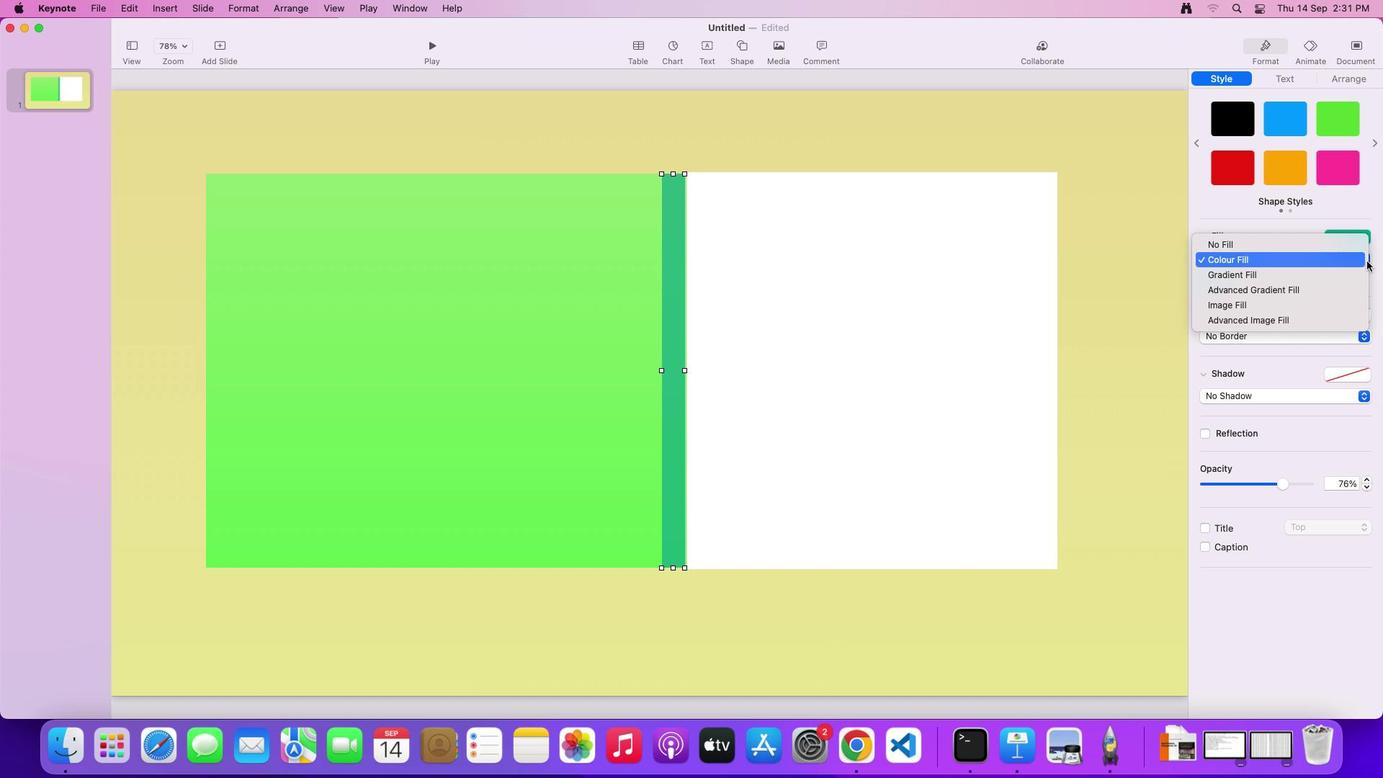 
Action: Mouse moved to (1310, 273)
Screenshot: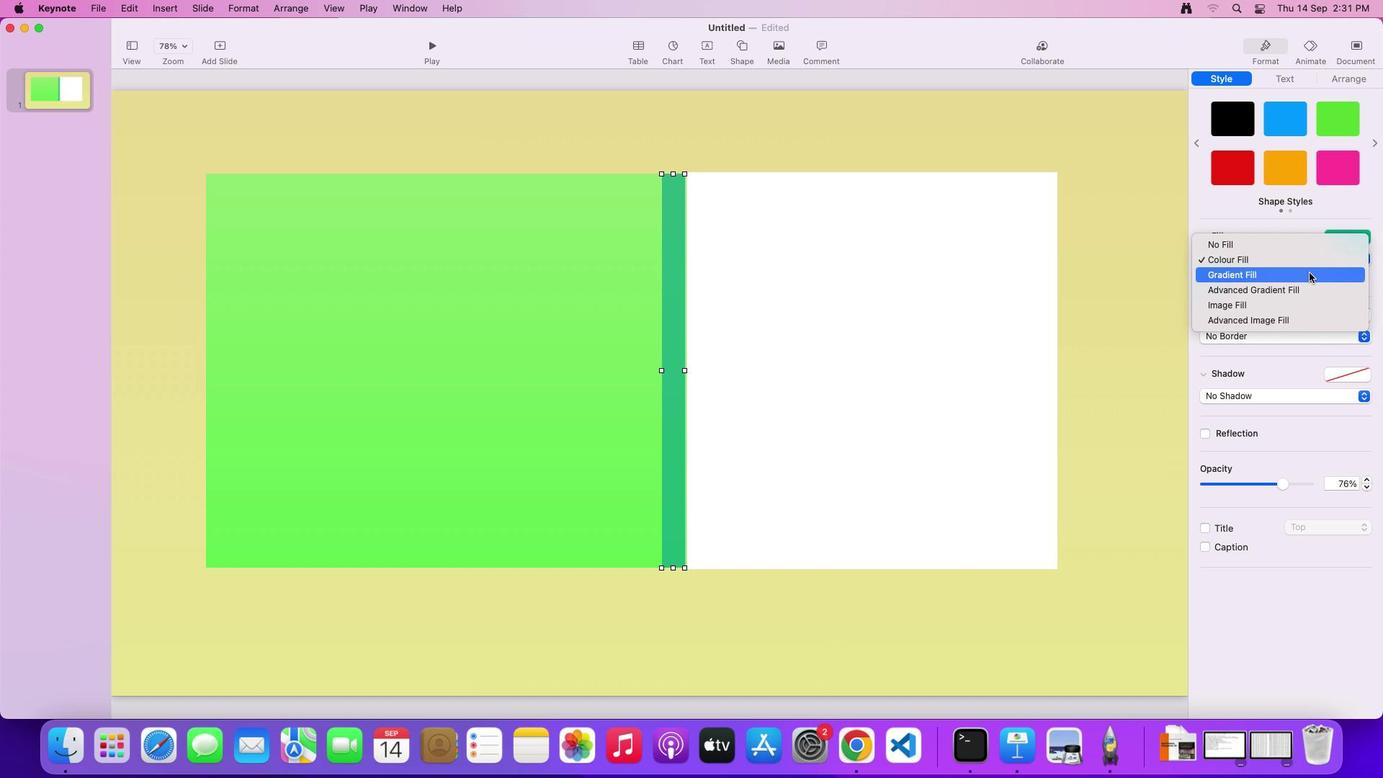 
Action: Mouse pressed left at (1310, 273)
Screenshot: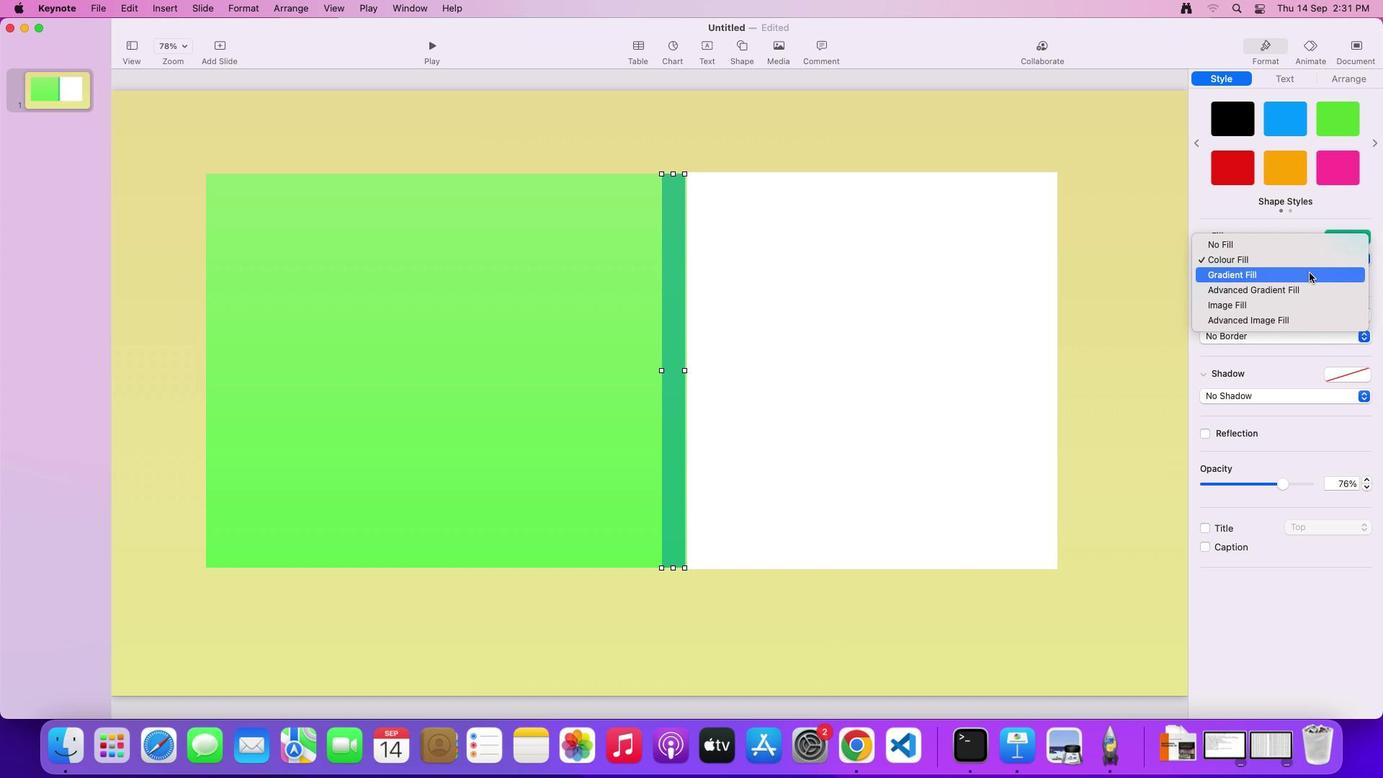 
Action: Mouse moved to (1236, 278)
Screenshot: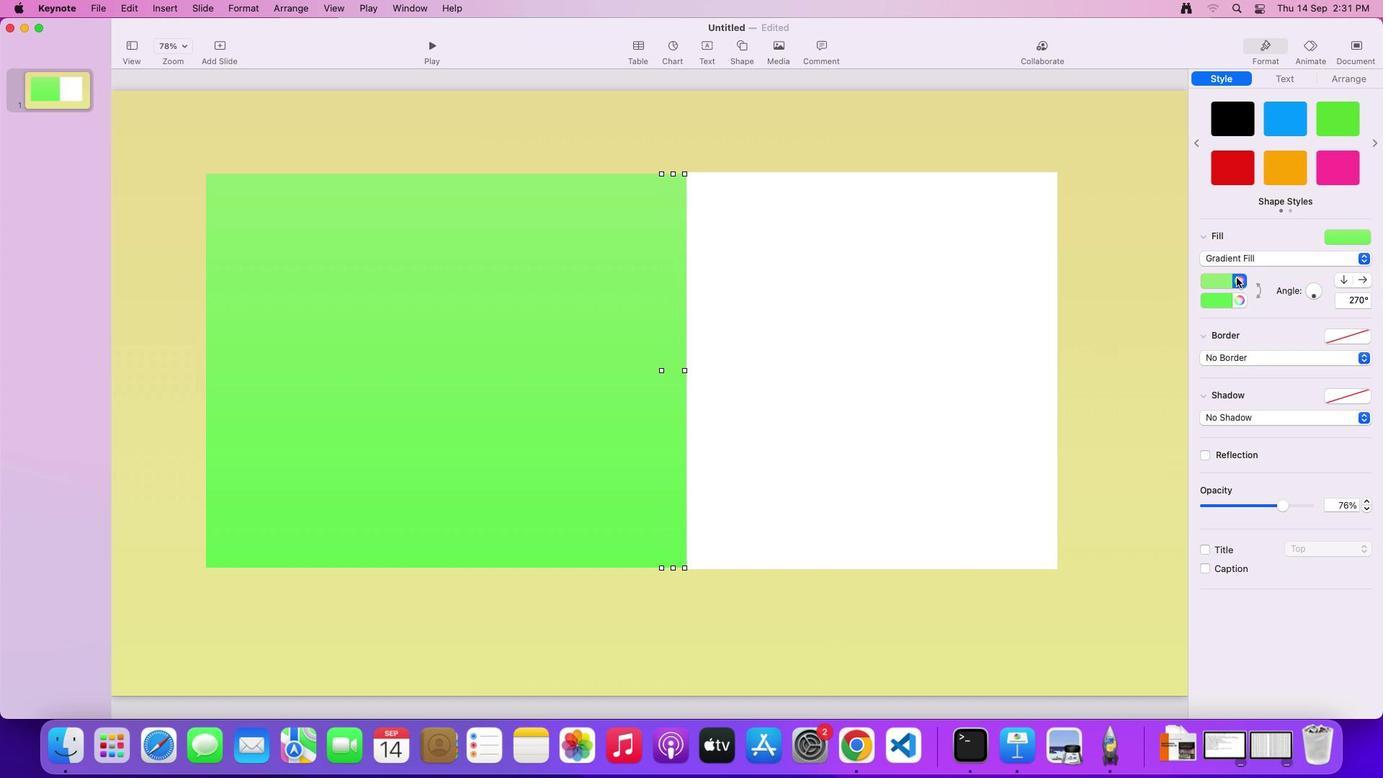 
Action: Mouse pressed left at (1236, 278)
Screenshot: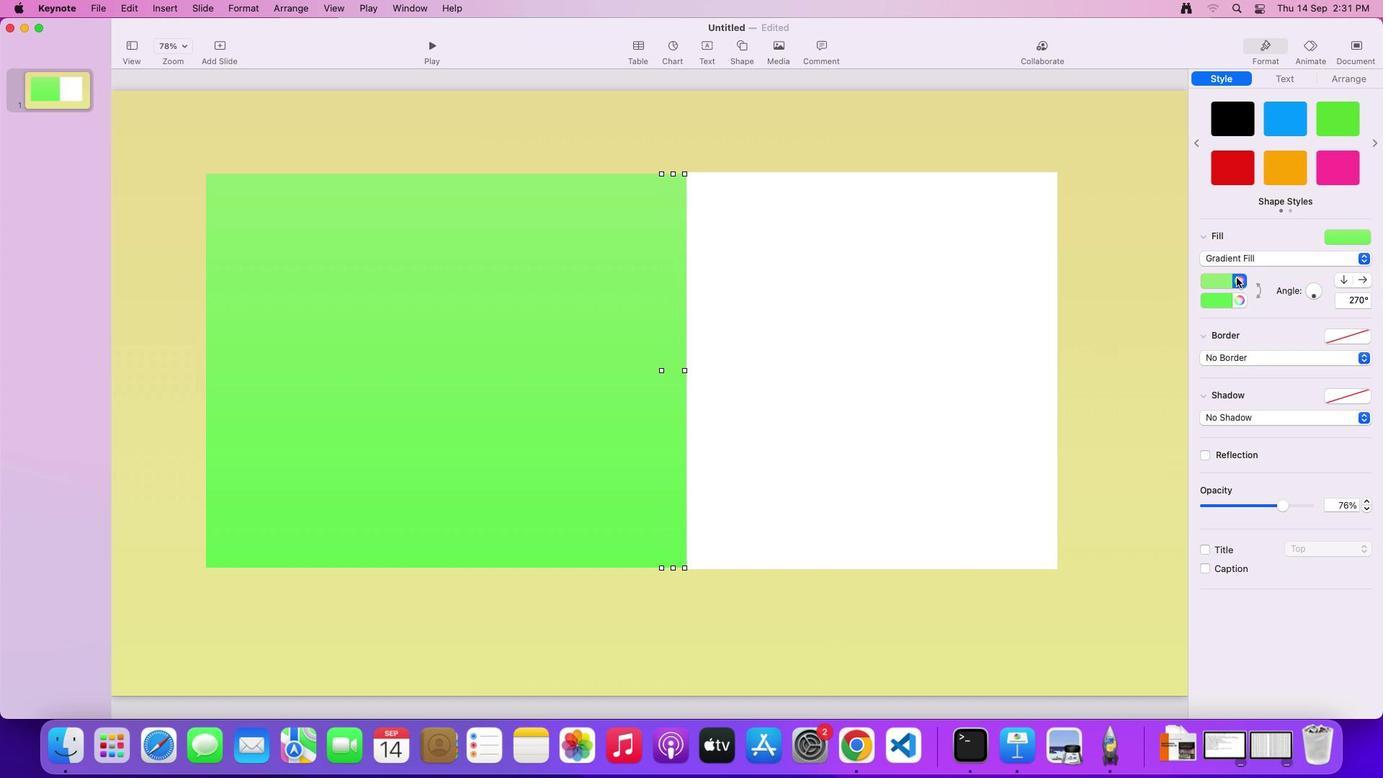 
Action: Mouse moved to (124, 474)
Screenshot: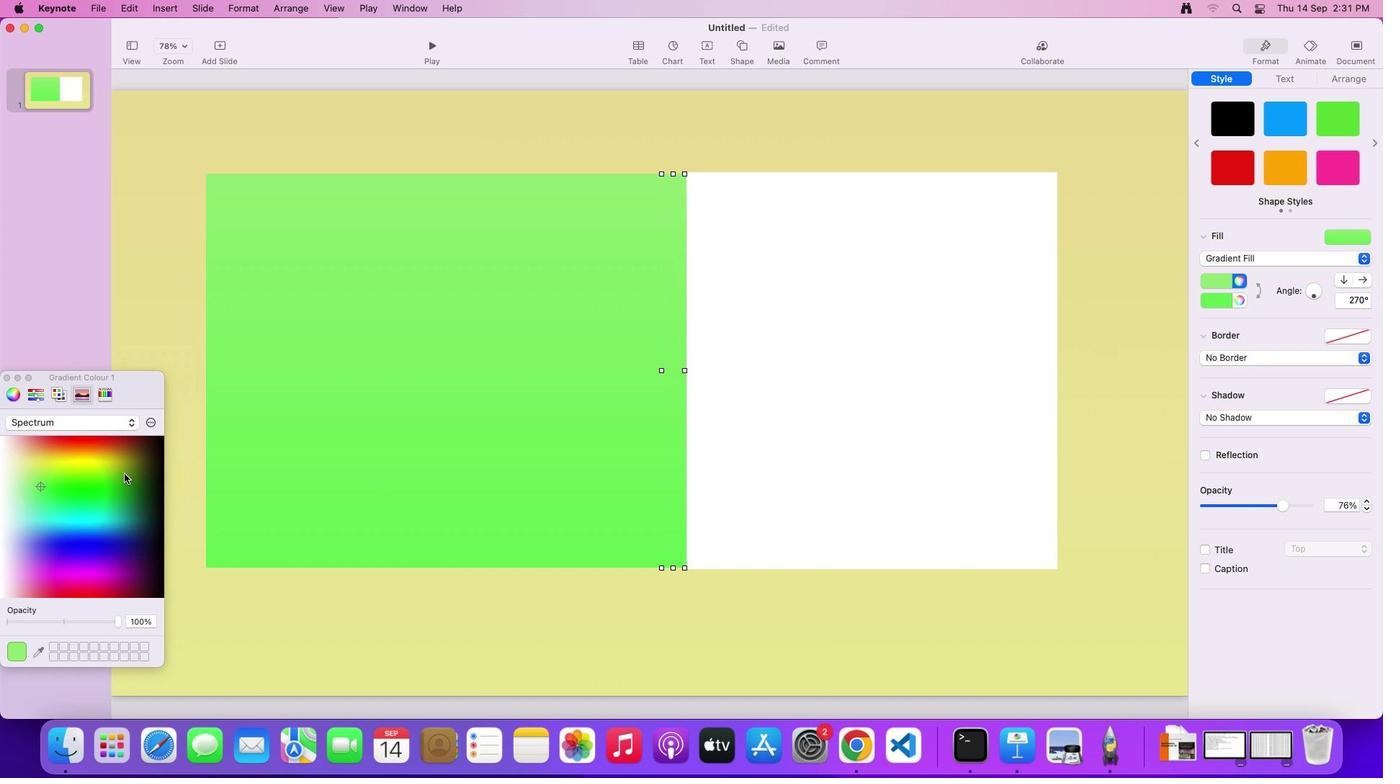 
Action: Mouse pressed left at (124, 474)
Screenshot: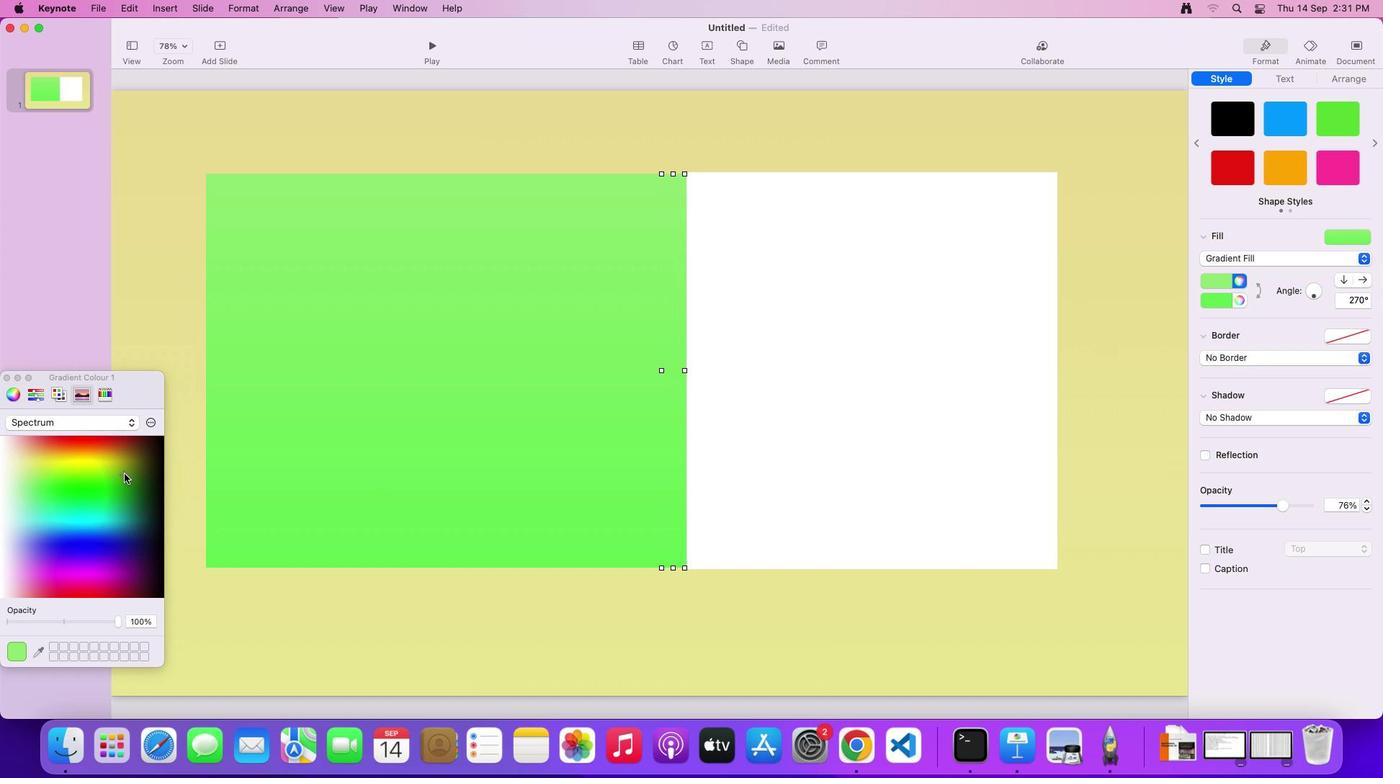 
Action: Mouse moved to (1240, 304)
Screenshot: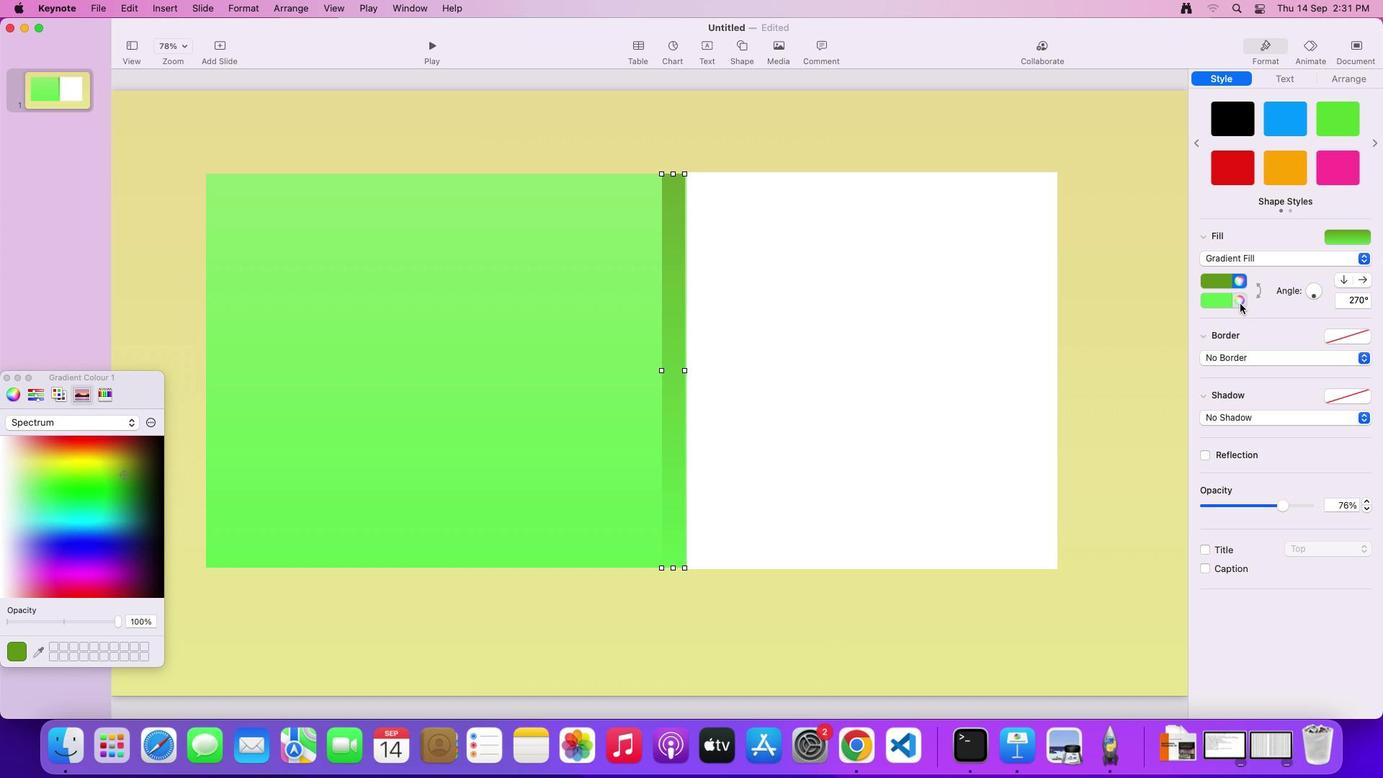 
Action: Mouse pressed left at (1240, 304)
Screenshot: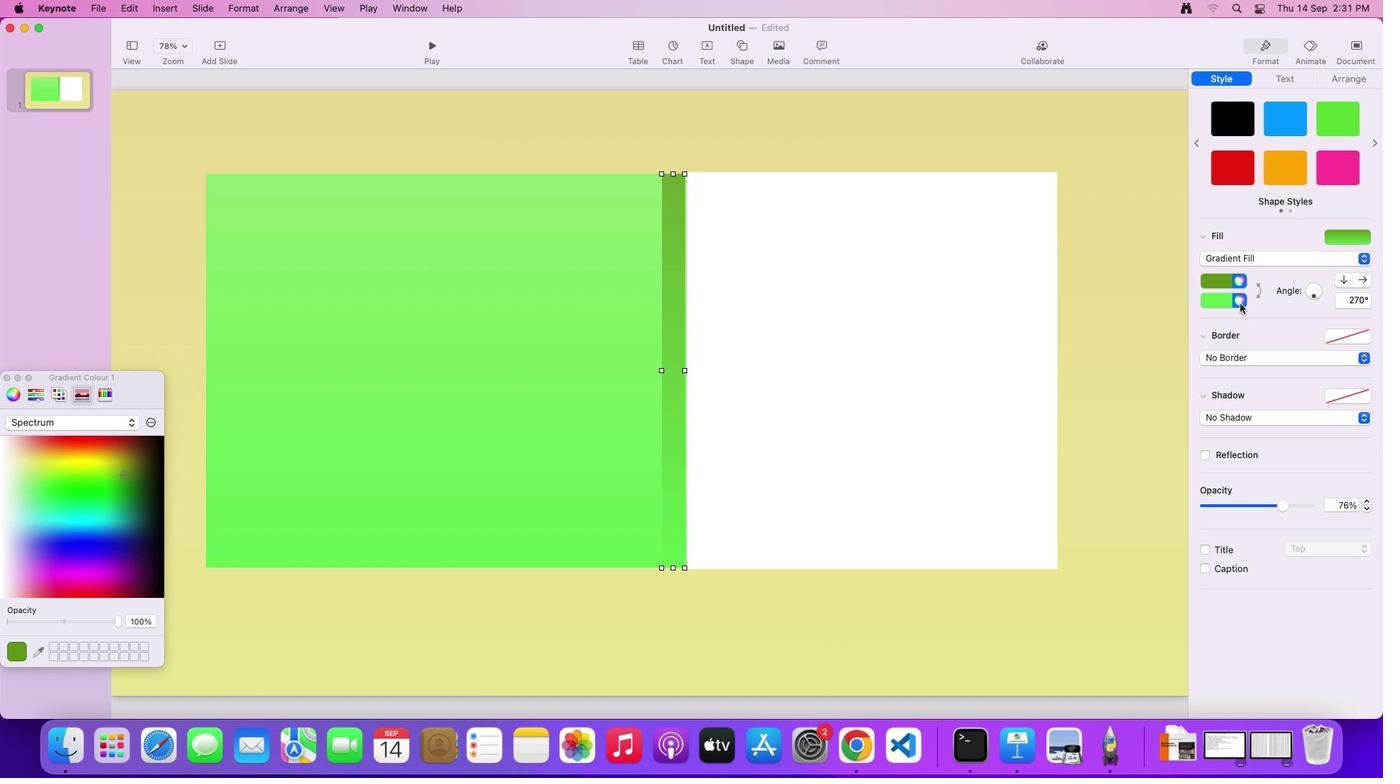 
Action: Mouse moved to (140, 494)
Screenshot: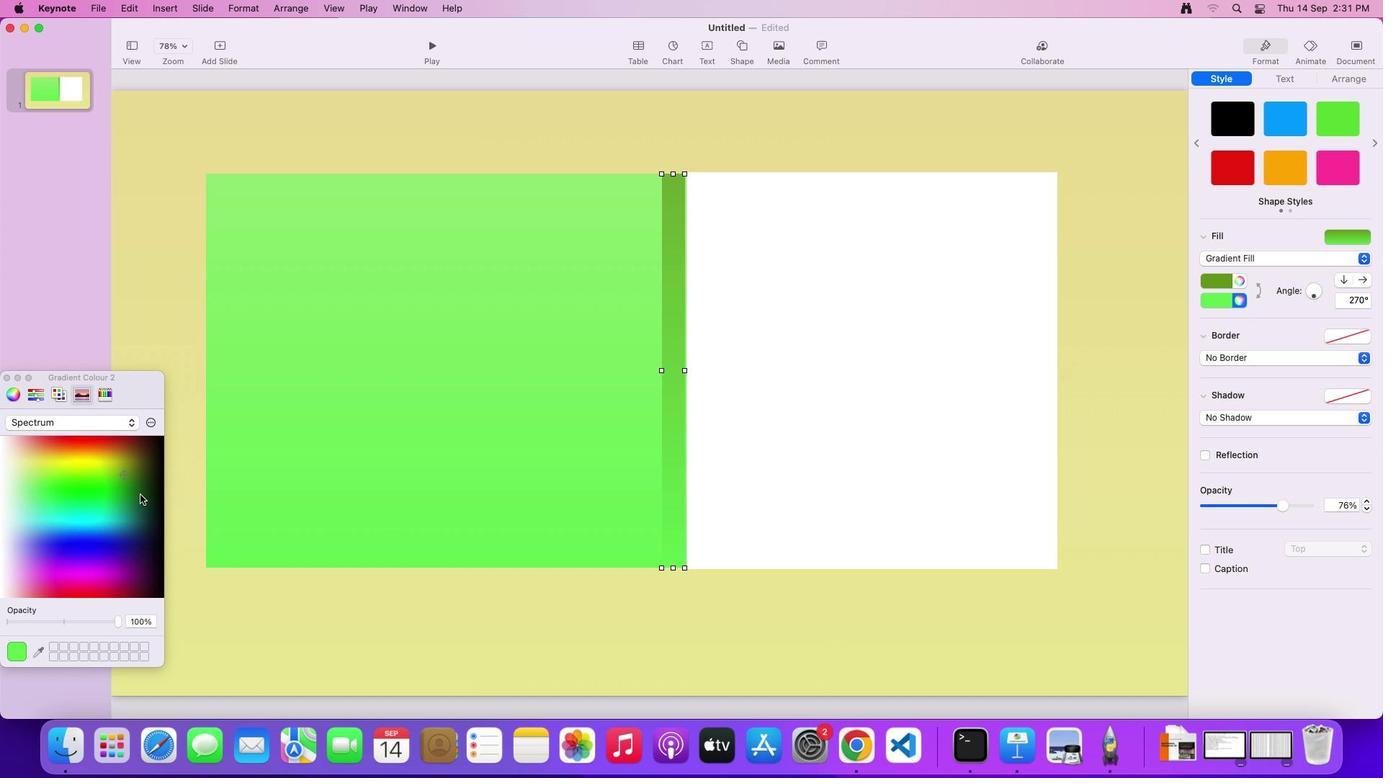 
Action: Mouse pressed left at (140, 494)
Screenshot: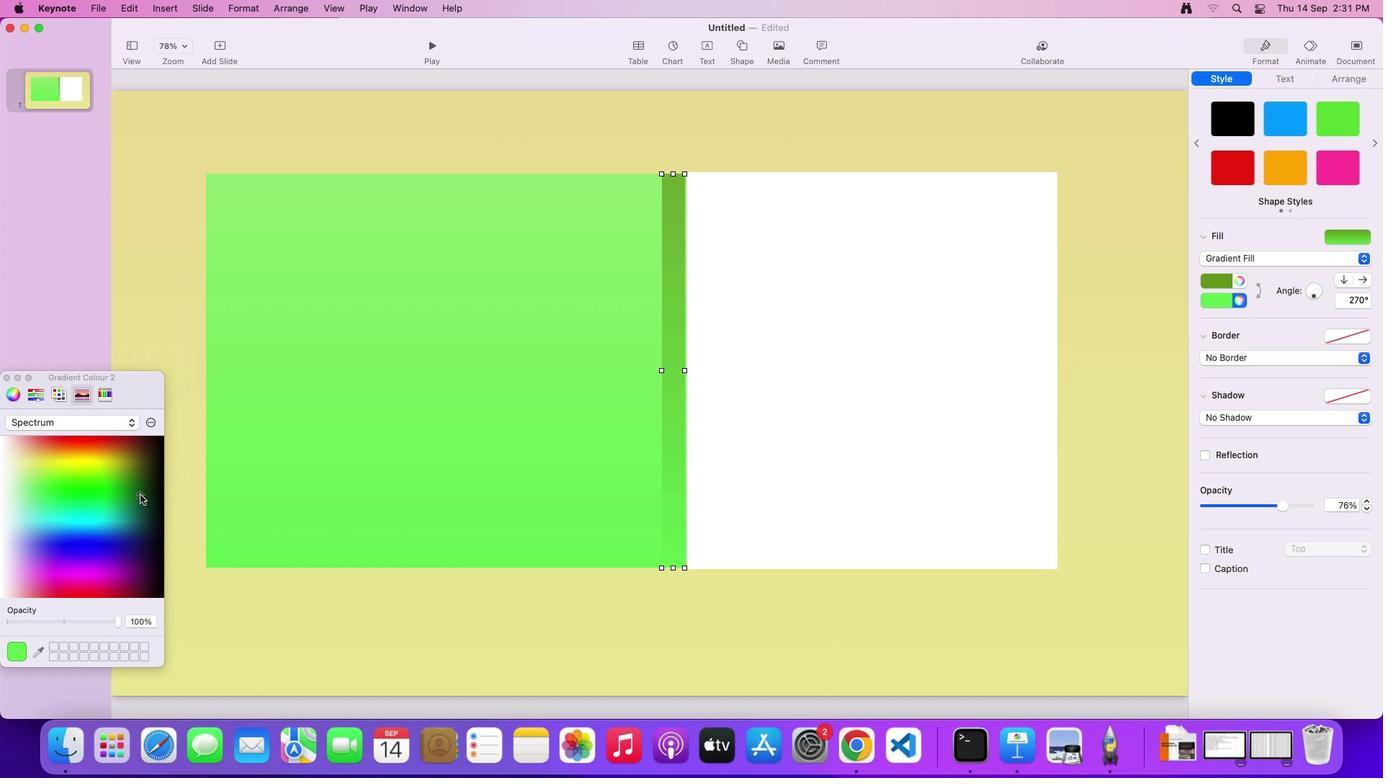 
Action: Mouse moved to (7, 379)
Screenshot: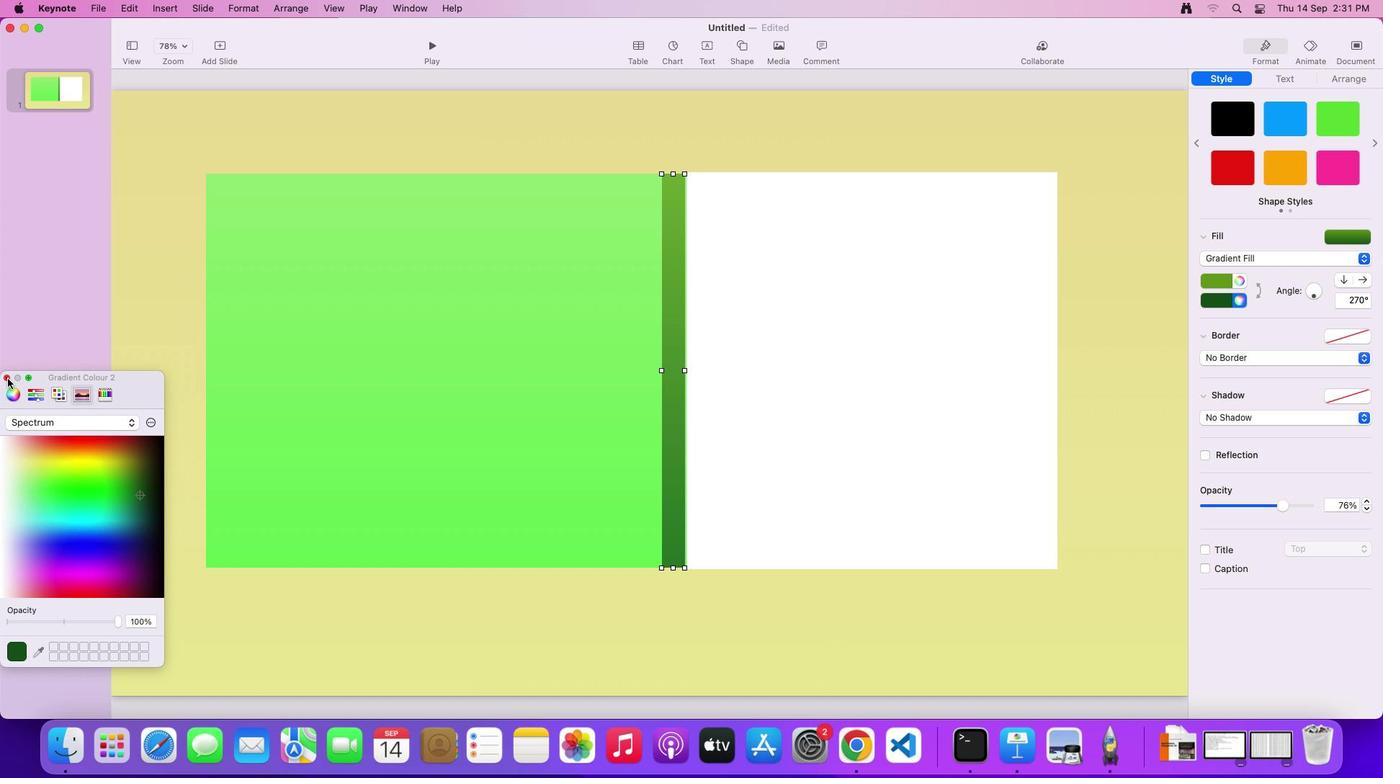 
Action: Mouse pressed left at (7, 379)
Screenshot: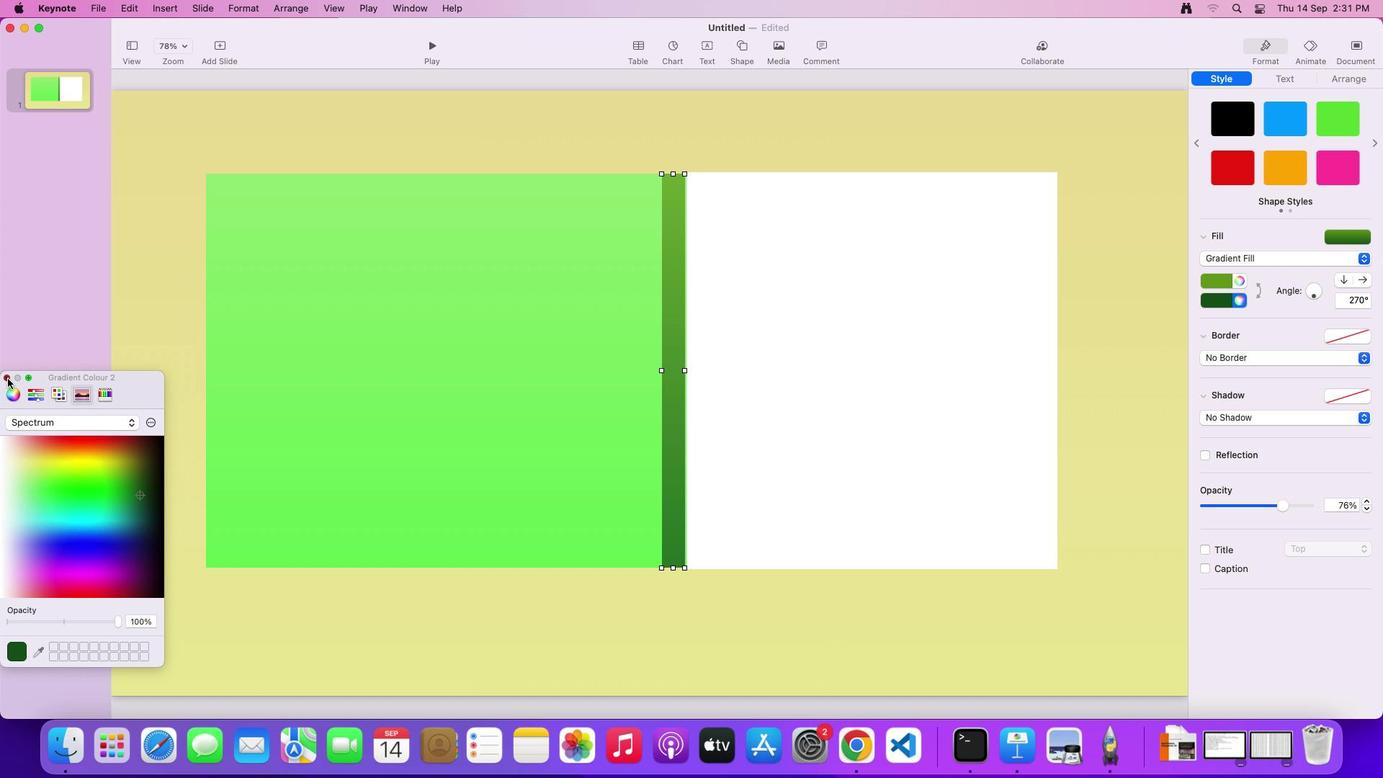 
Action: Mouse moved to (666, 398)
Screenshot: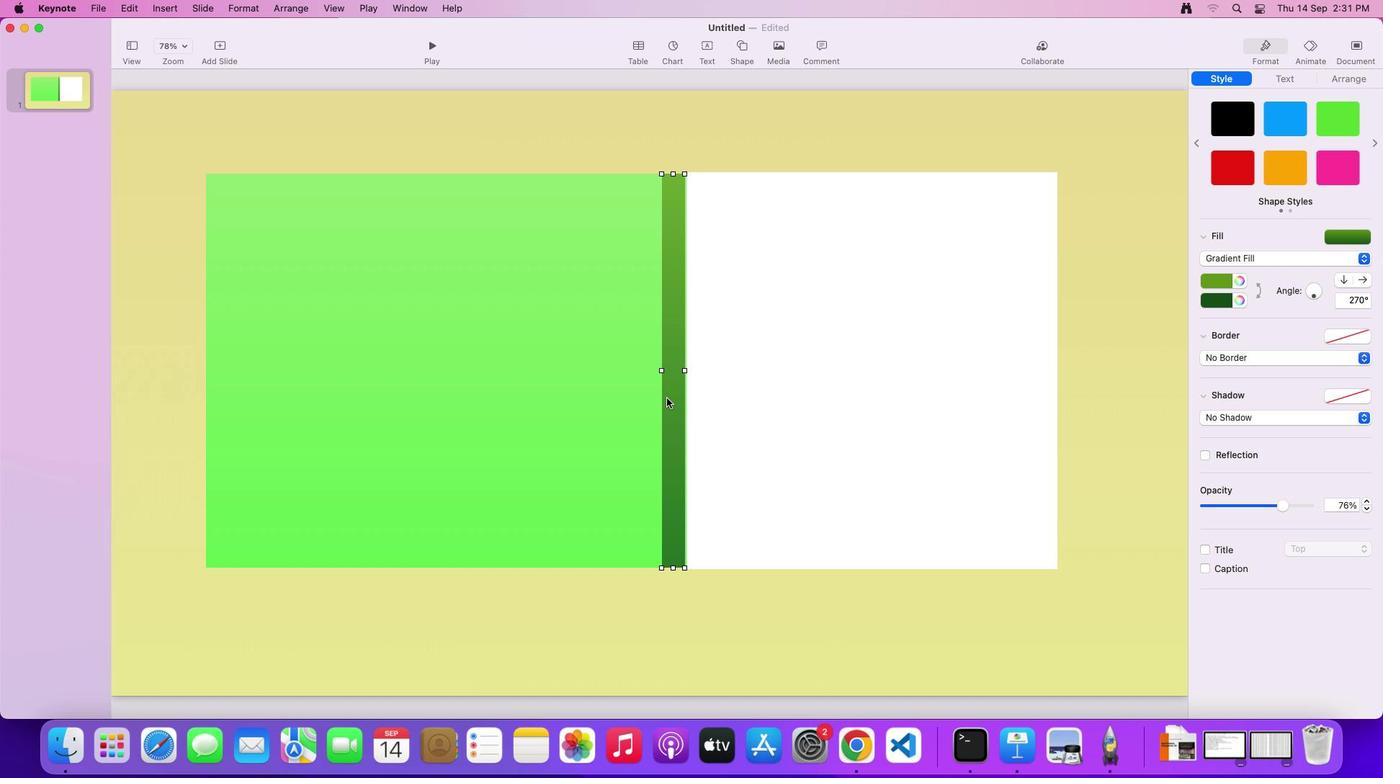 
Action: Mouse pressed right at (666, 398)
Screenshot: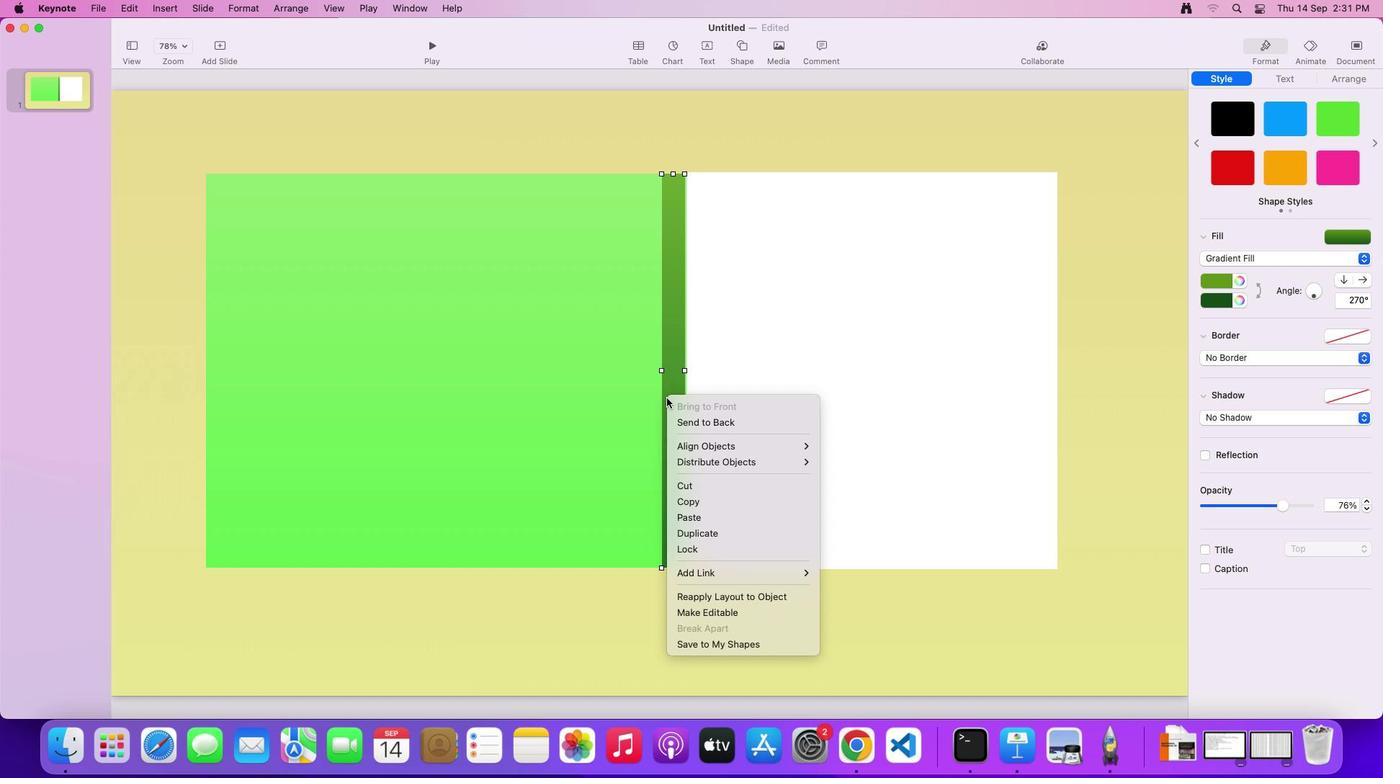 
Action: Mouse moved to (691, 609)
Screenshot: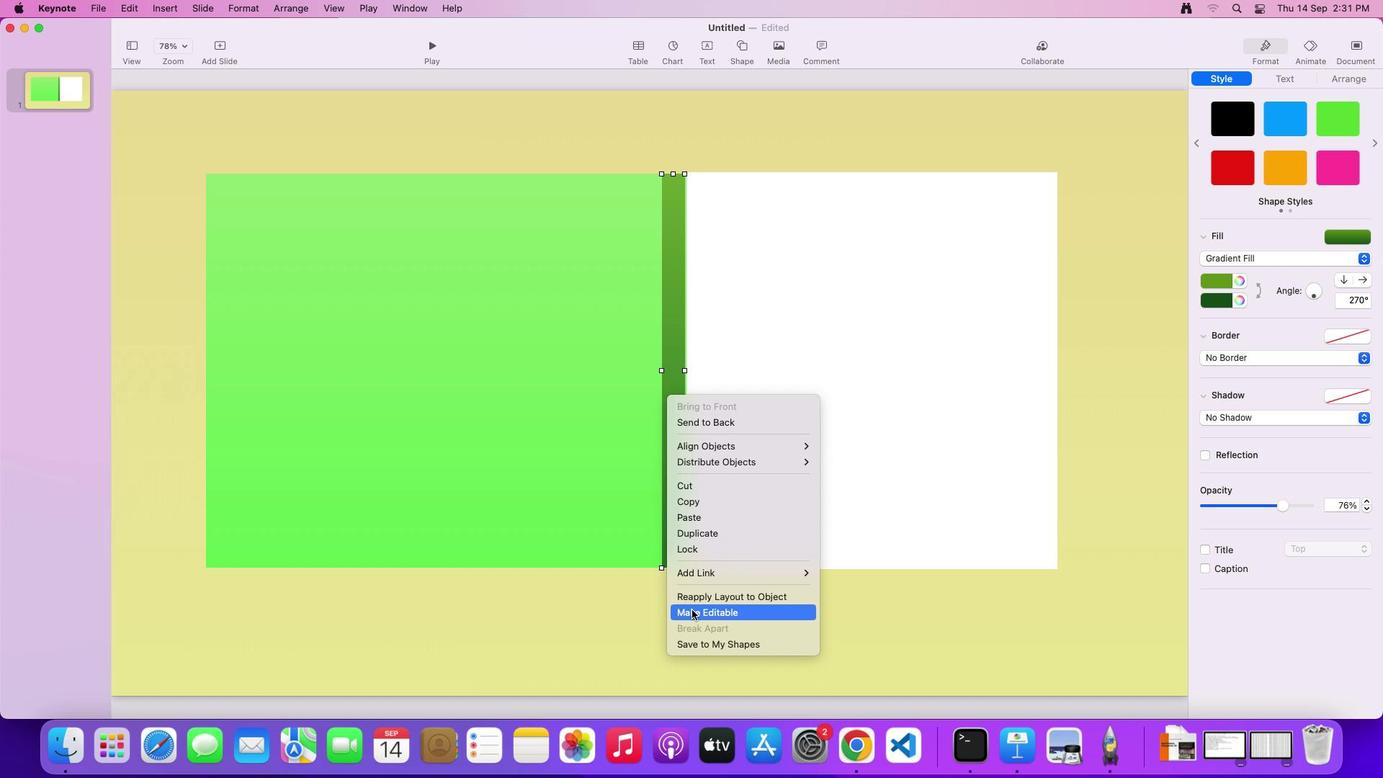 
Action: Mouse pressed left at (691, 609)
Screenshot: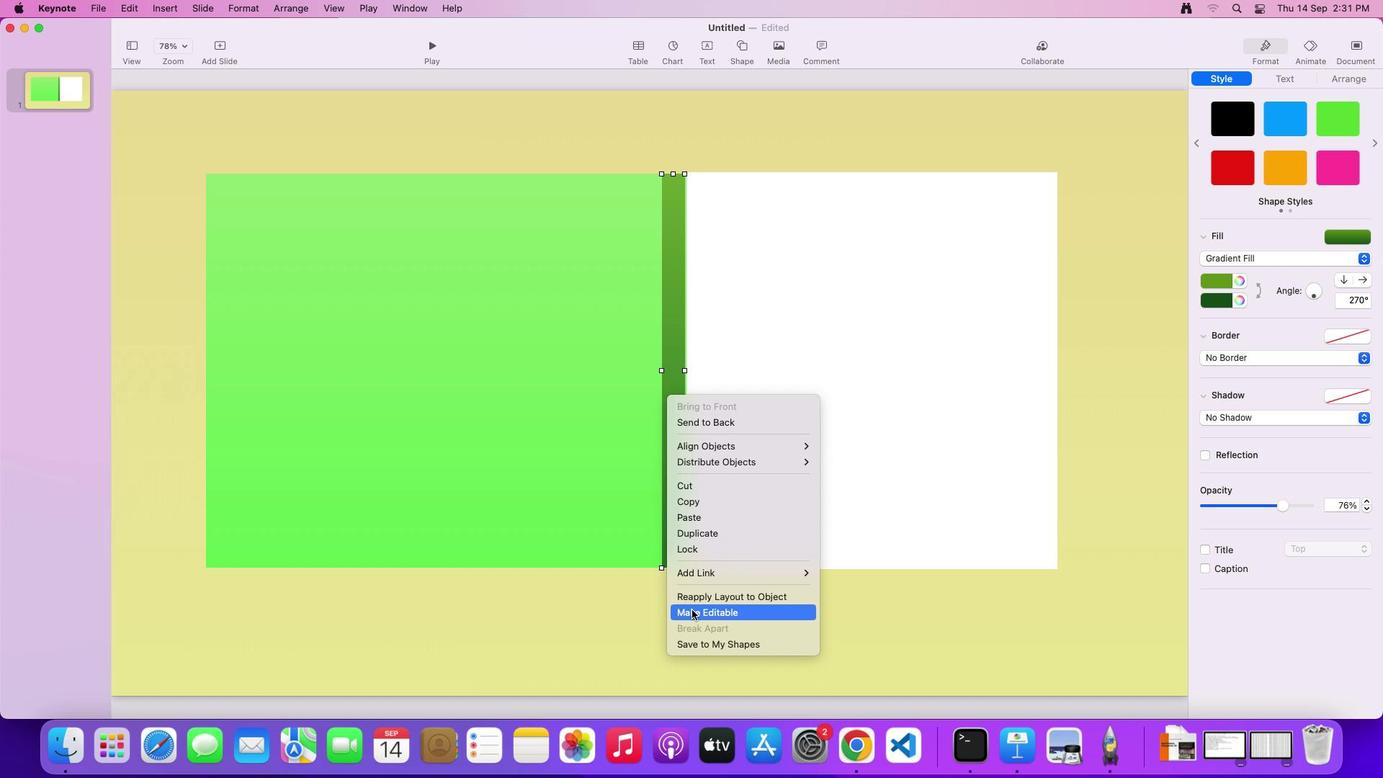 
Action: Mouse moved to (686, 372)
Screenshot: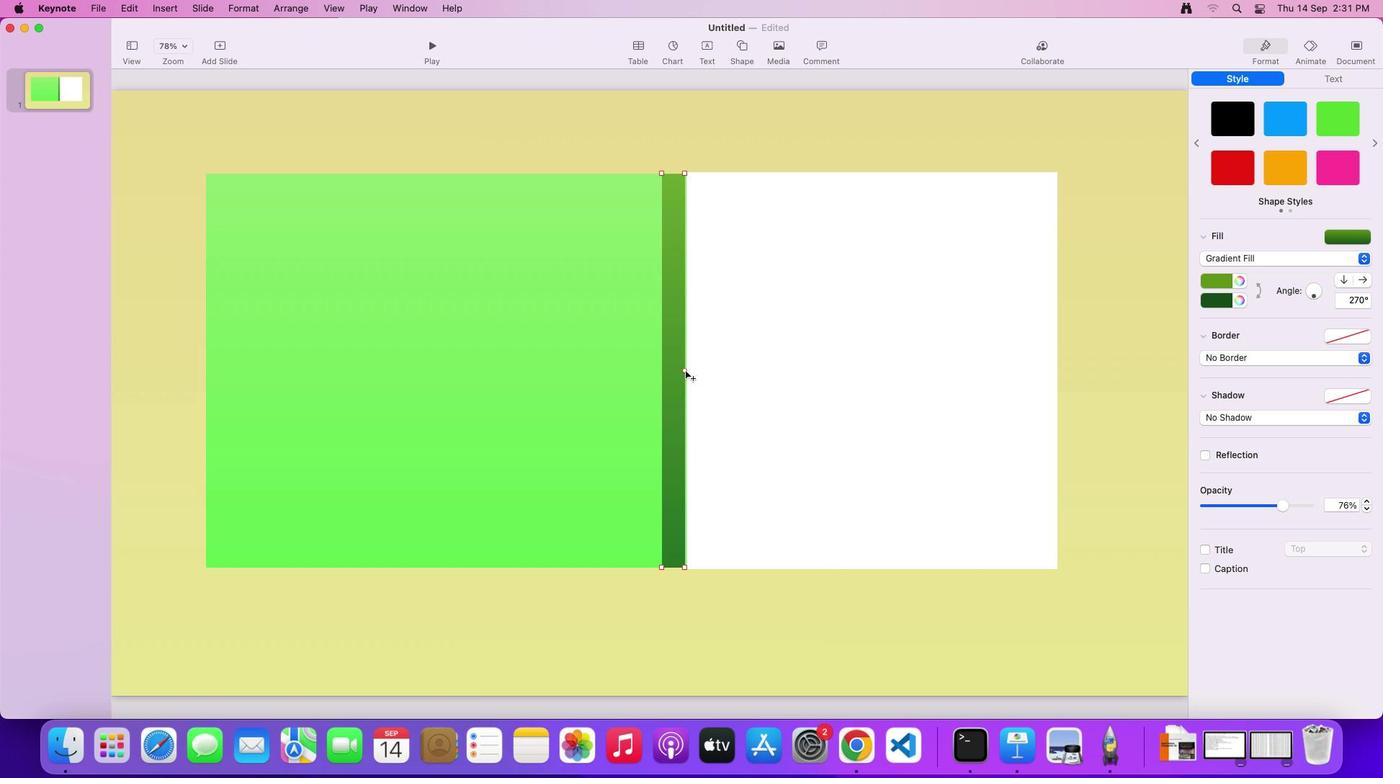 
Action: Mouse pressed left at (686, 372)
Screenshot: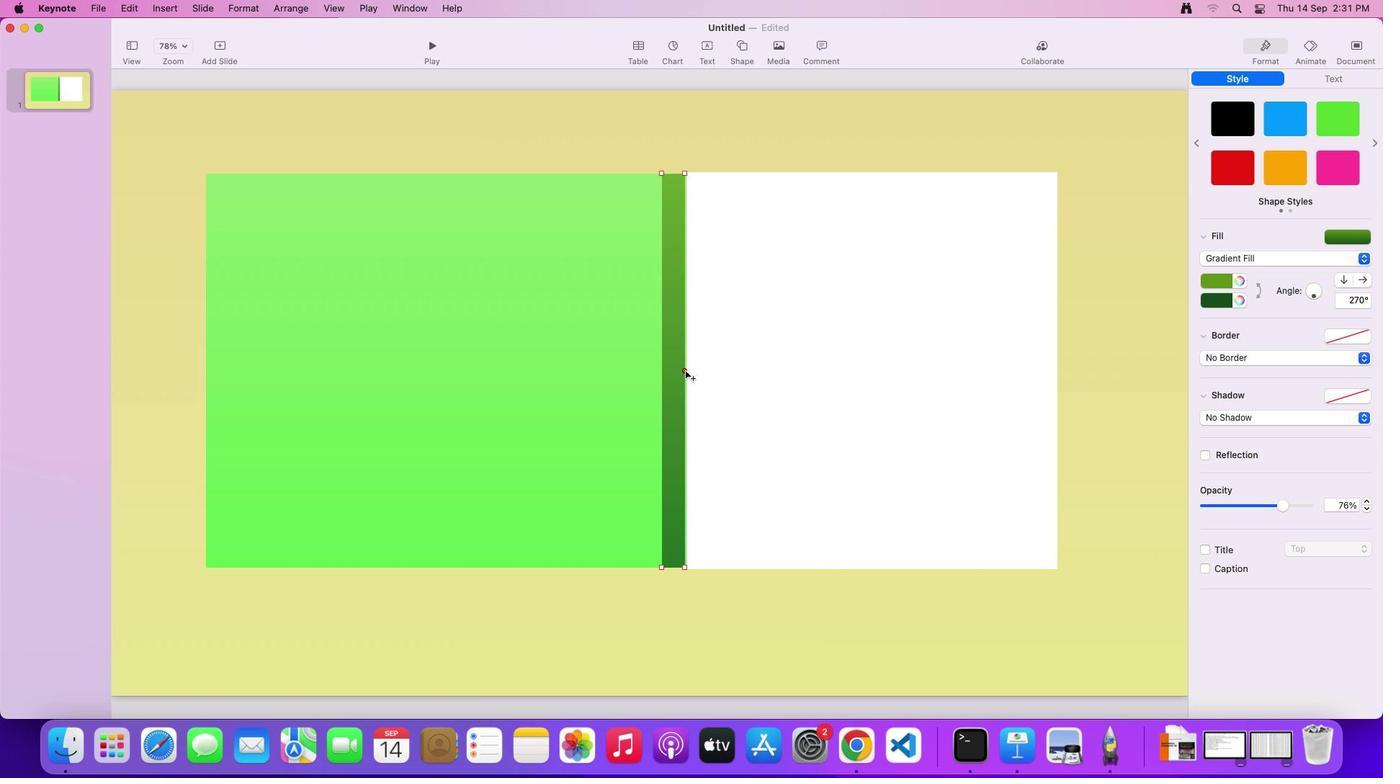 
Action: Mouse moved to (662, 371)
Screenshot: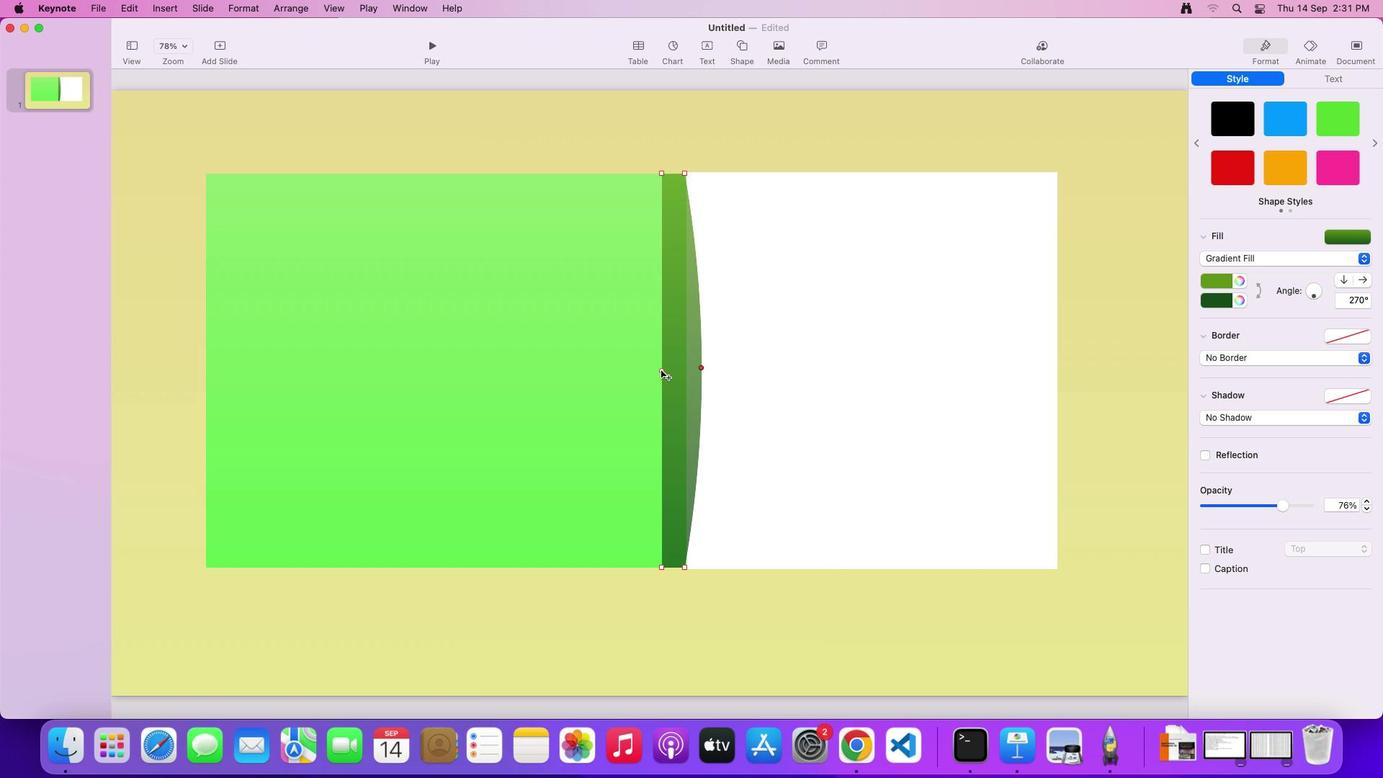 
Action: Mouse pressed left at (662, 371)
Screenshot: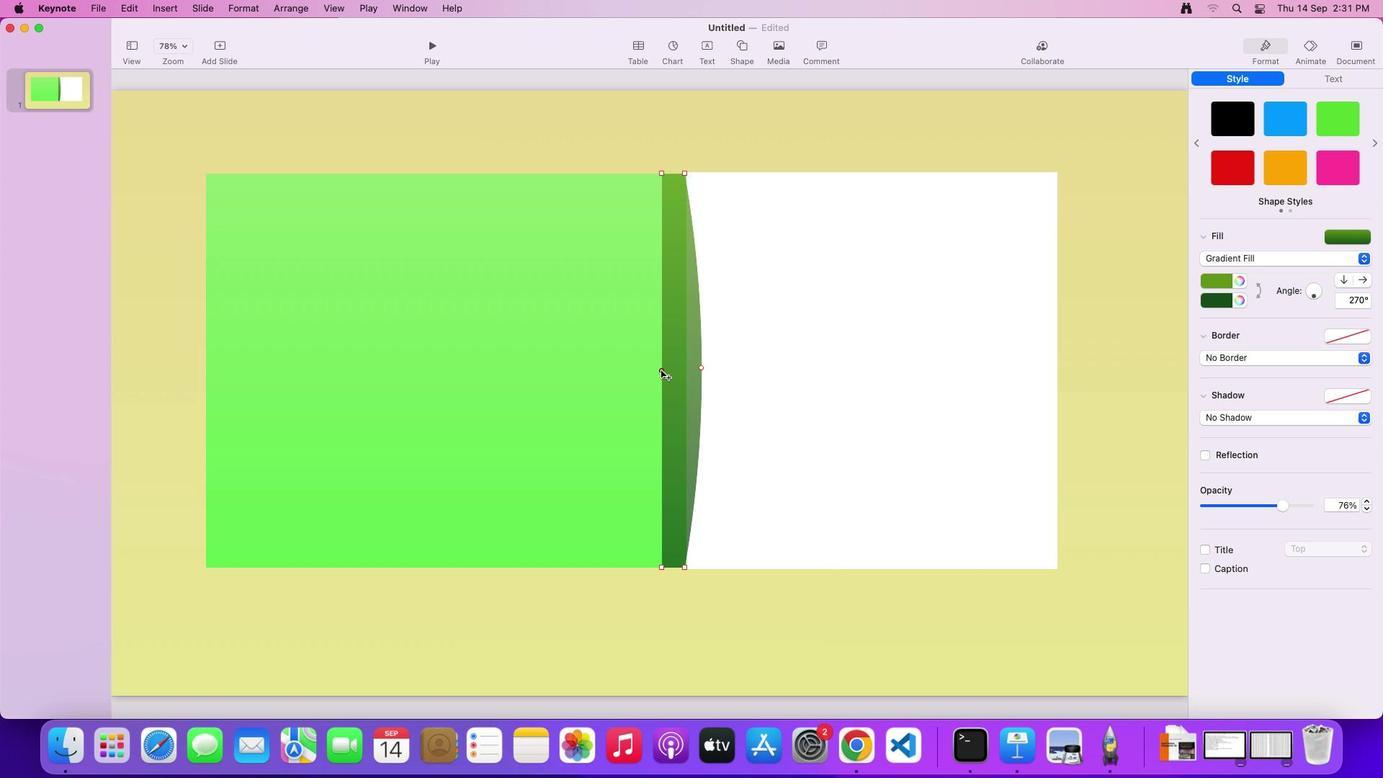 
Action: Mouse moved to (646, 273)
Screenshot: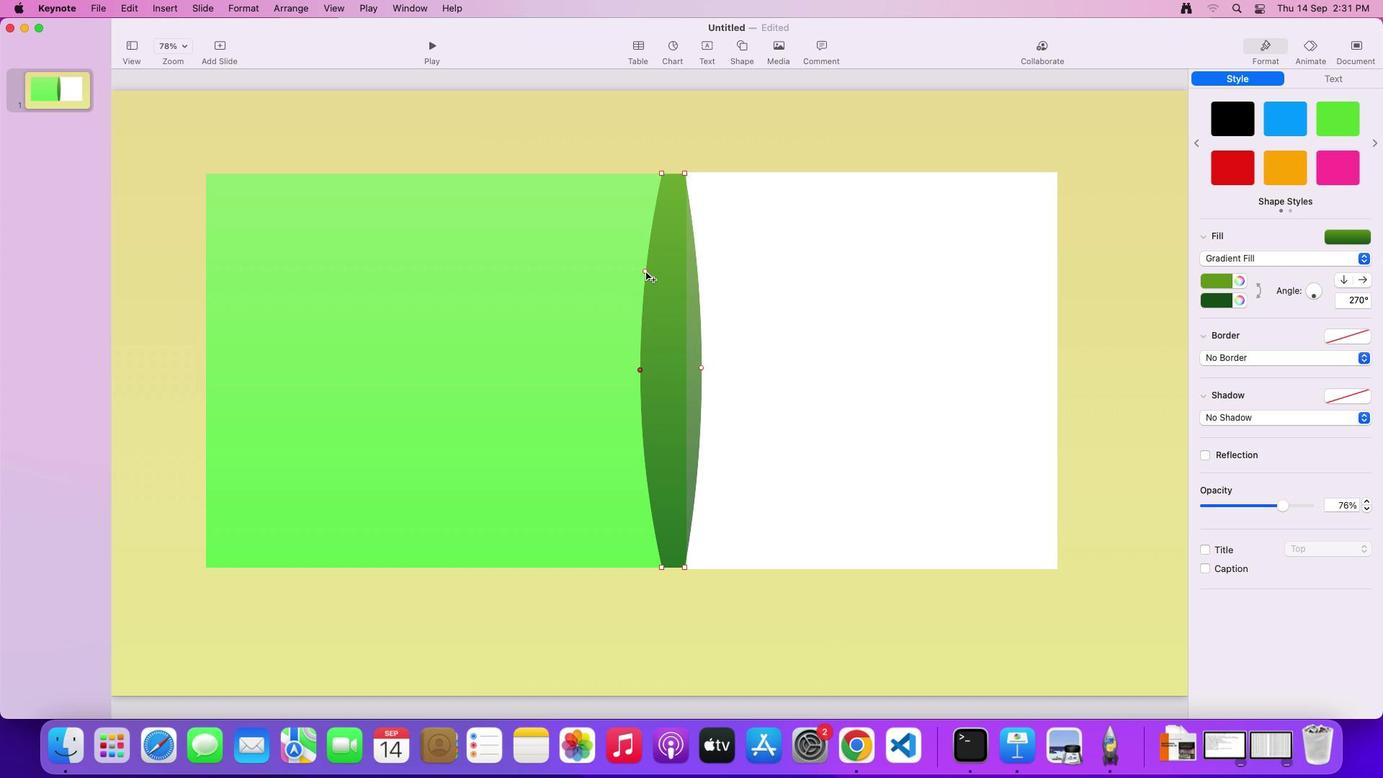 
Action: Mouse pressed left at (646, 273)
Screenshot: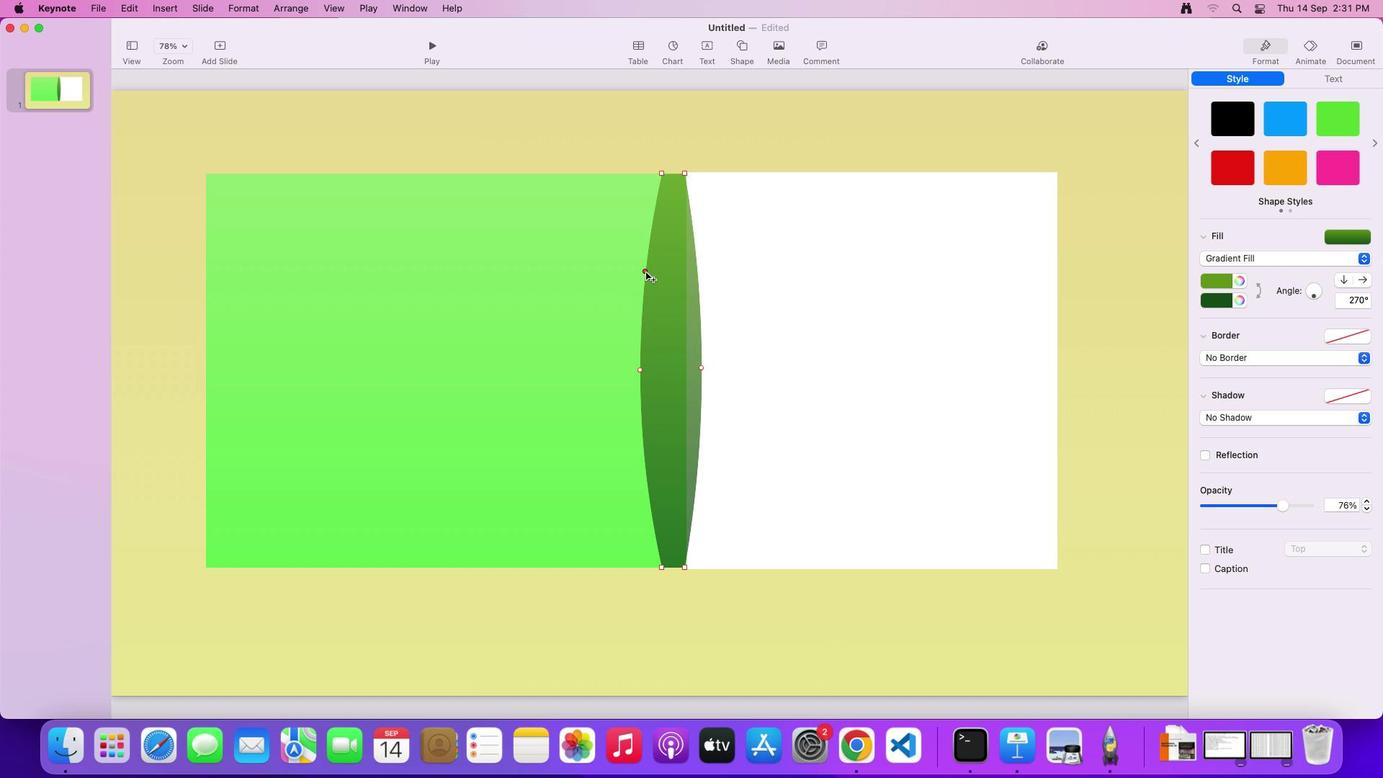
Action: Mouse moved to (640, 370)
Screenshot: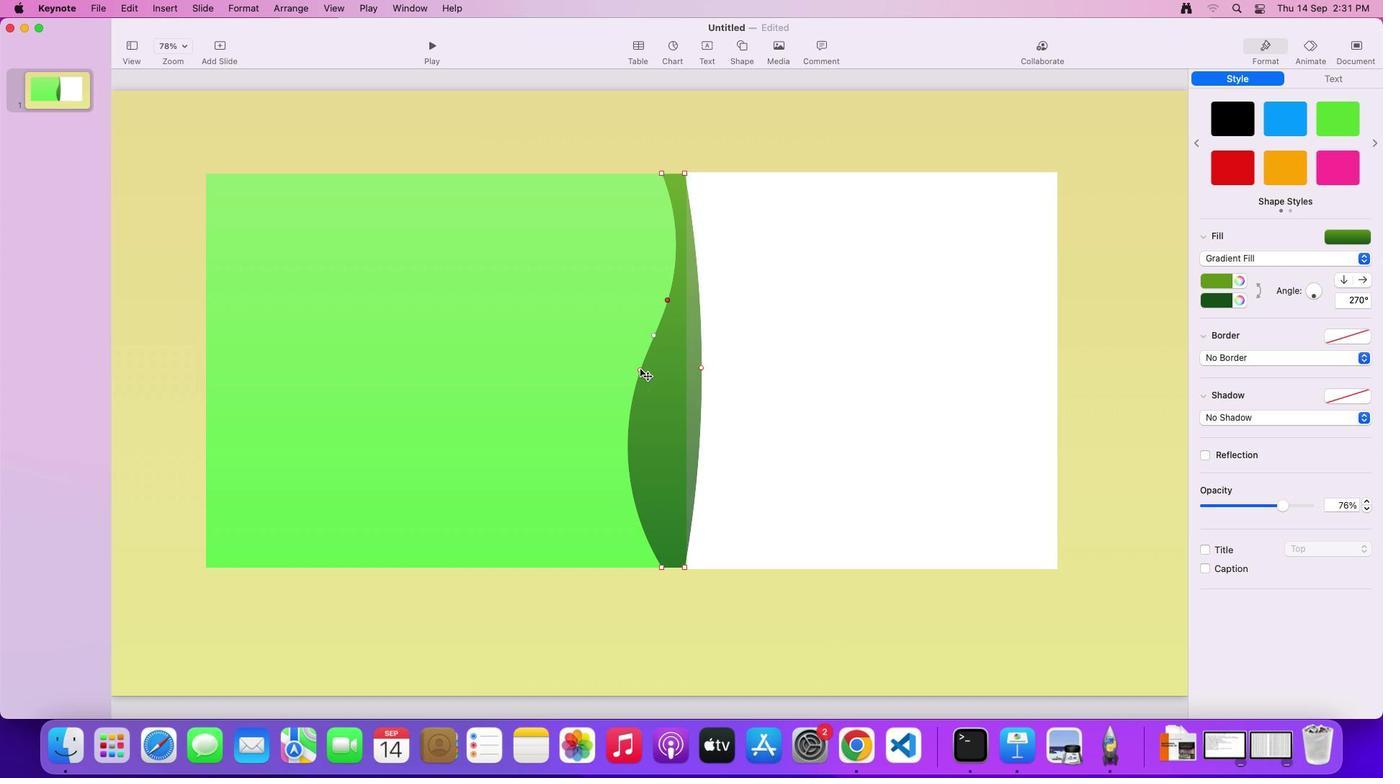 
Action: Mouse pressed left at (640, 370)
Screenshot: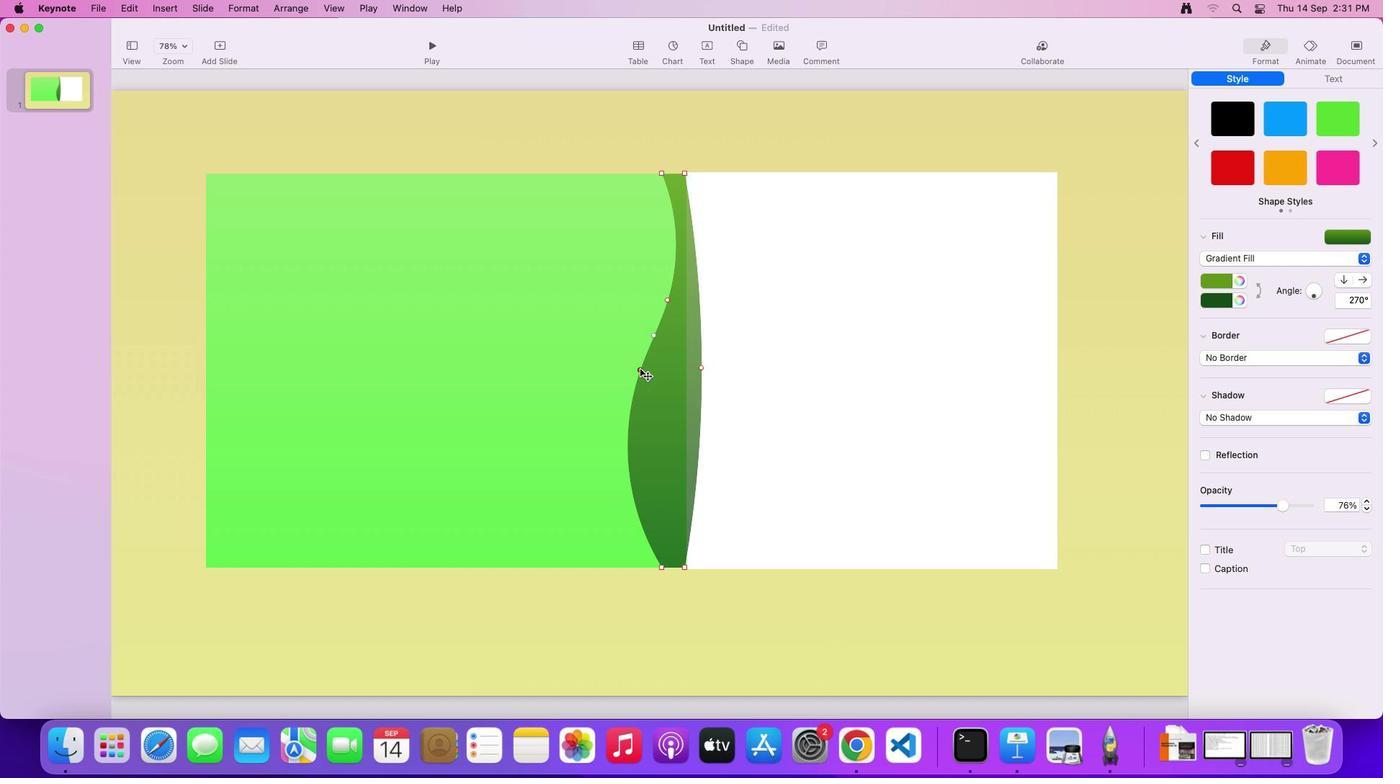 
Action: Mouse moved to (586, 483)
Screenshot: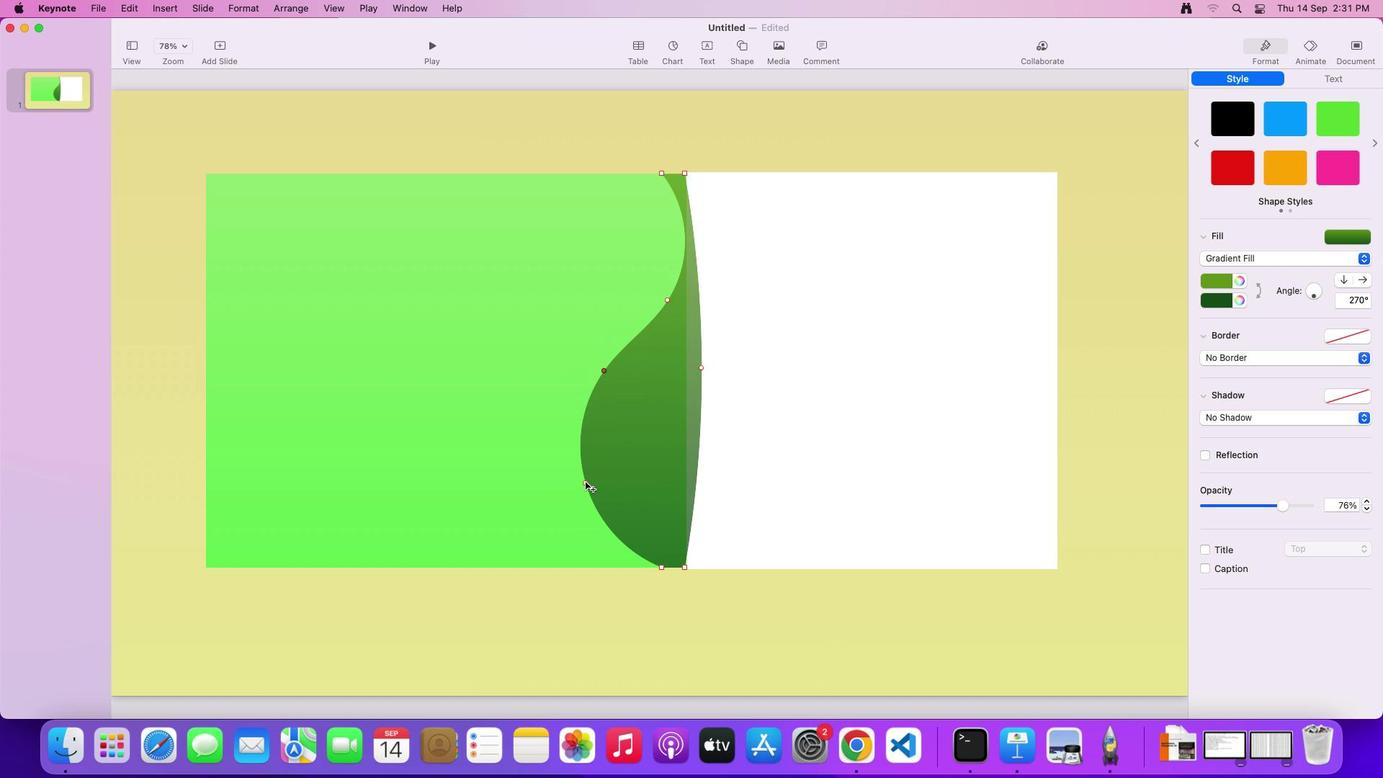 
Action: Mouse pressed left at (586, 483)
Screenshot: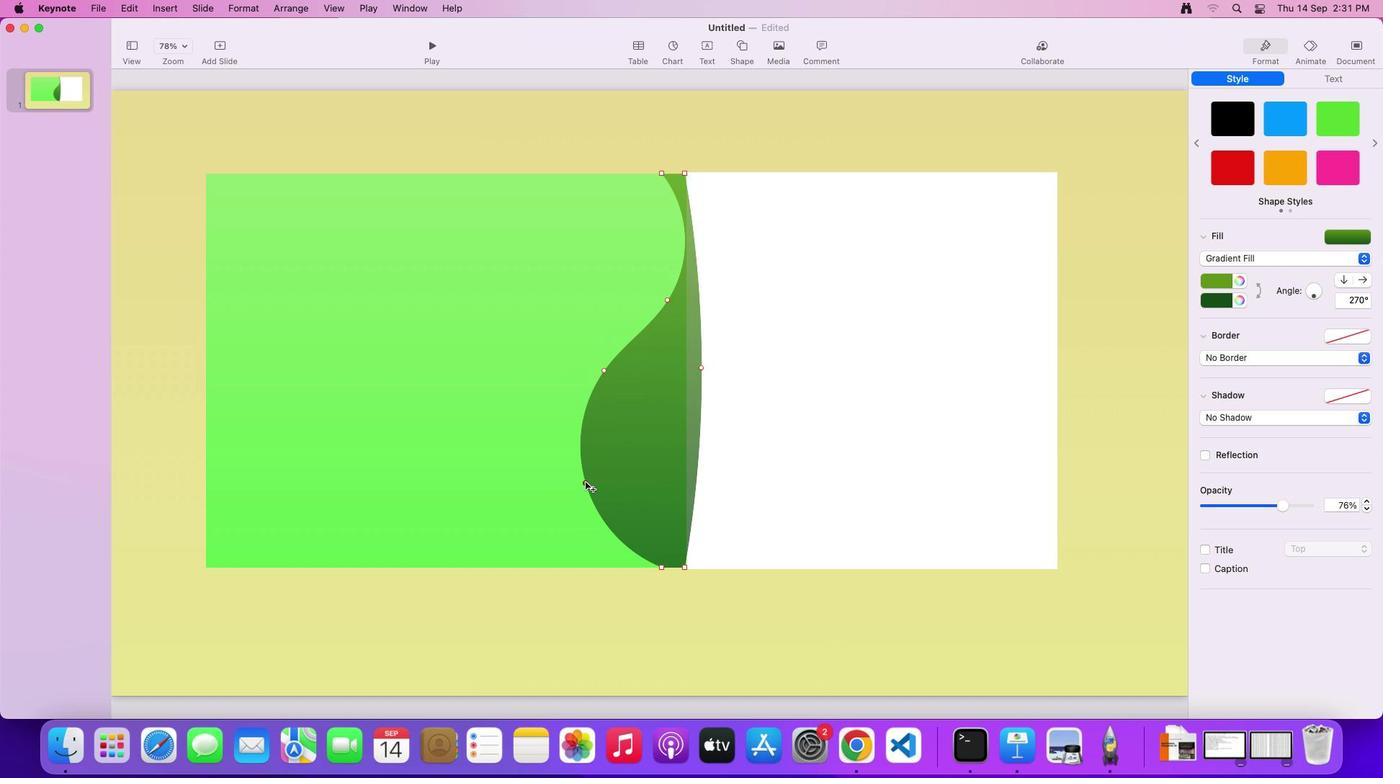 
Action: Mouse moved to (605, 372)
Screenshot: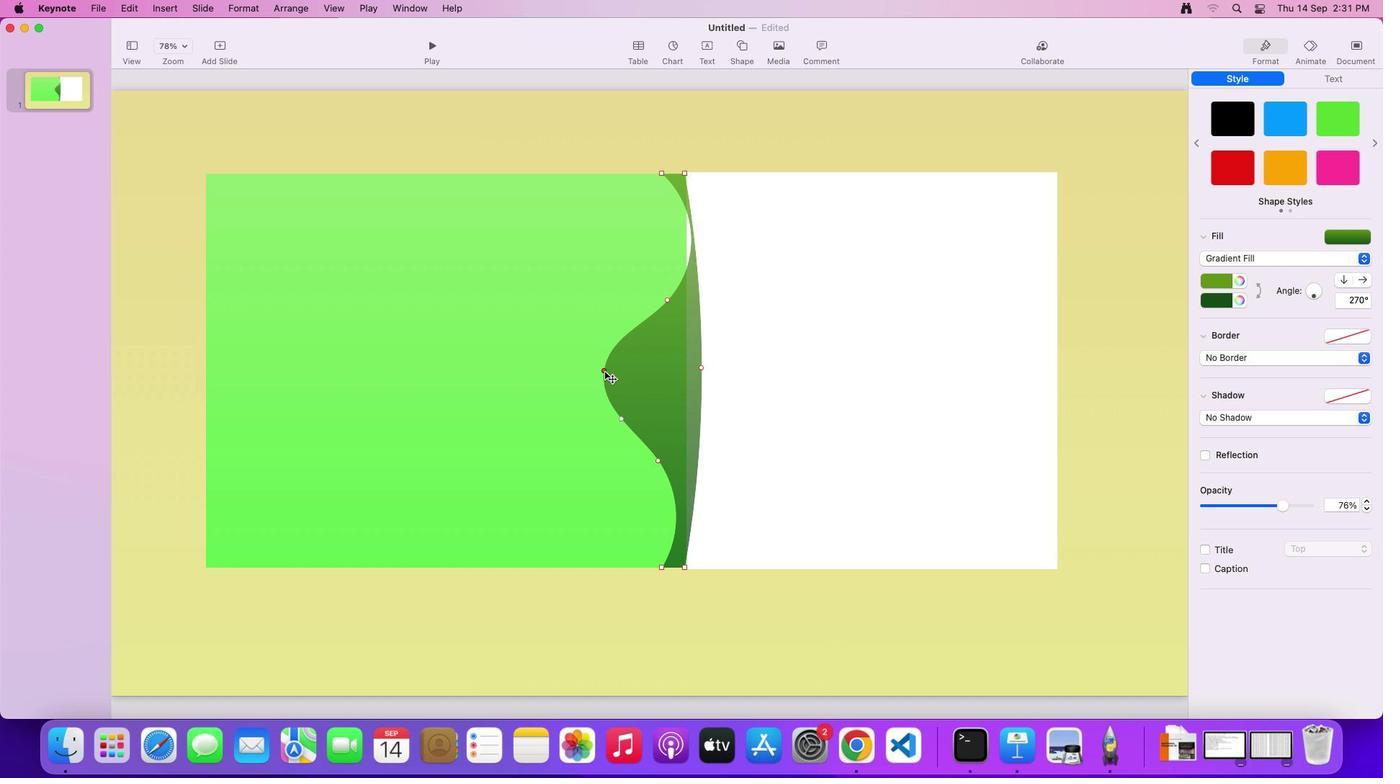 
Action: Mouse pressed left at (605, 372)
Screenshot: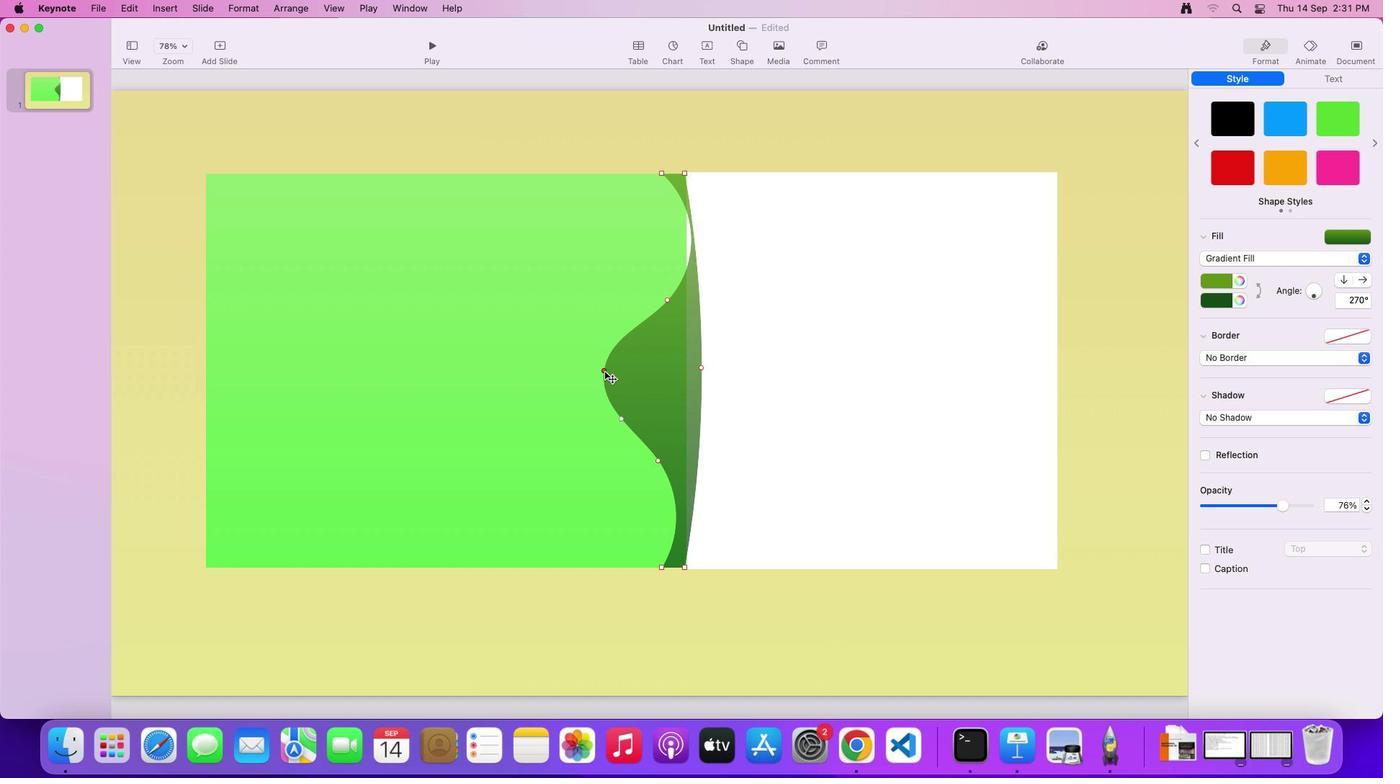 
Action: Mouse moved to (666, 301)
Screenshot: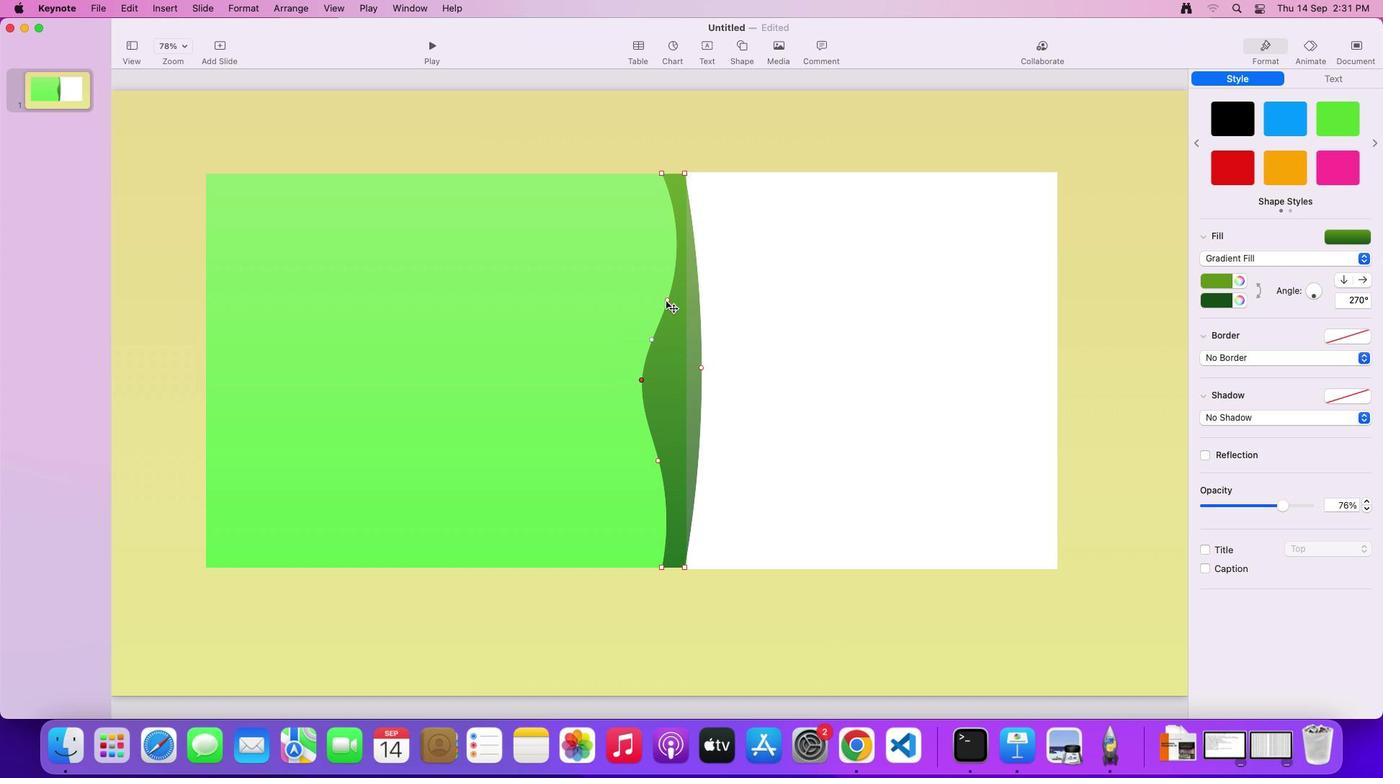 
Action: Mouse pressed left at (666, 301)
Screenshot: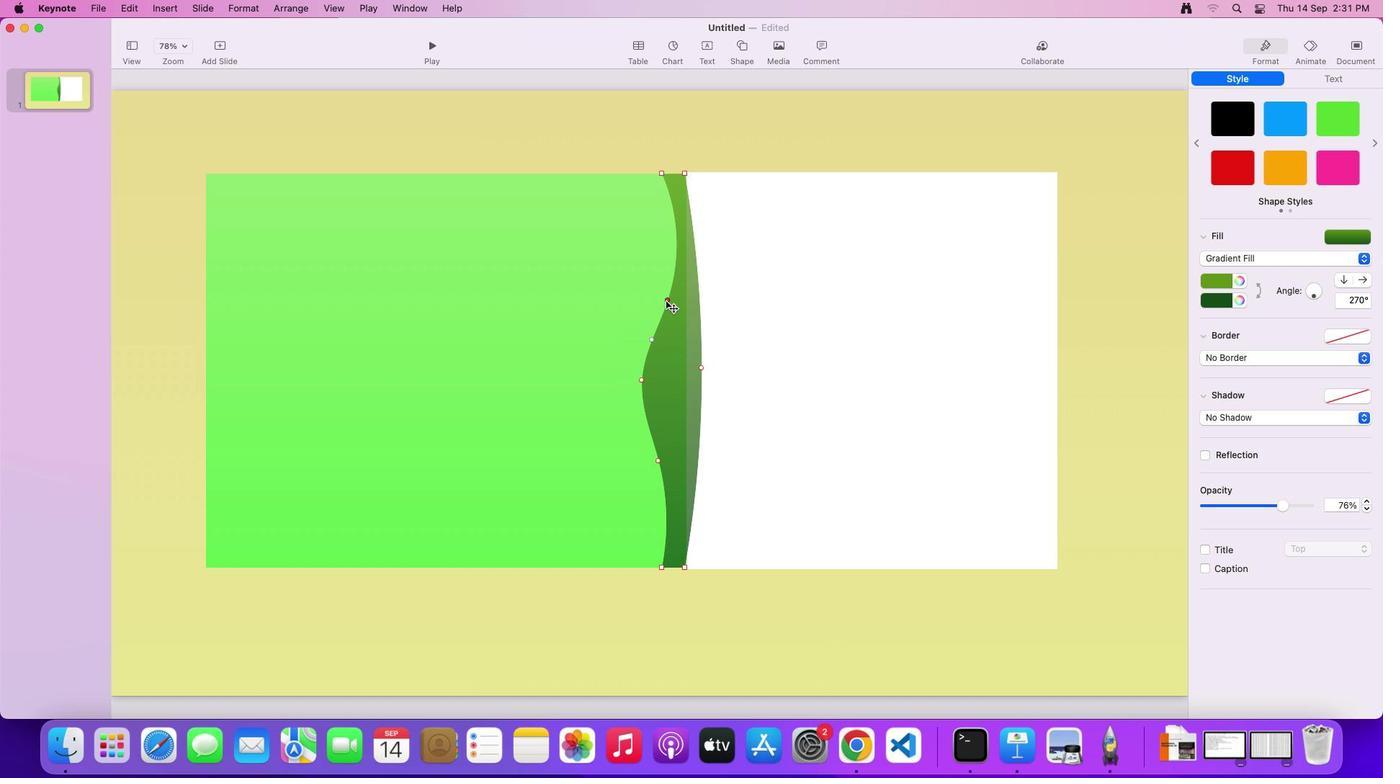 
Action: Mouse moved to (541, 255)
Screenshot: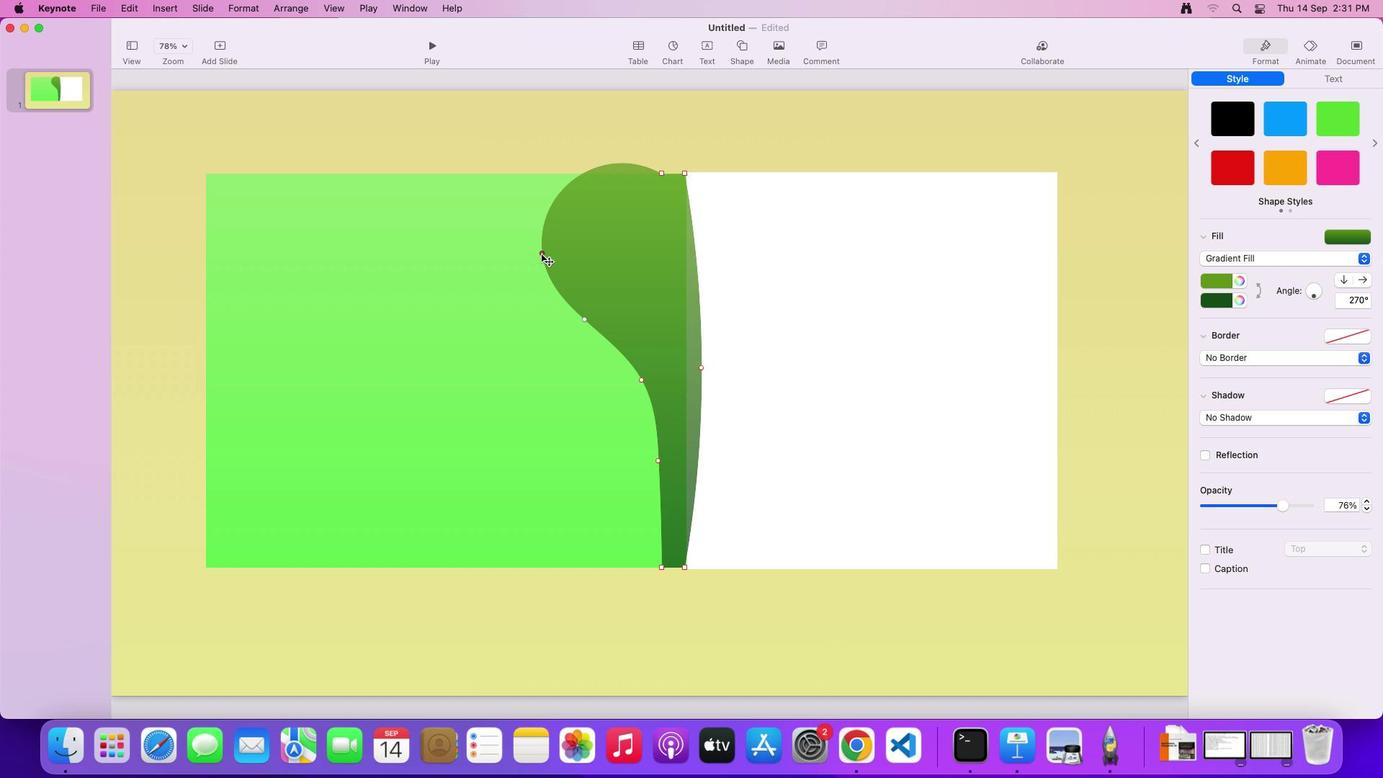 
Action: Mouse pressed left at (541, 255)
Screenshot: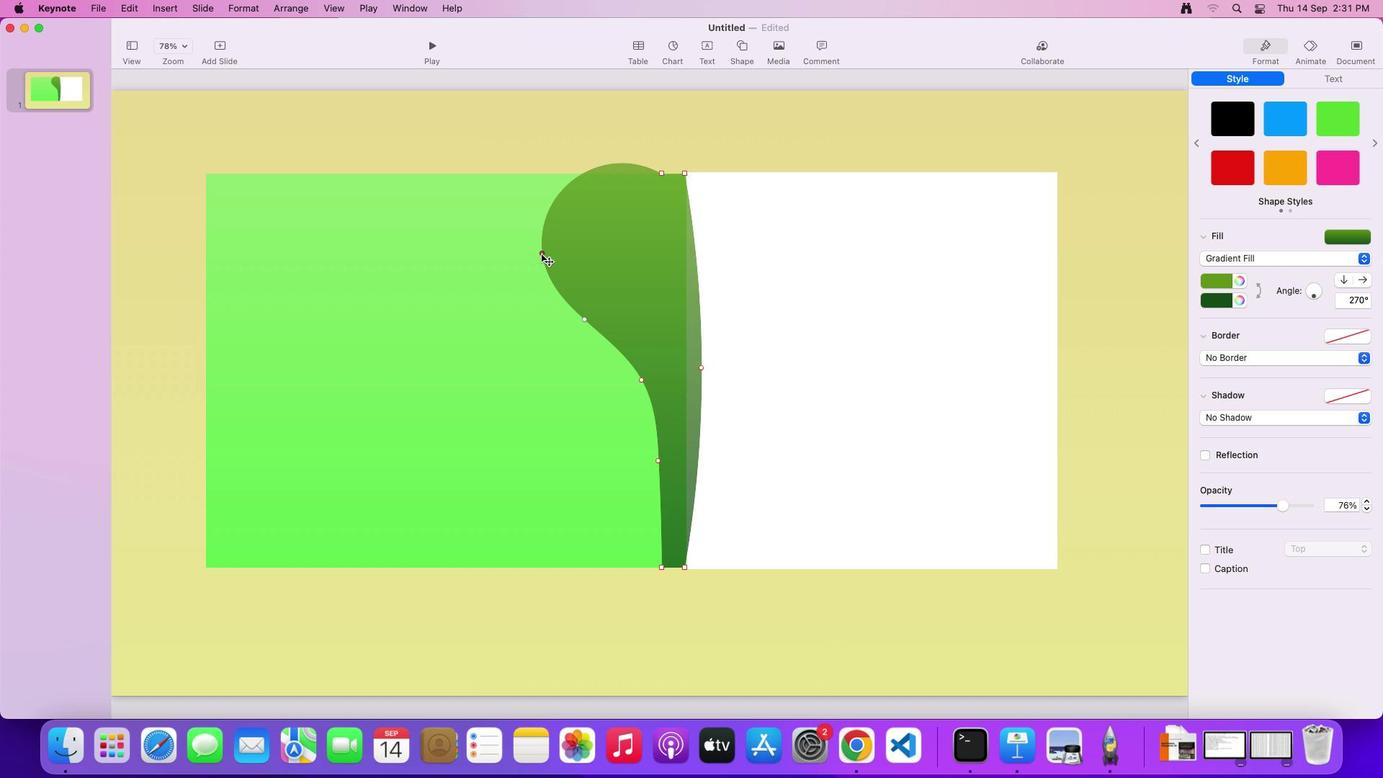 
Action: Mouse moved to (593, 317)
Screenshot: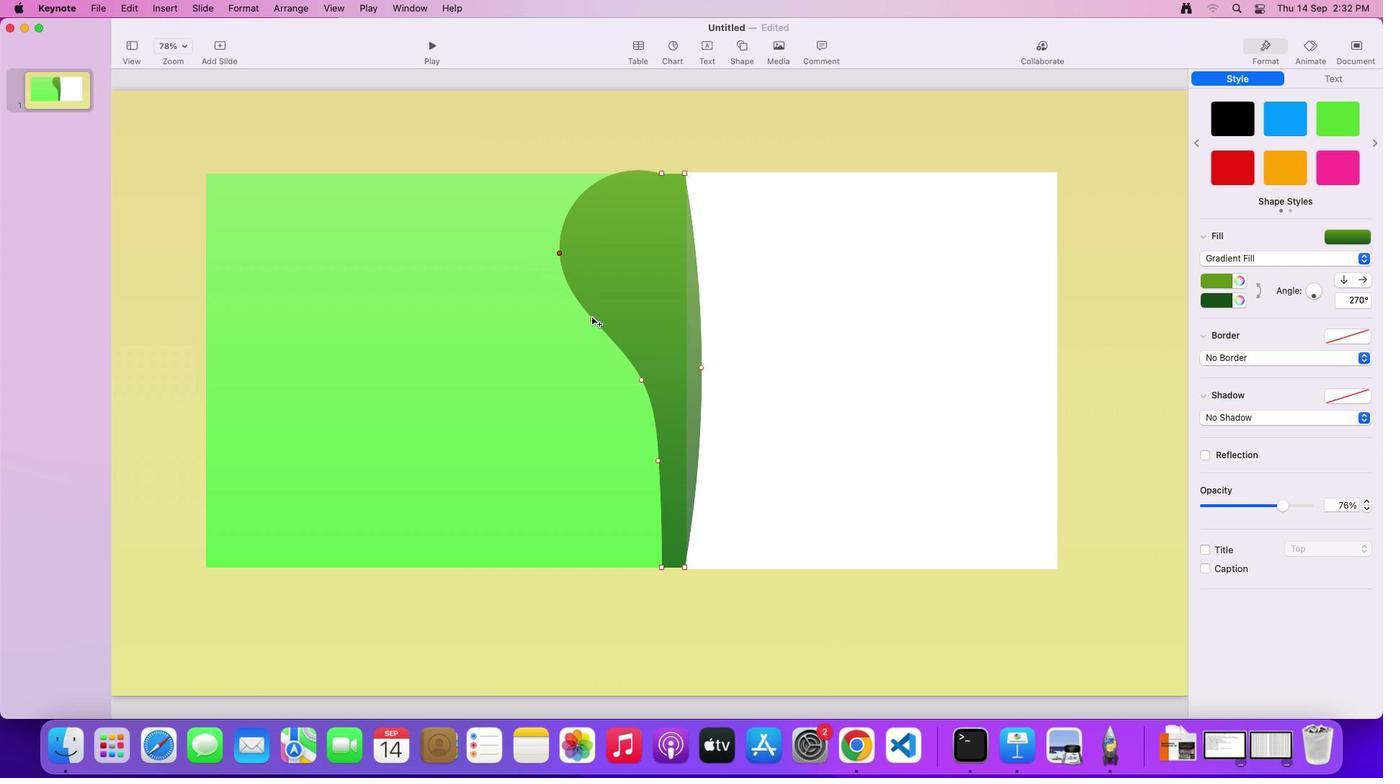
Action: Mouse pressed left at (593, 317)
Screenshot: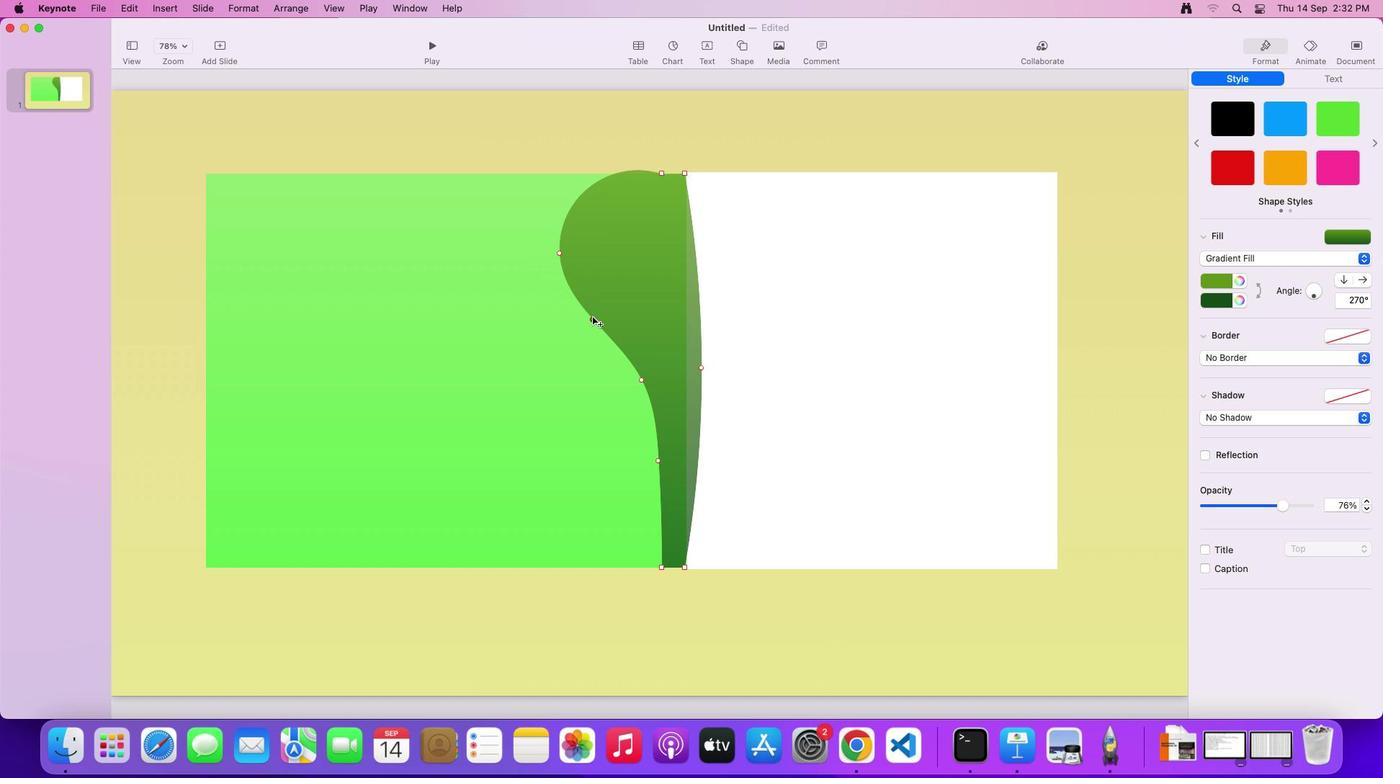
Action: Mouse moved to (643, 263)
Screenshot: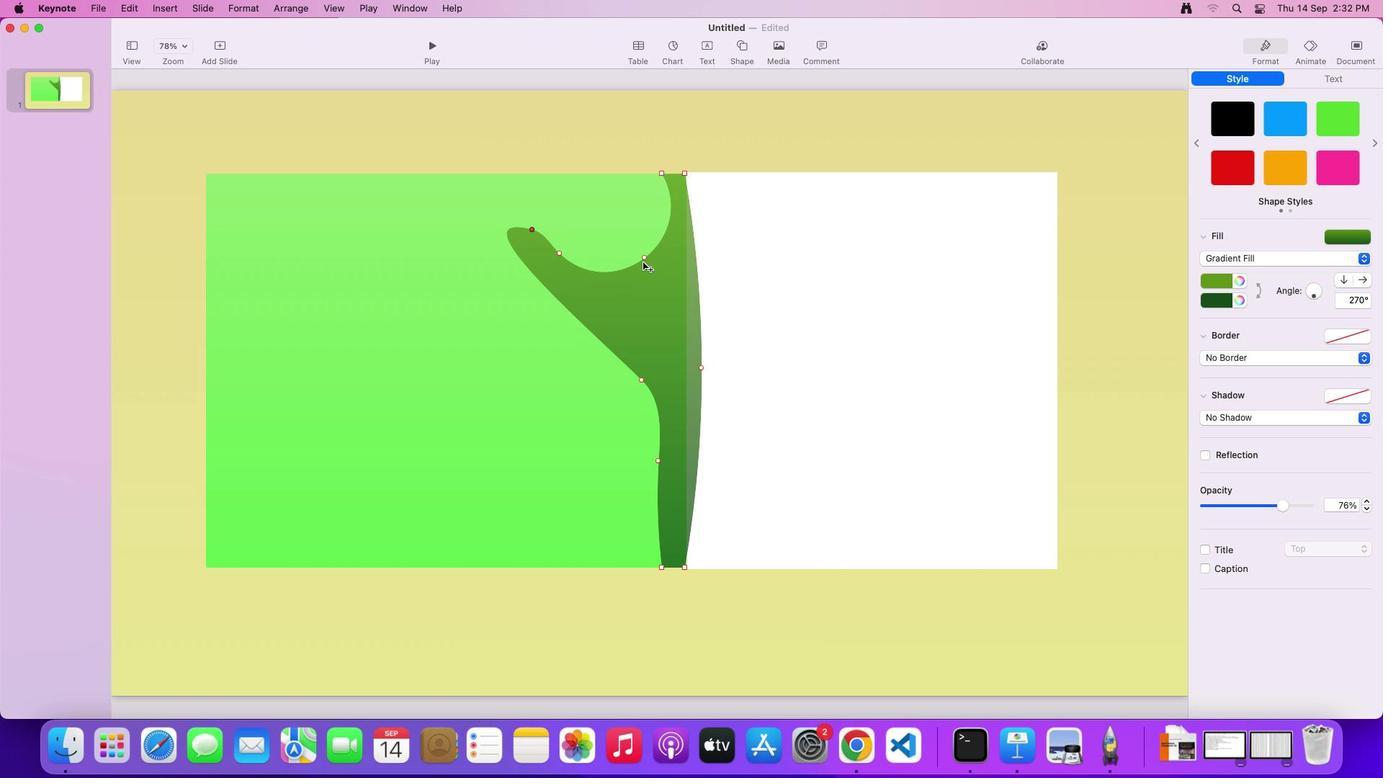 
Action: Mouse pressed left at (643, 263)
Screenshot: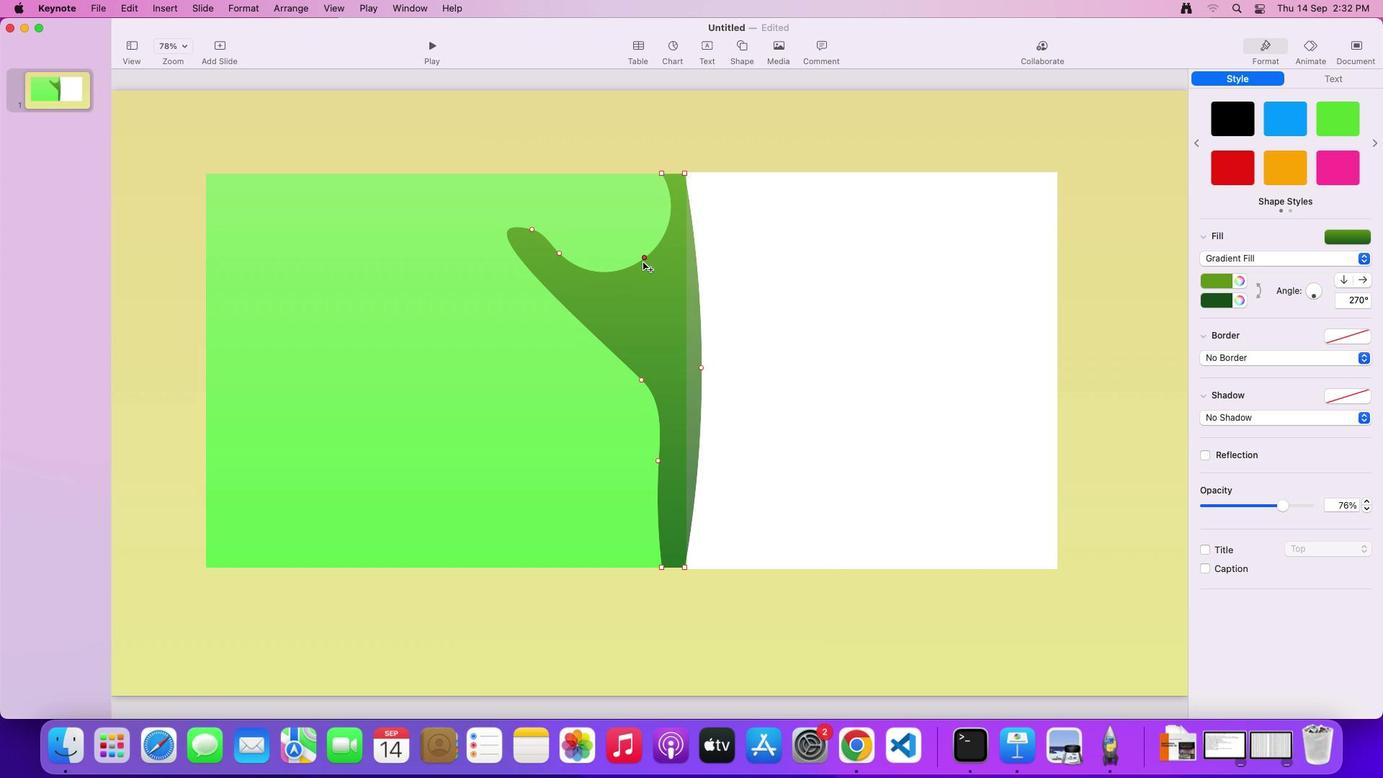 
Action: Mouse moved to (536, 277)
Screenshot: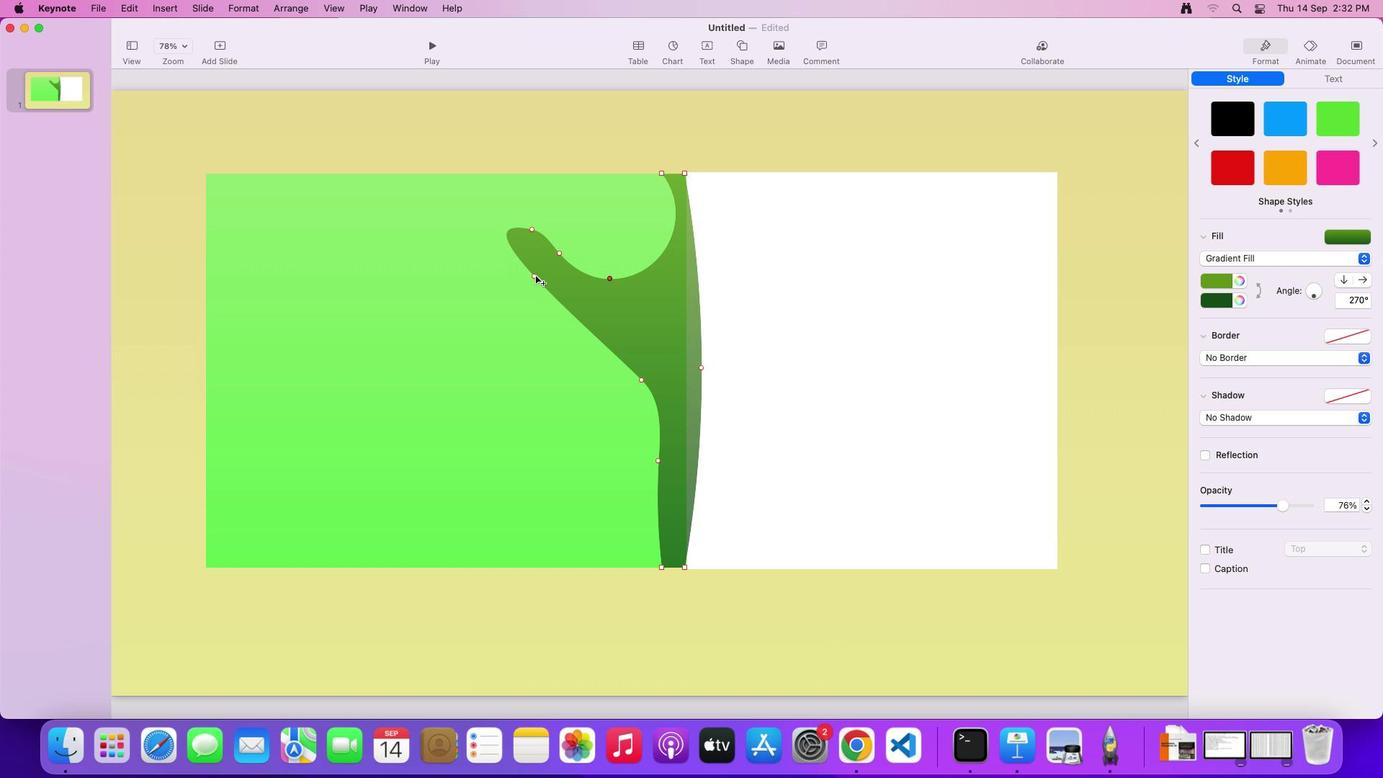 
Action: Mouse pressed left at (536, 277)
Screenshot: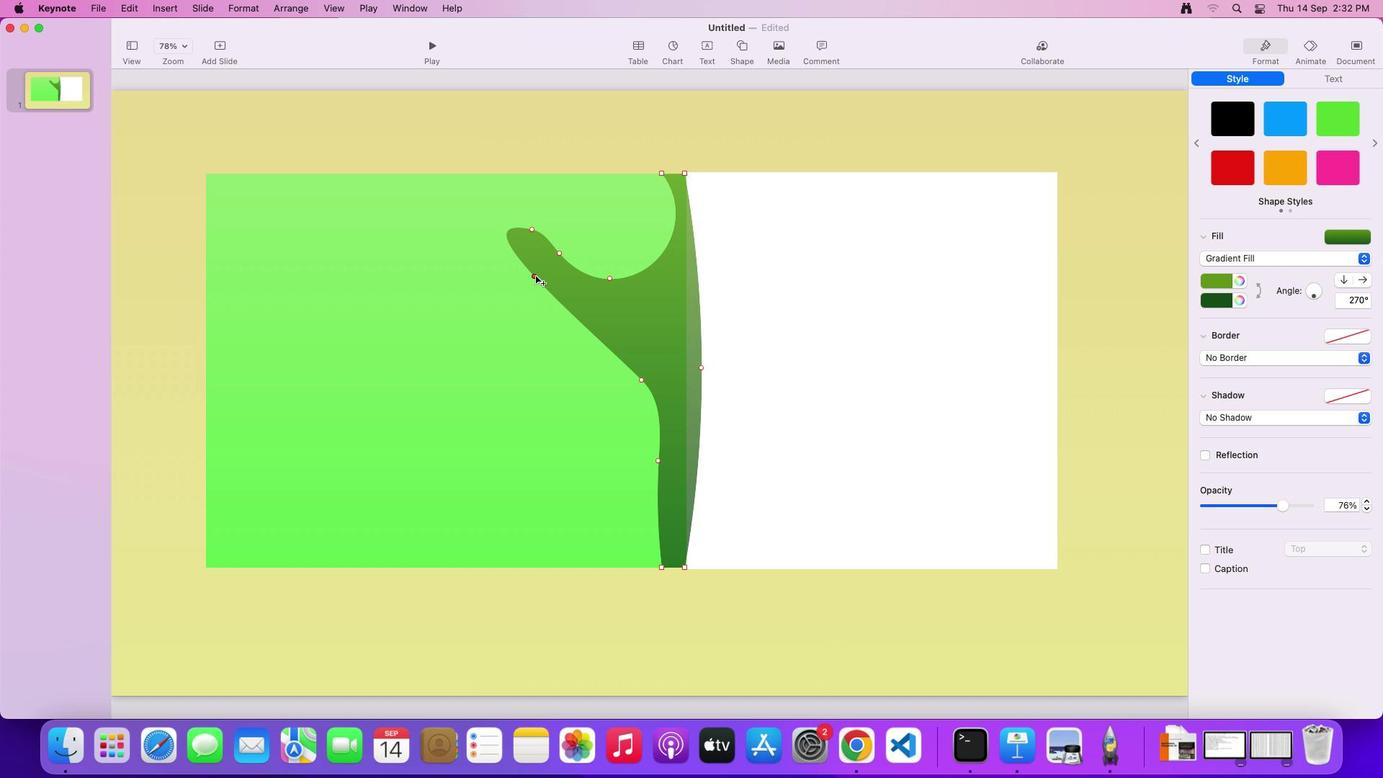 
Action: Mouse moved to (532, 230)
Screenshot: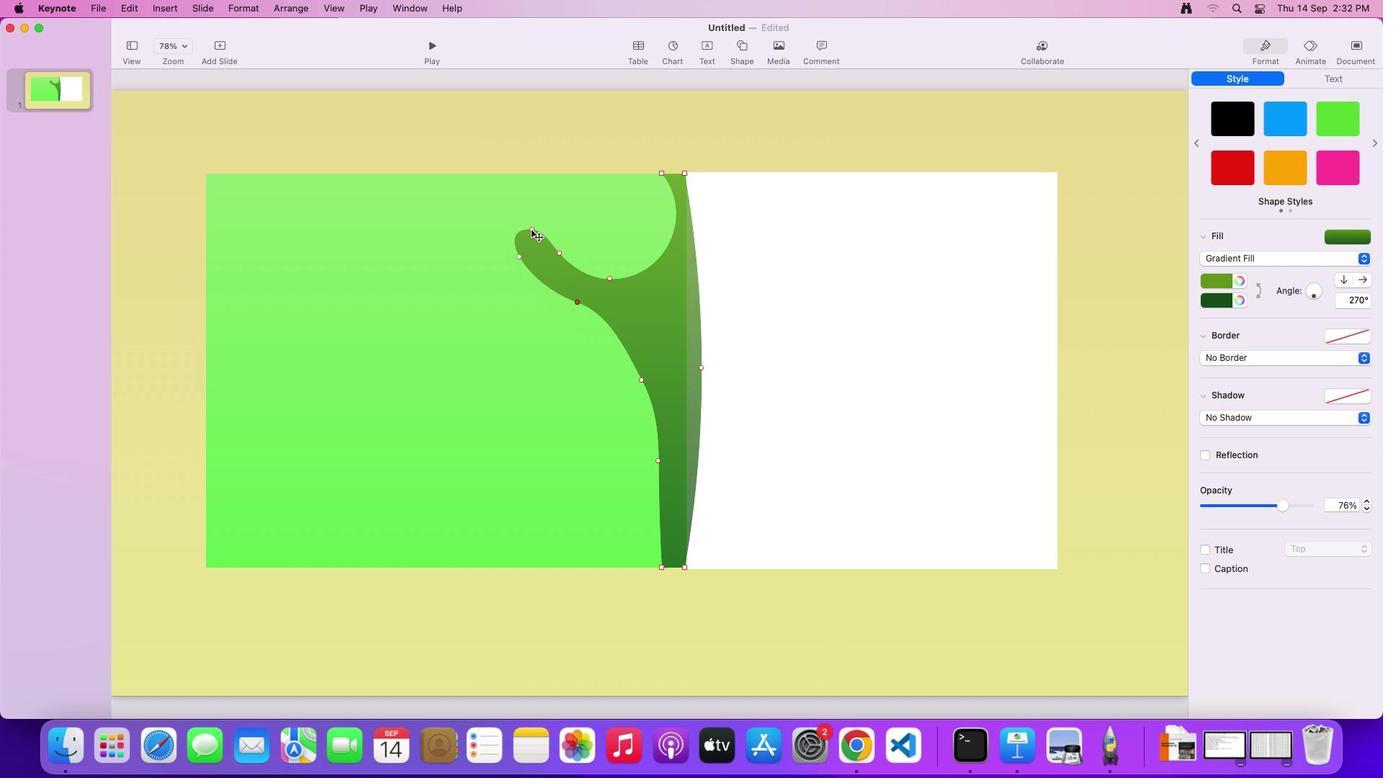 
Action: Mouse pressed left at (532, 230)
Screenshot: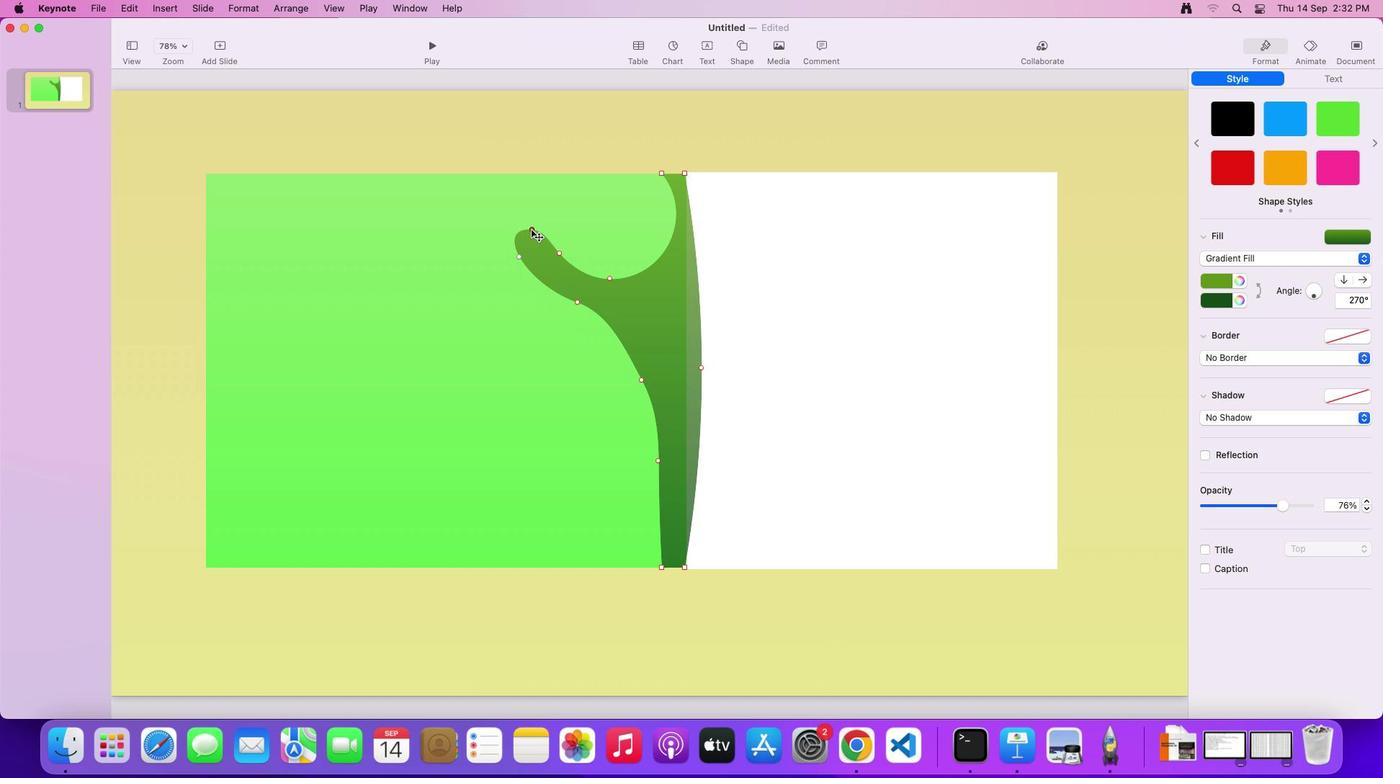 
Action: Mouse moved to (606, 290)
Screenshot: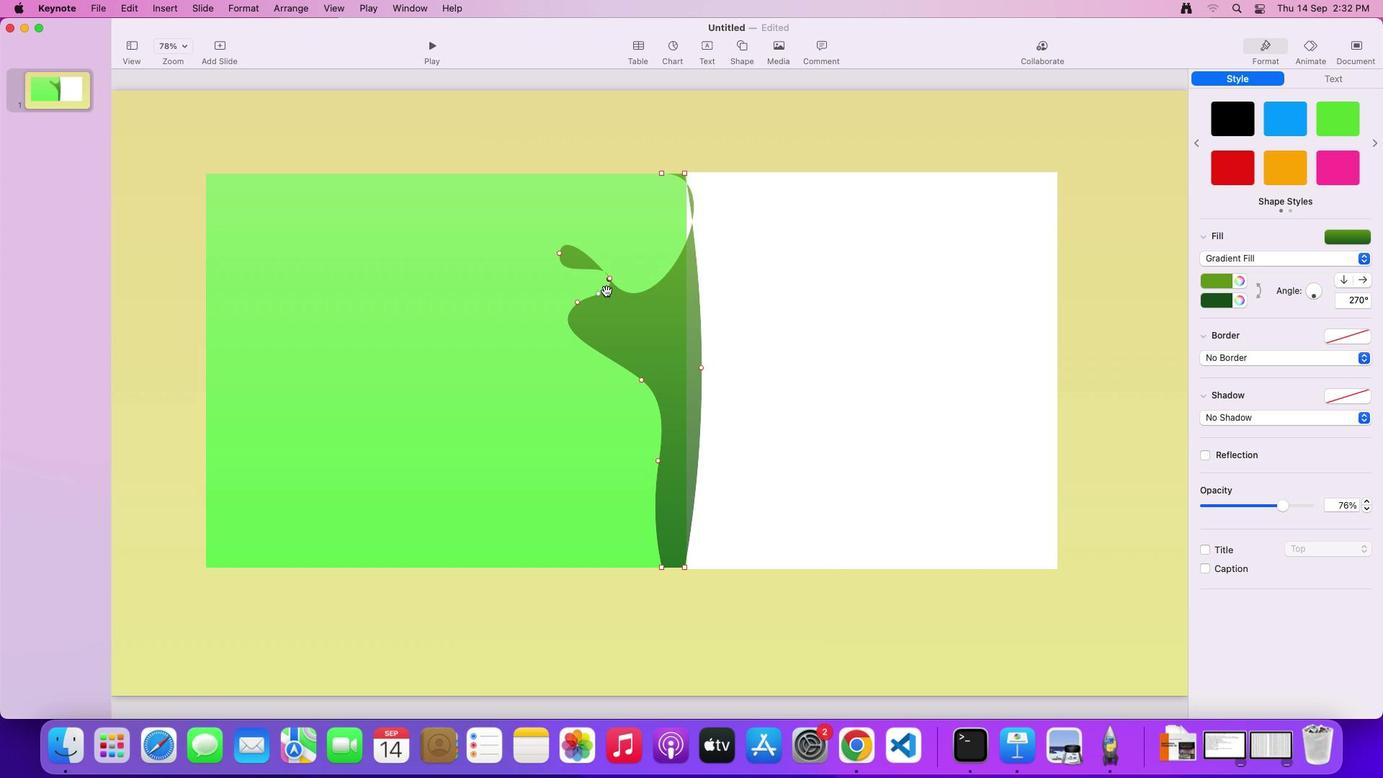 
Action: Key pressed Key.cmd'z''z'
Screenshot: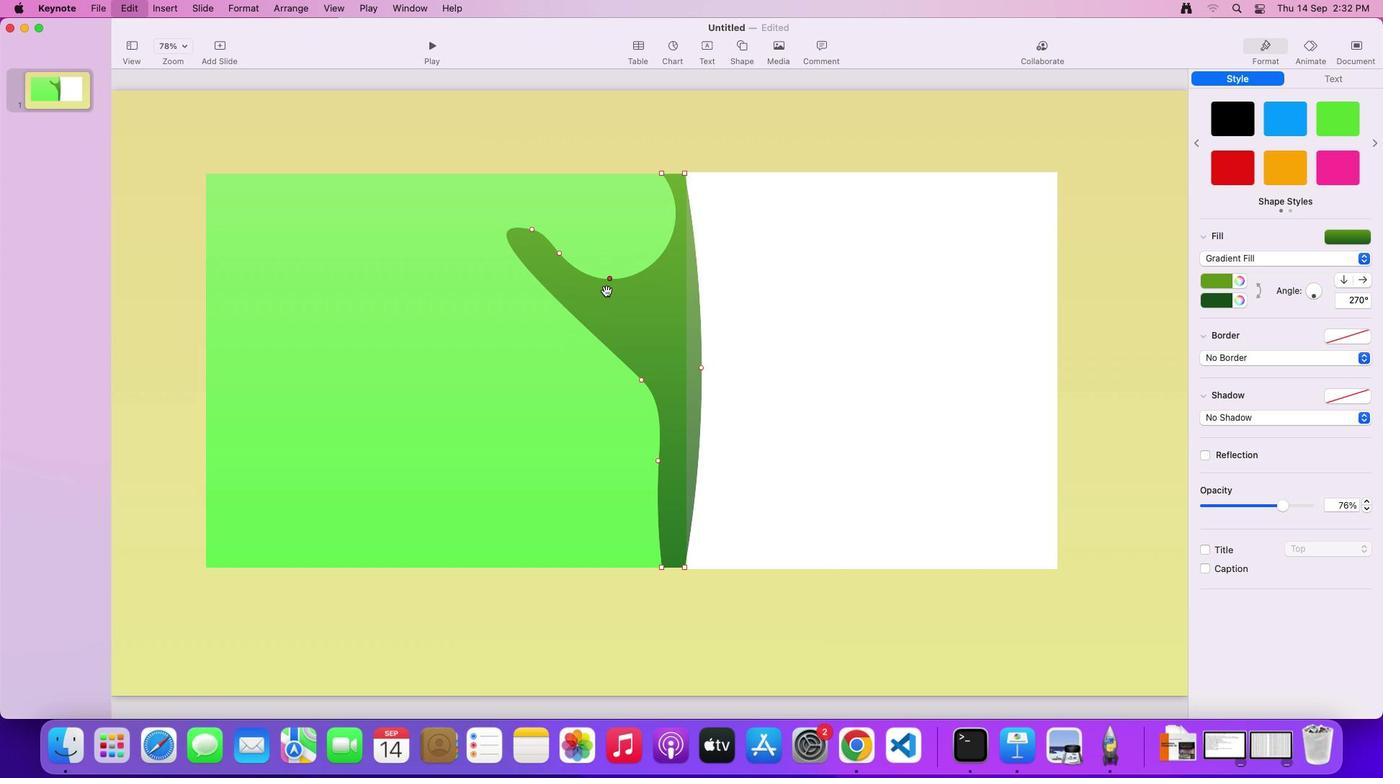 
Action: Mouse moved to (606, 296)
Screenshot: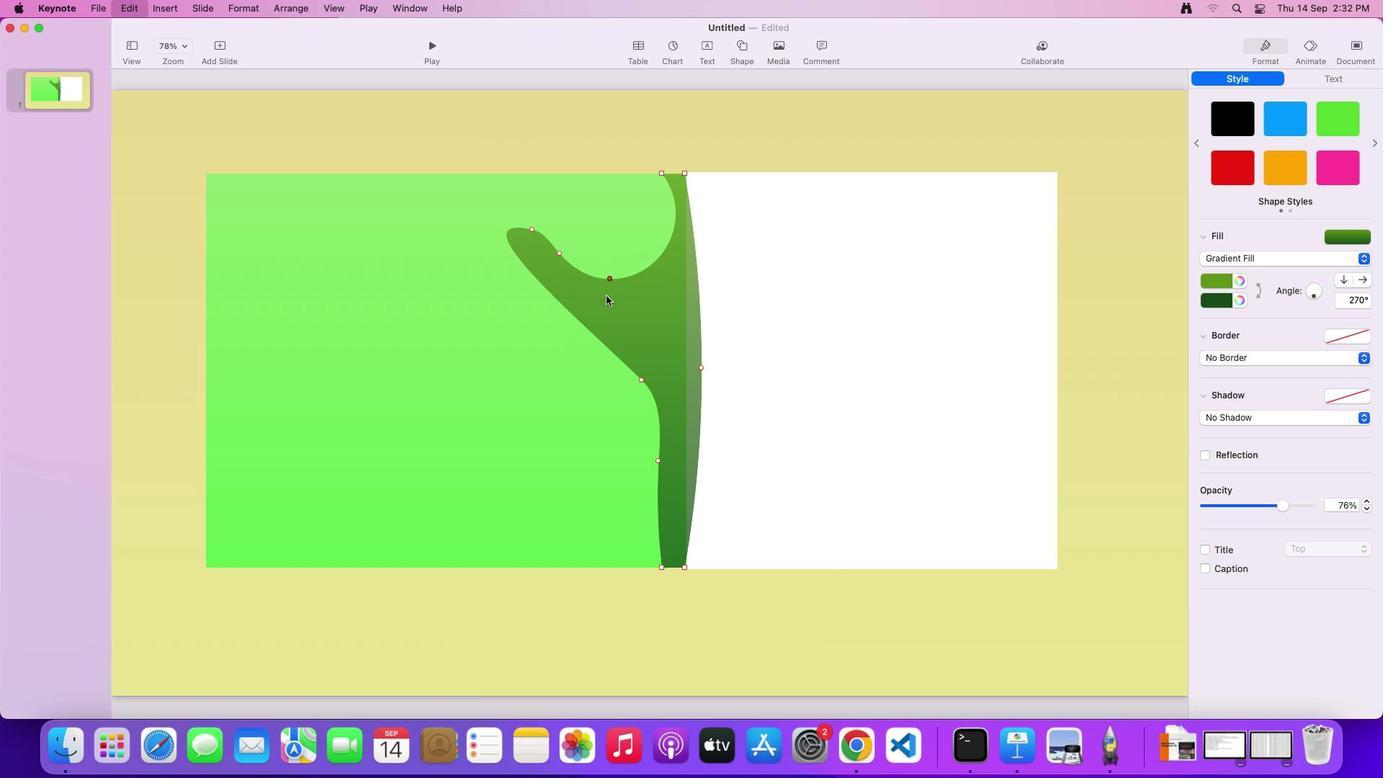 
Action: Key pressed 'z''z'
Screenshot: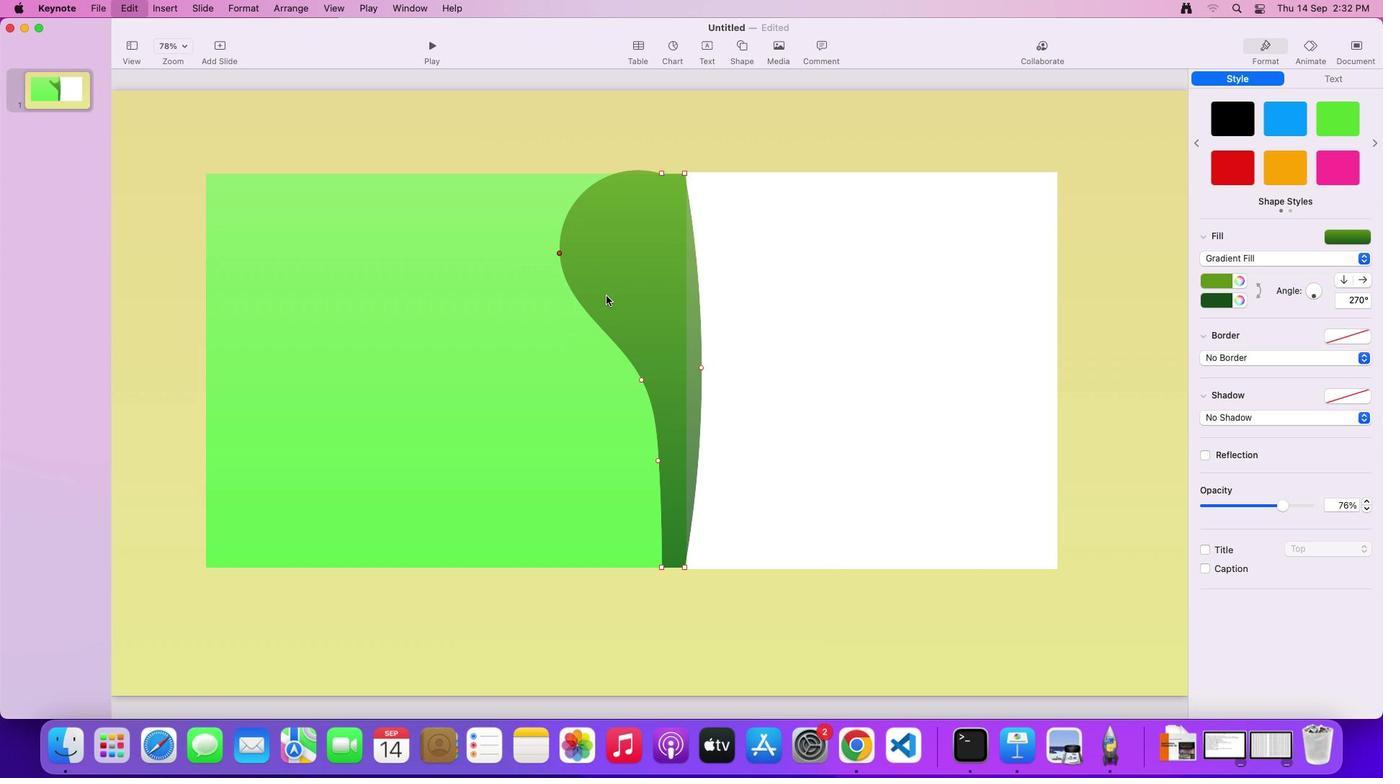 
Action: Mouse moved to (595, 322)
Screenshot: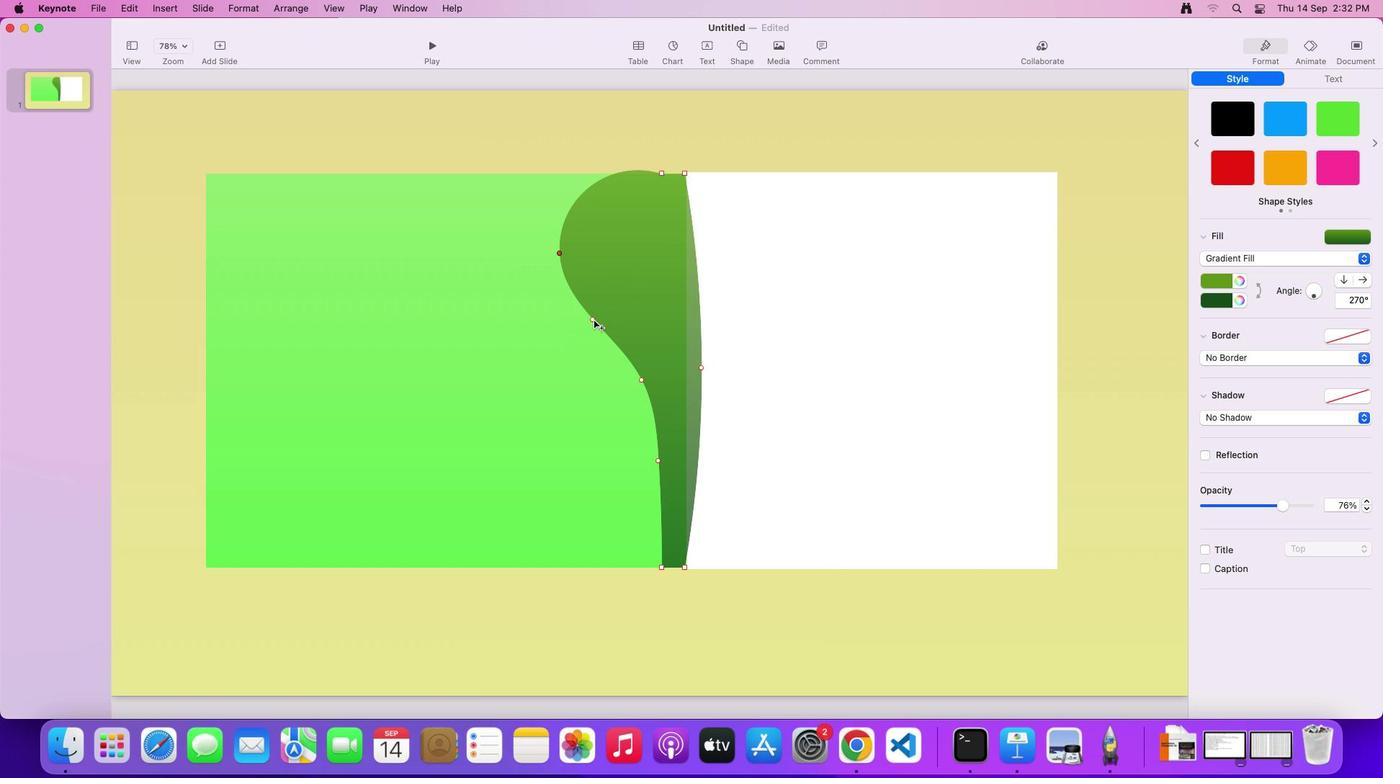
Action: Mouse pressed left at (595, 322)
Screenshot: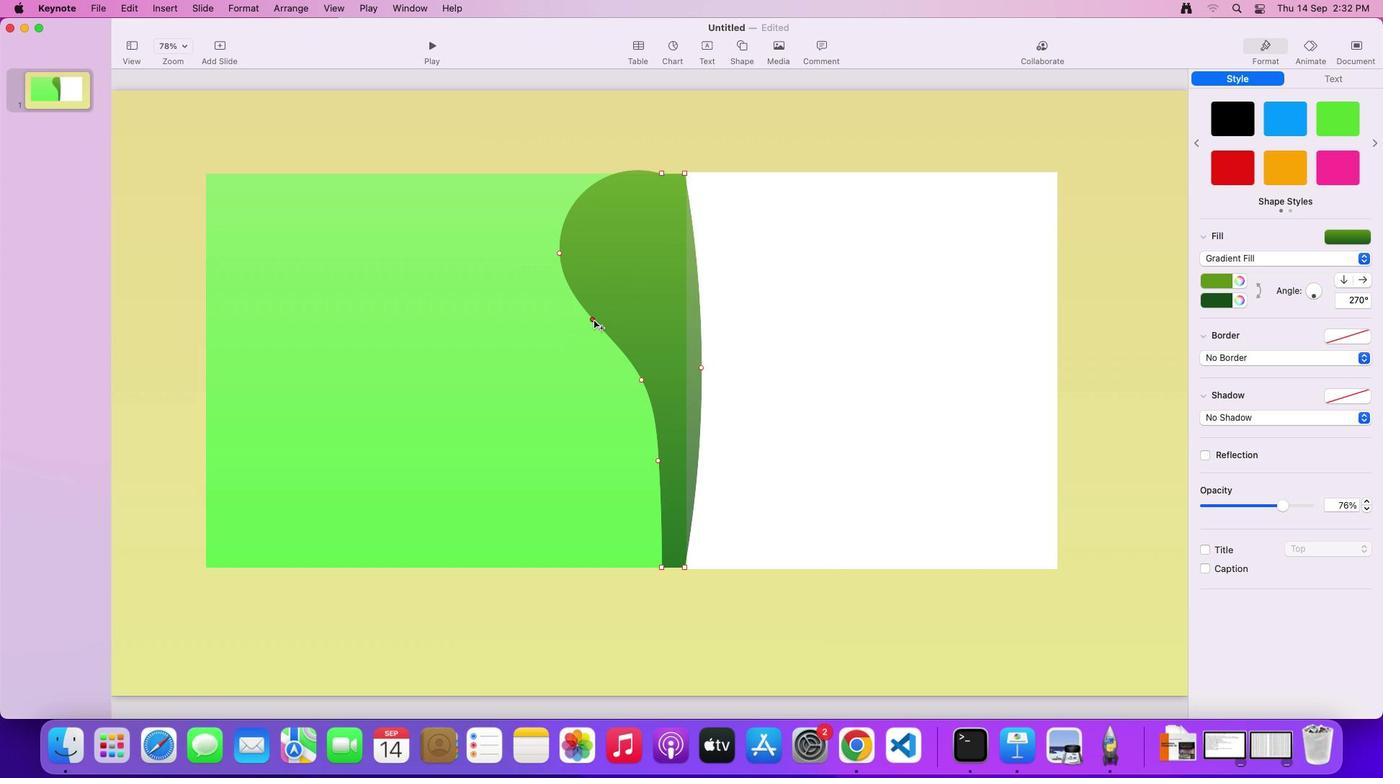 
Action: Mouse moved to (557, 253)
Screenshot: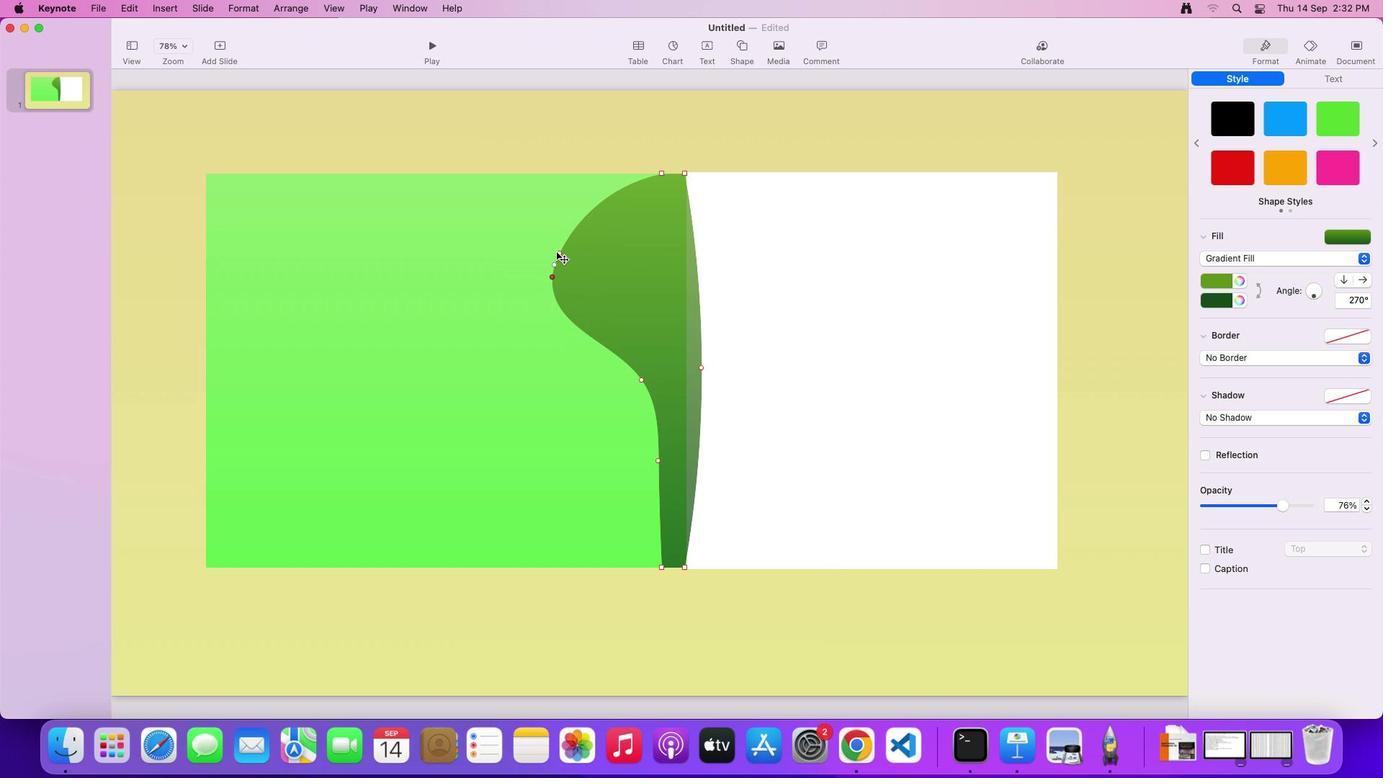
Action: Mouse pressed left at (557, 253)
Screenshot: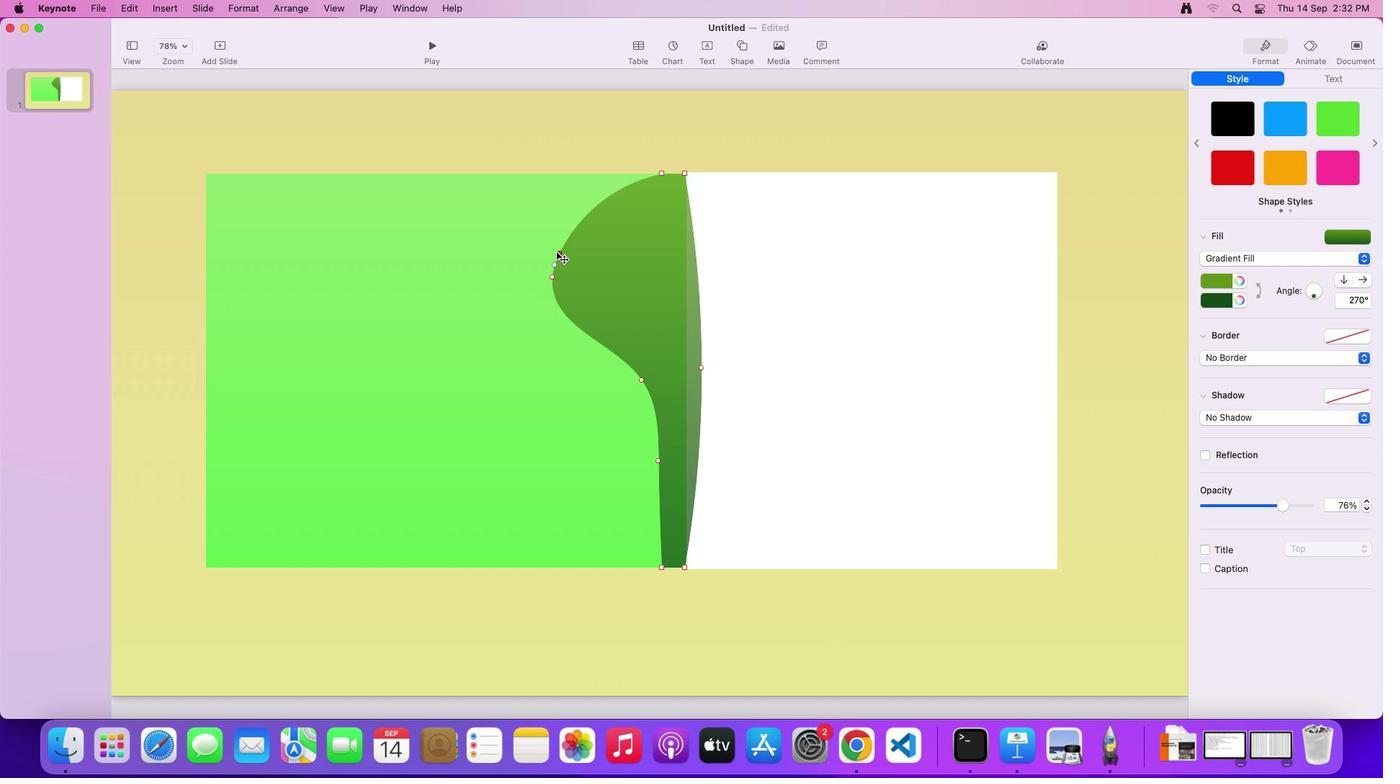 
Action: Mouse moved to (544, 303)
Screenshot: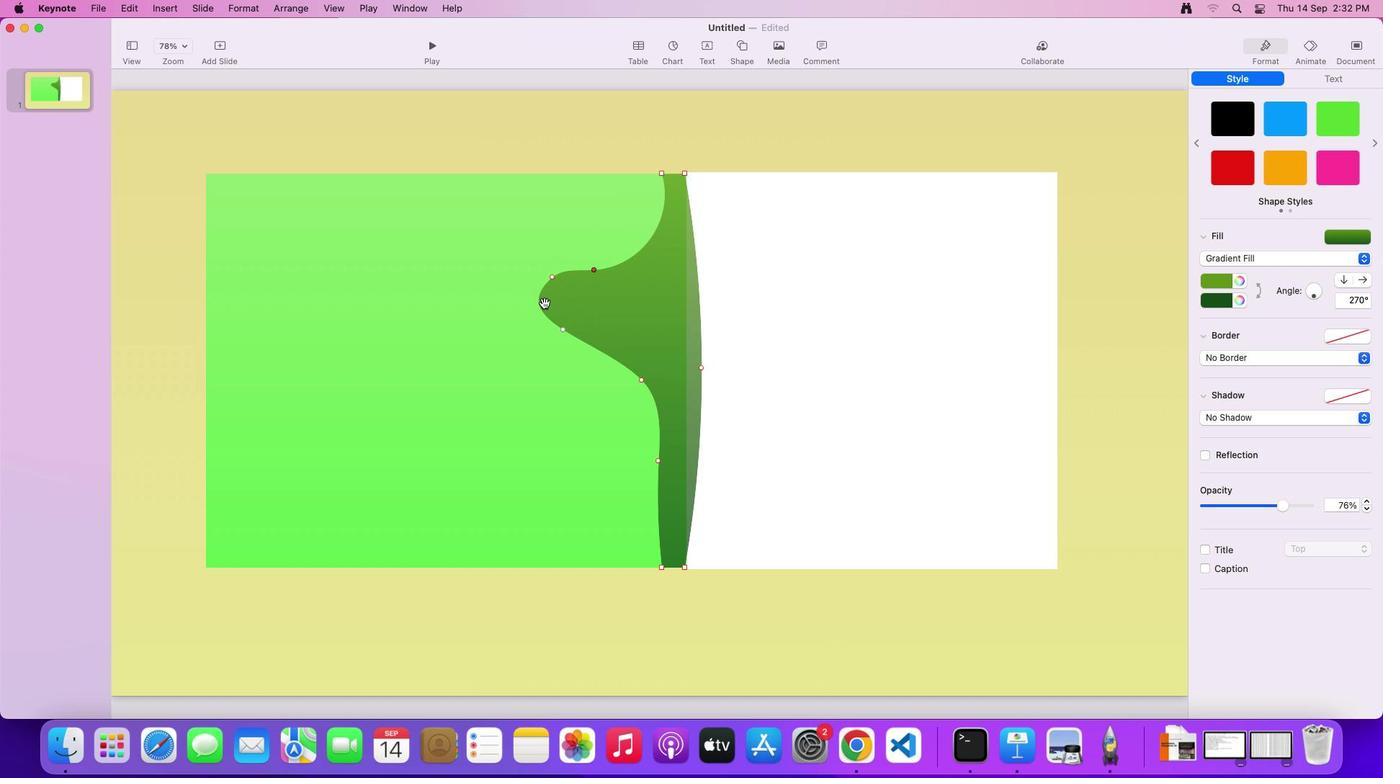 
Action: Key pressed Key.cmd'z''z''z'
Screenshot: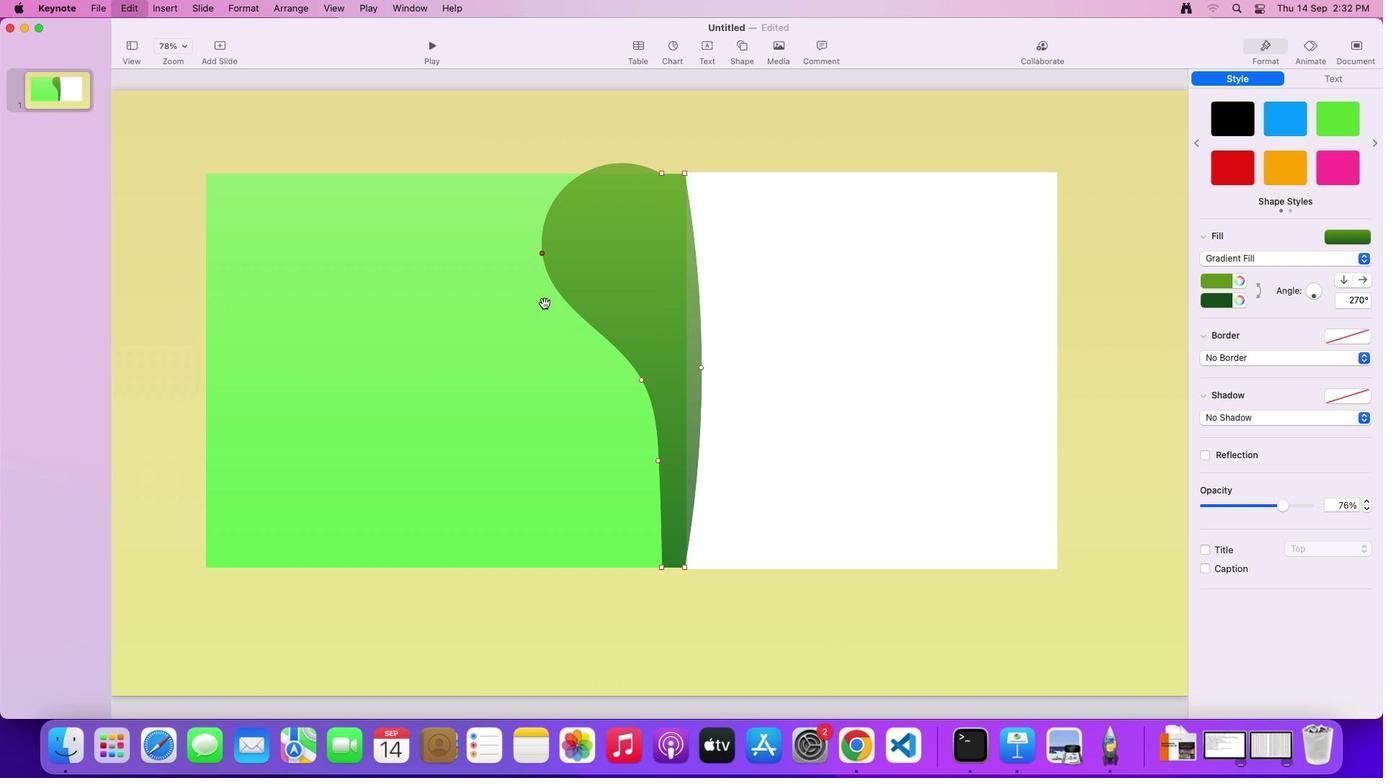 
Action: Mouse moved to (544, 303)
Screenshot: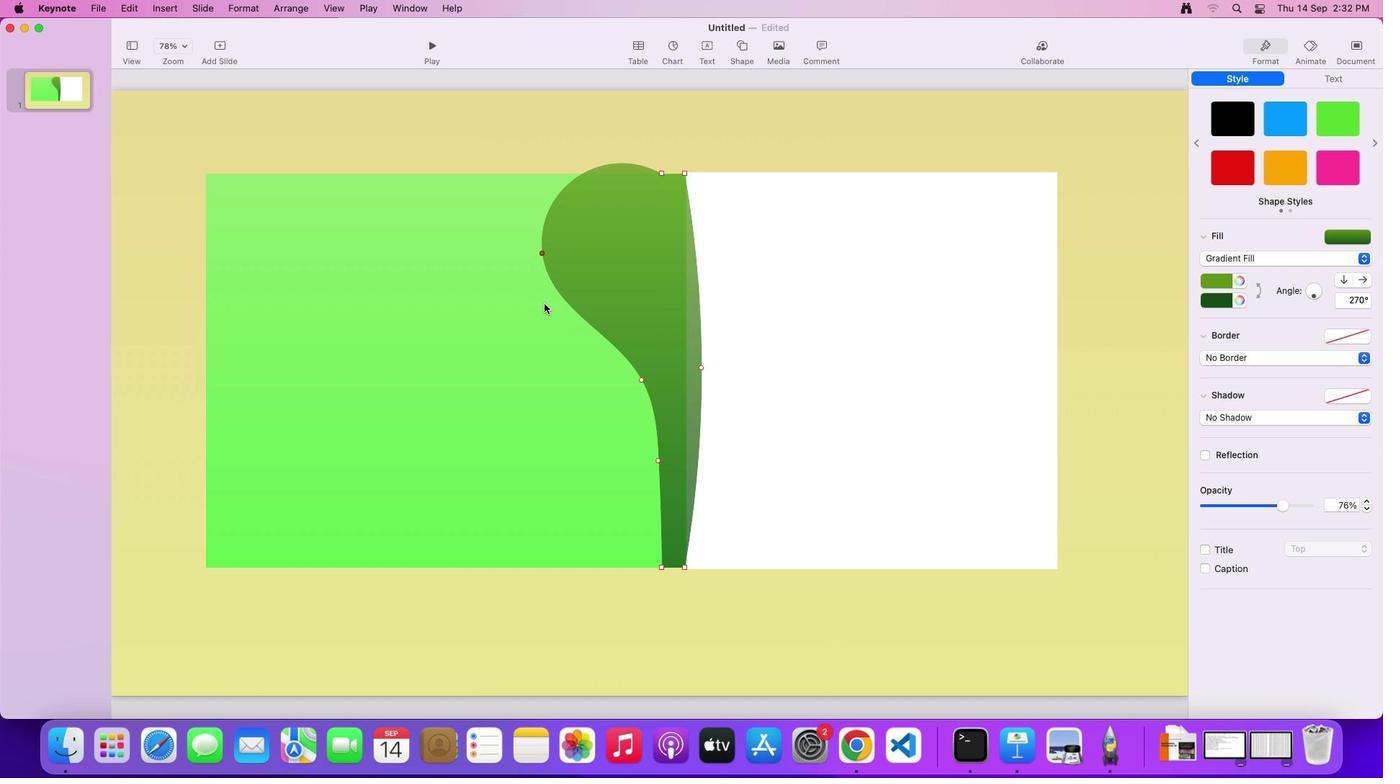 
Action: Key pressed 'z'
Screenshot: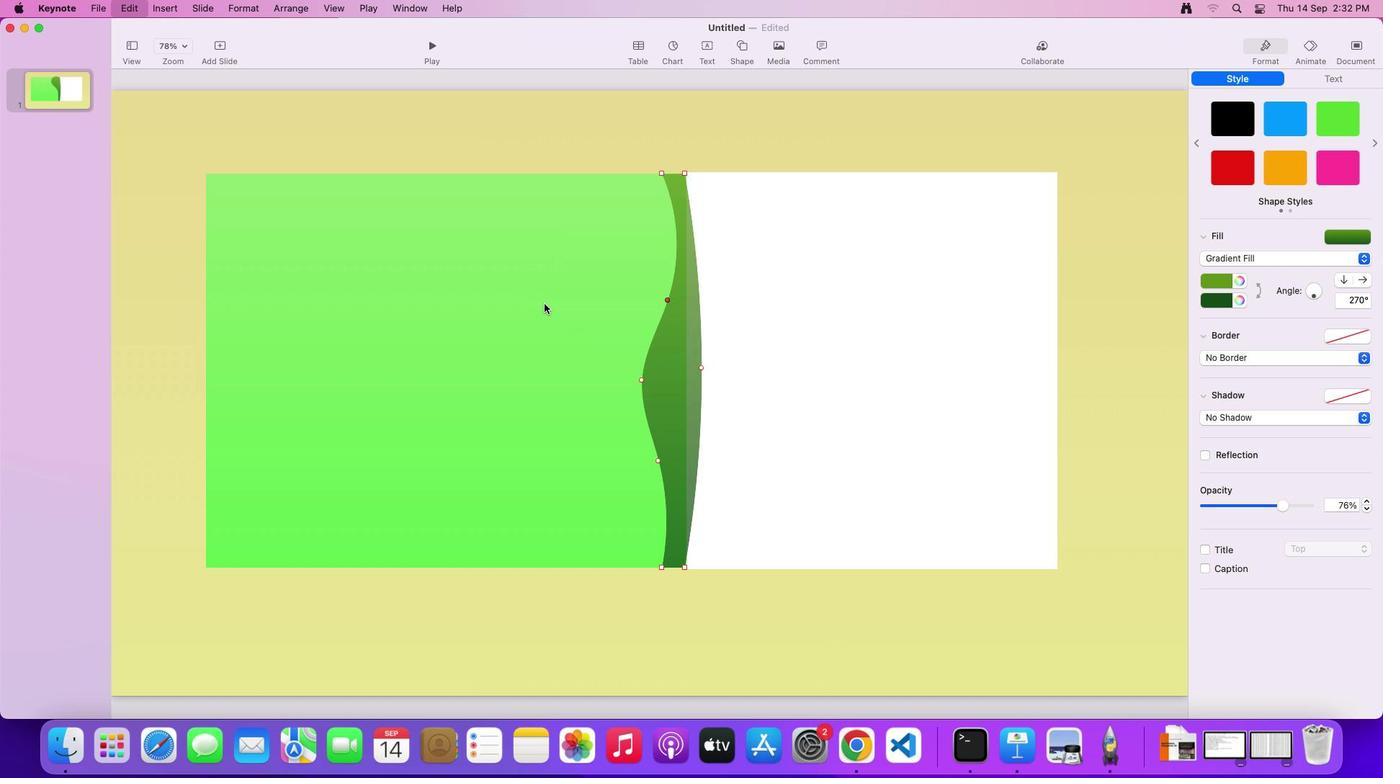 
Action: Mouse moved to (642, 381)
Screenshot: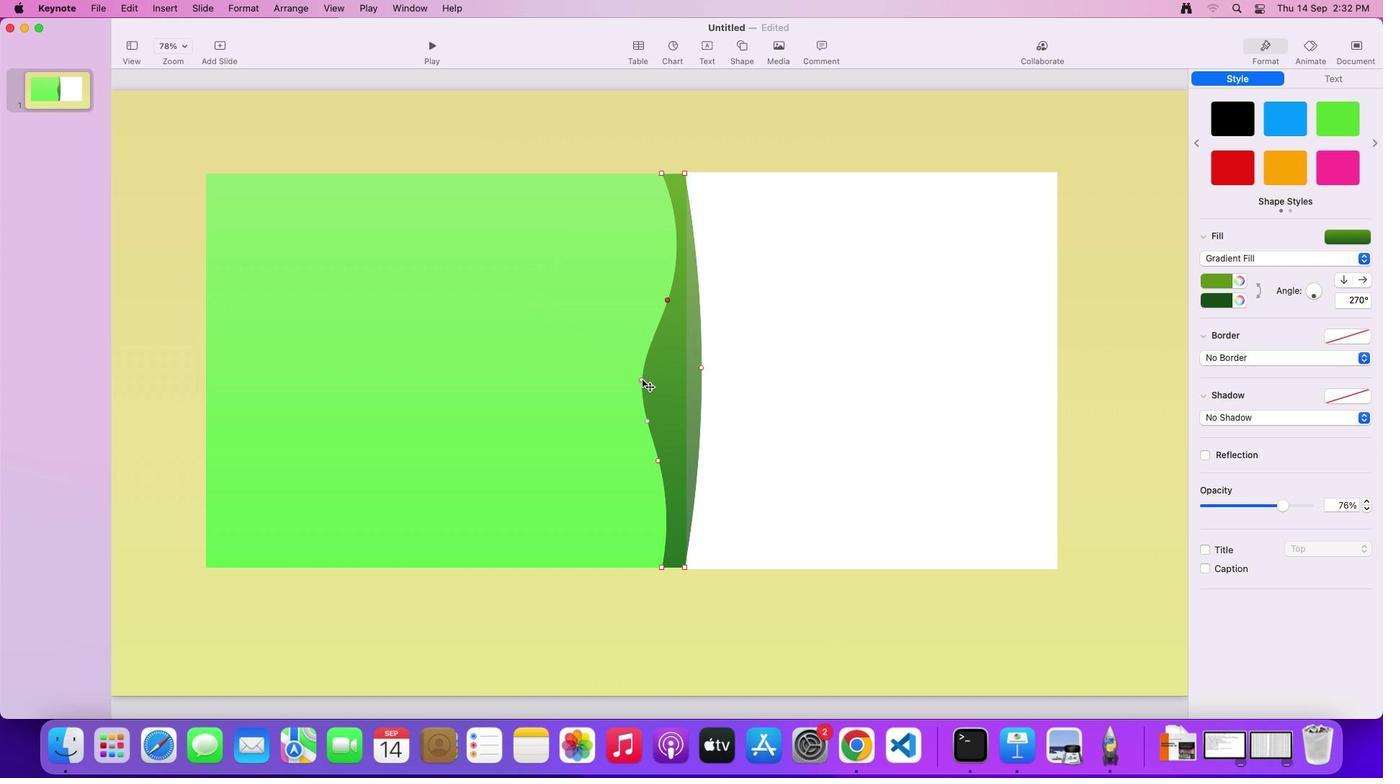 
Action: Mouse pressed left at (642, 381)
Screenshot: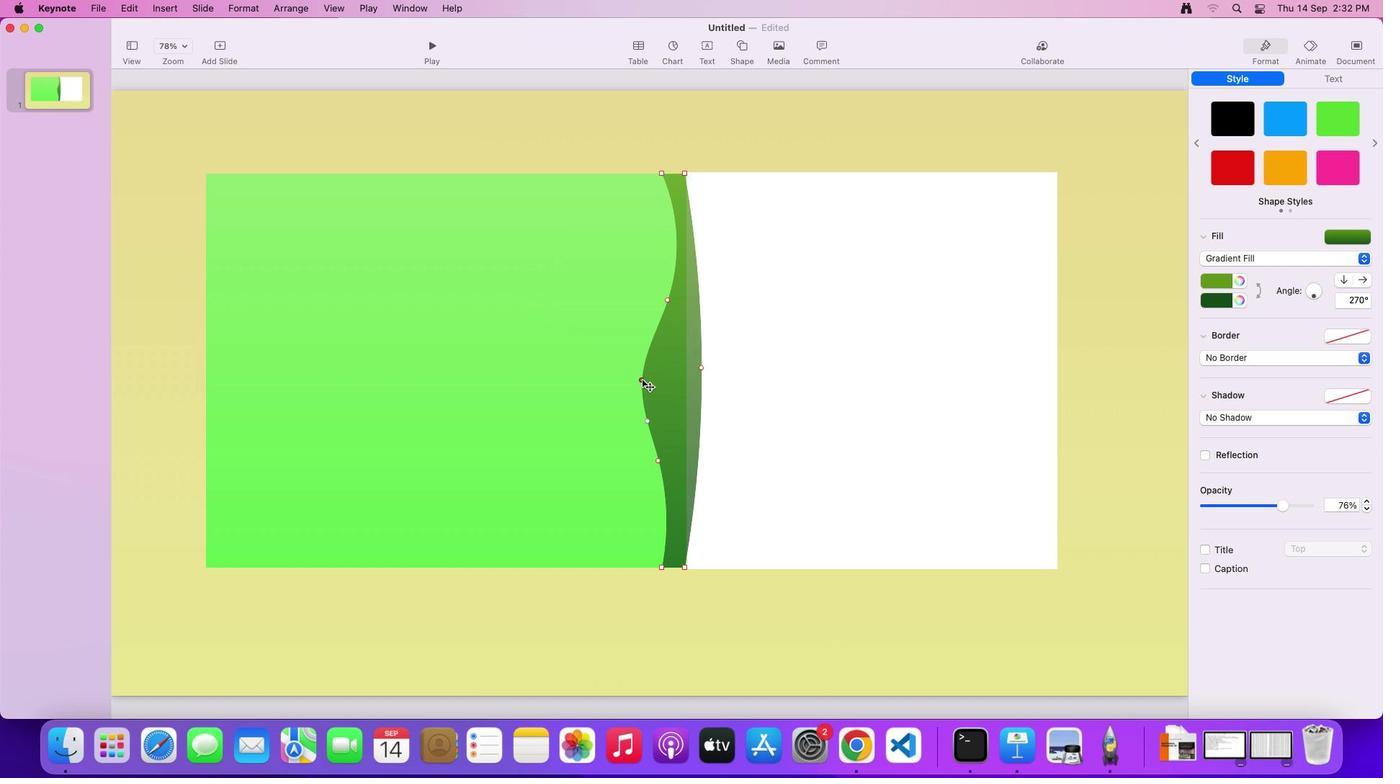 
Action: Mouse moved to (699, 367)
Screenshot: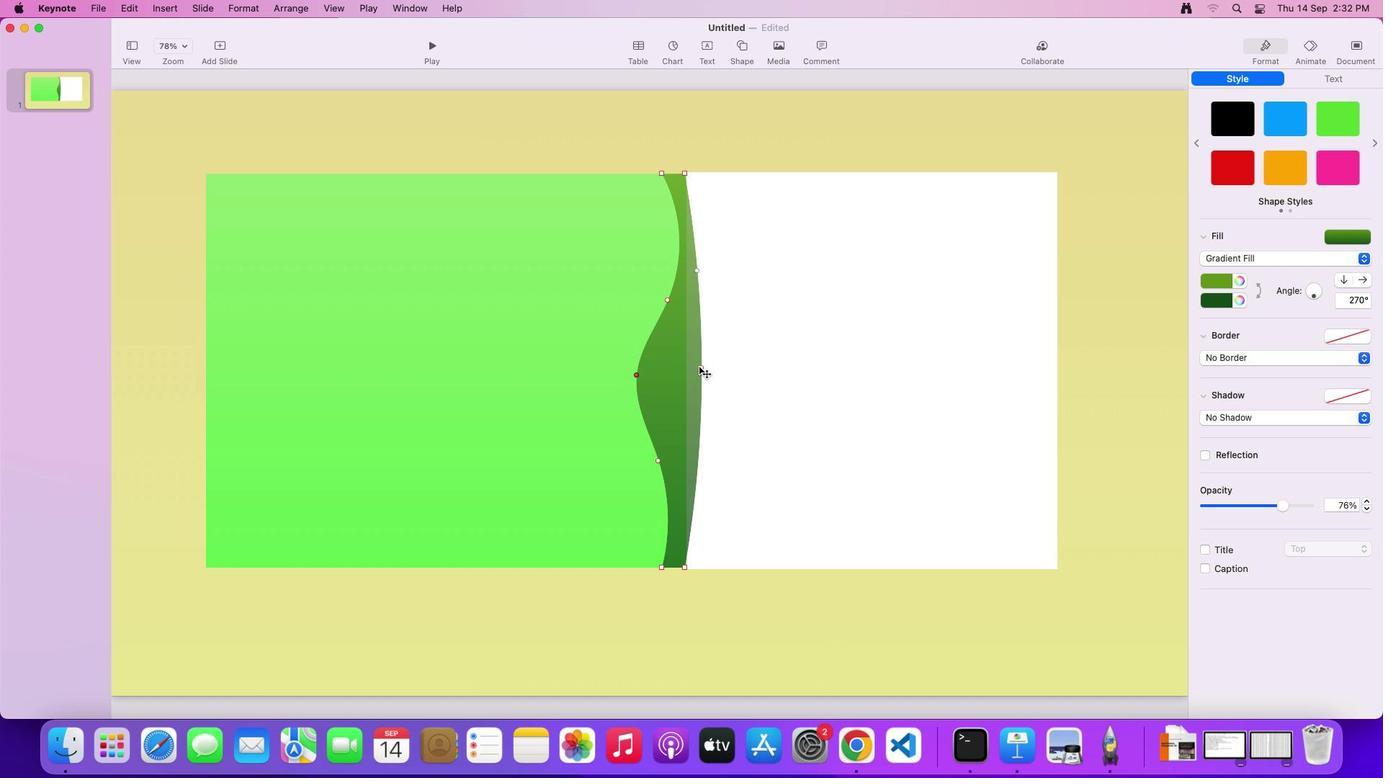 
Action: Mouse pressed left at (699, 367)
Screenshot: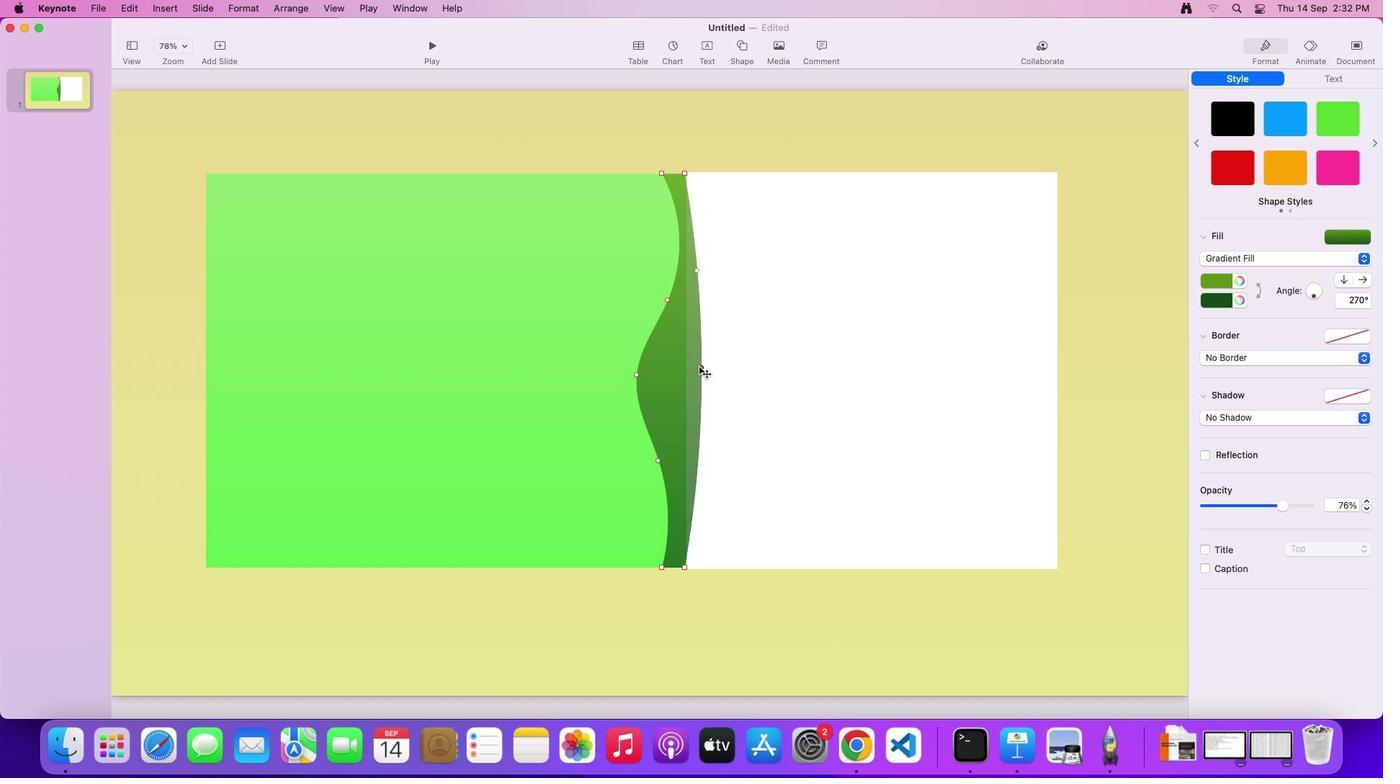 
Action: Mouse moved to (655, 460)
Screenshot: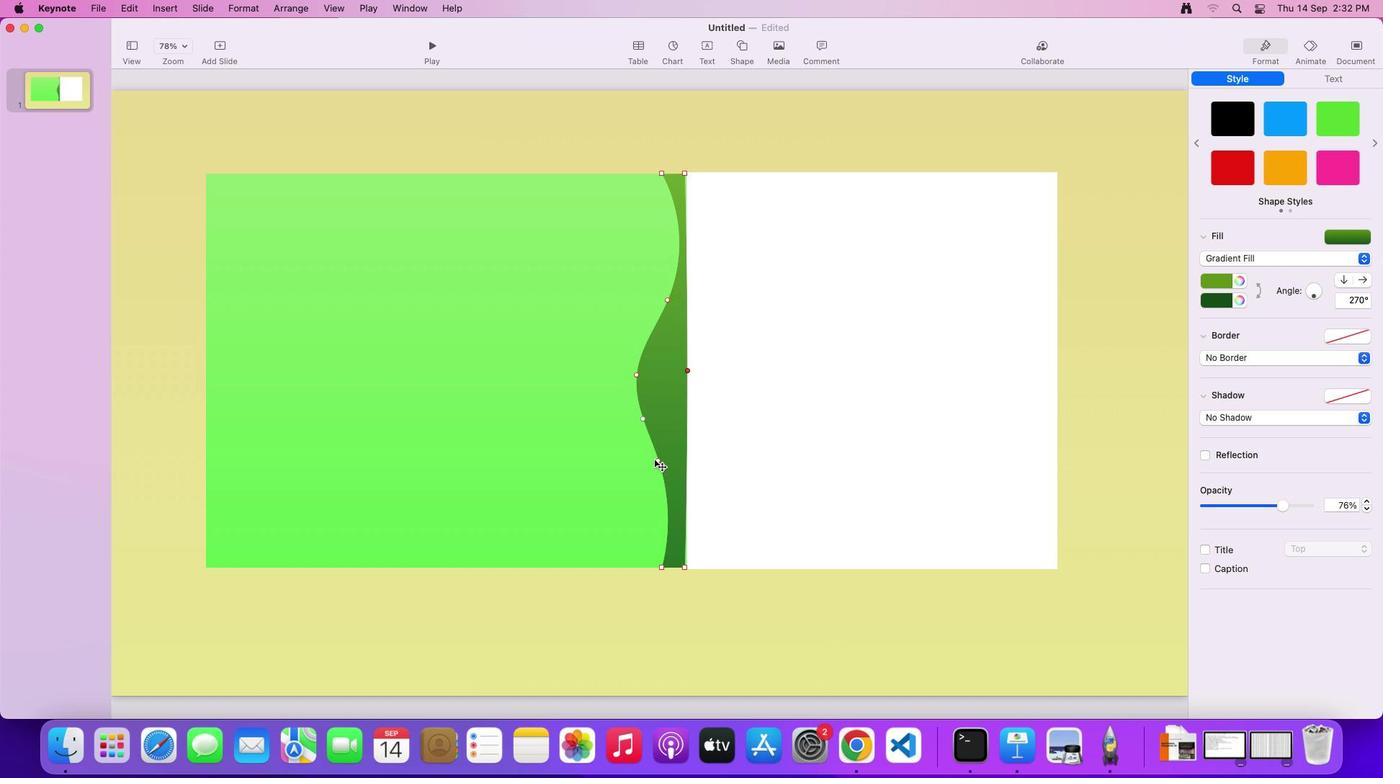 
Action: Mouse pressed left at (655, 460)
Screenshot: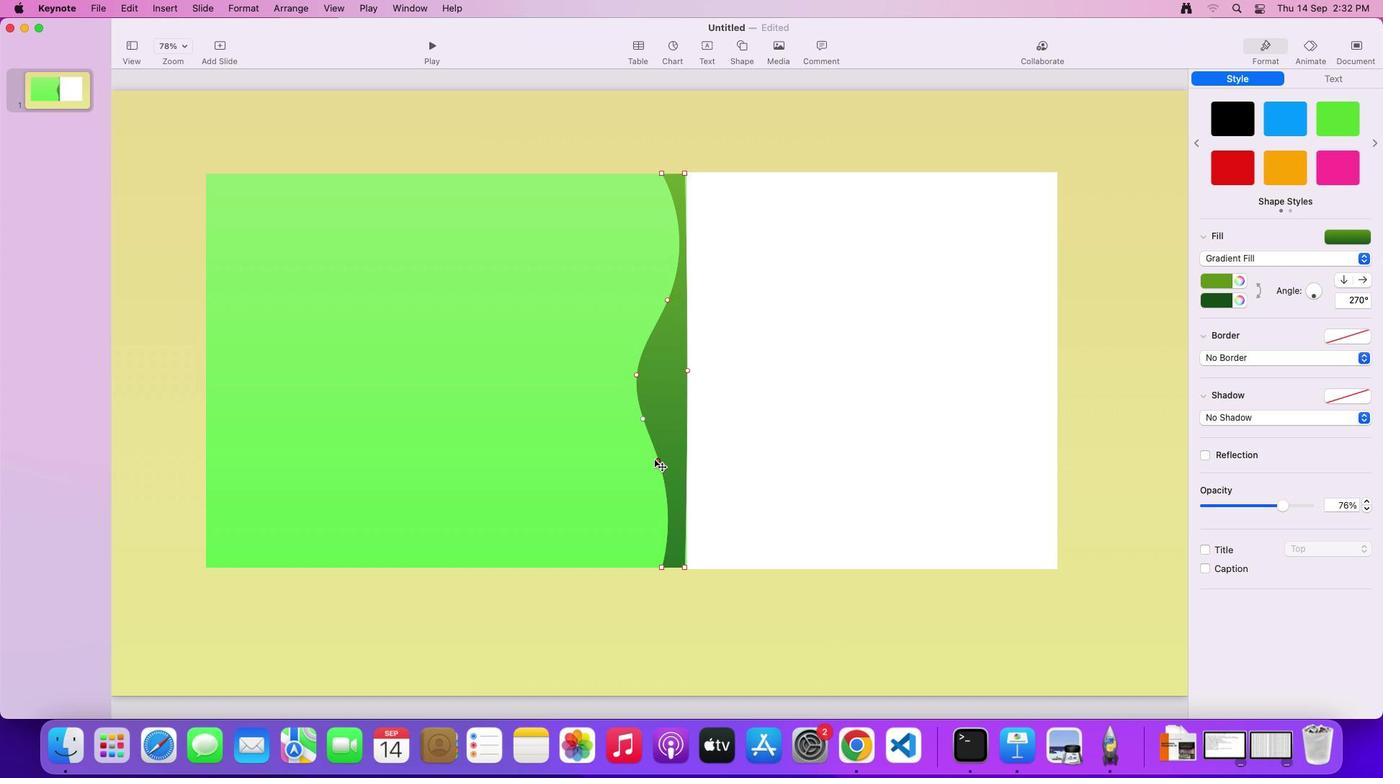 
Action: Mouse moved to (602, 532)
Screenshot: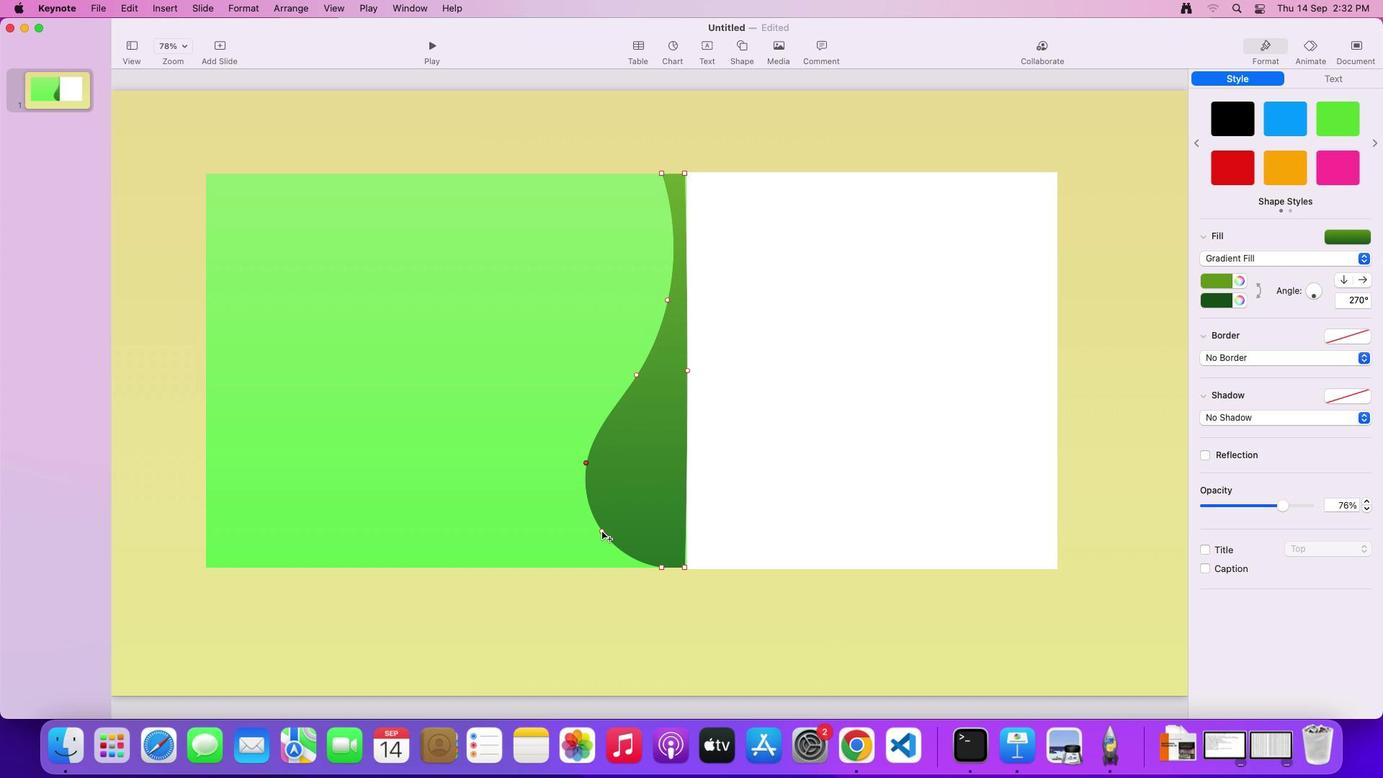 
Action: Mouse pressed left at (602, 532)
Screenshot: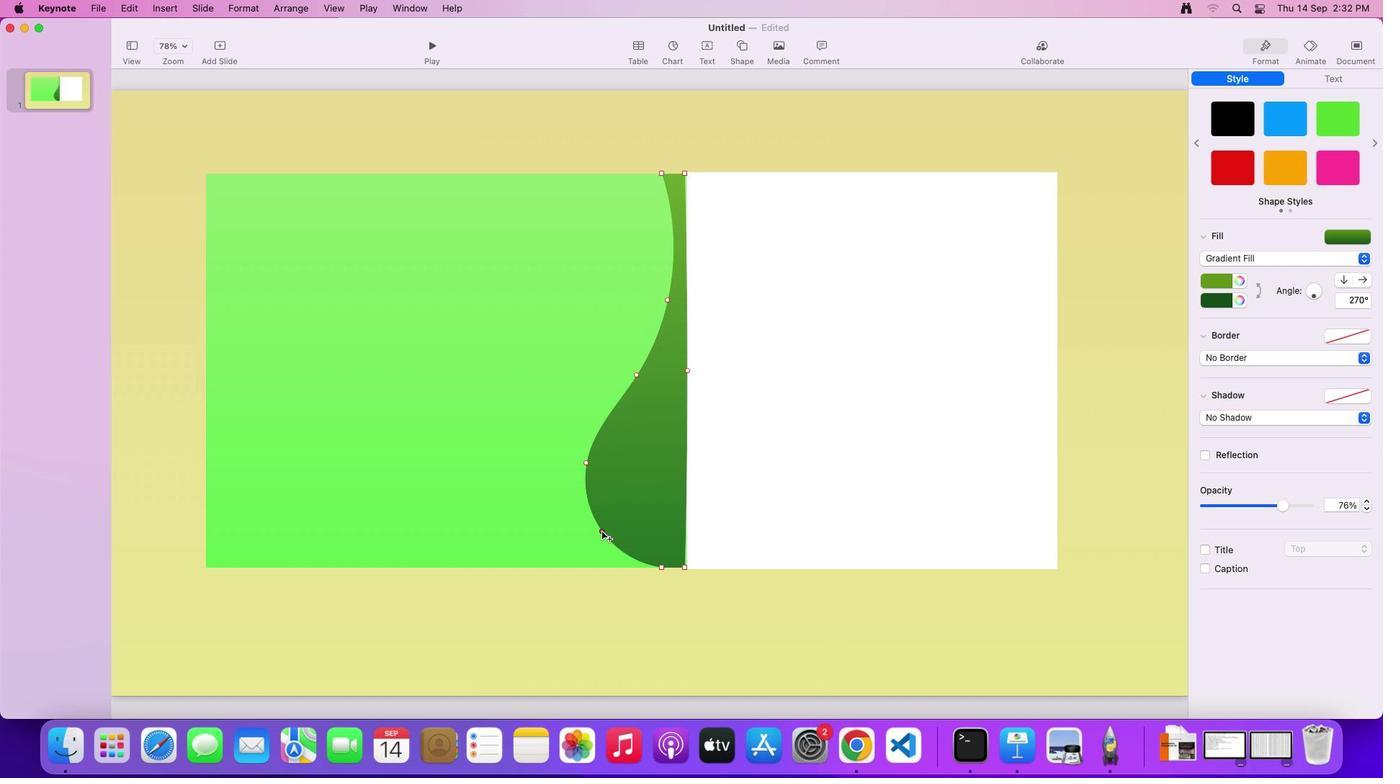 
Action: Mouse moved to (584, 463)
Screenshot: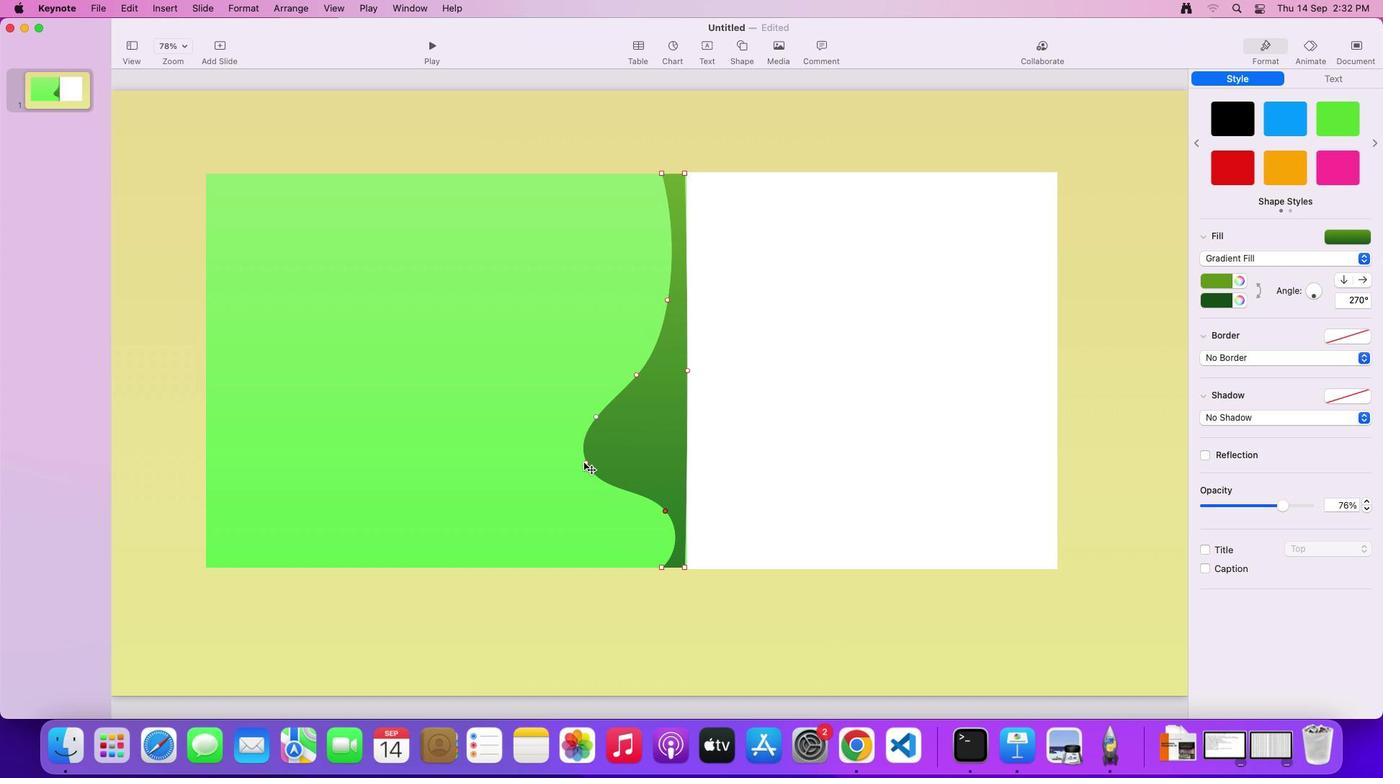 
Action: Mouse pressed left at (584, 463)
Screenshot: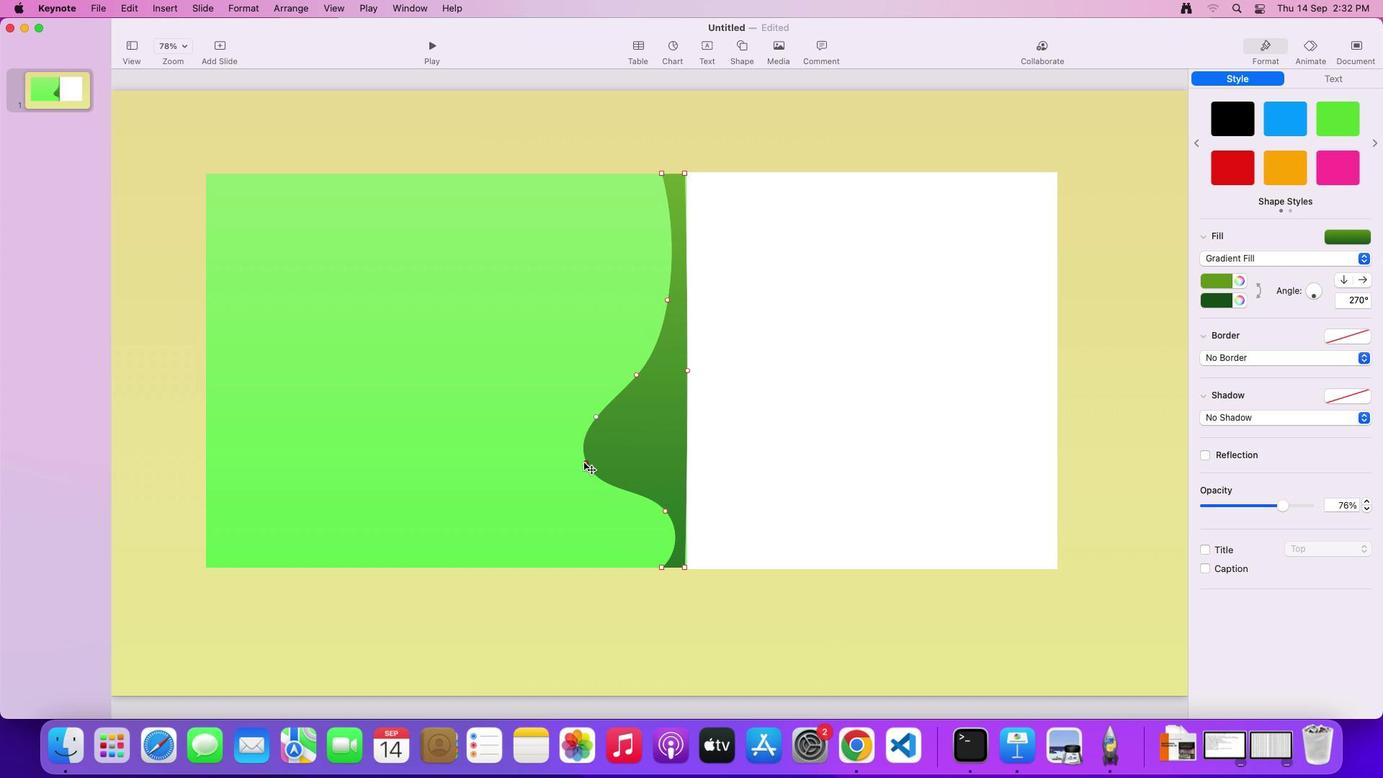 
Action: Mouse moved to (675, 239)
Screenshot: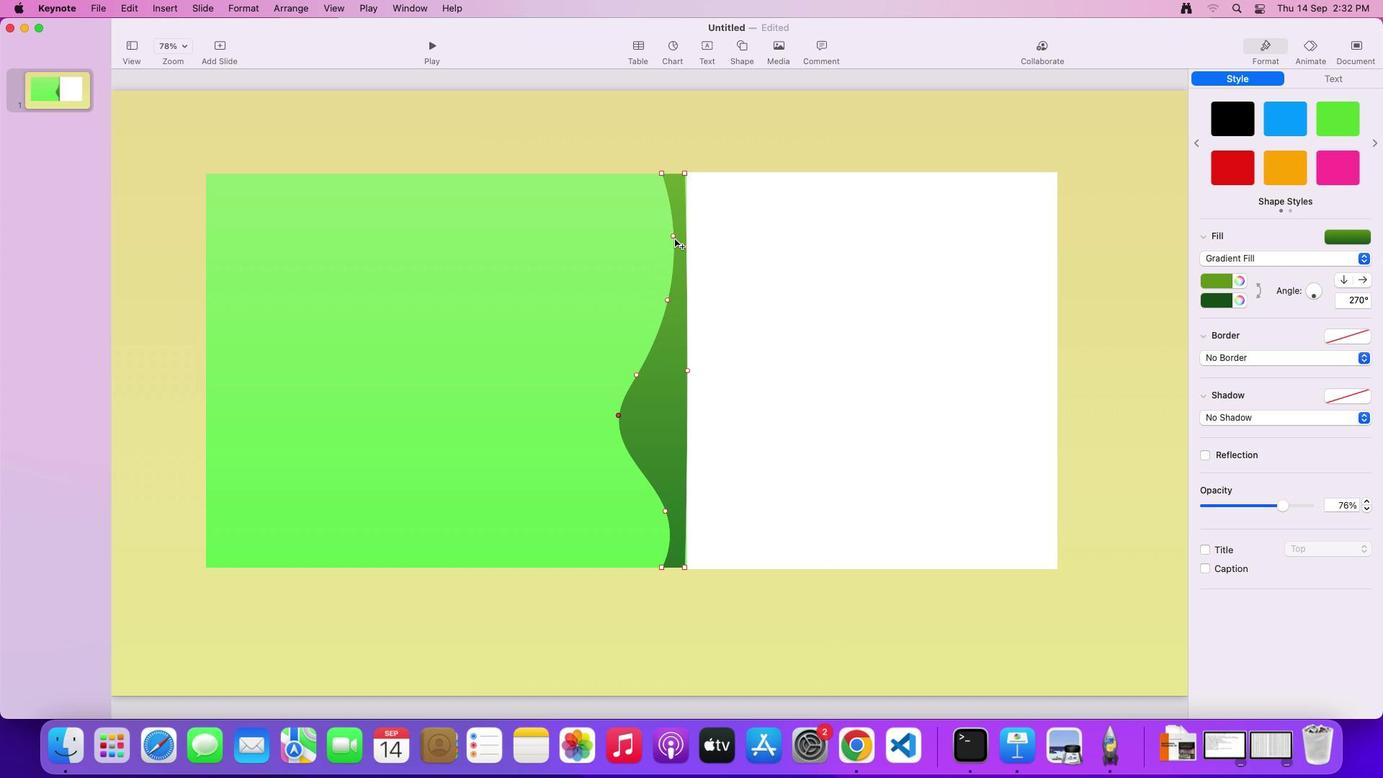 
Action: Mouse pressed left at (675, 239)
Screenshot: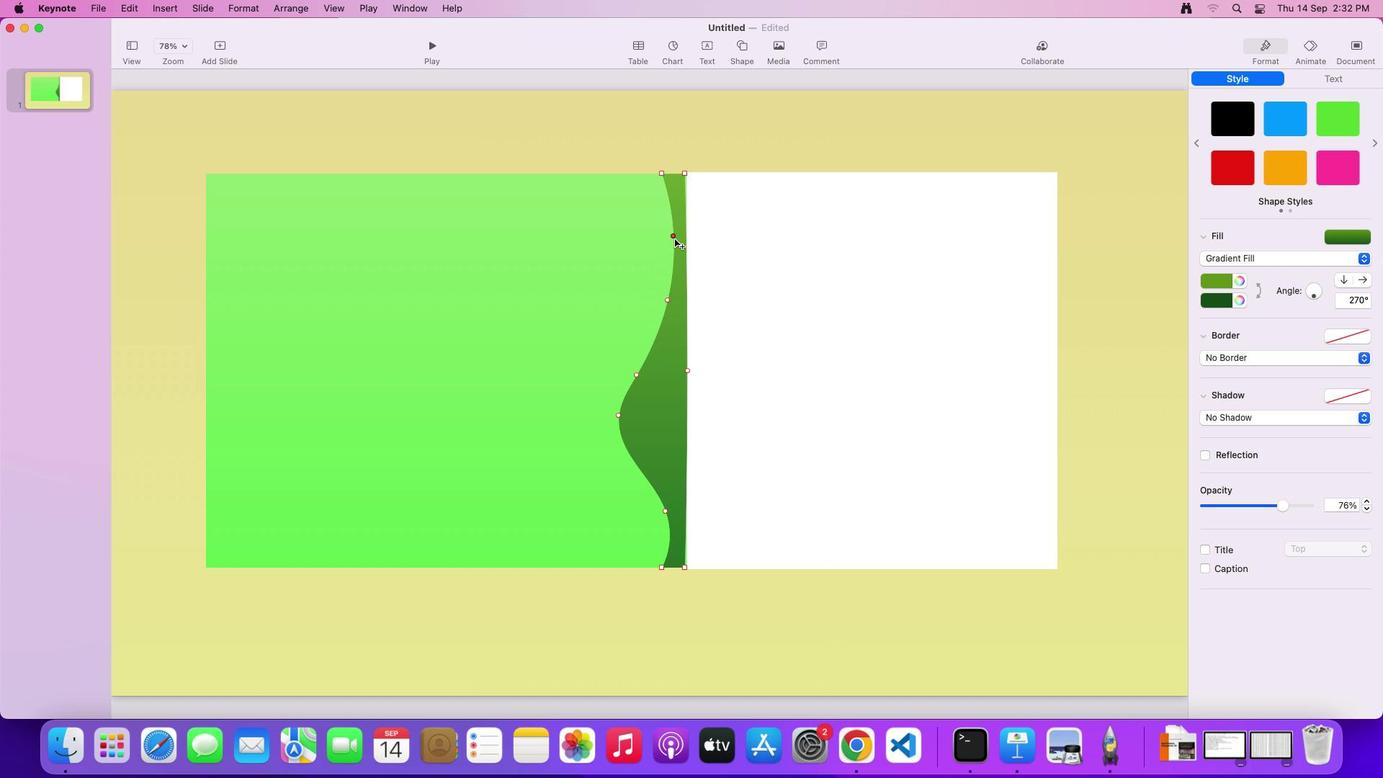 
Action: Mouse moved to (649, 389)
Screenshot: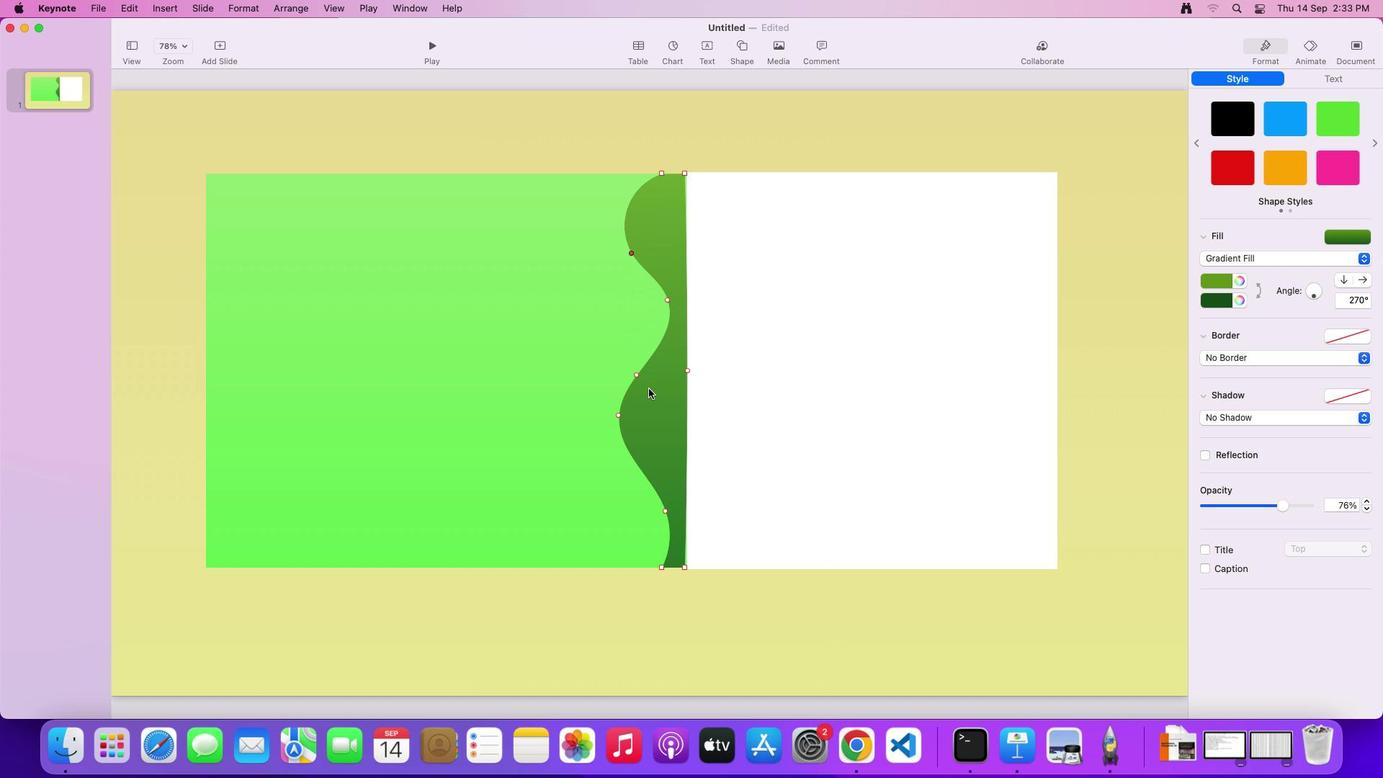 
Action: Mouse pressed left at (649, 389)
Screenshot: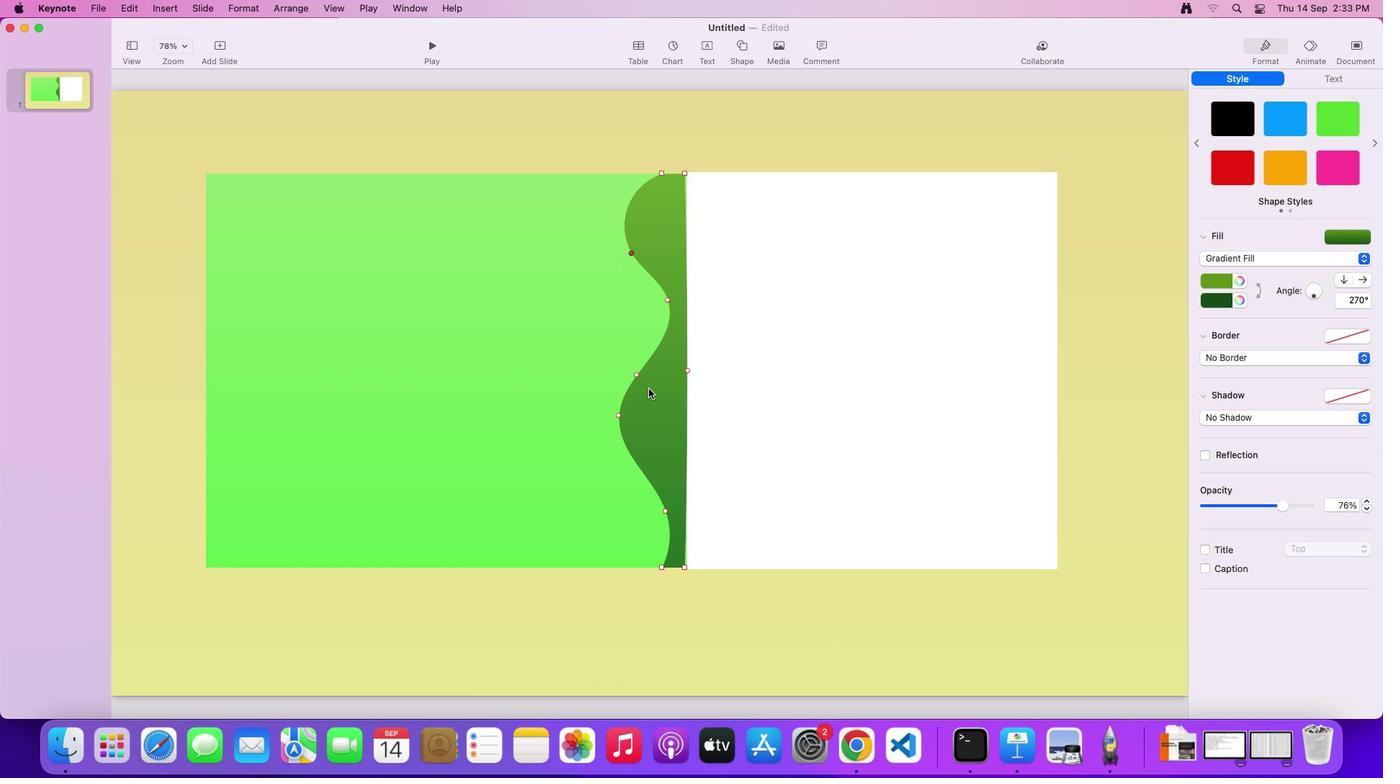 
Action: Mouse pressed left at (649, 389)
Screenshot: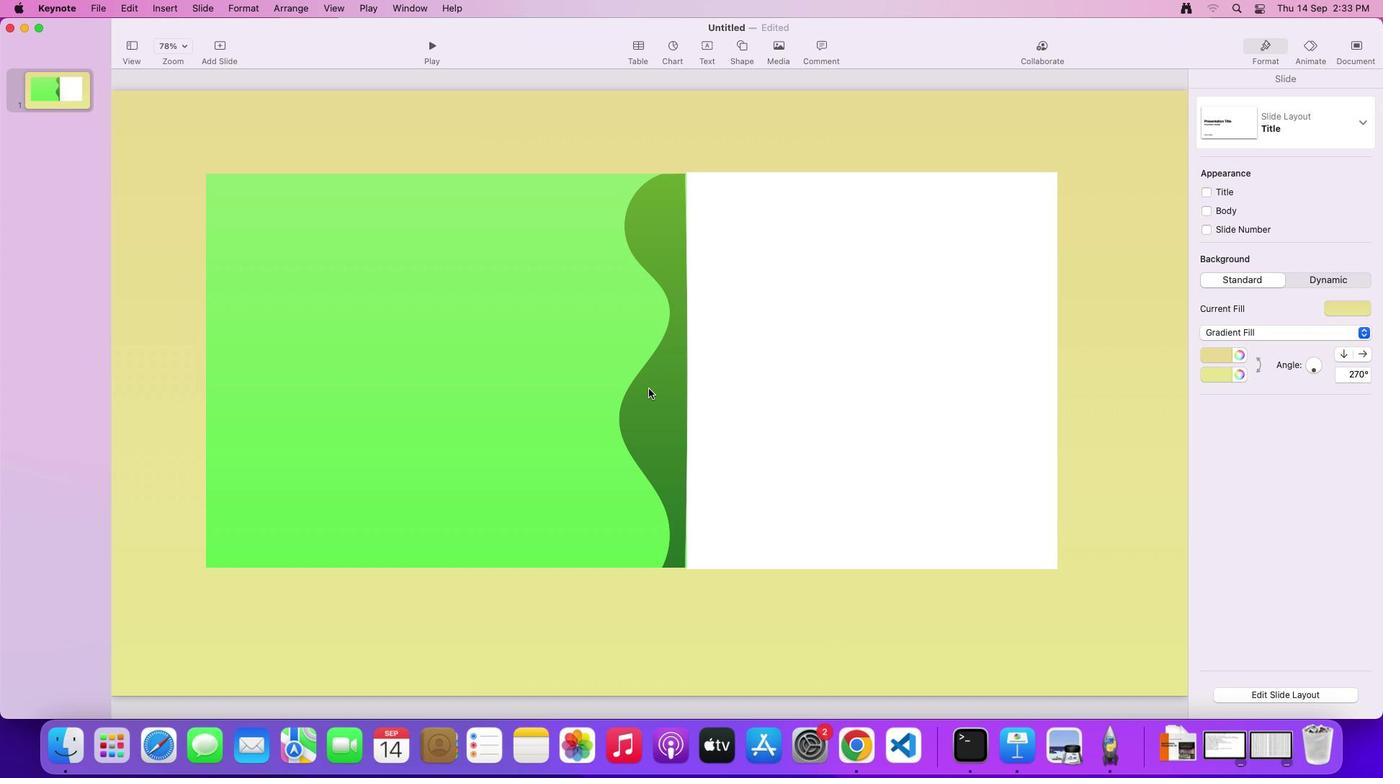 
Action: Mouse moved to (665, 411)
Screenshot: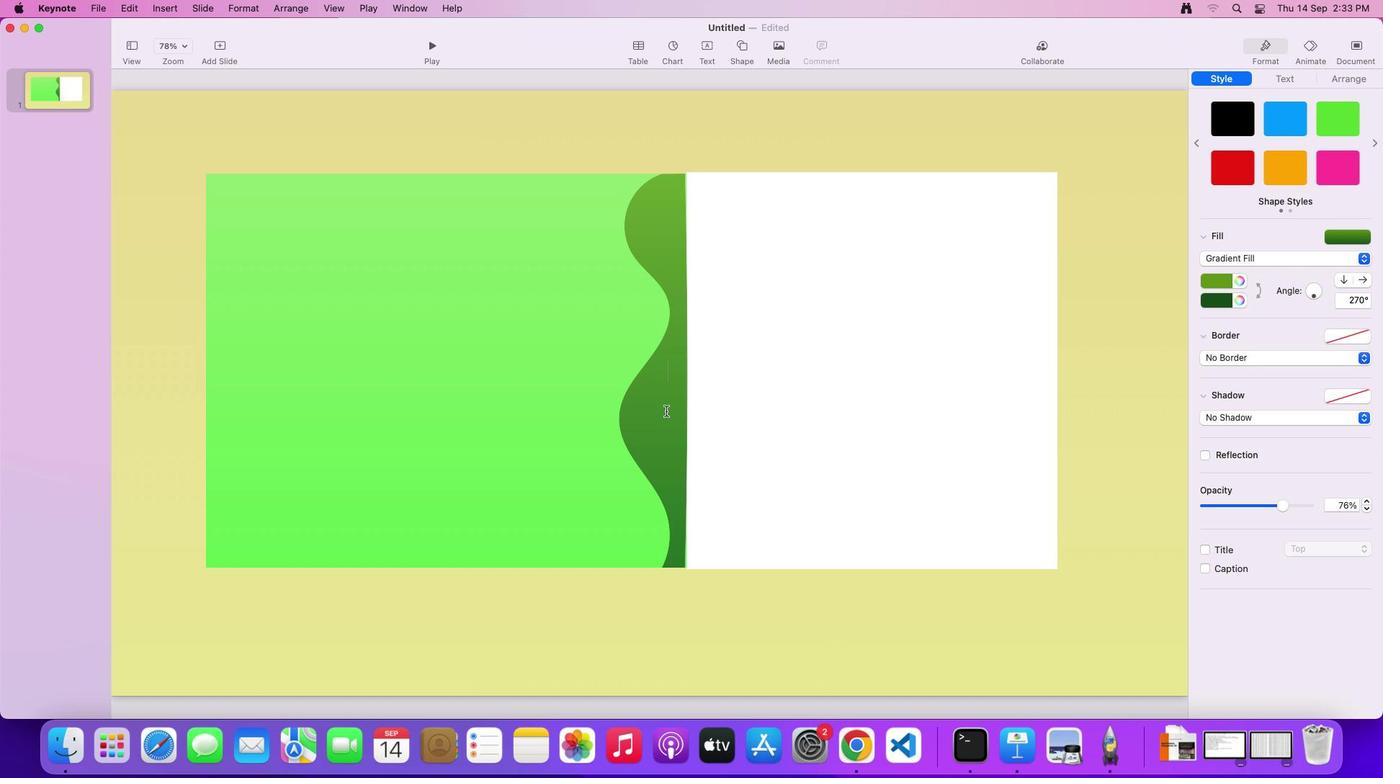 
Action: Key pressed Key.alt
Screenshot: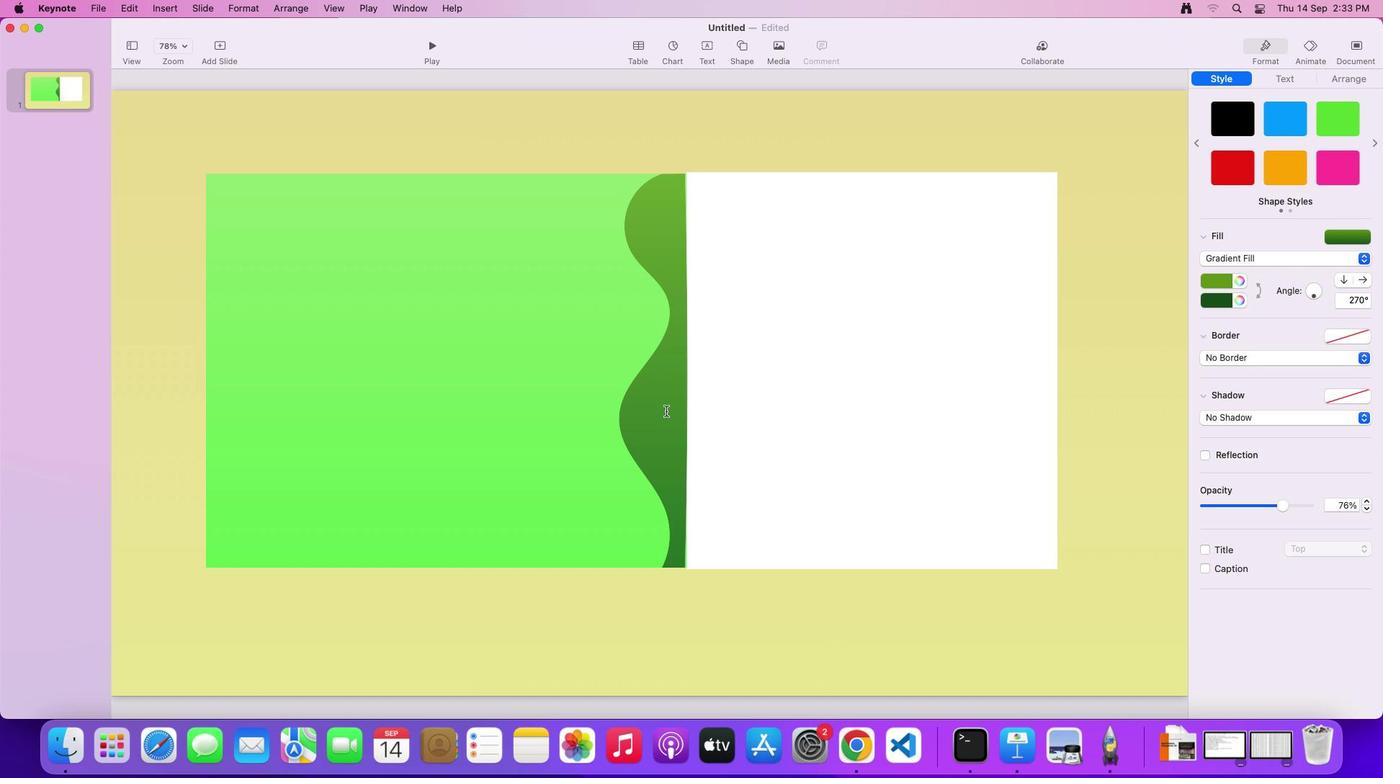 
Action: Mouse pressed left at (665, 411)
Screenshot: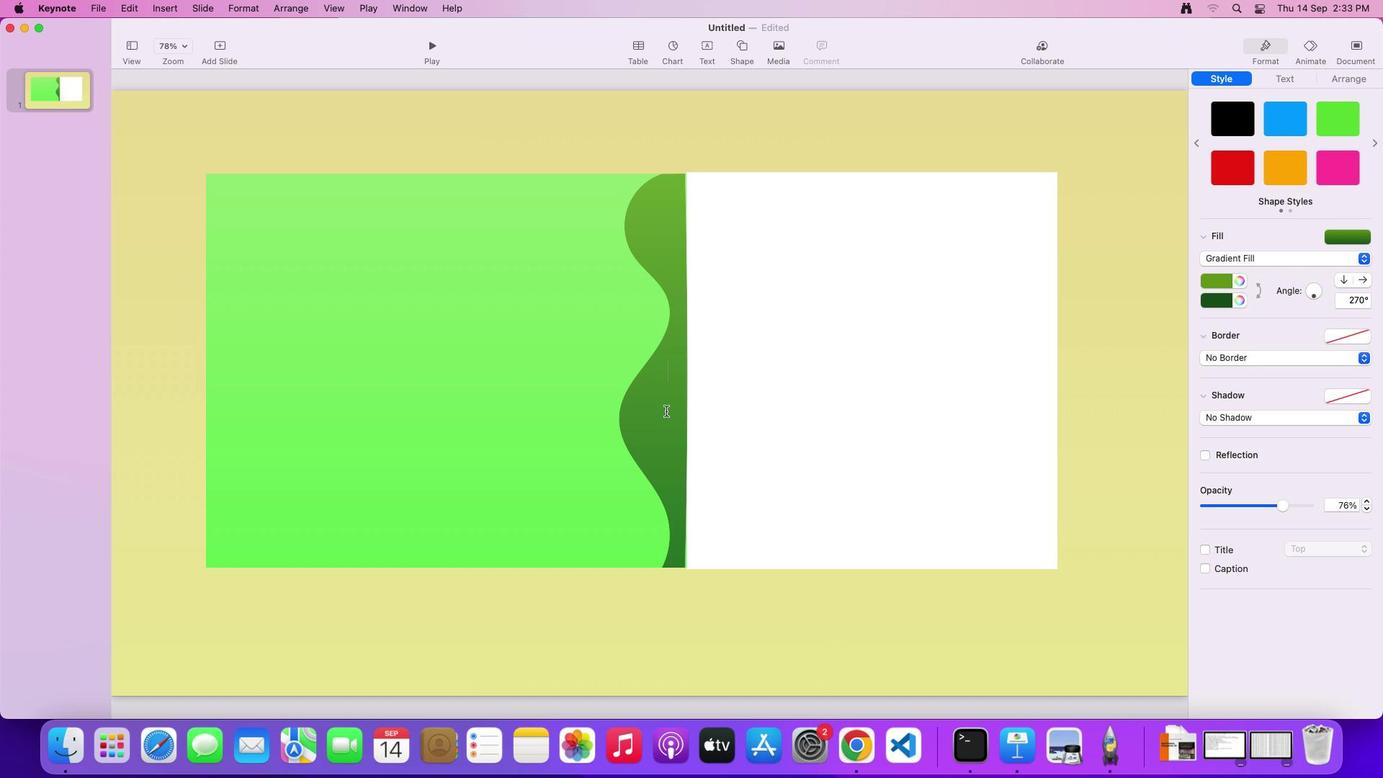 
Action: Mouse moved to (653, 403)
Screenshot: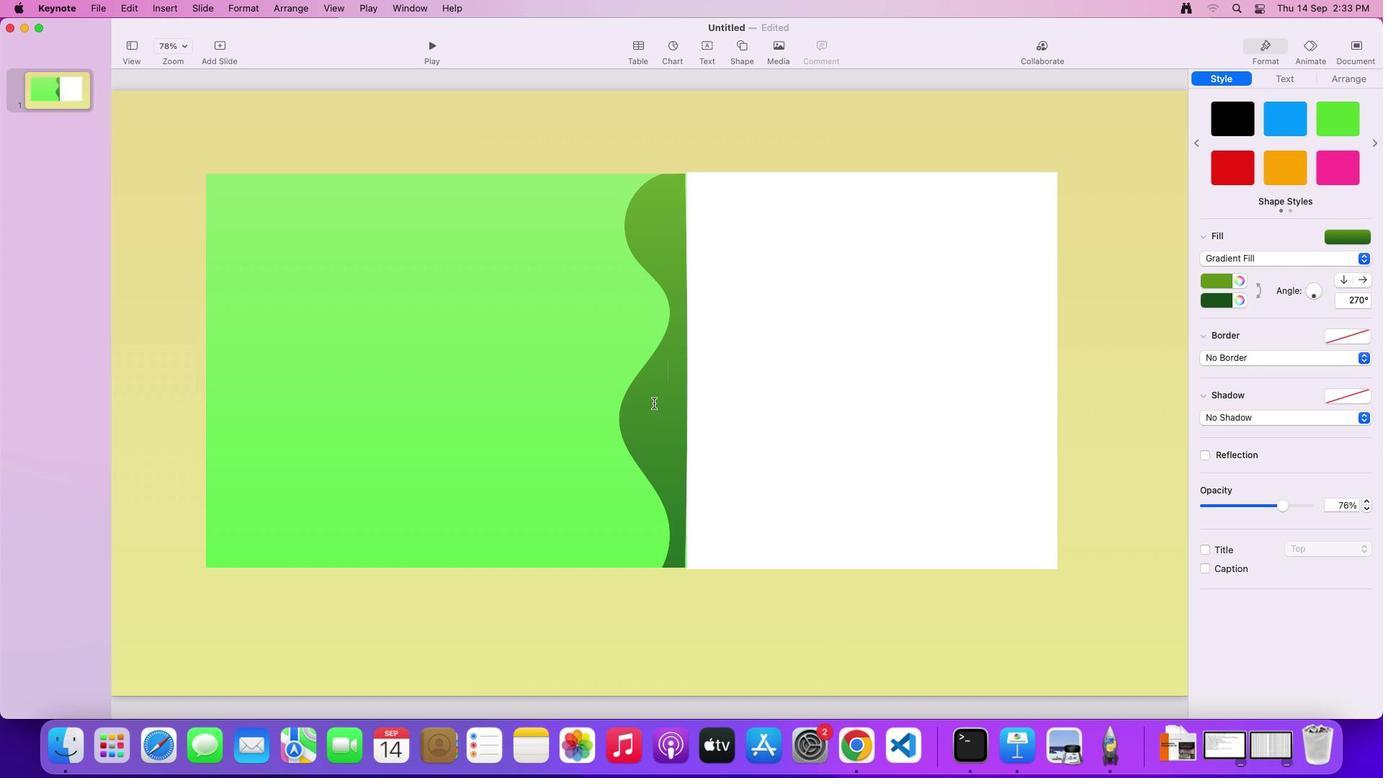 
Action: Mouse pressed left at (653, 403)
Screenshot: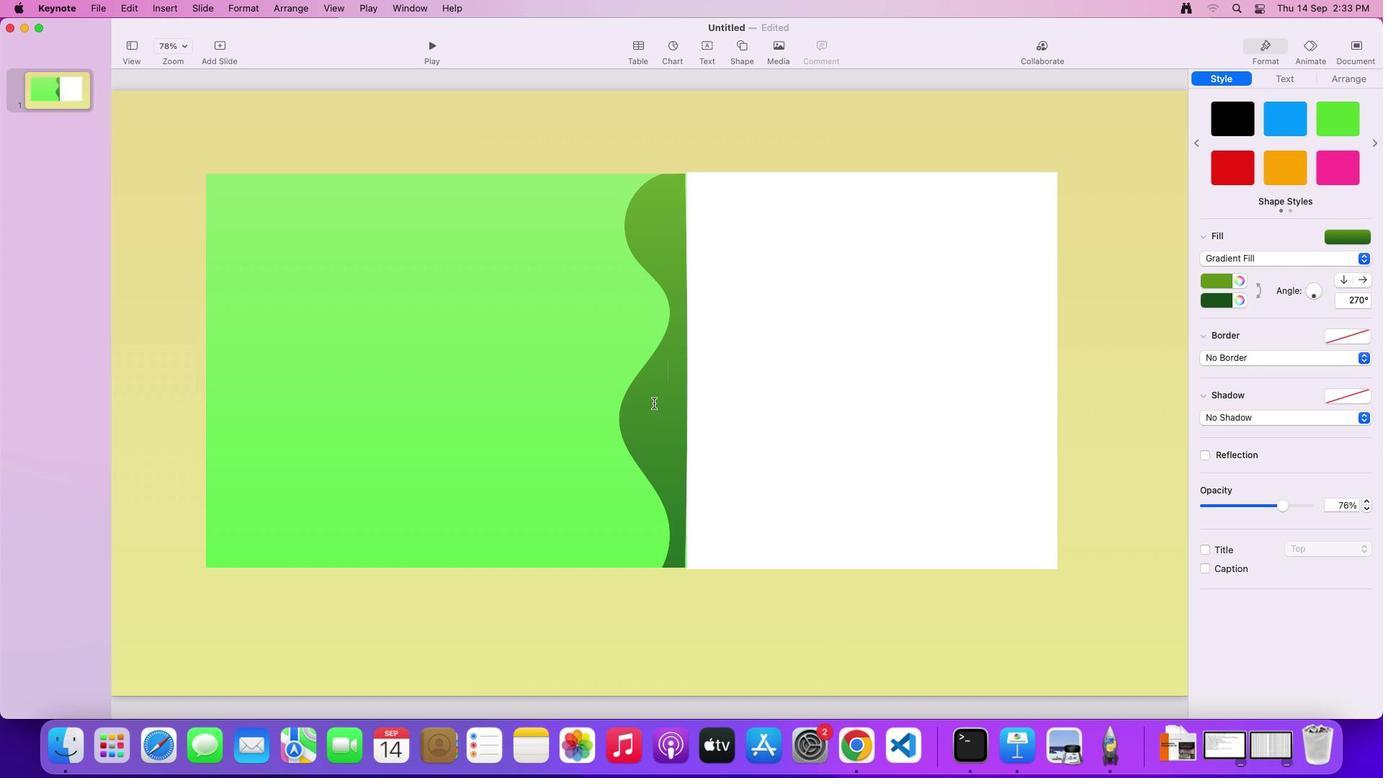
Action: Mouse moved to (662, 407)
Screenshot: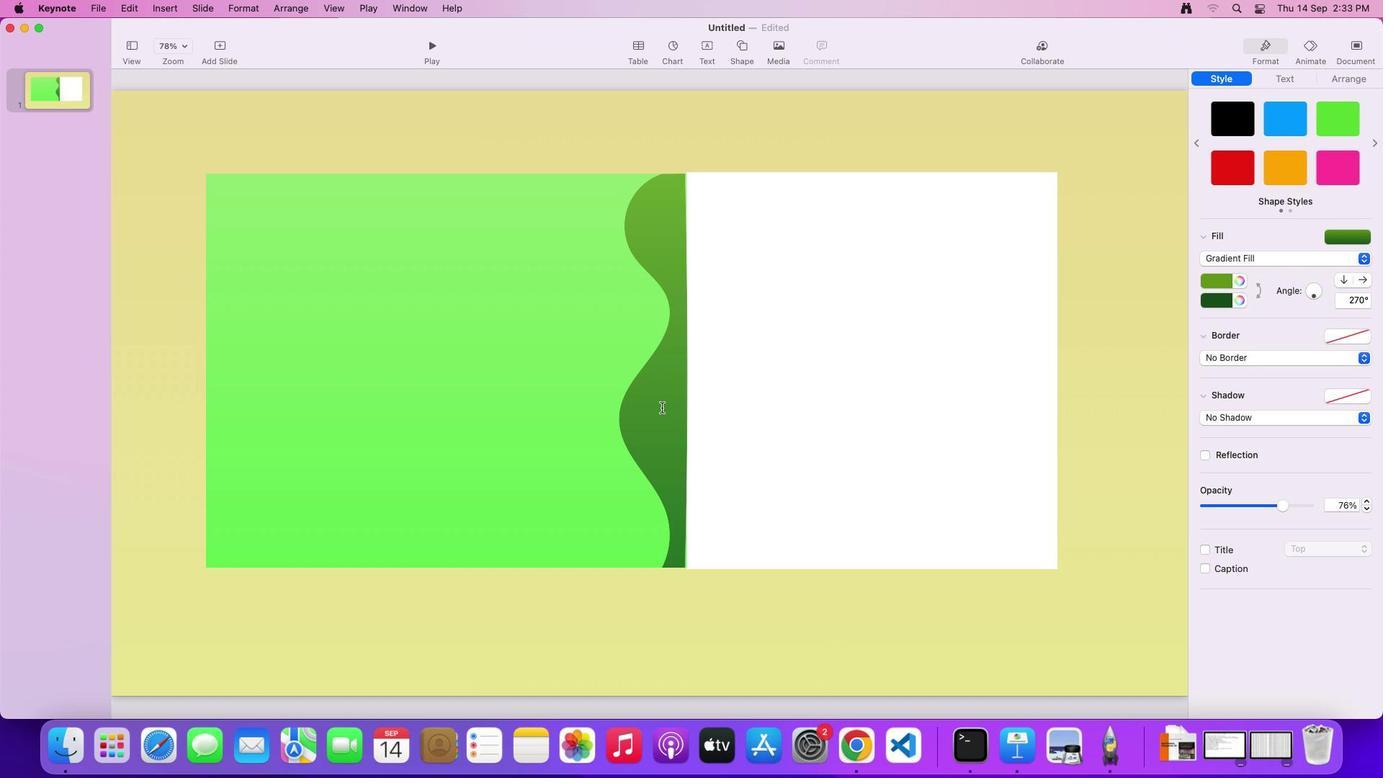 
Action: Mouse pressed left at (662, 407)
Screenshot: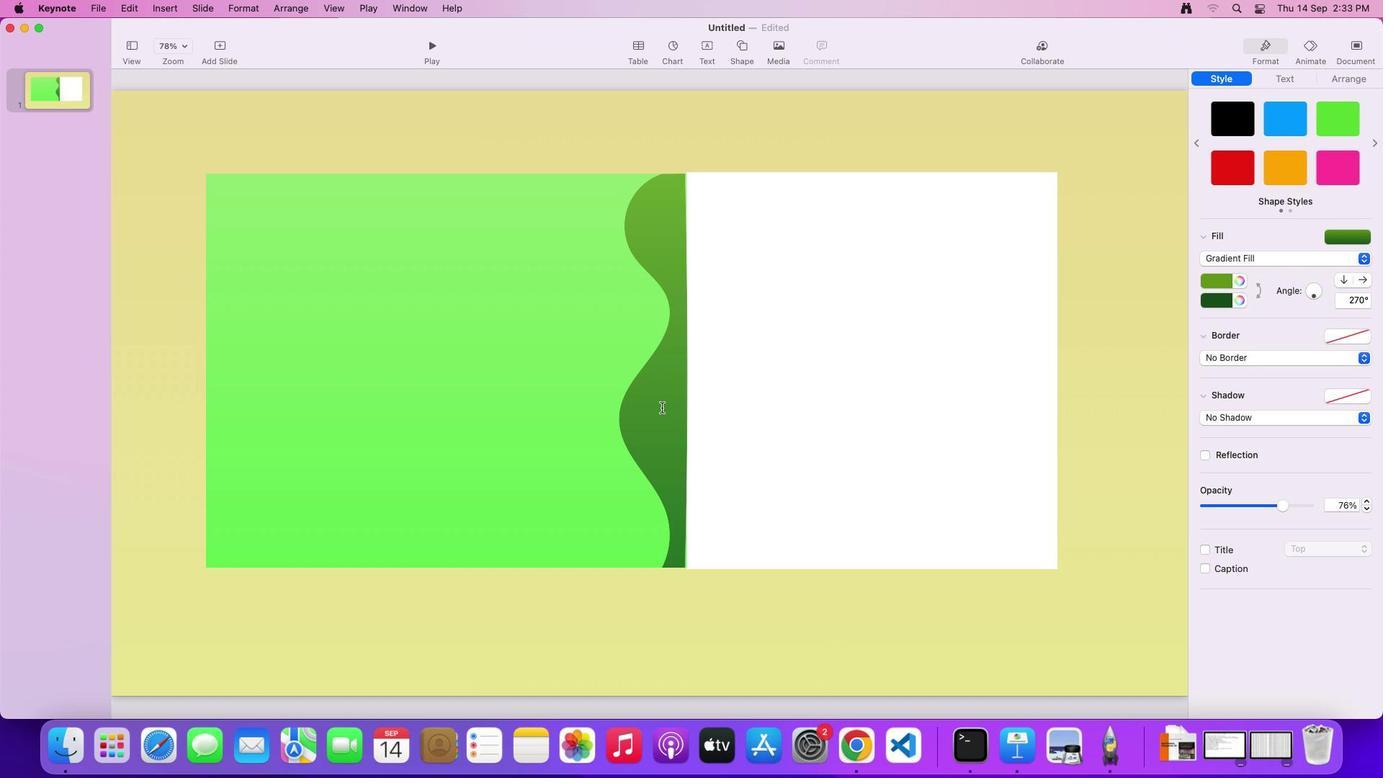 
Action: Mouse moved to (659, 396)
Screenshot: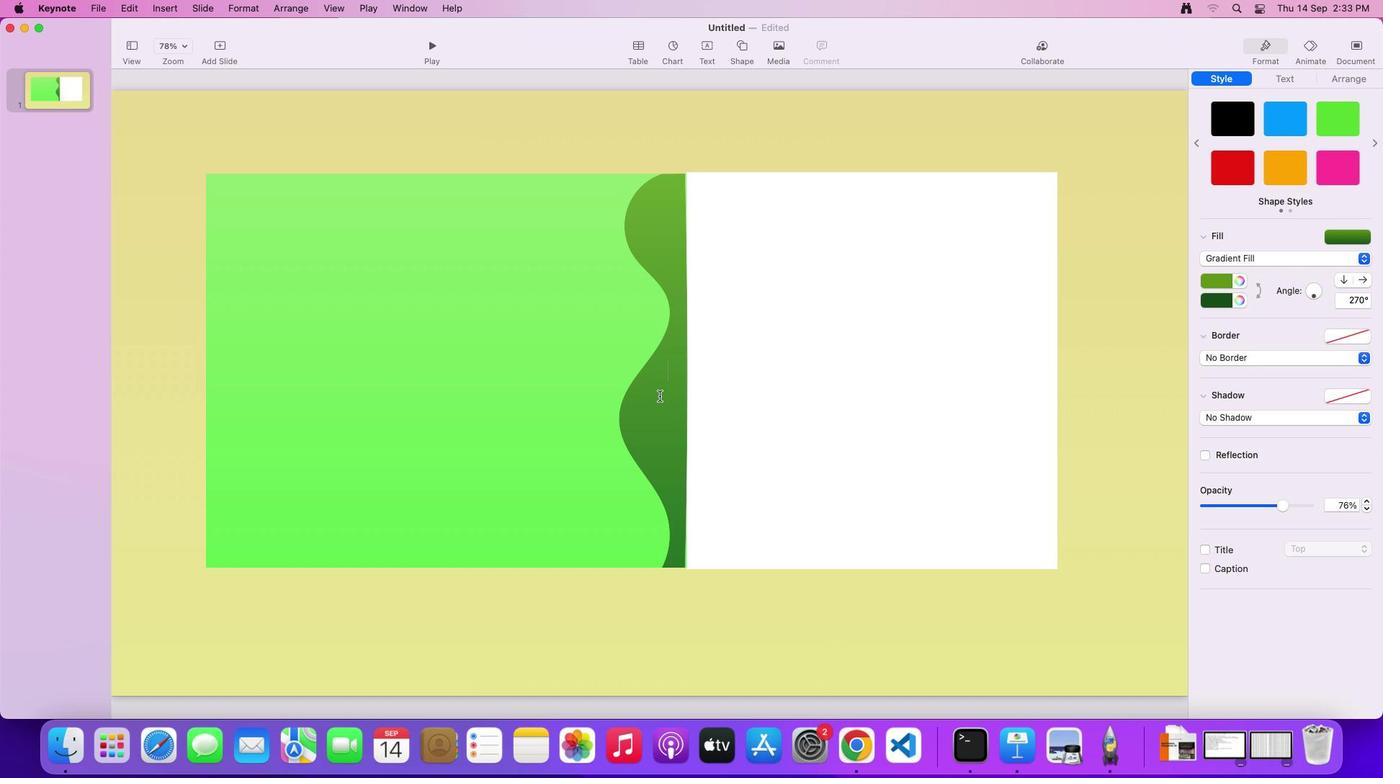
Action: Mouse pressed left at (659, 396)
Screenshot: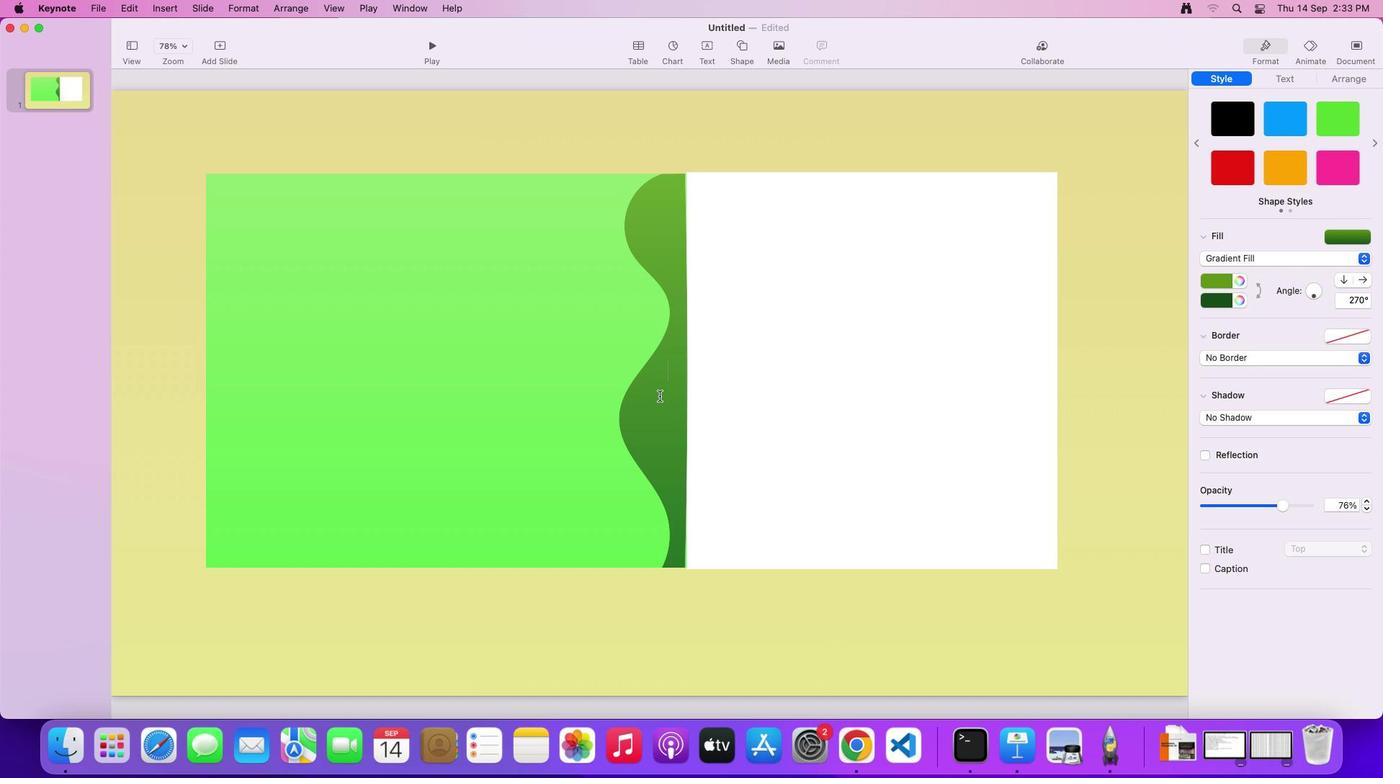 
Action: Mouse moved to (566, 407)
Screenshot: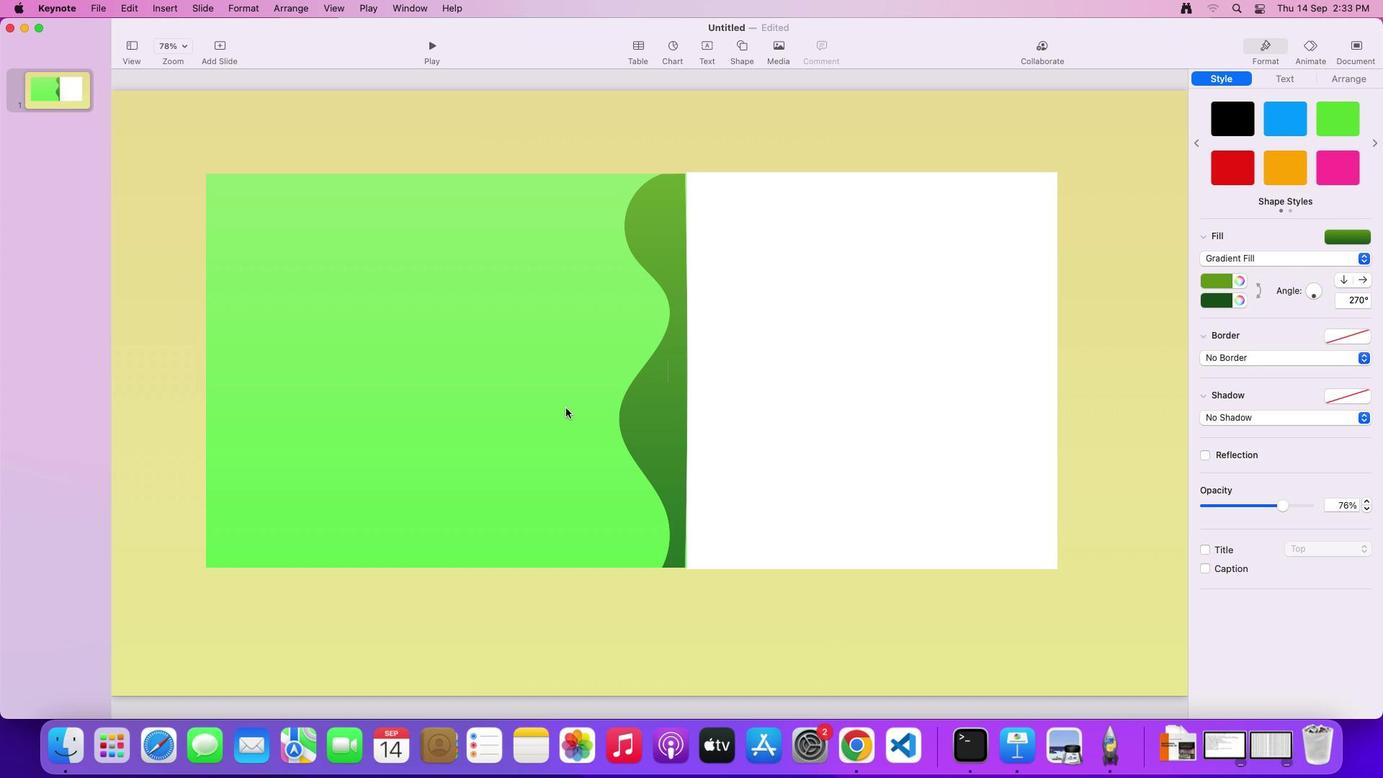 
Action: Mouse pressed left at (566, 407)
Screenshot: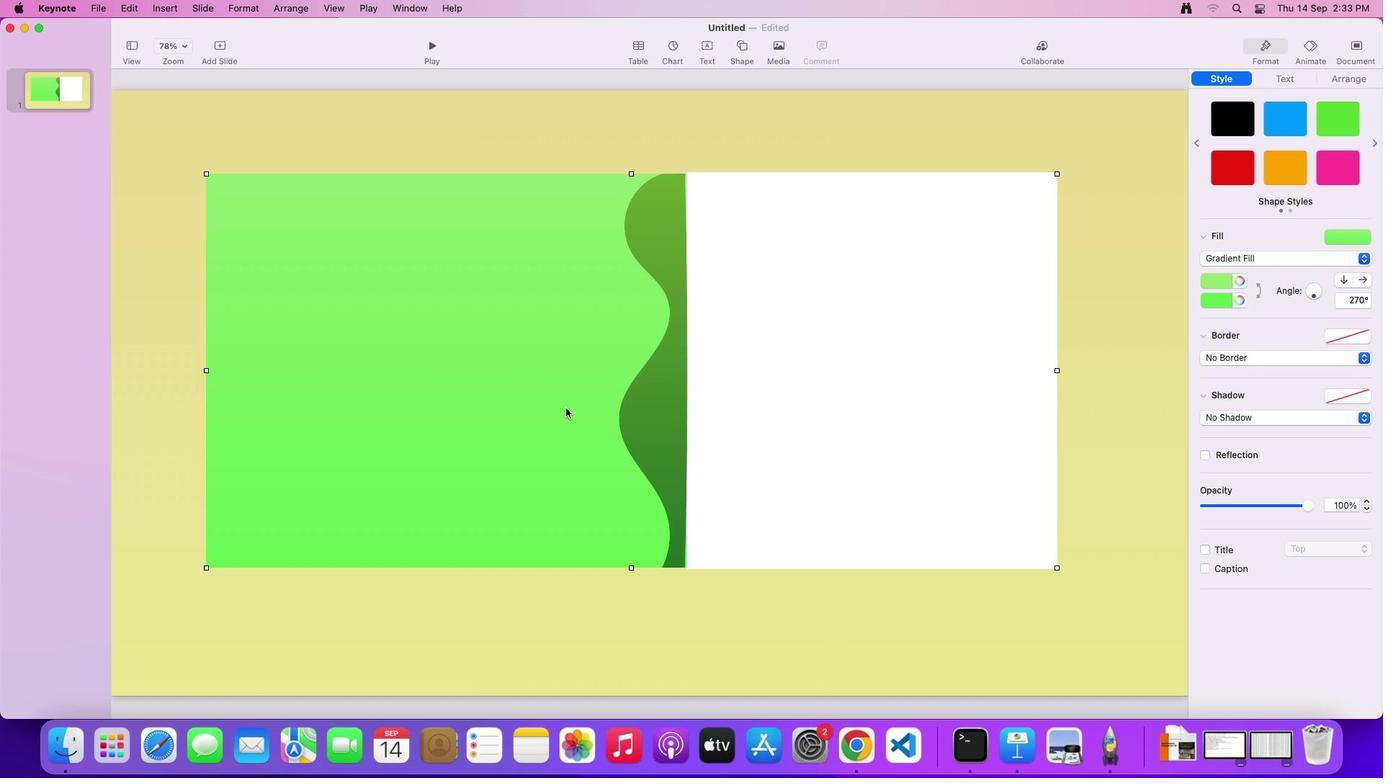 
Action: Mouse moved to (661, 391)
Screenshot: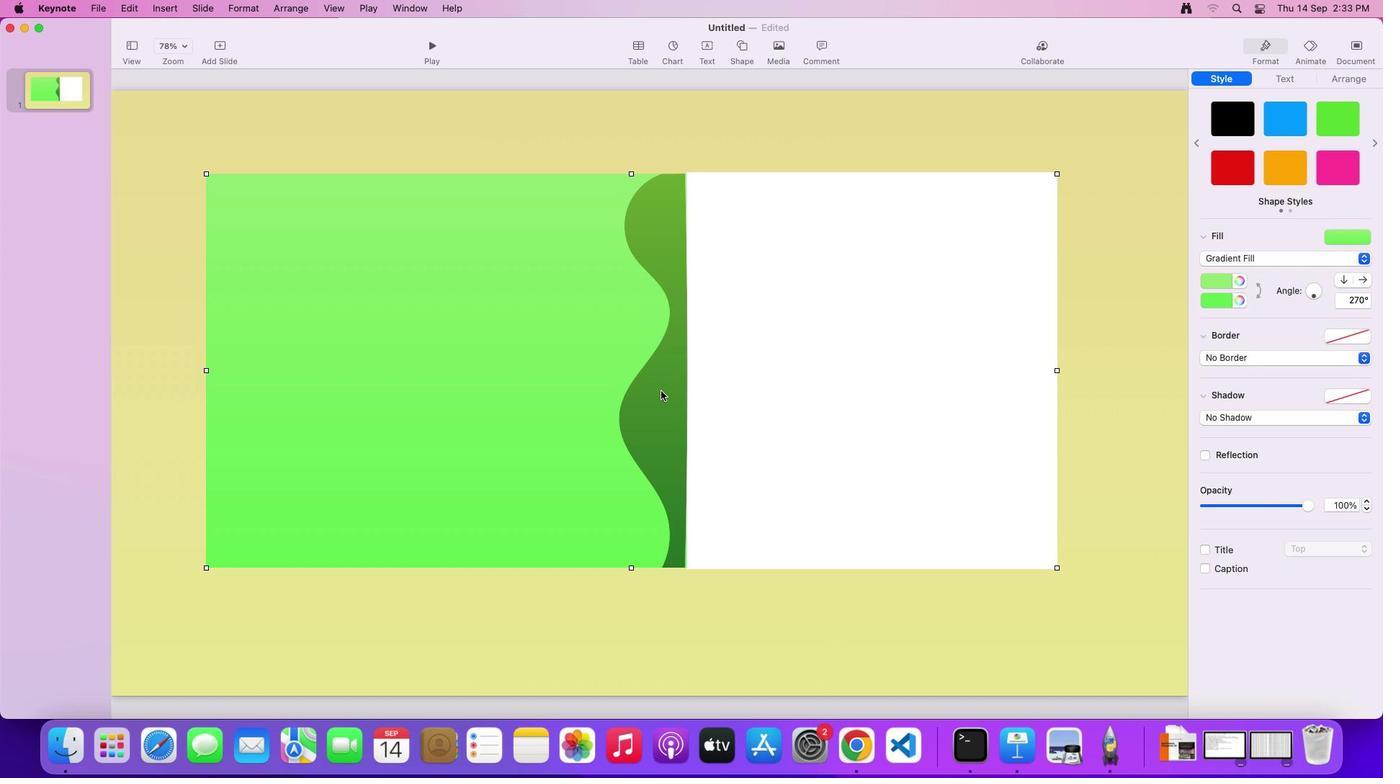
Action: Mouse pressed left at (661, 391)
Screenshot: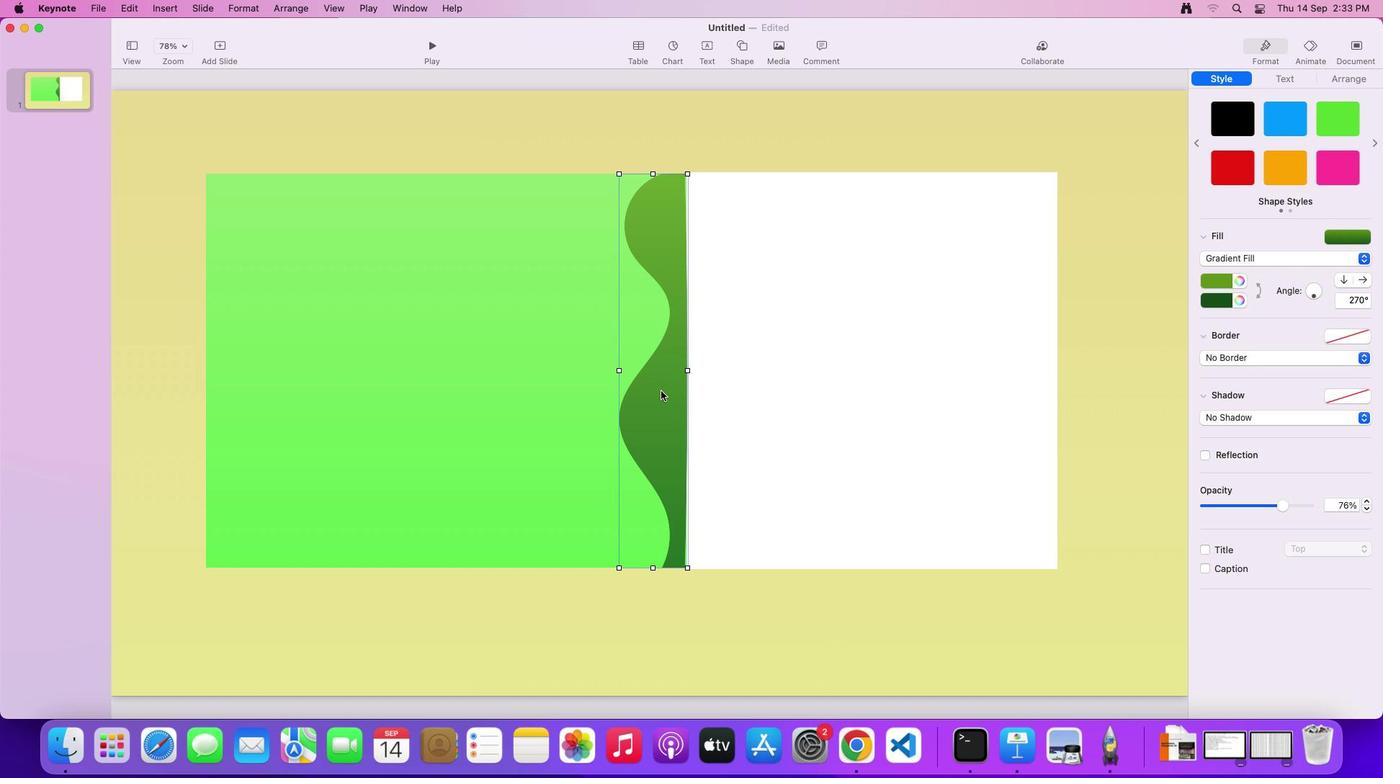 
Action: Key pressed Key.alt
Screenshot: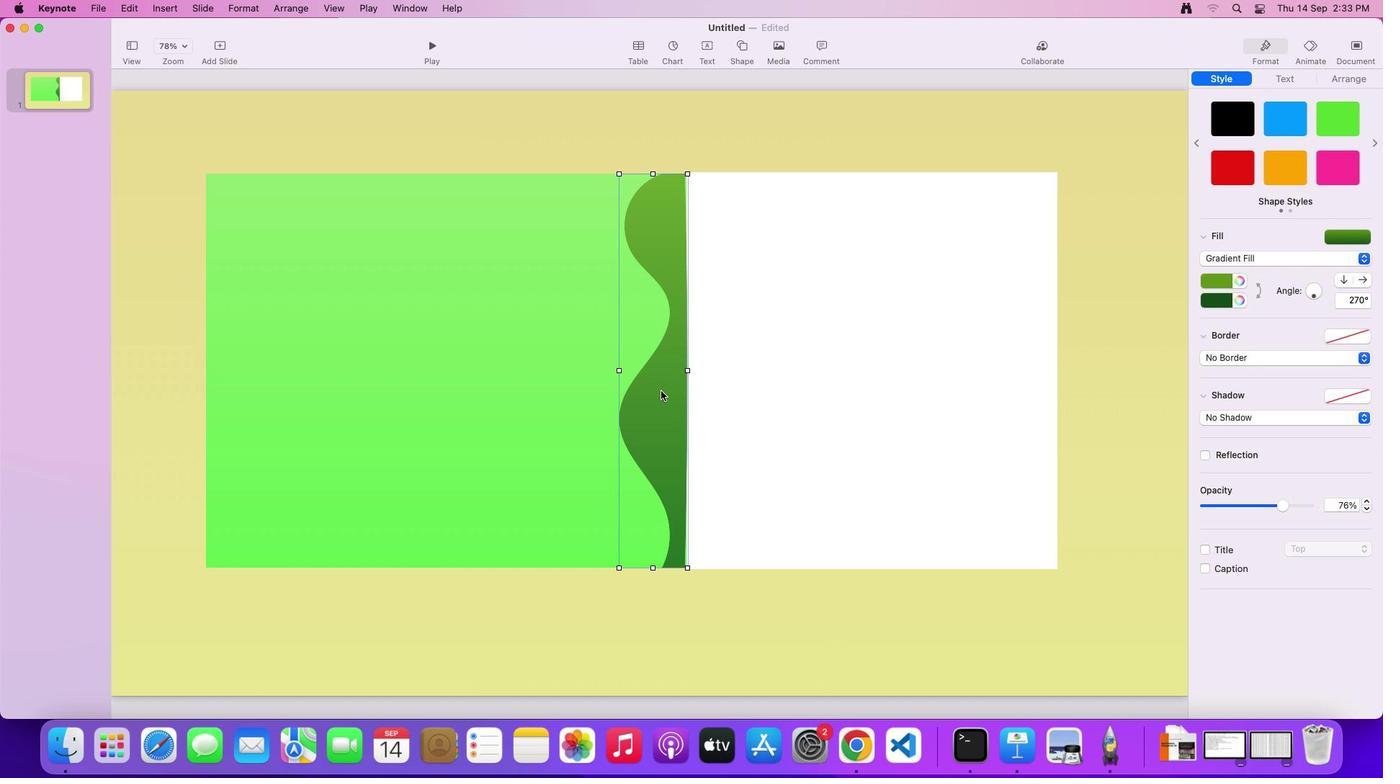 
Action: Mouse pressed left at (661, 391)
Screenshot: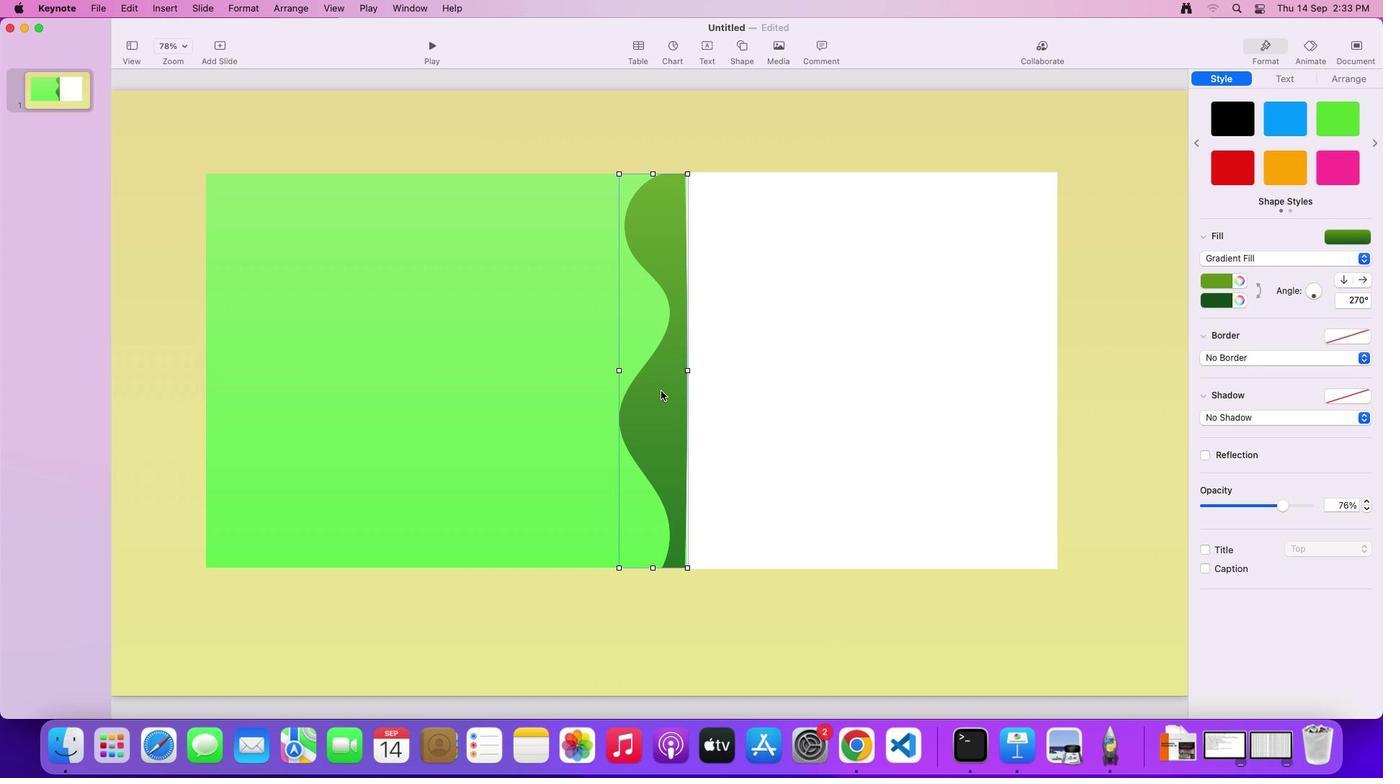 
Action: Mouse moved to (1284, 505)
Screenshot: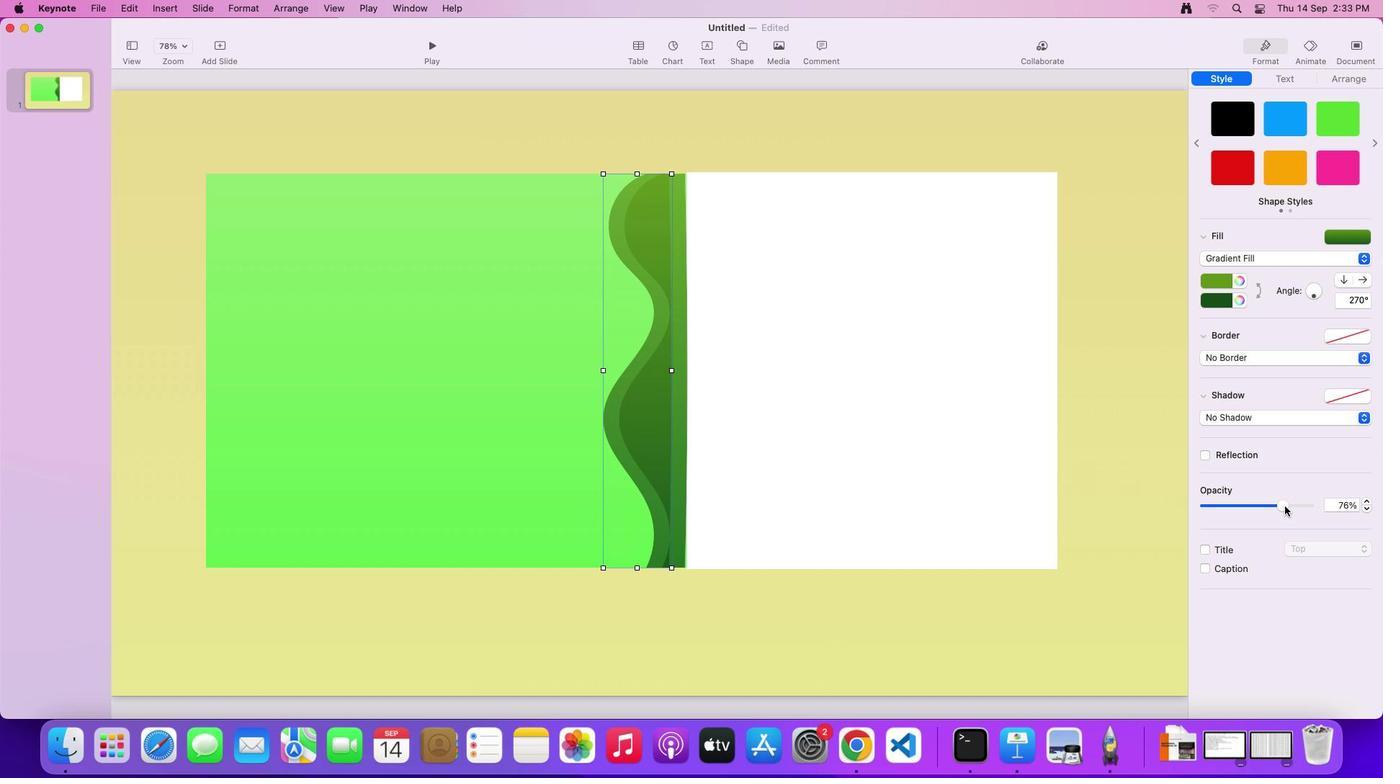 
Action: Mouse pressed left at (1284, 505)
Screenshot: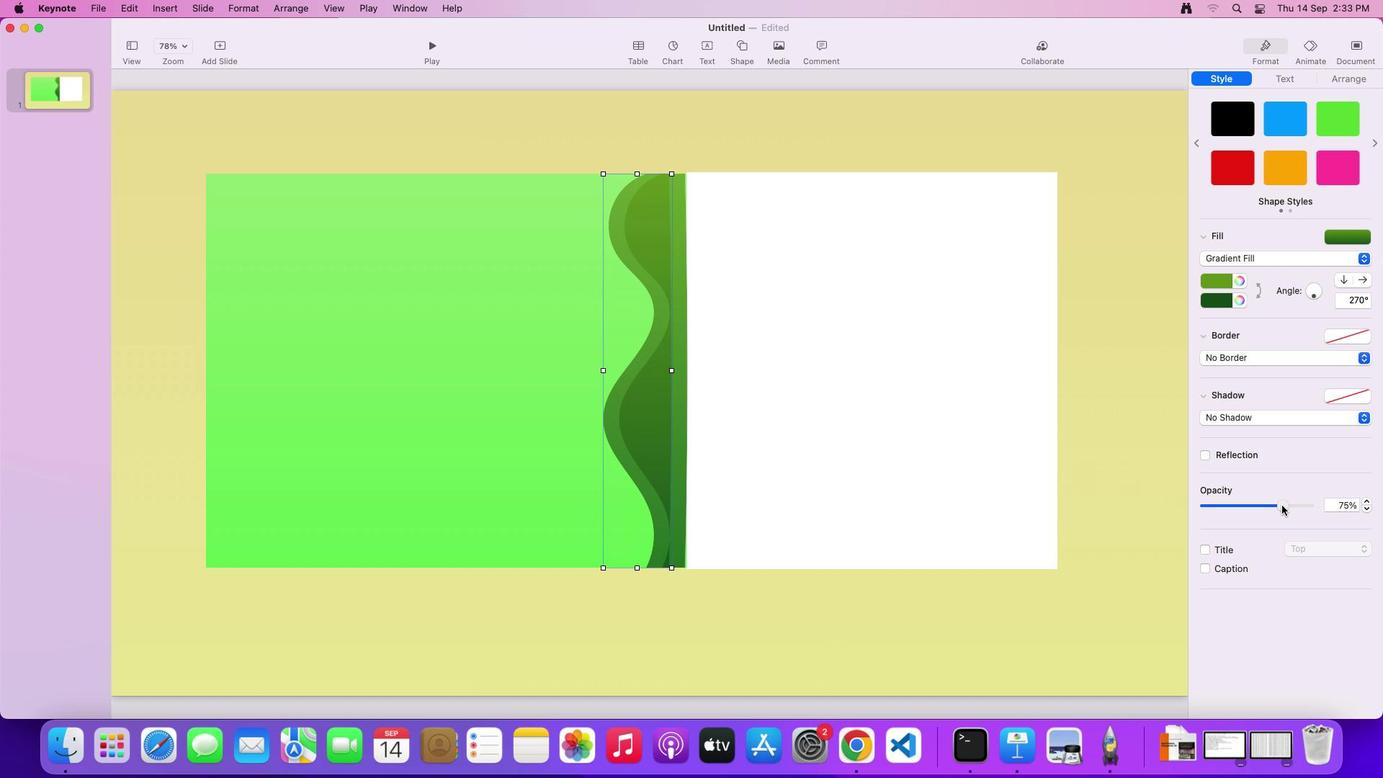 
Action: Mouse moved to (680, 473)
Screenshot: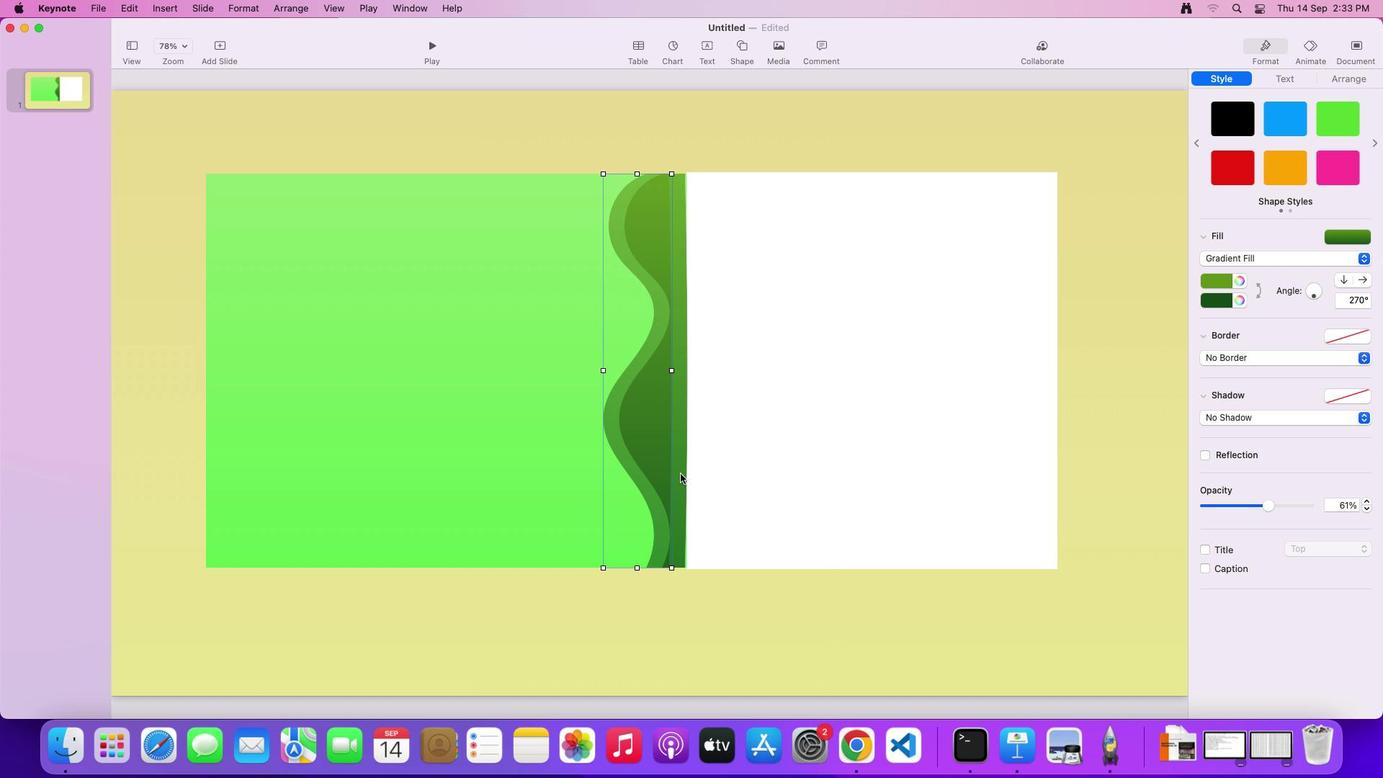 
Action: Mouse pressed left at (680, 473)
Screenshot: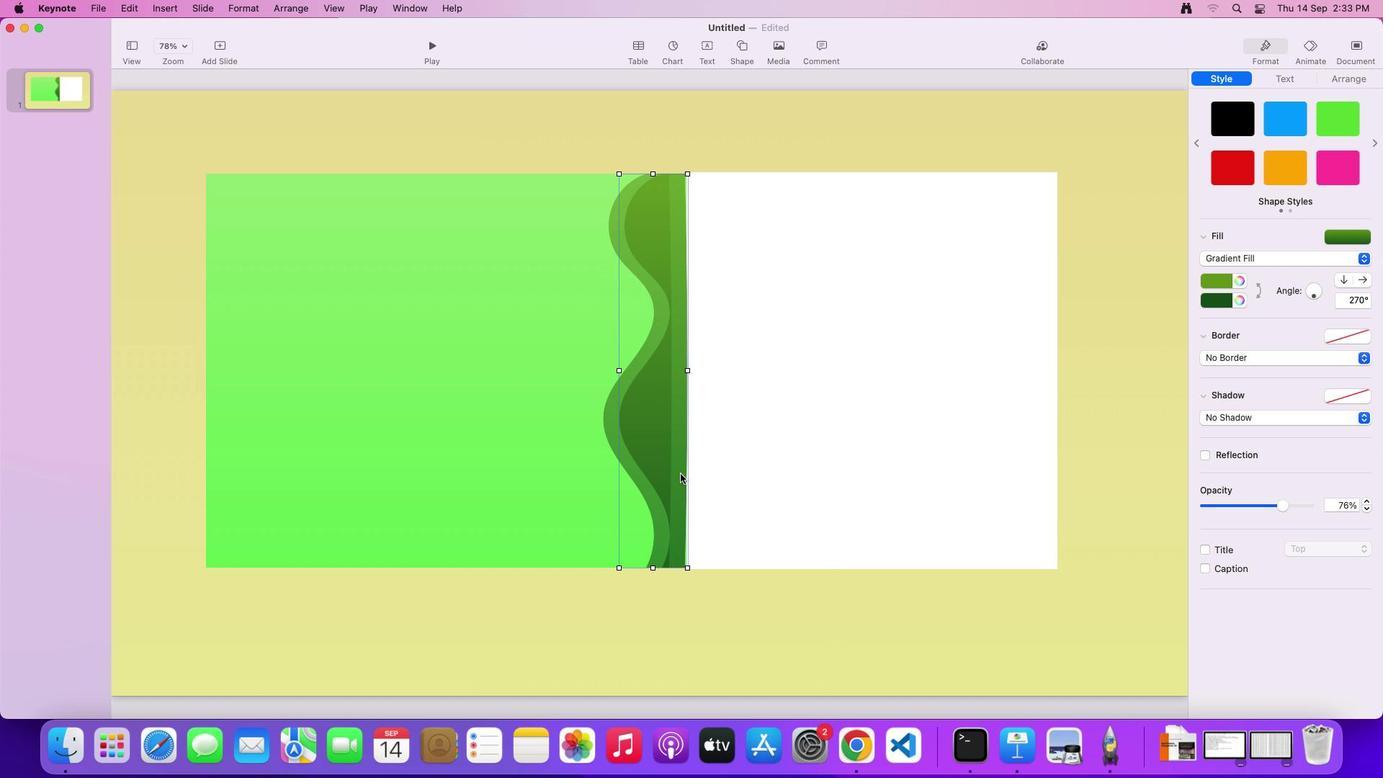 
Action: Mouse moved to (1282, 504)
Screenshot: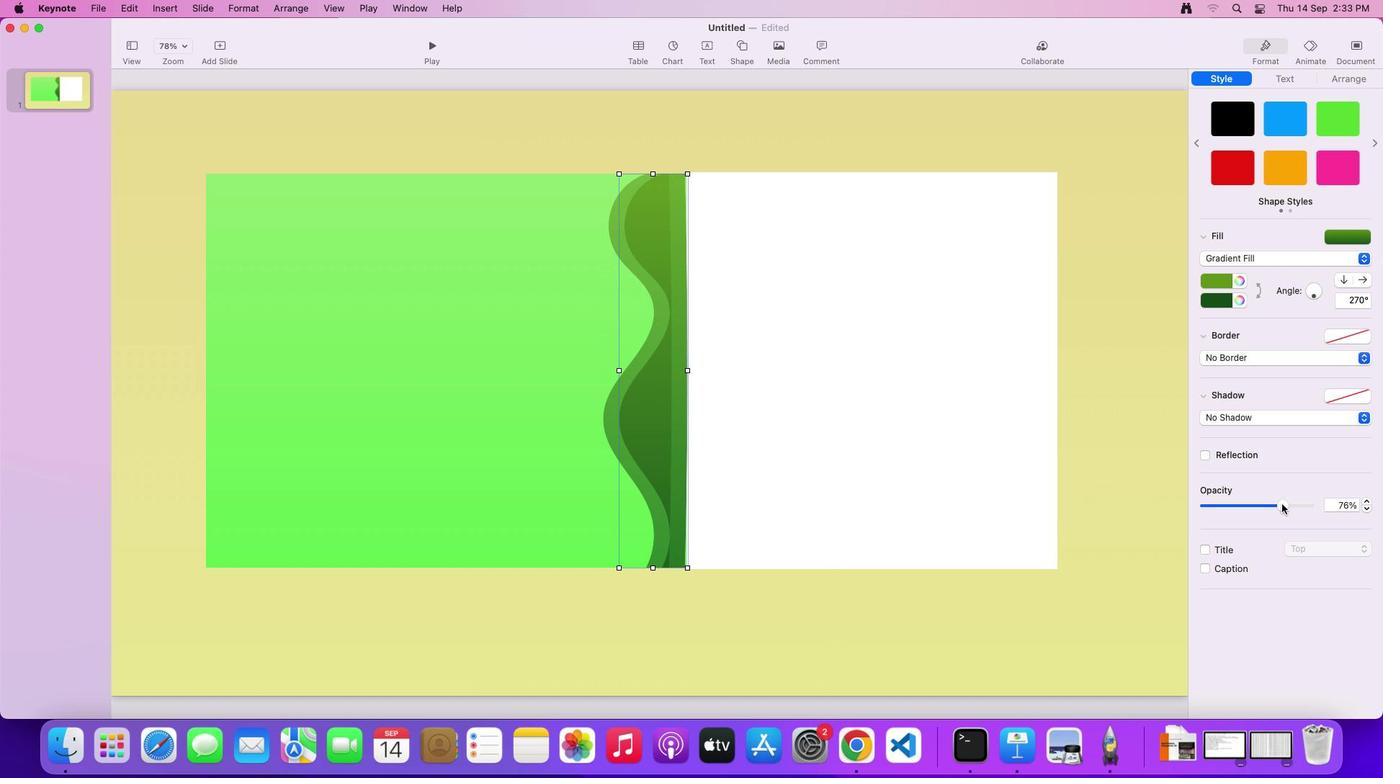 
Action: Mouse pressed left at (1282, 504)
Screenshot: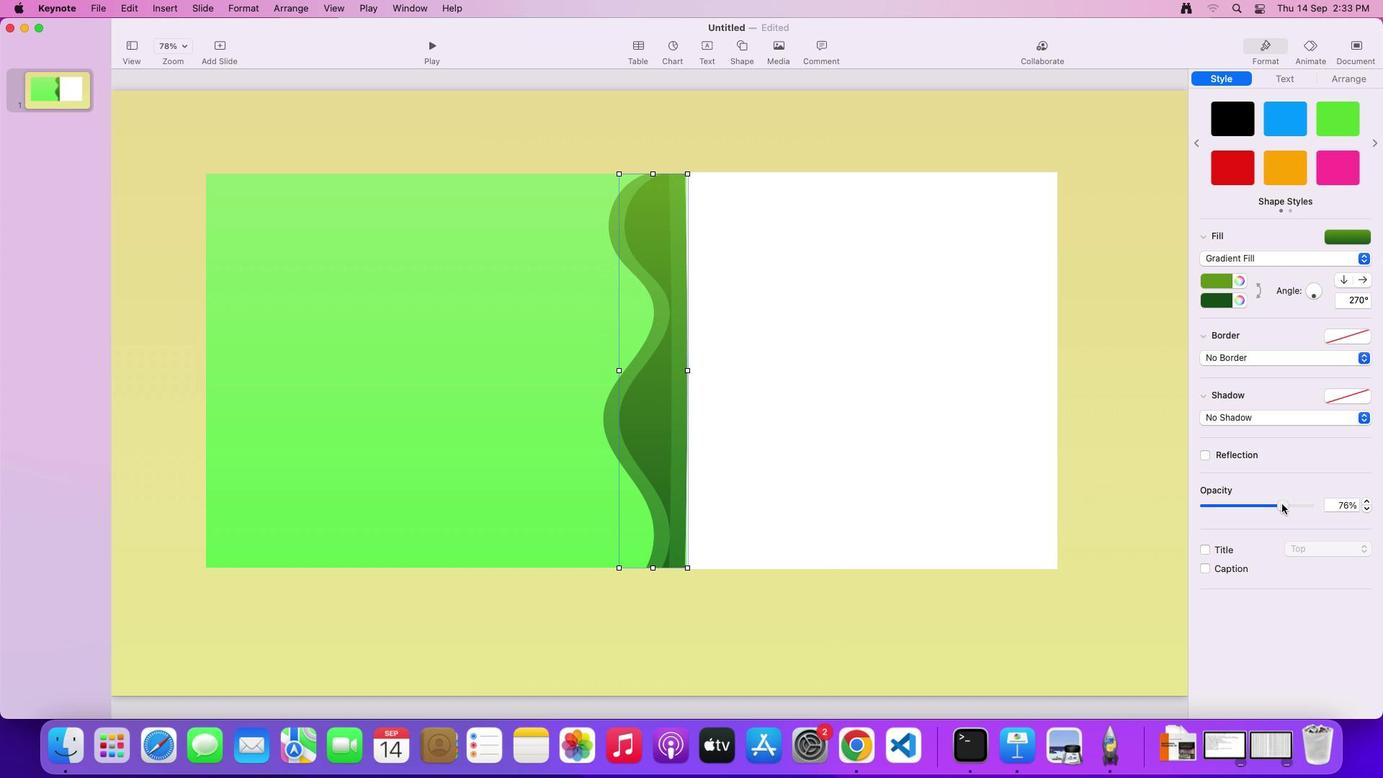 
Action: Mouse moved to (678, 453)
Screenshot: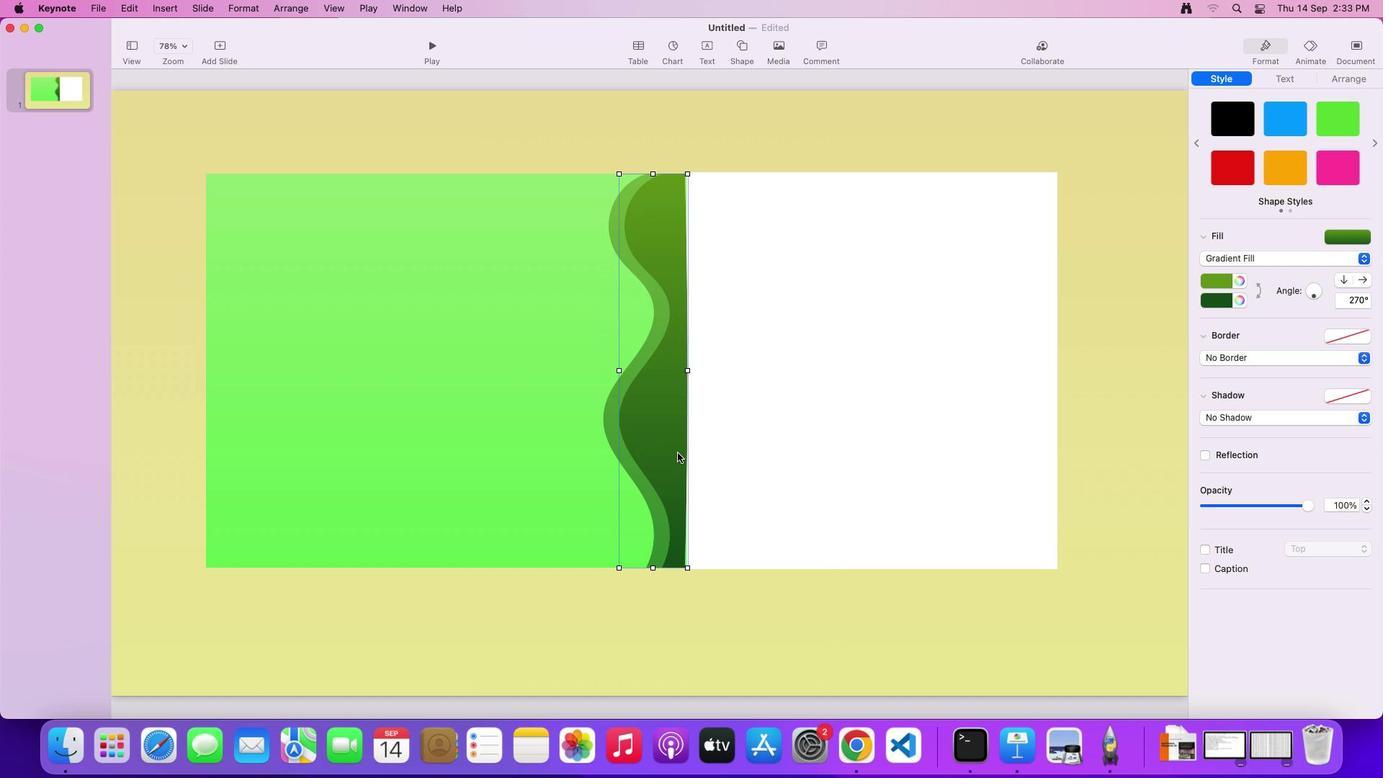 
Action: Key pressed Key.alt
Screenshot: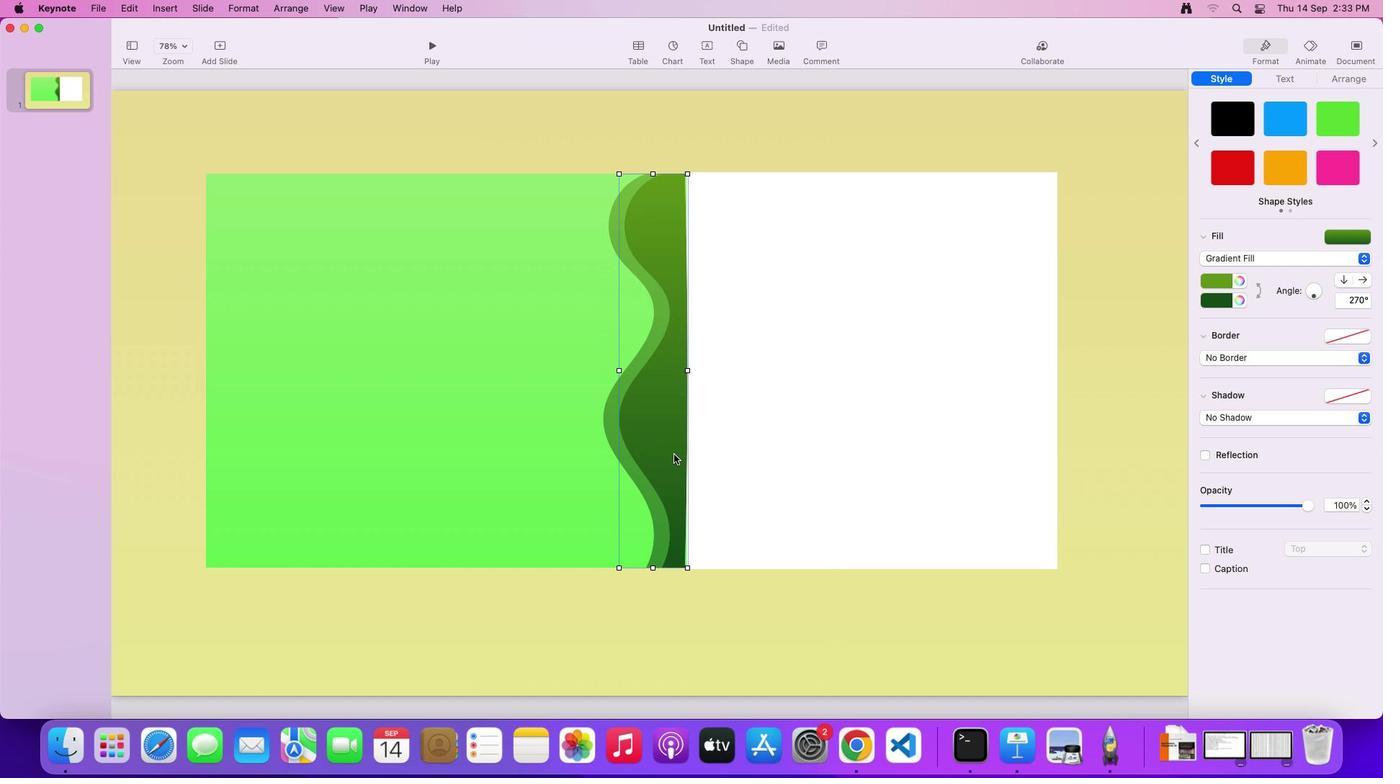 
Action: Mouse moved to (665, 456)
Screenshot: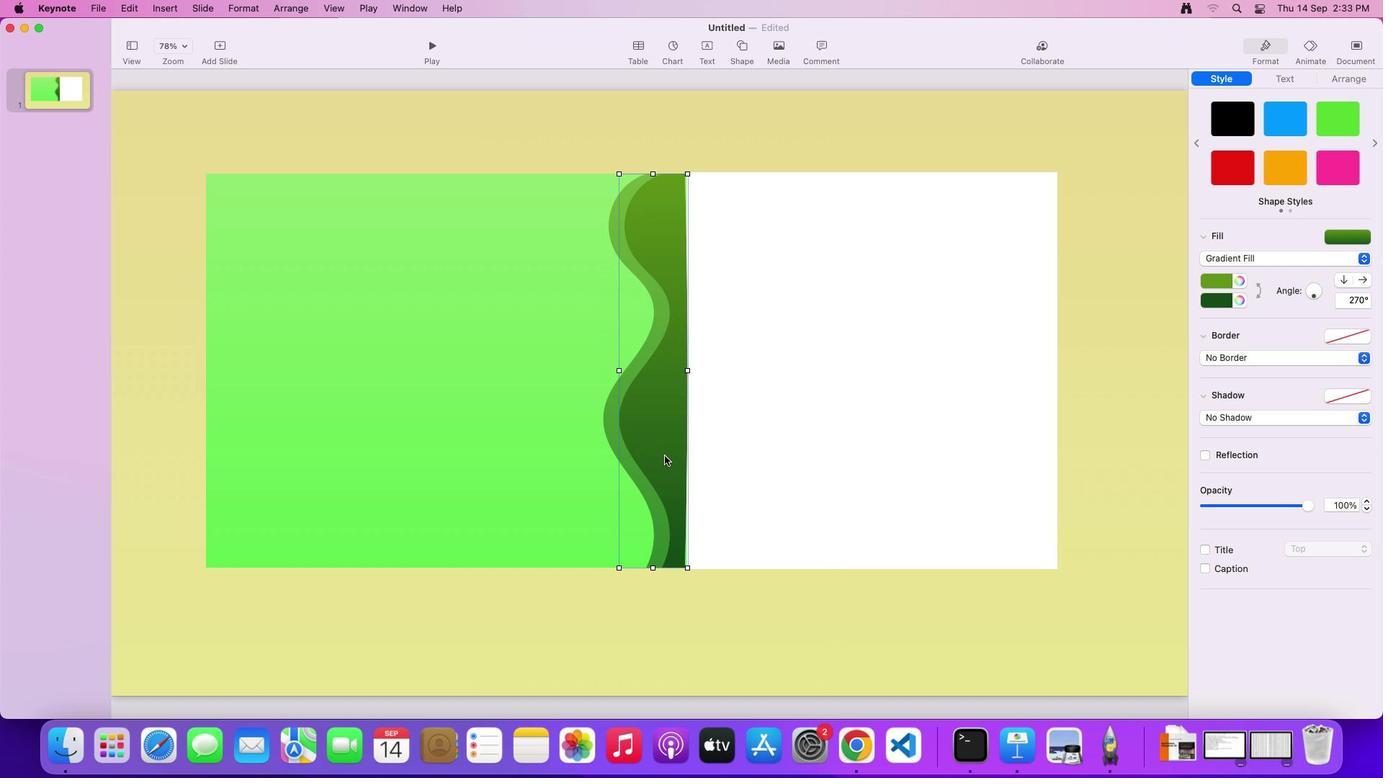 
Action: Mouse pressed left at (665, 456)
Screenshot: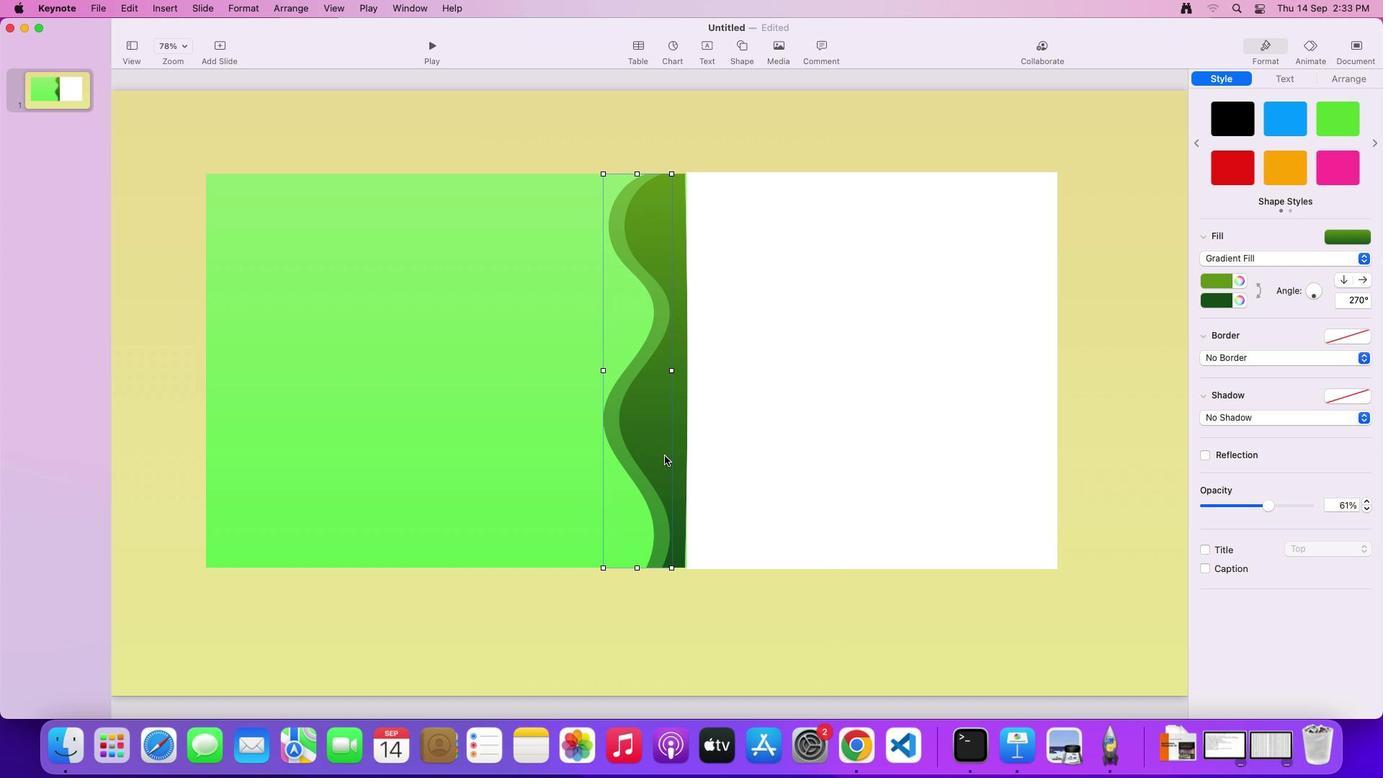 
Action: Mouse moved to (735, 419)
Screenshot: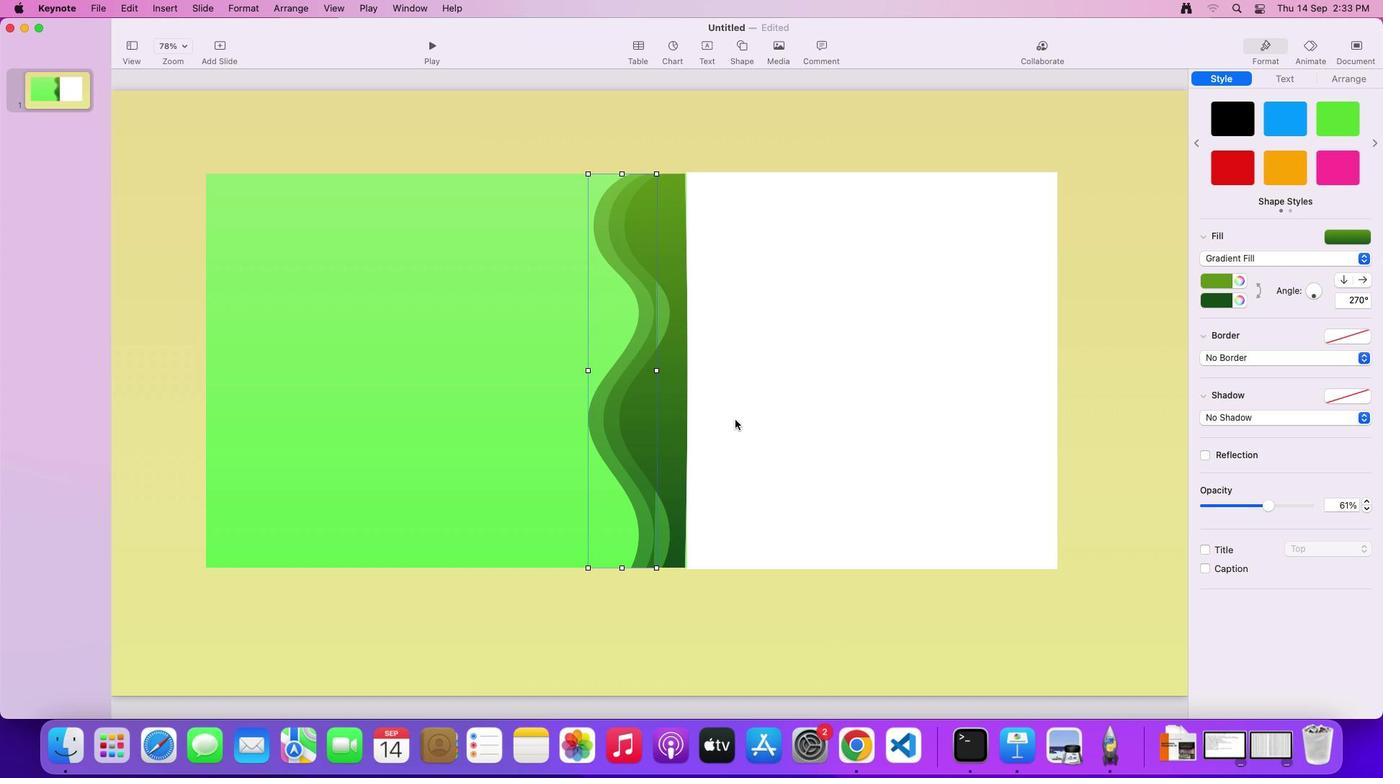 
Action: Mouse pressed left at (735, 419)
Screenshot: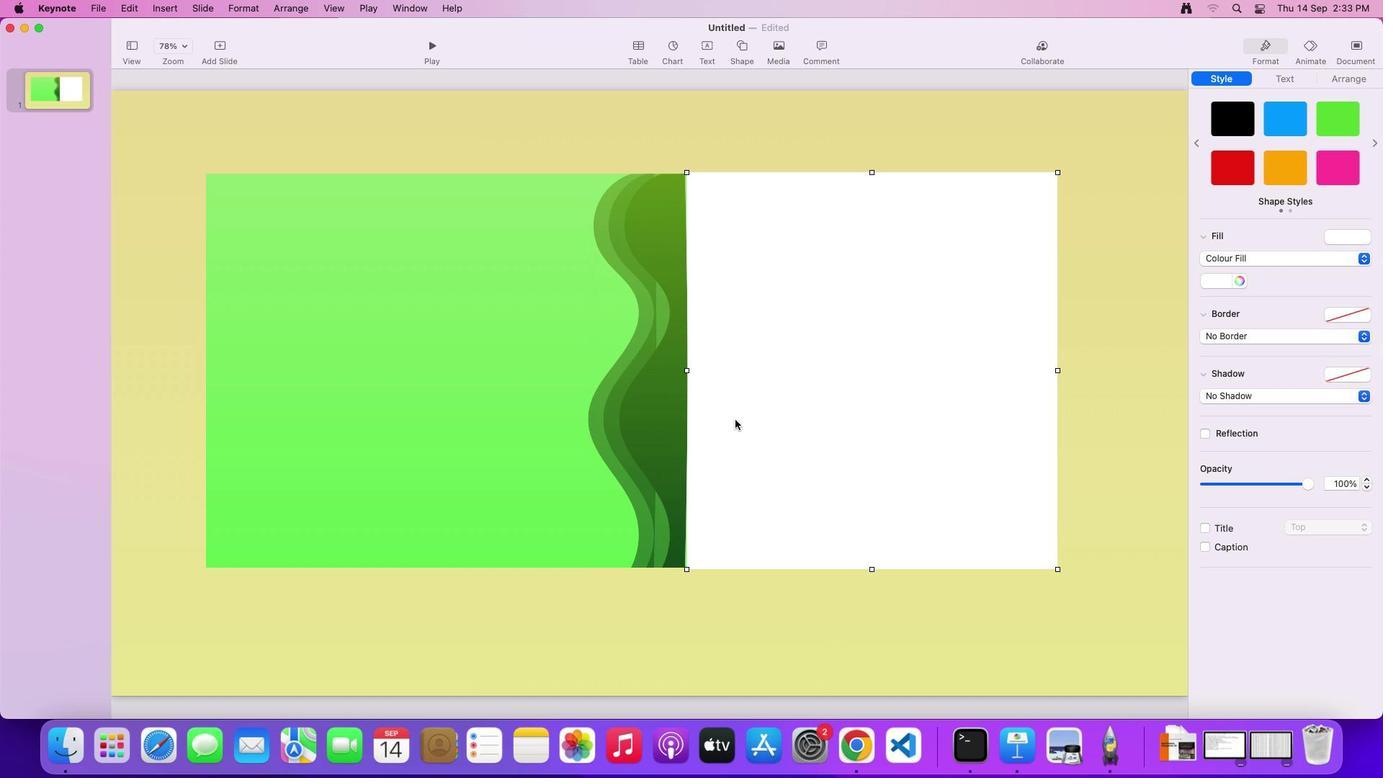 
Action: Mouse moved to (487, 263)
Screenshot: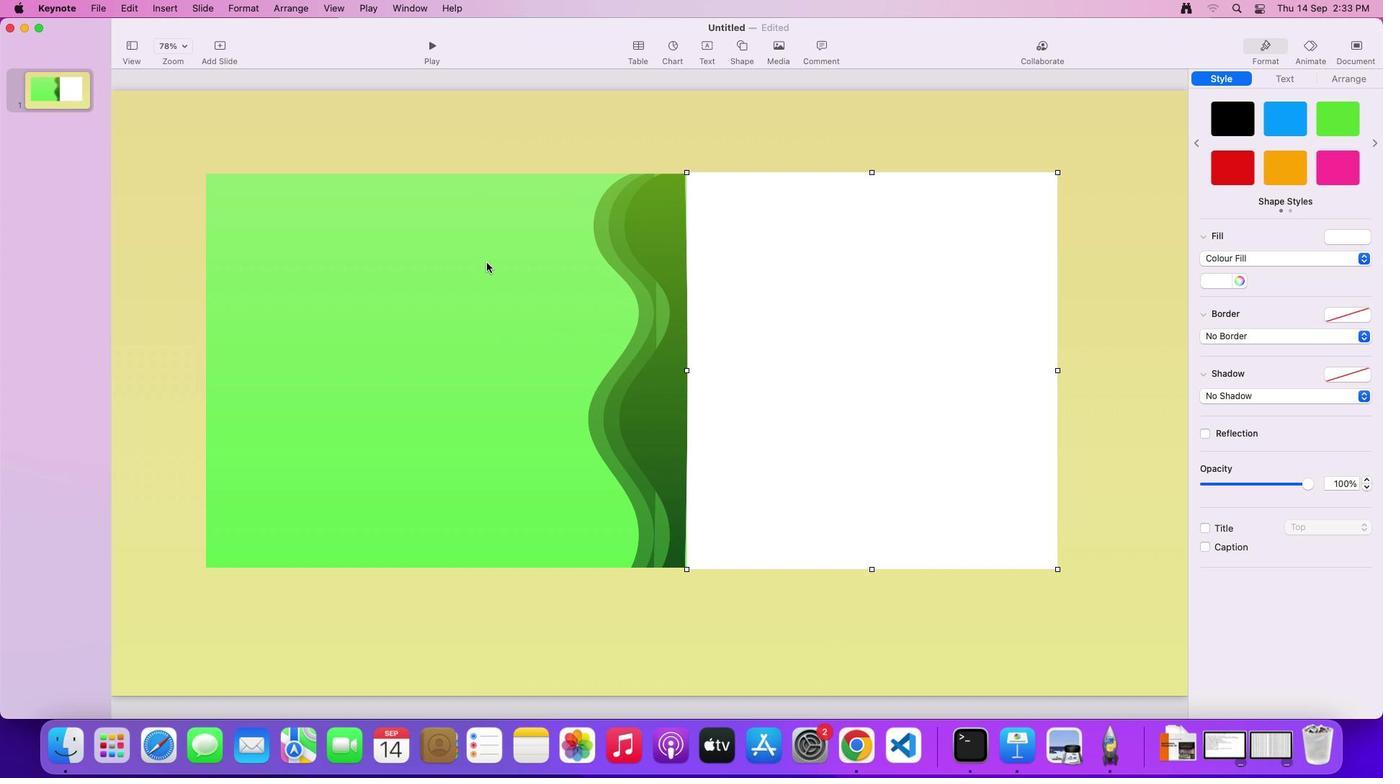 
Action: Mouse pressed left at (487, 263)
Screenshot: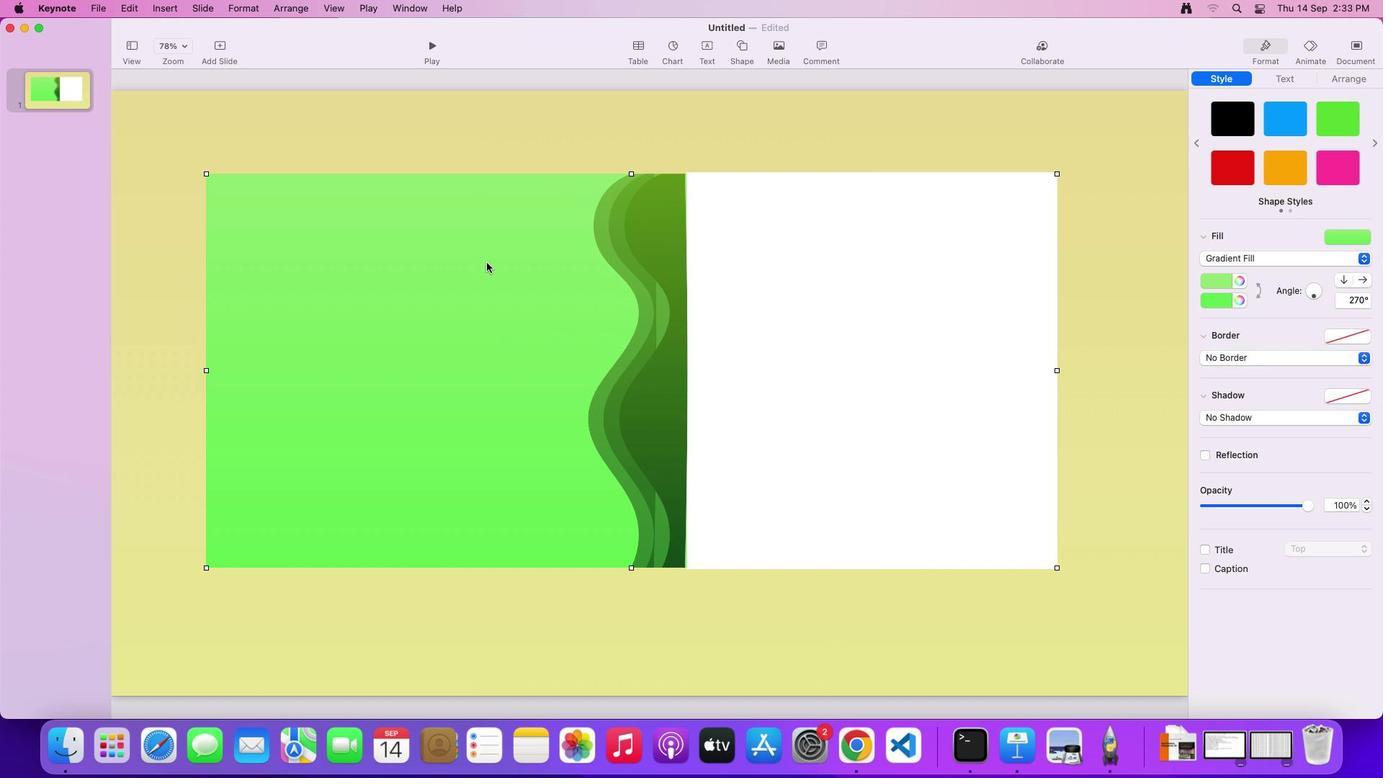 
Action: Mouse moved to (743, 50)
Screenshot: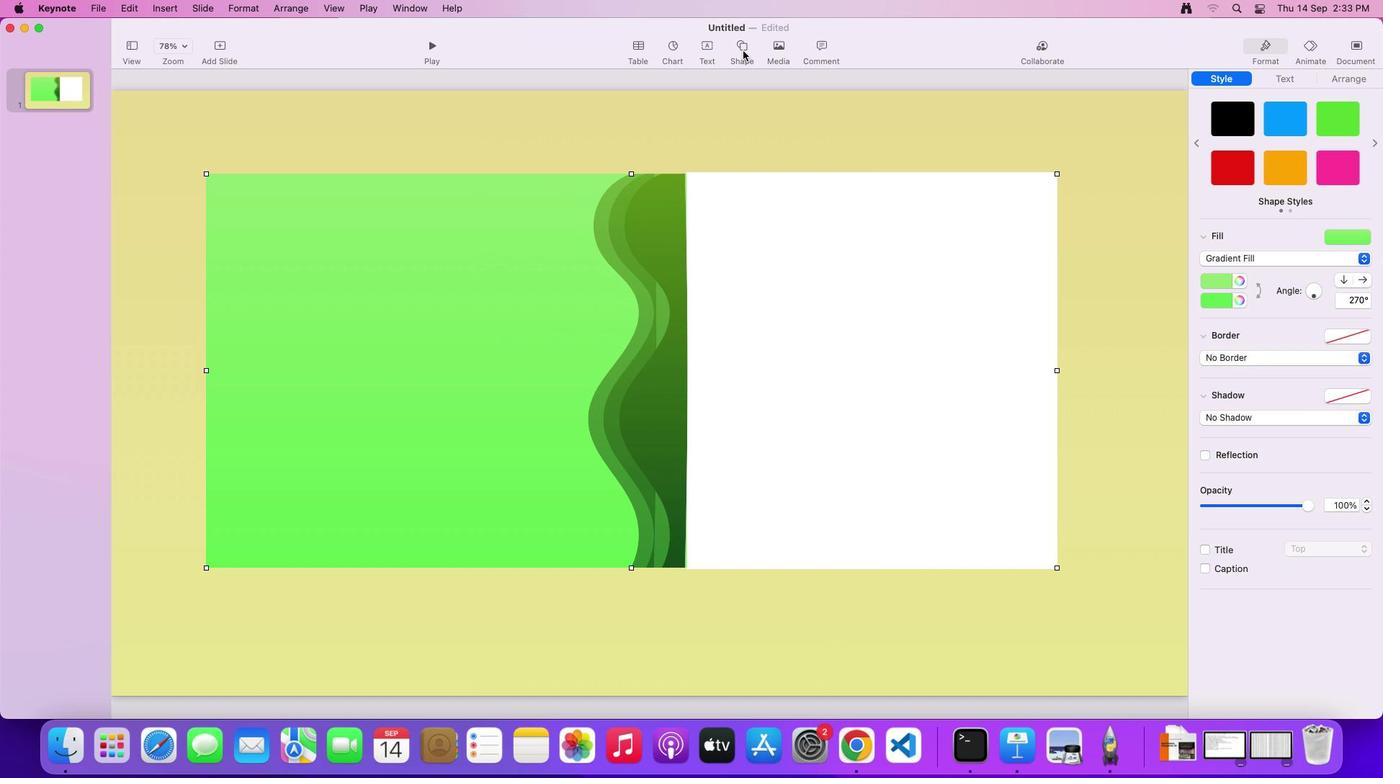 
Action: Mouse pressed left at (743, 50)
Screenshot: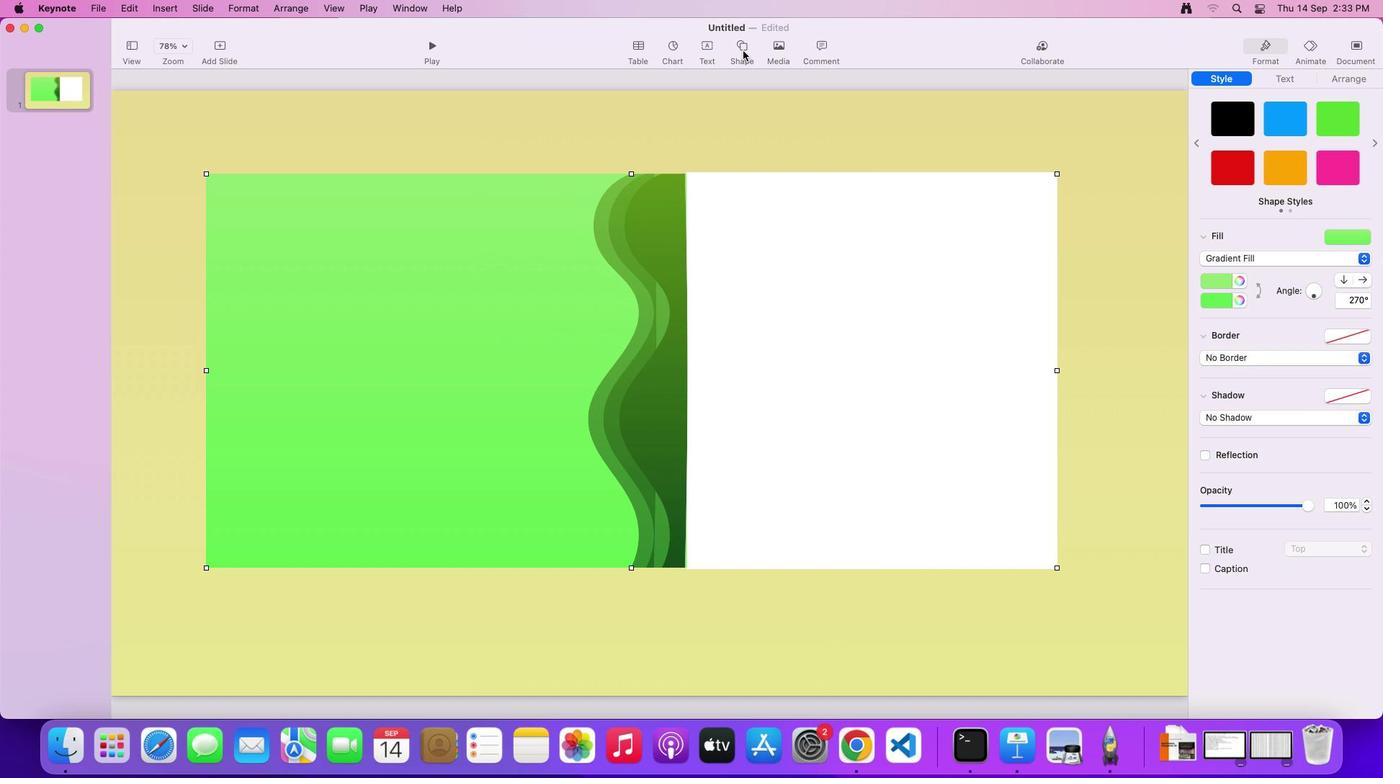 
Action: Mouse moved to (759, 78)
Screenshot: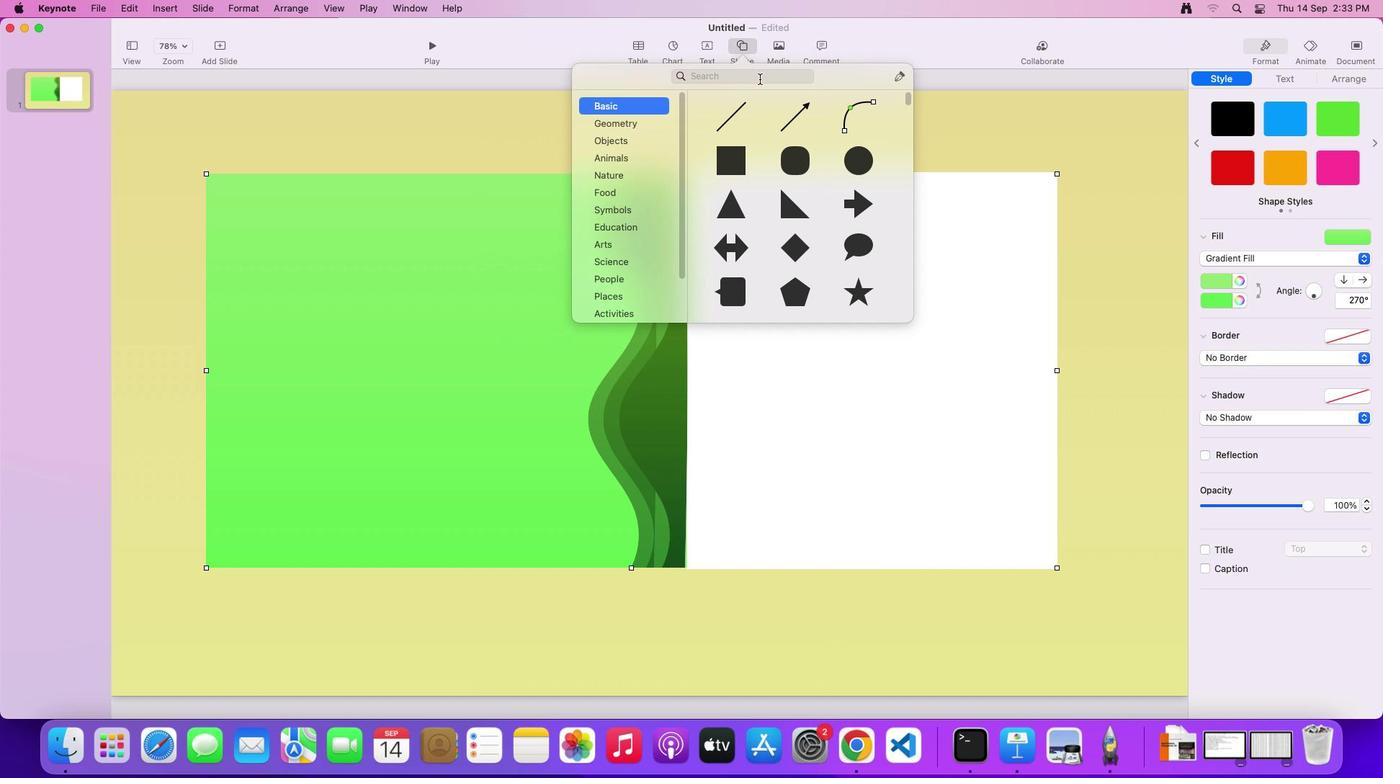 
Action: Mouse pressed left at (759, 78)
Screenshot: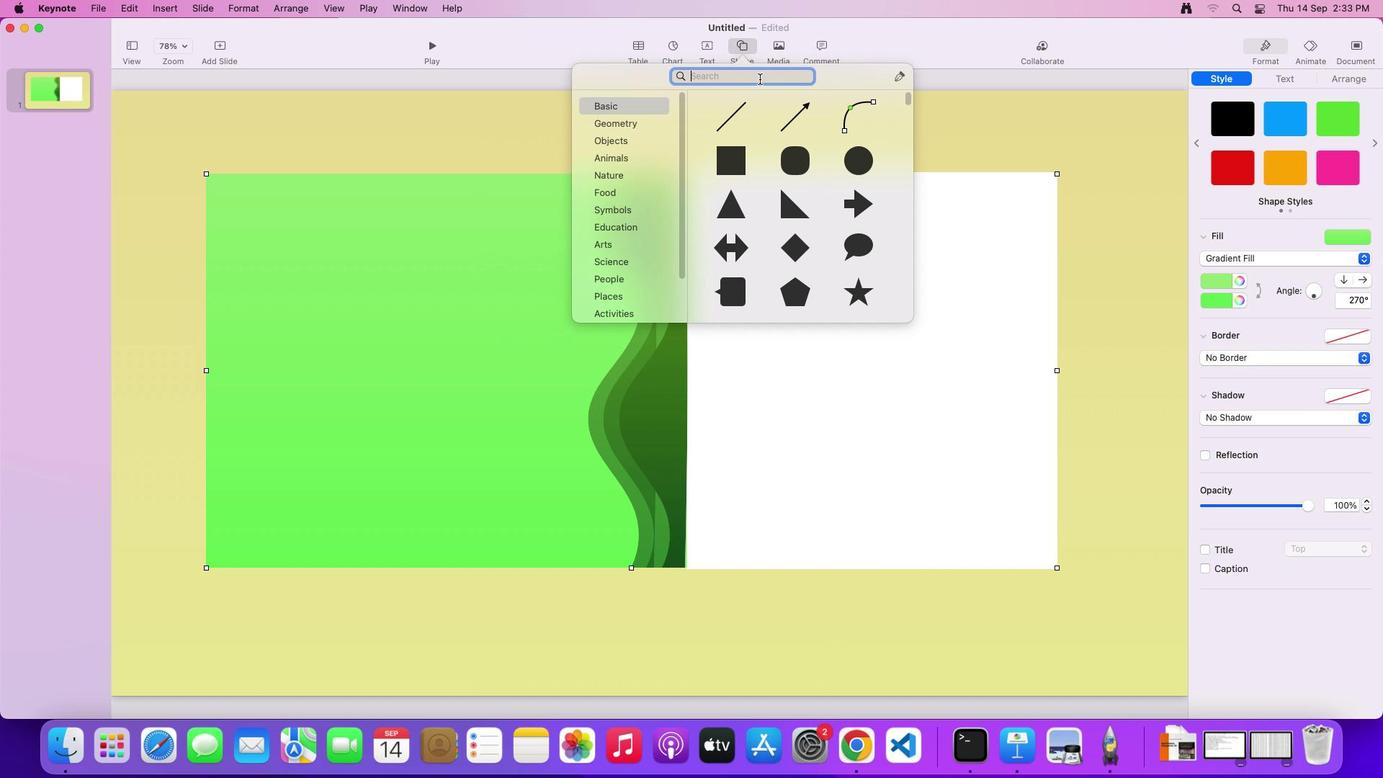
Action: Key pressed 'L''E''A''F'
Screenshot: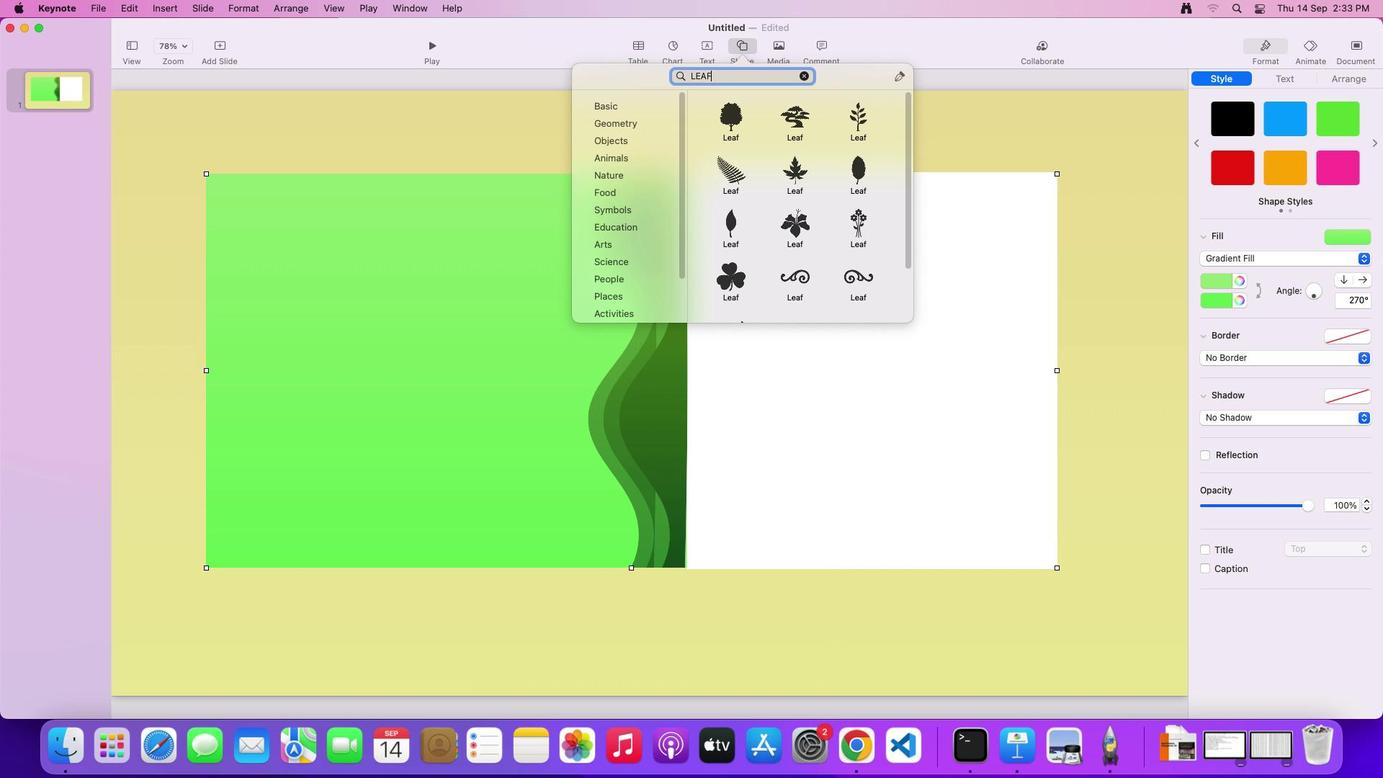 
Action: Mouse moved to (804, 232)
Screenshot: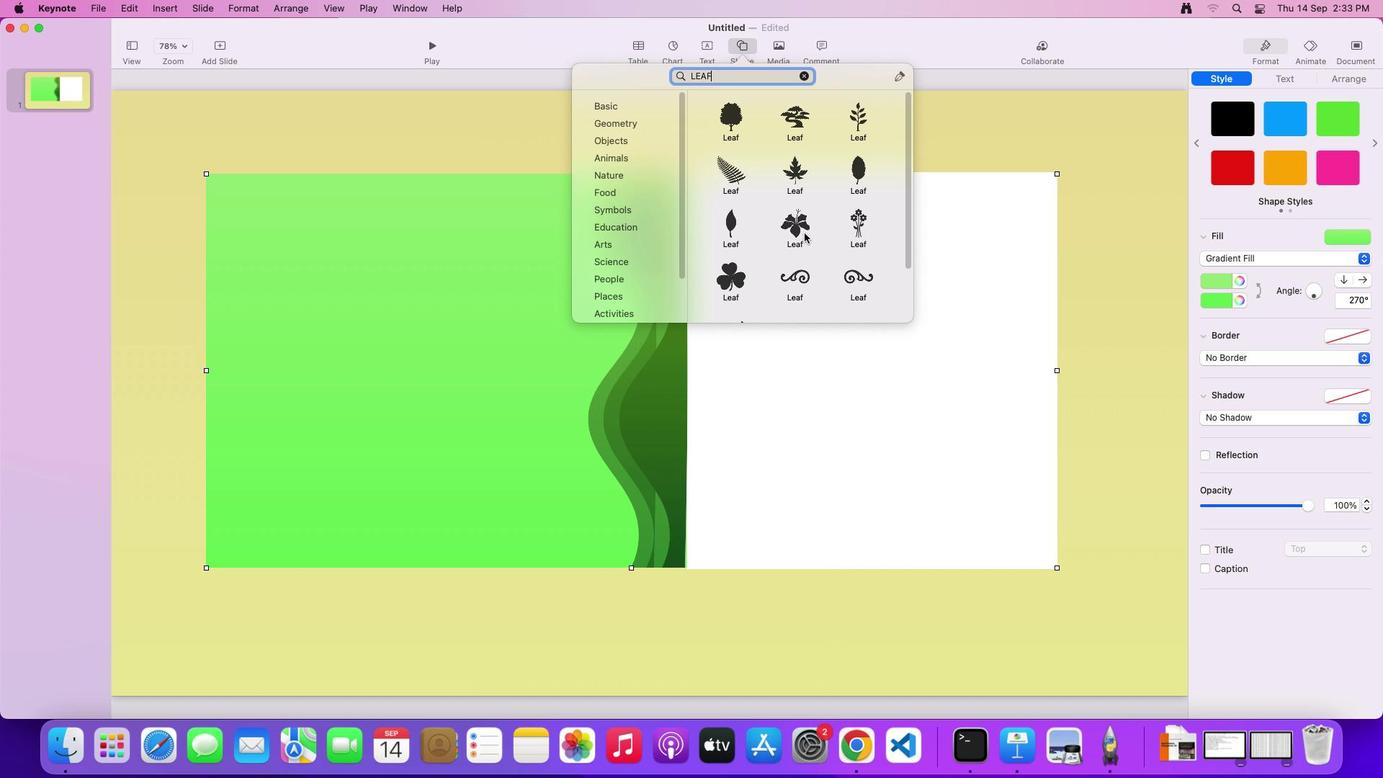 
Action: Mouse scrolled (804, 232) with delta (0, 0)
Screenshot: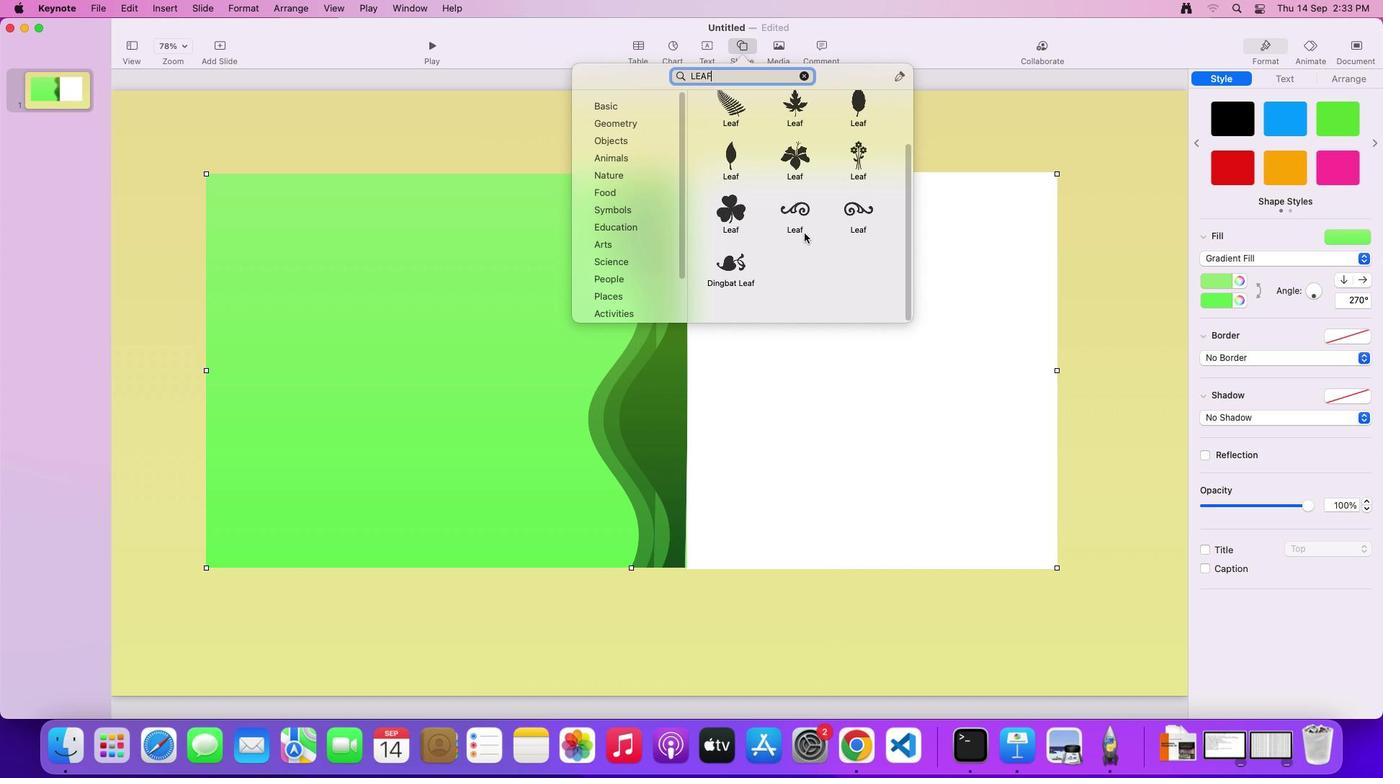 
Action: Mouse scrolled (804, 232) with delta (0, 0)
Screenshot: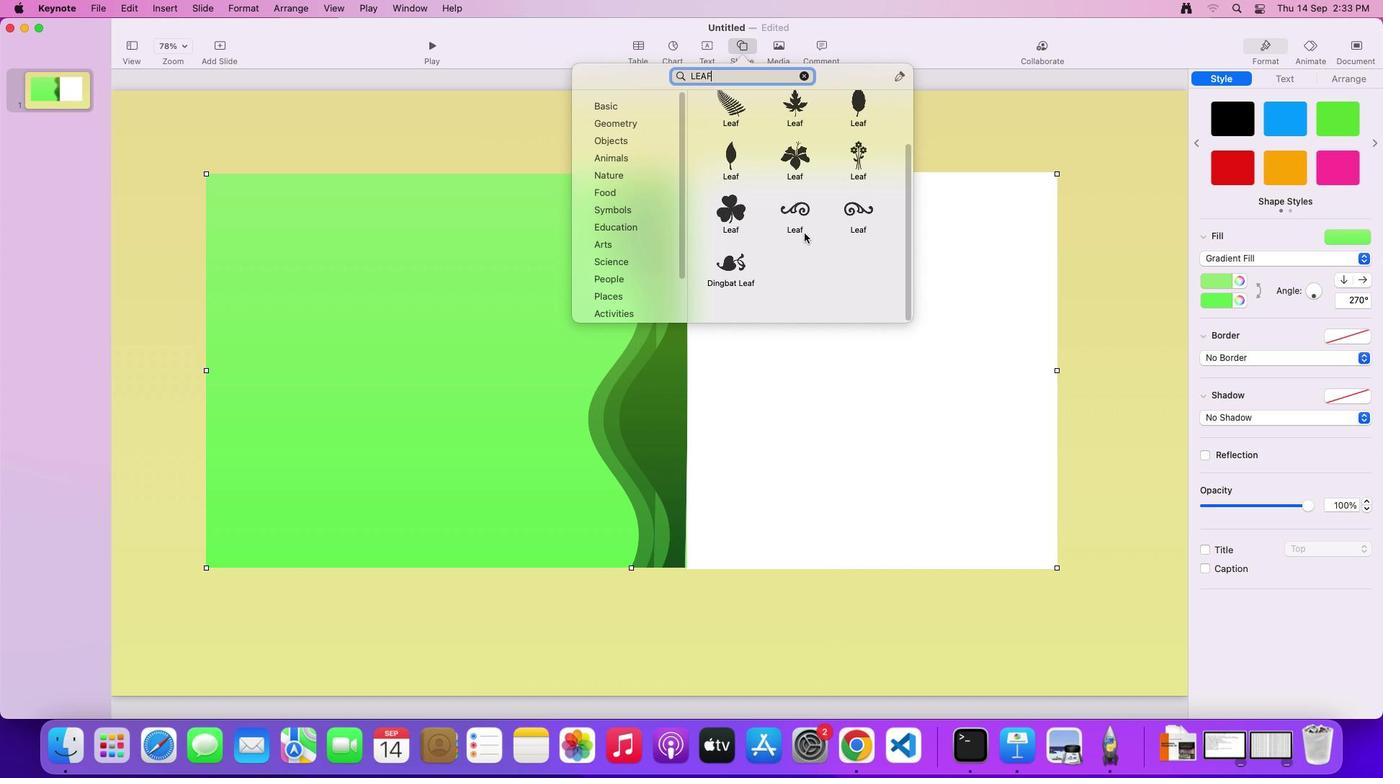 
Action: Mouse scrolled (804, 232) with delta (0, -2)
Screenshot: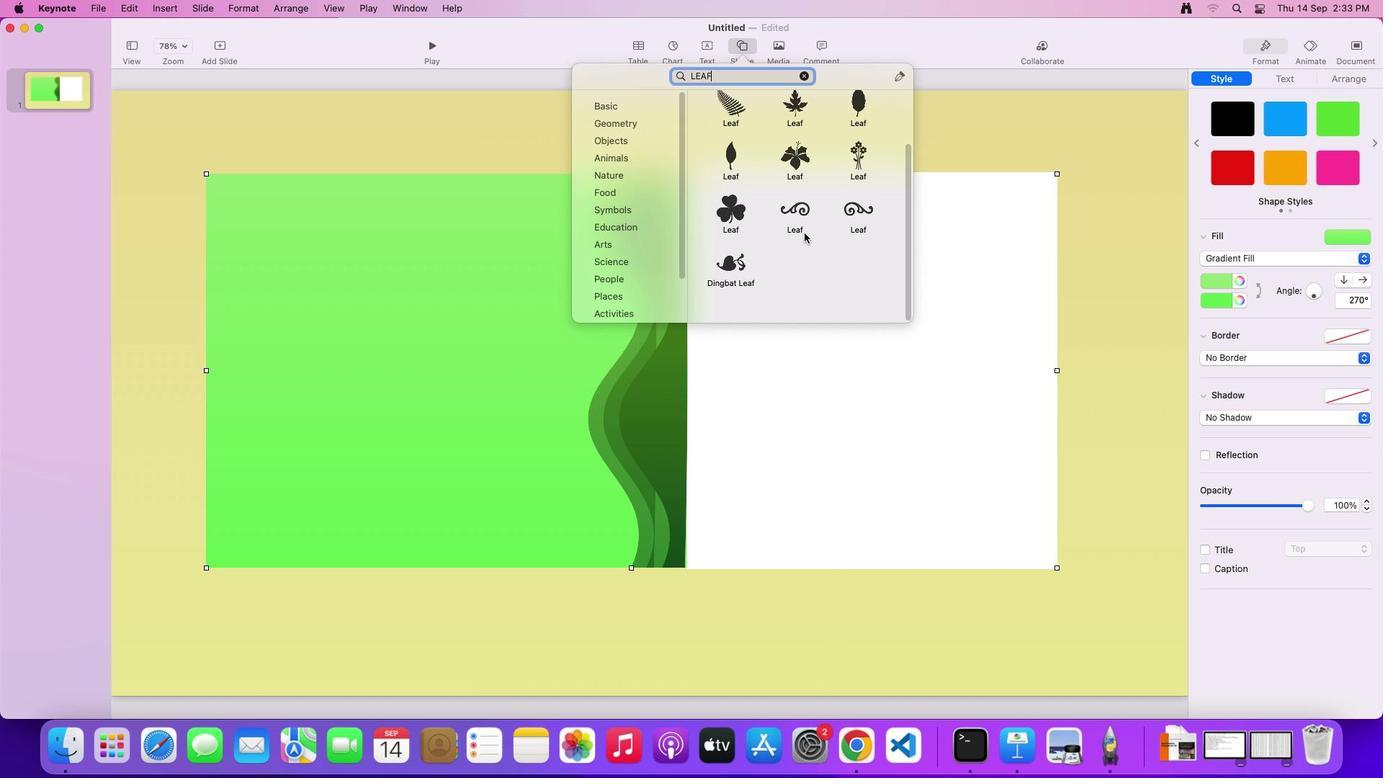 
Action: Mouse scrolled (804, 232) with delta (0, -5)
Screenshot: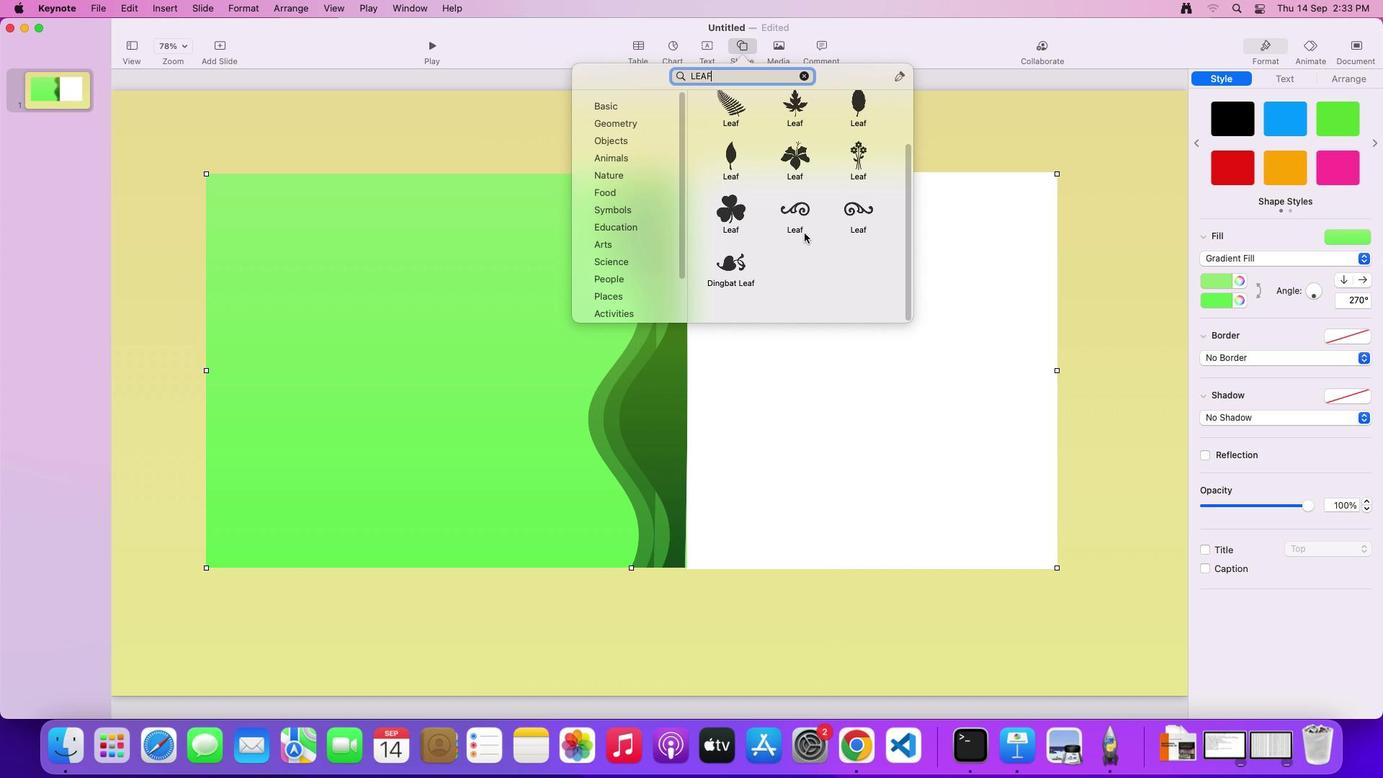 
Action: Mouse scrolled (804, 232) with delta (0, 0)
Screenshot: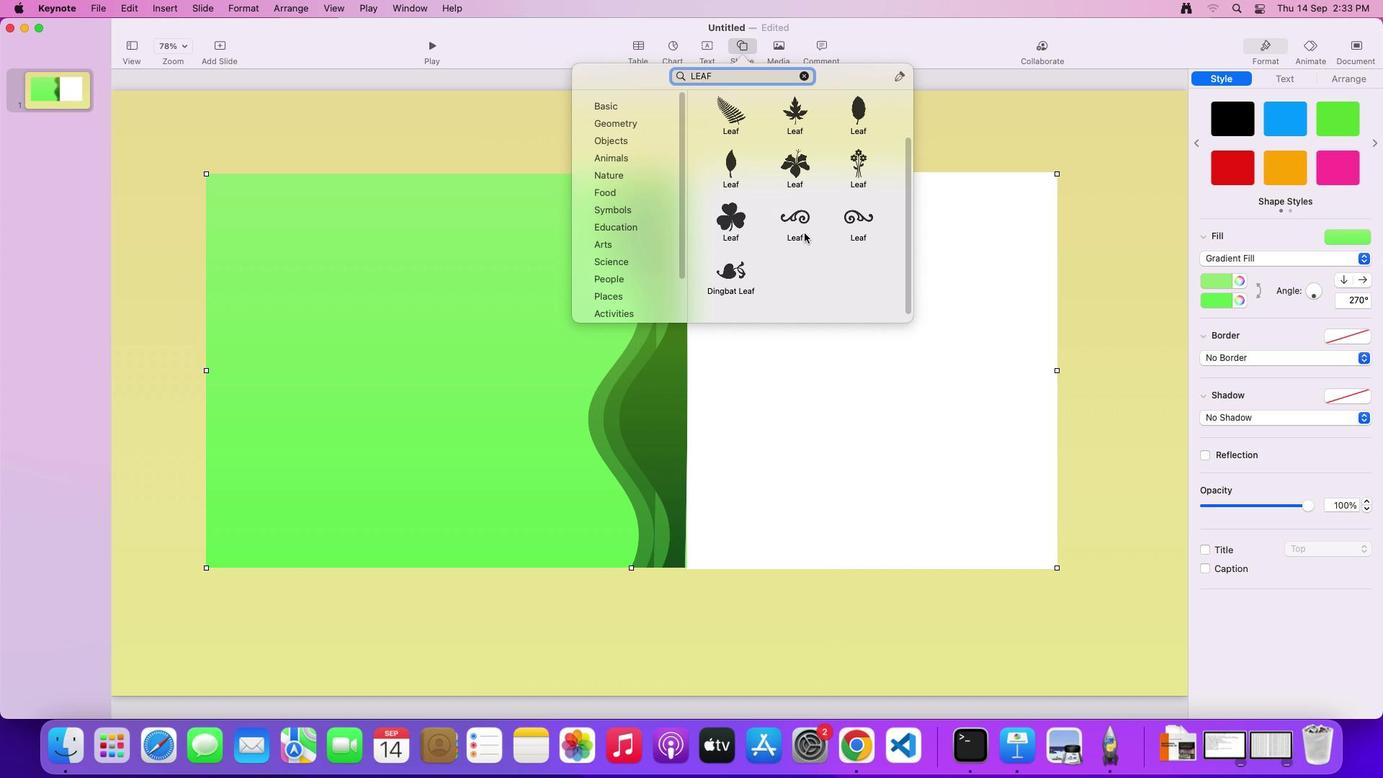 
Action: Mouse scrolled (804, 232) with delta (0, 0)
Screenshot: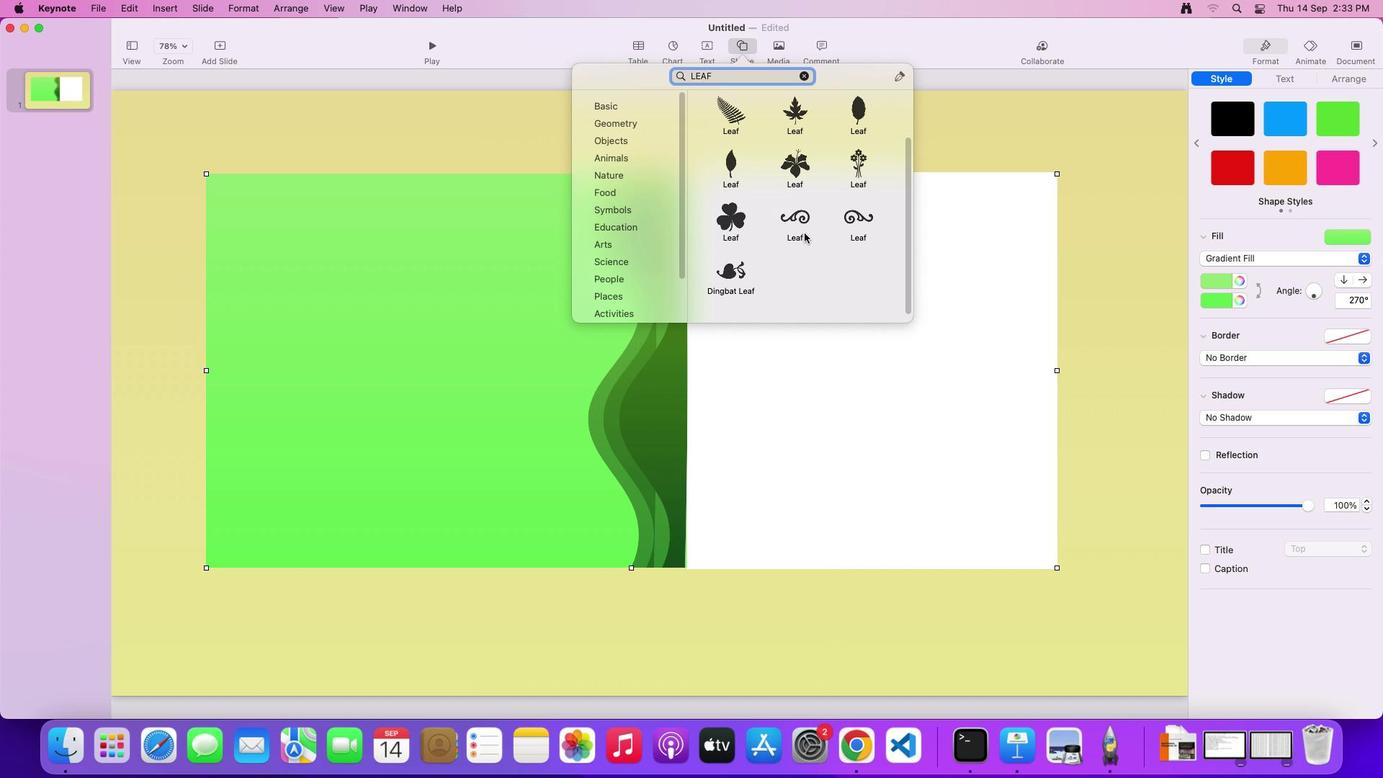 
Action: Mouse scrolled (804, 232) with delta (0, 0)
Screenshot: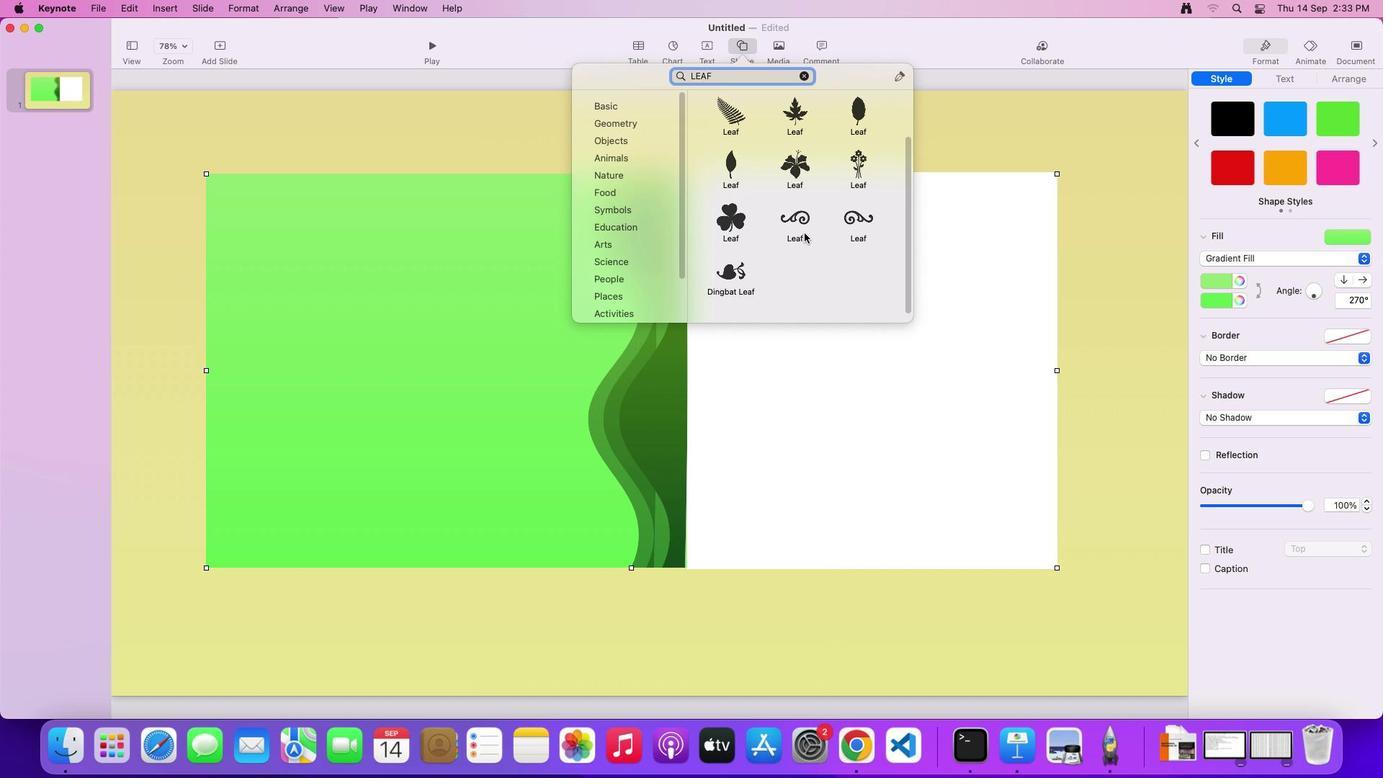 
Action: Mouse scrolled (804, 232) with delta (0, 0)
Screenshot: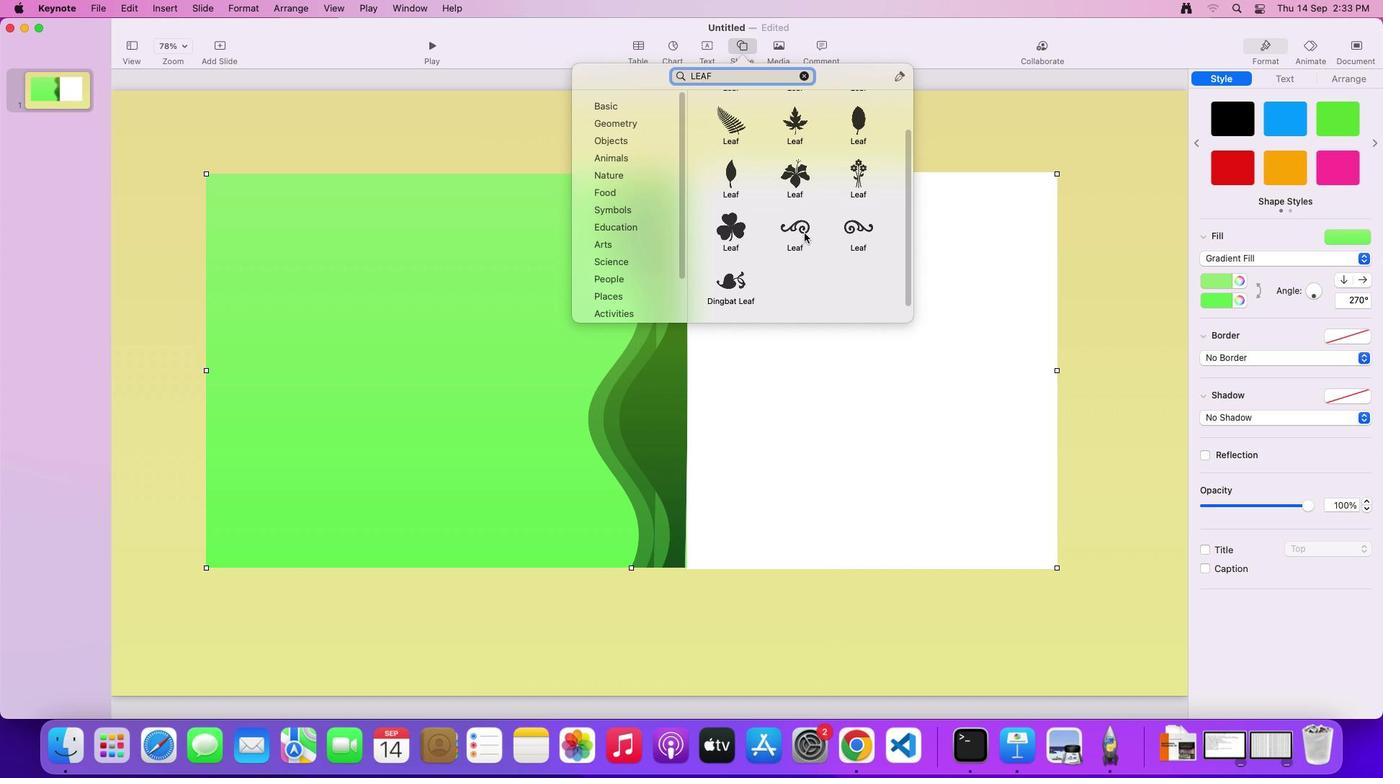 
Action: Mouse scrolled (804, 232) with delta (0, 0)
Screenshot: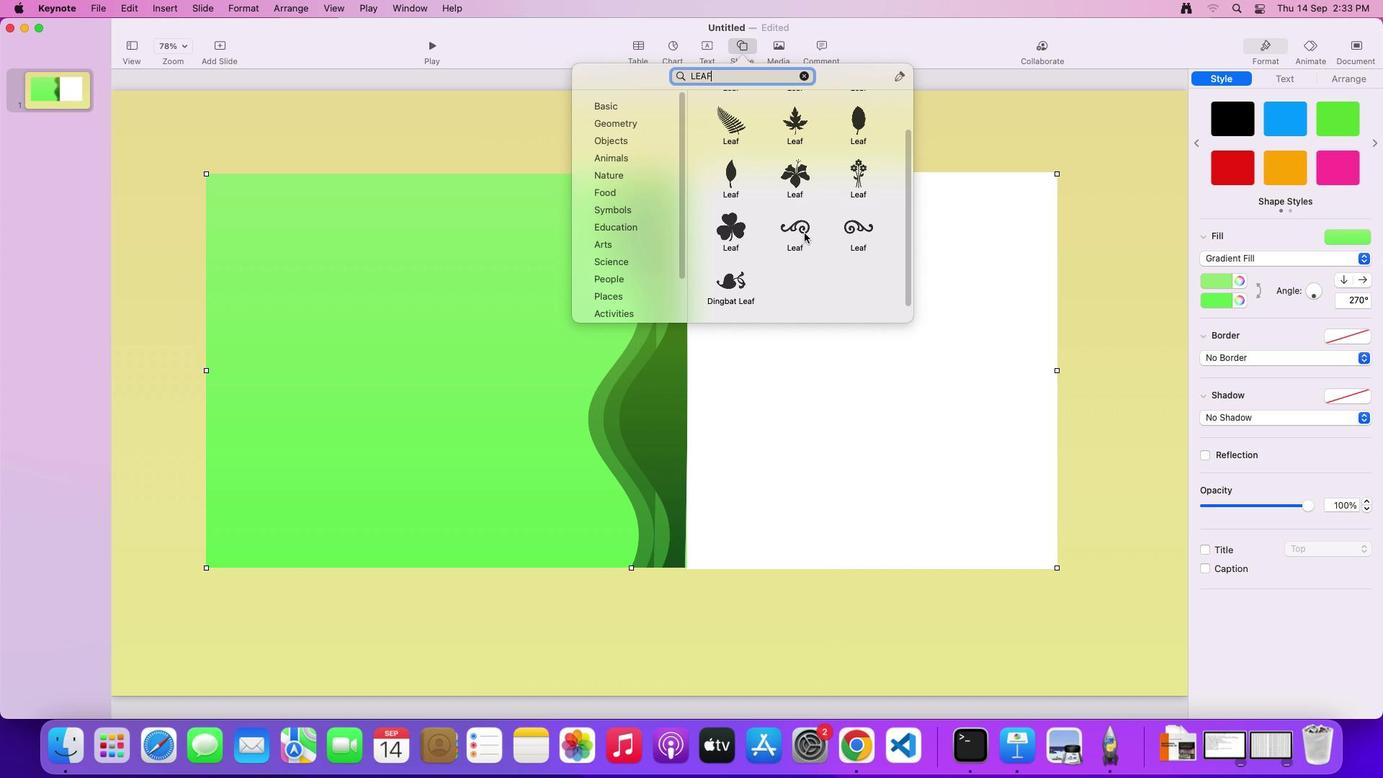 
Action: Mouse scrolled (804, 232) with delta (0, 0)
